 Task: Inventory Database Template.
Action: Mouse moved to (368, 199)
Screenshot: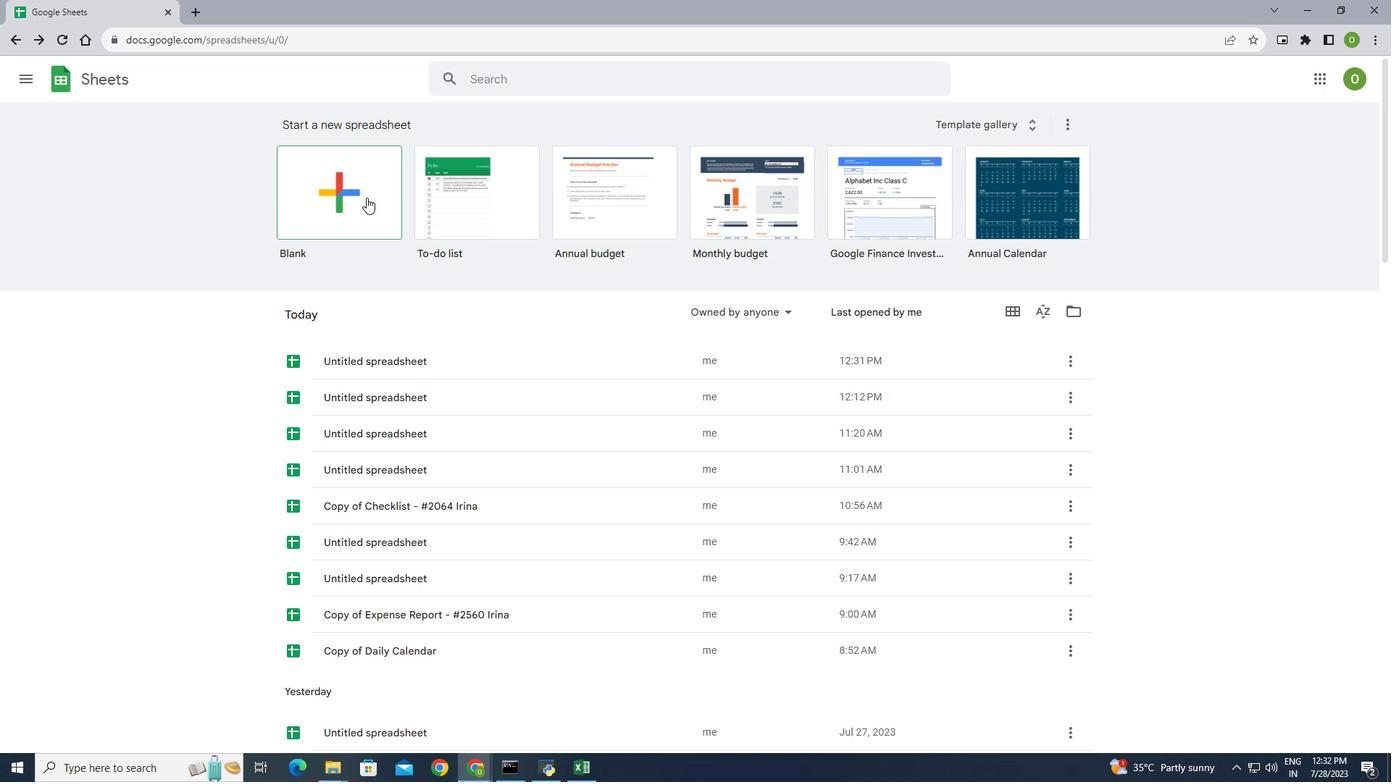 
Action: Mouse pressed left at (368, 199)
Screenshot: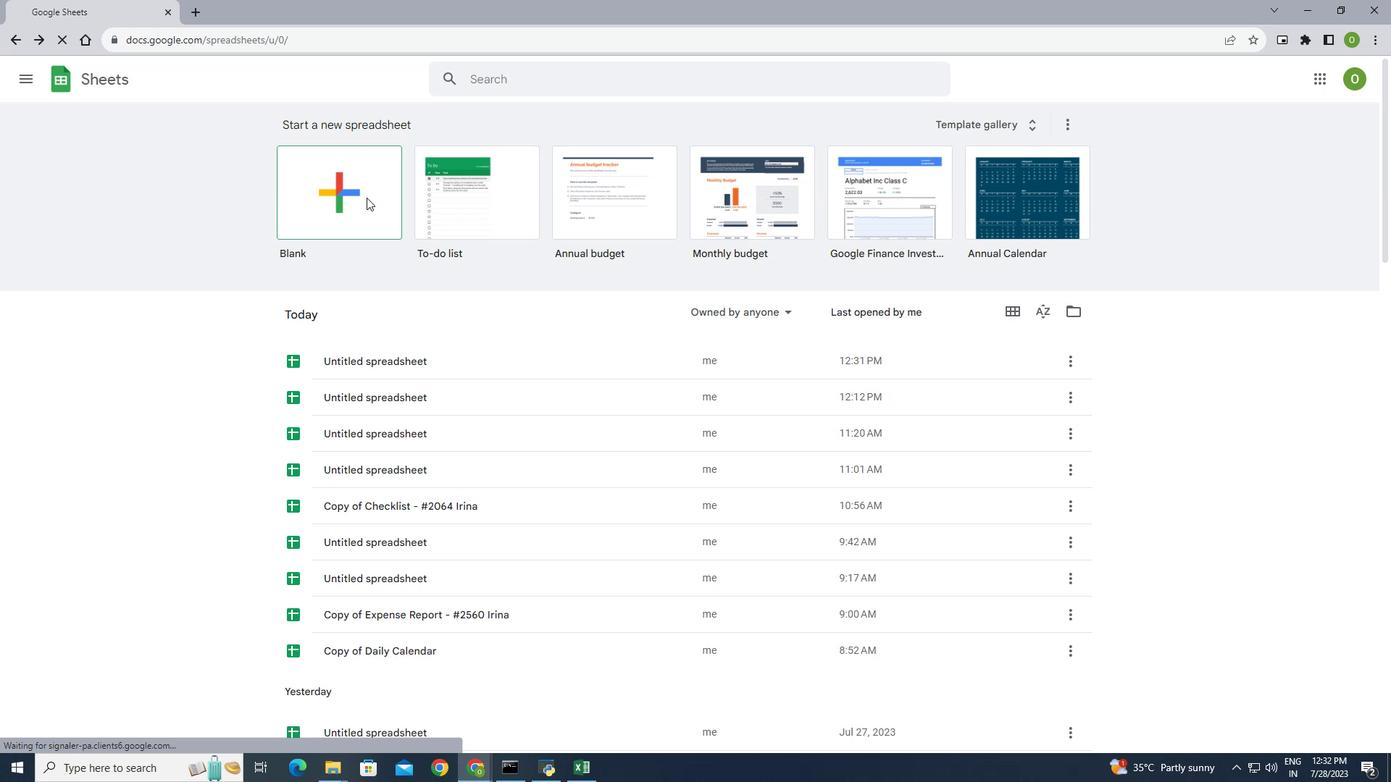 
Action: Mouse moved to (60, 189)
Screenshot: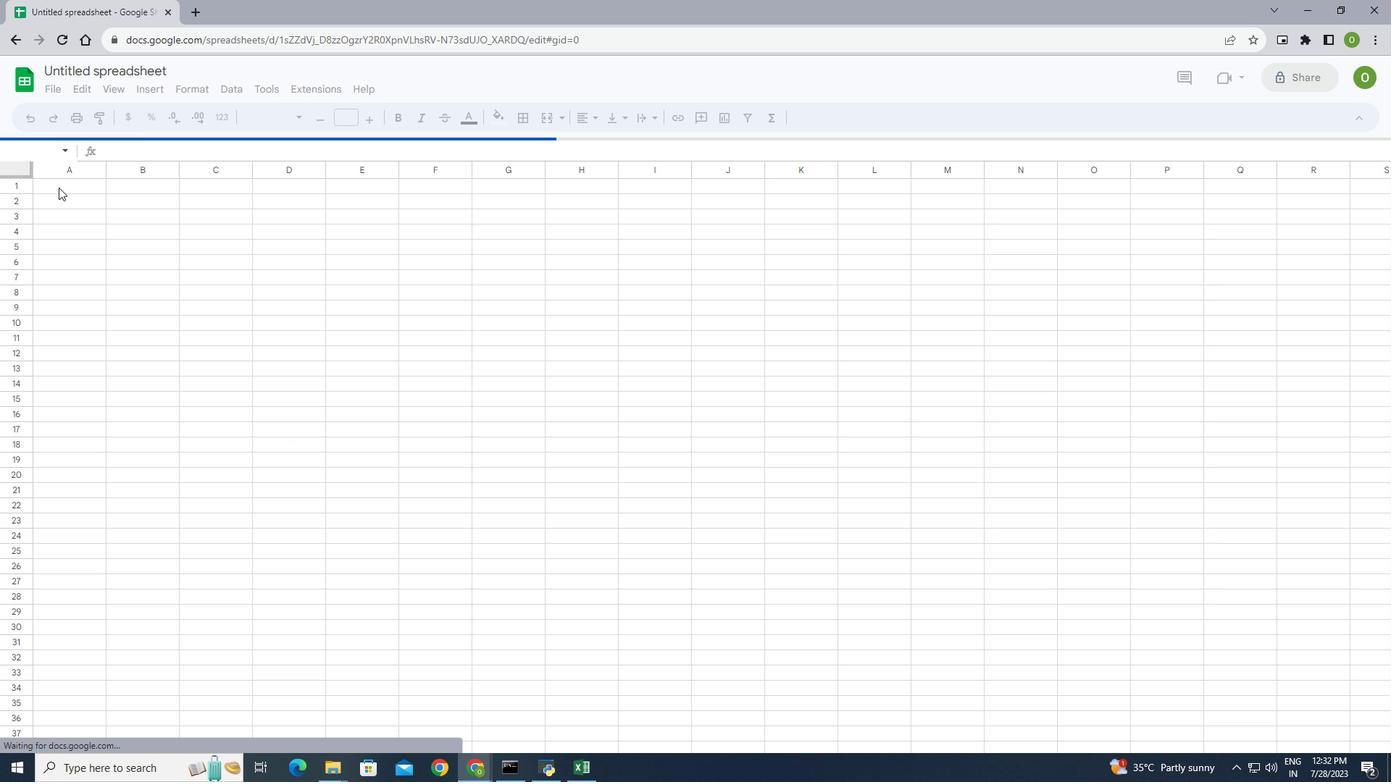 
Action: Mouse pressed left at (60, 189)
Screenshot: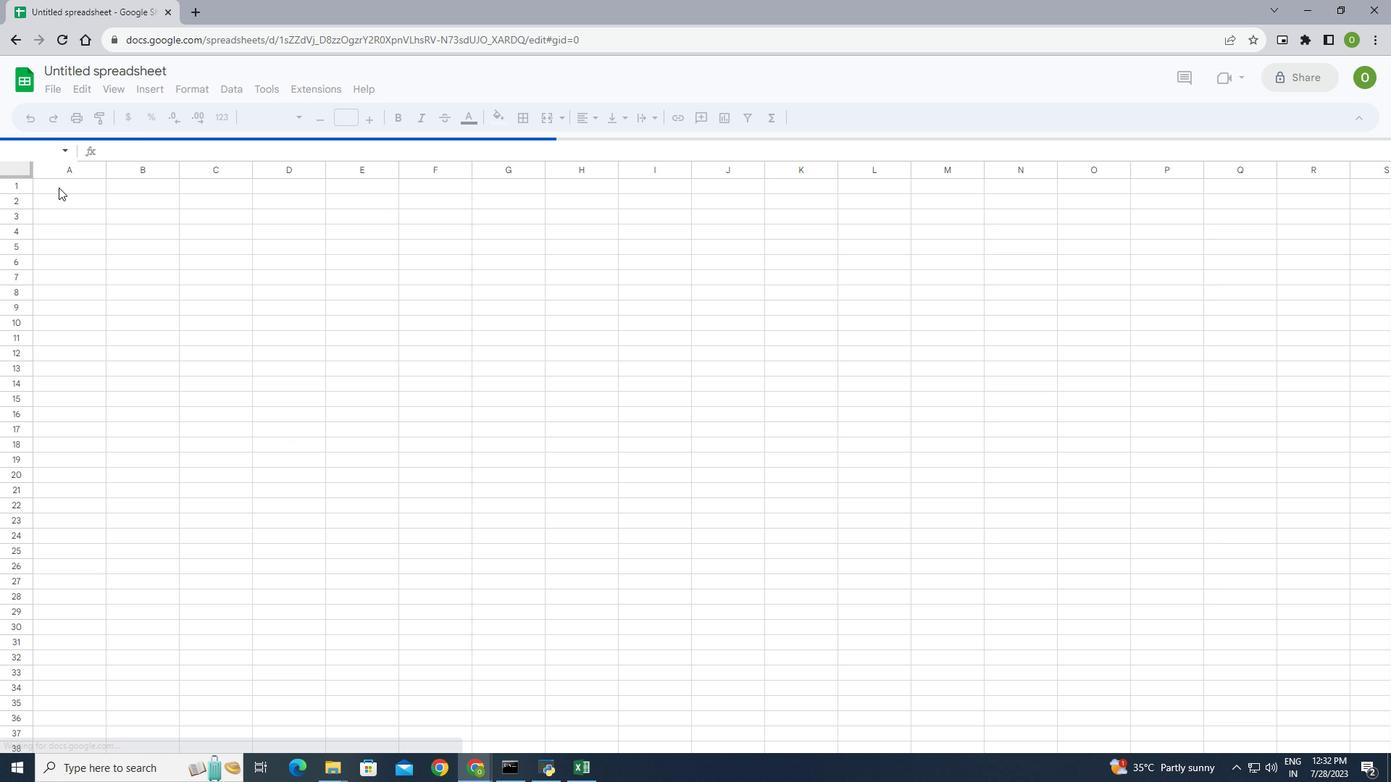 
Action: Mouse moved to (107, 170)
Screenshot: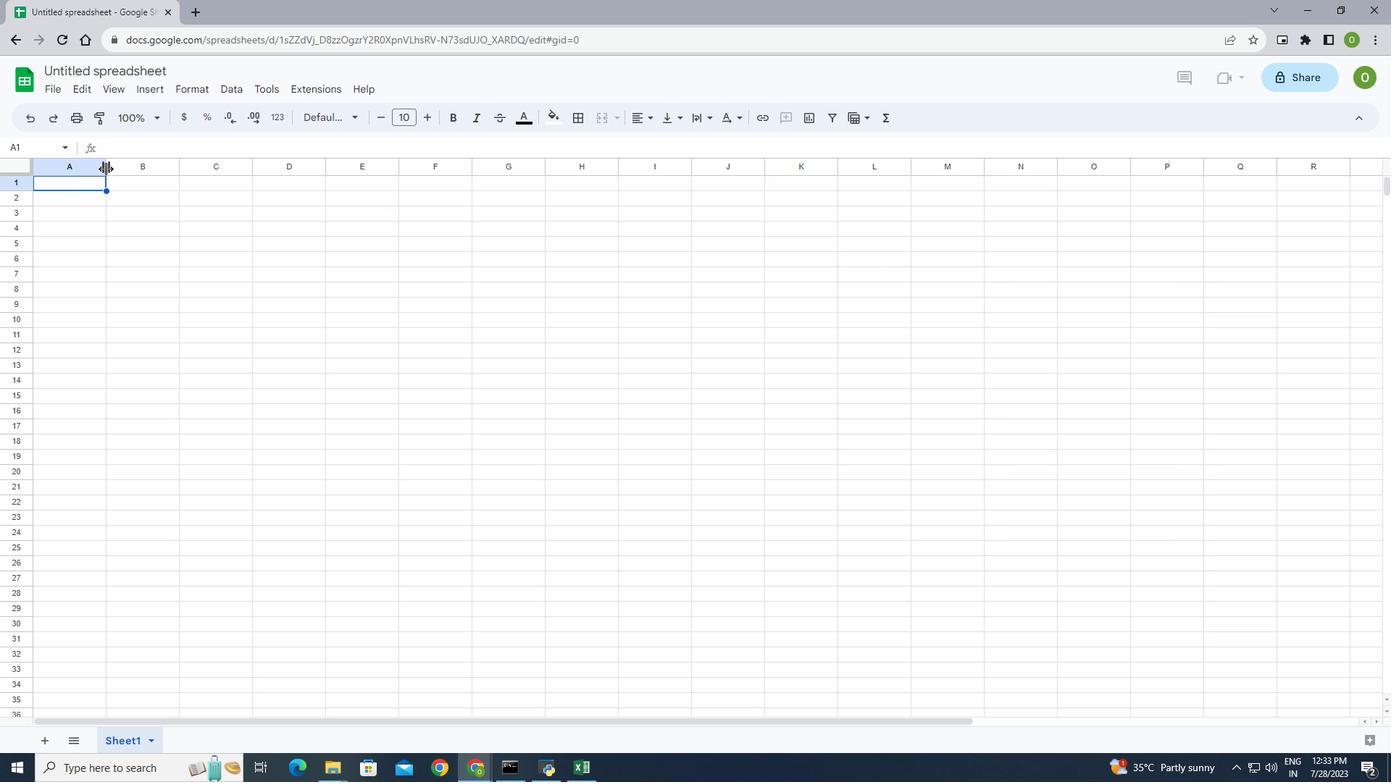
Action: Mouse pressed left at (107, 170)
Screenshot: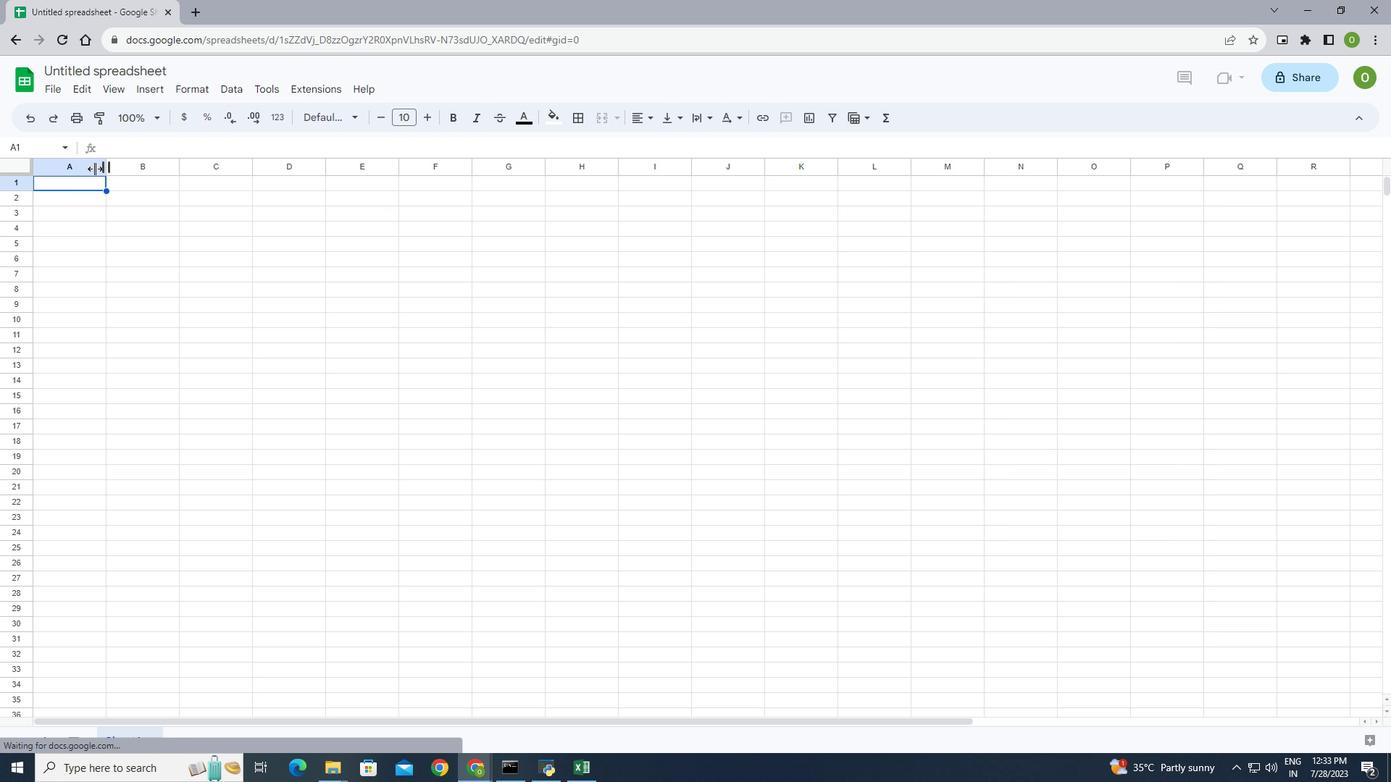 
Action: Mouse moved to (65, 187)
Screenshot: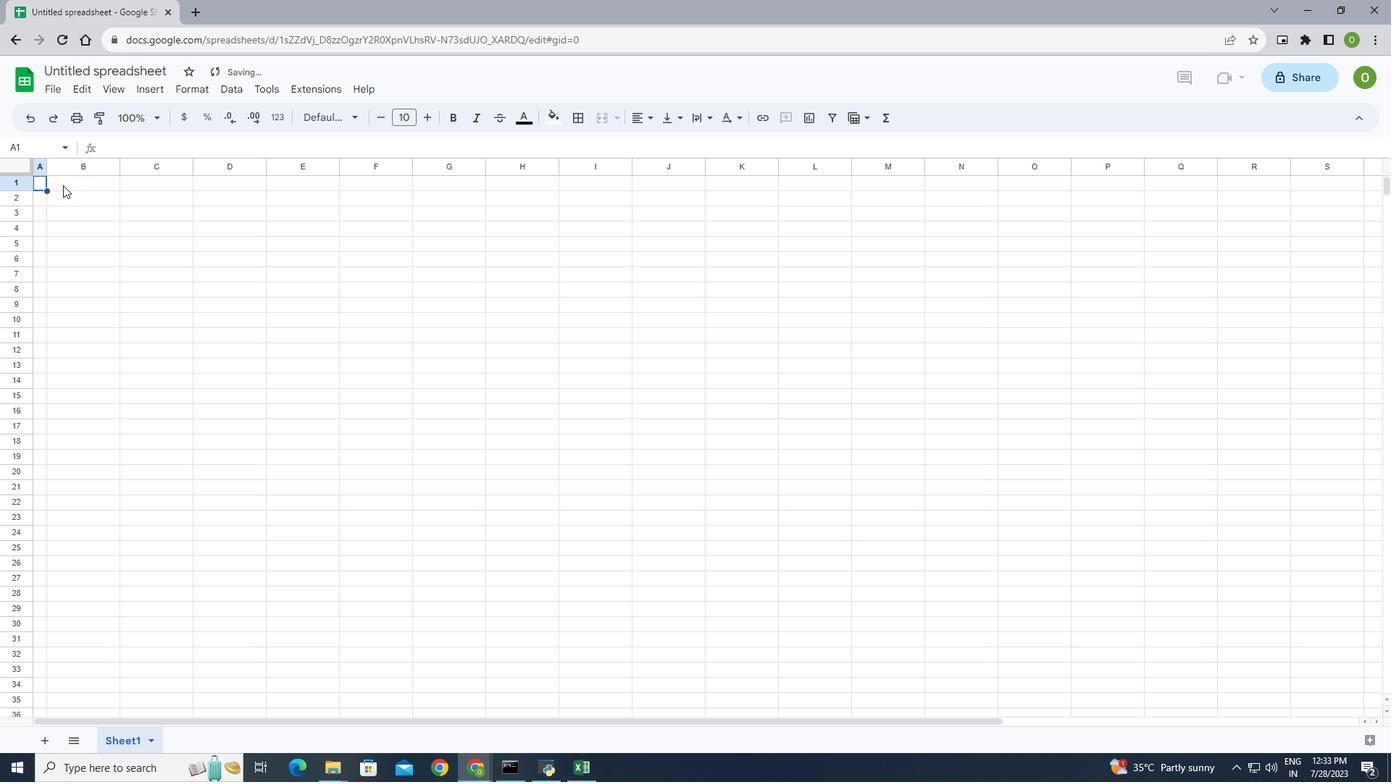 
Action: Mouse pressed left at (65, 187)
Screenshot: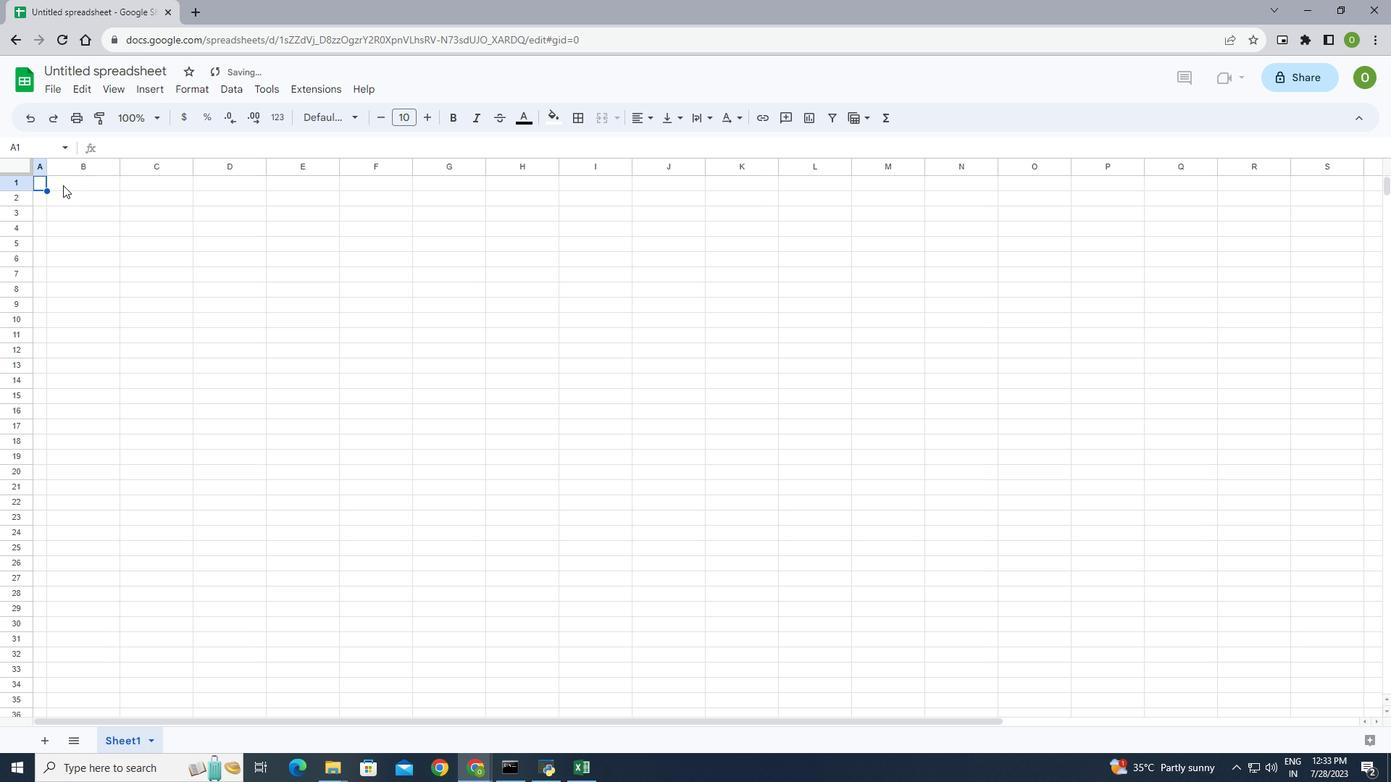 
Action: Mouse moved to (580, 315)
Screenshot: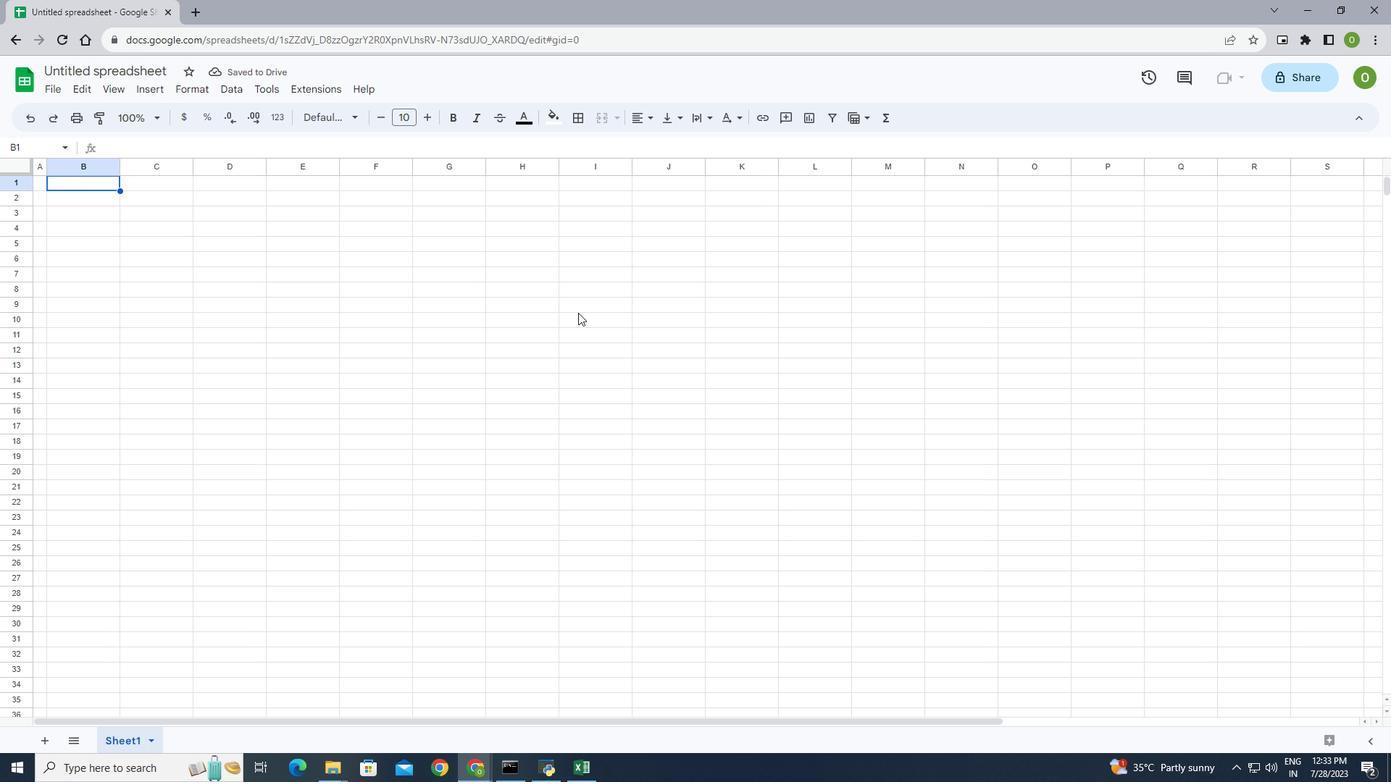 
Action: Key pressed <Key.down>
Screenshot: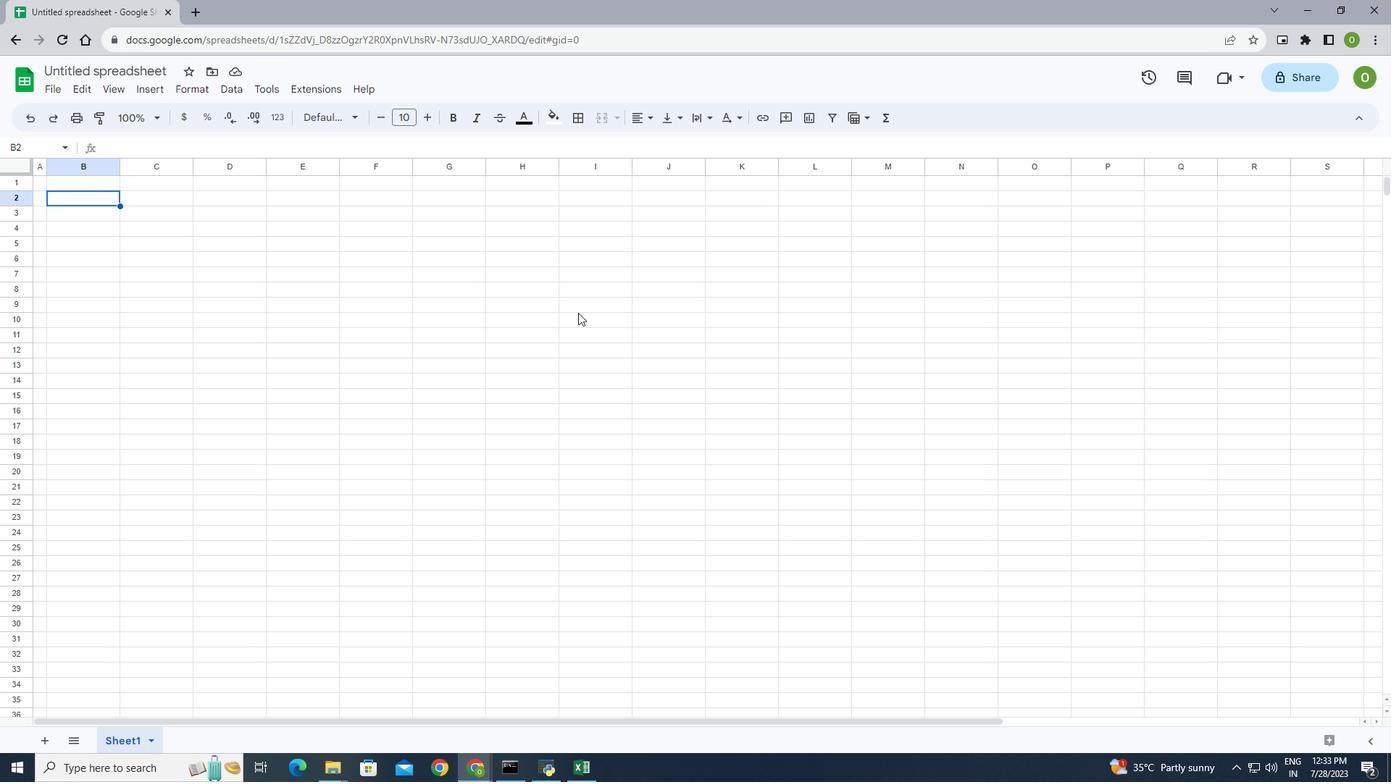 
Action: Mouse moved to (71, 199)
Screenshot: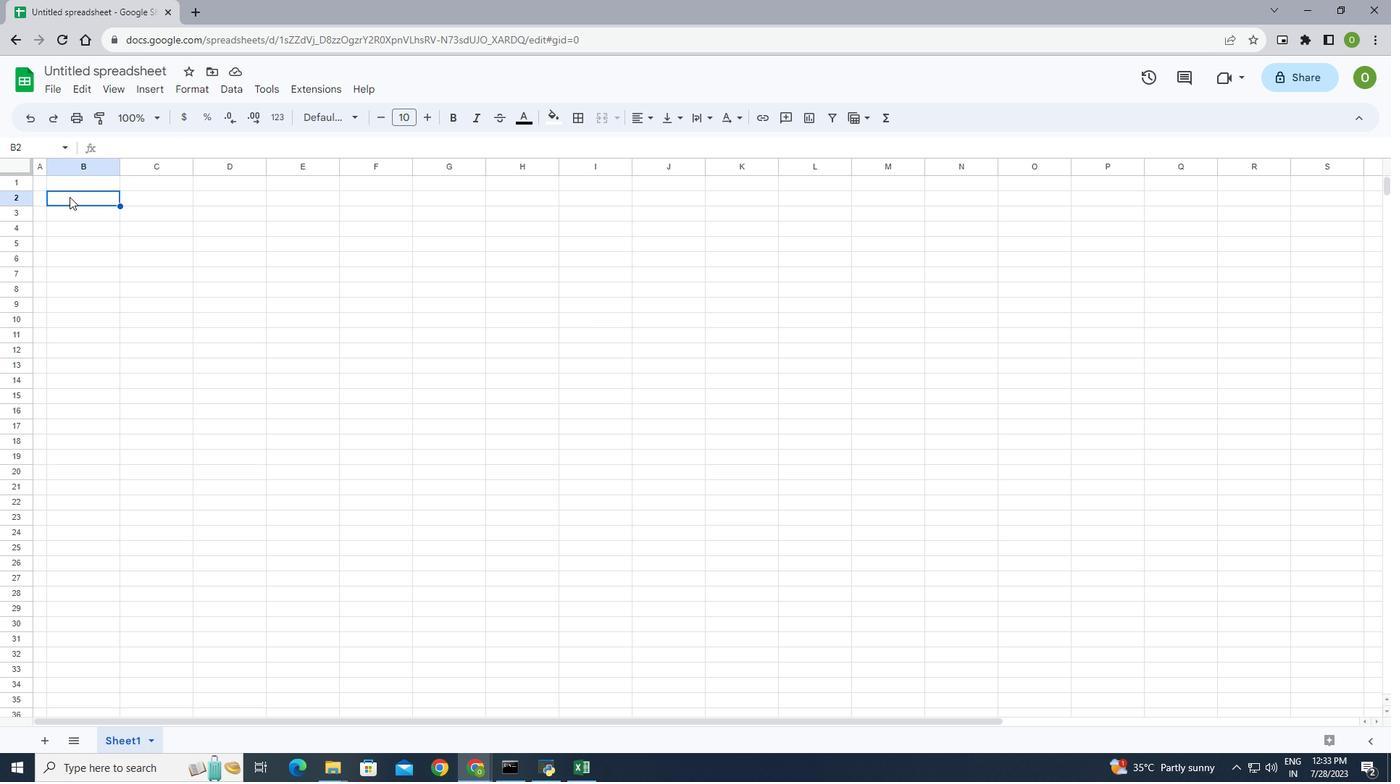 
Action: Mouse pressed left at (71, 199)
Screenshot: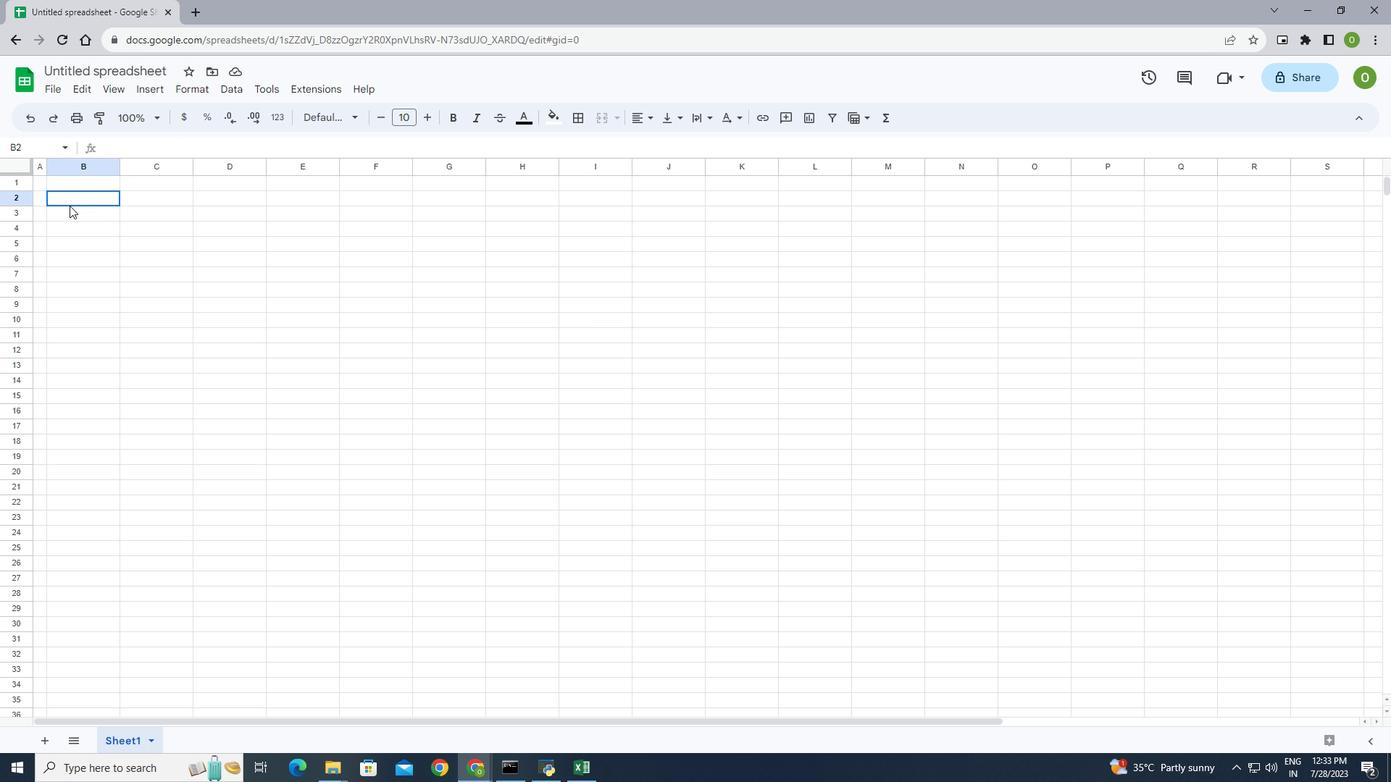 
Action: Mouse moved to (602, 118)
Screenshot: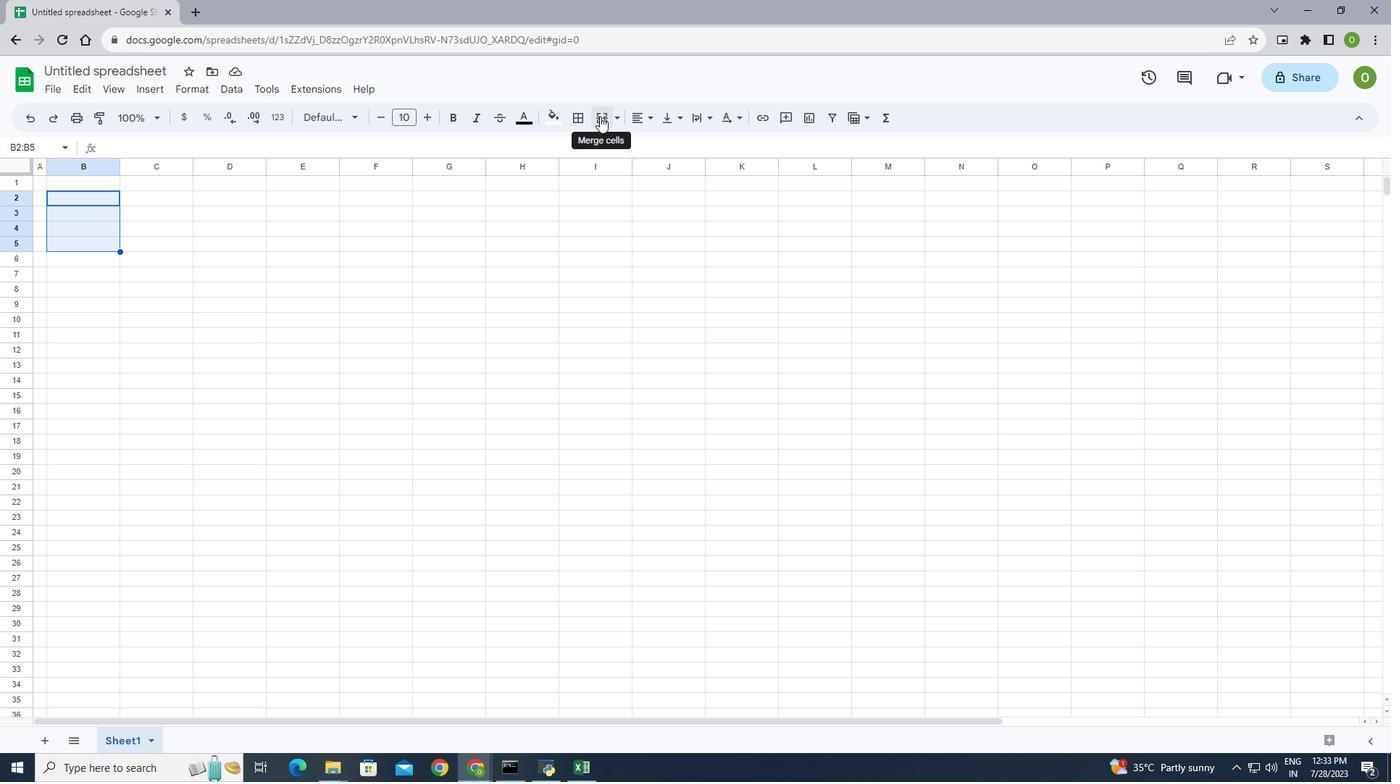 
Action: Mouse pressed left at (602, 118)
Screenshot: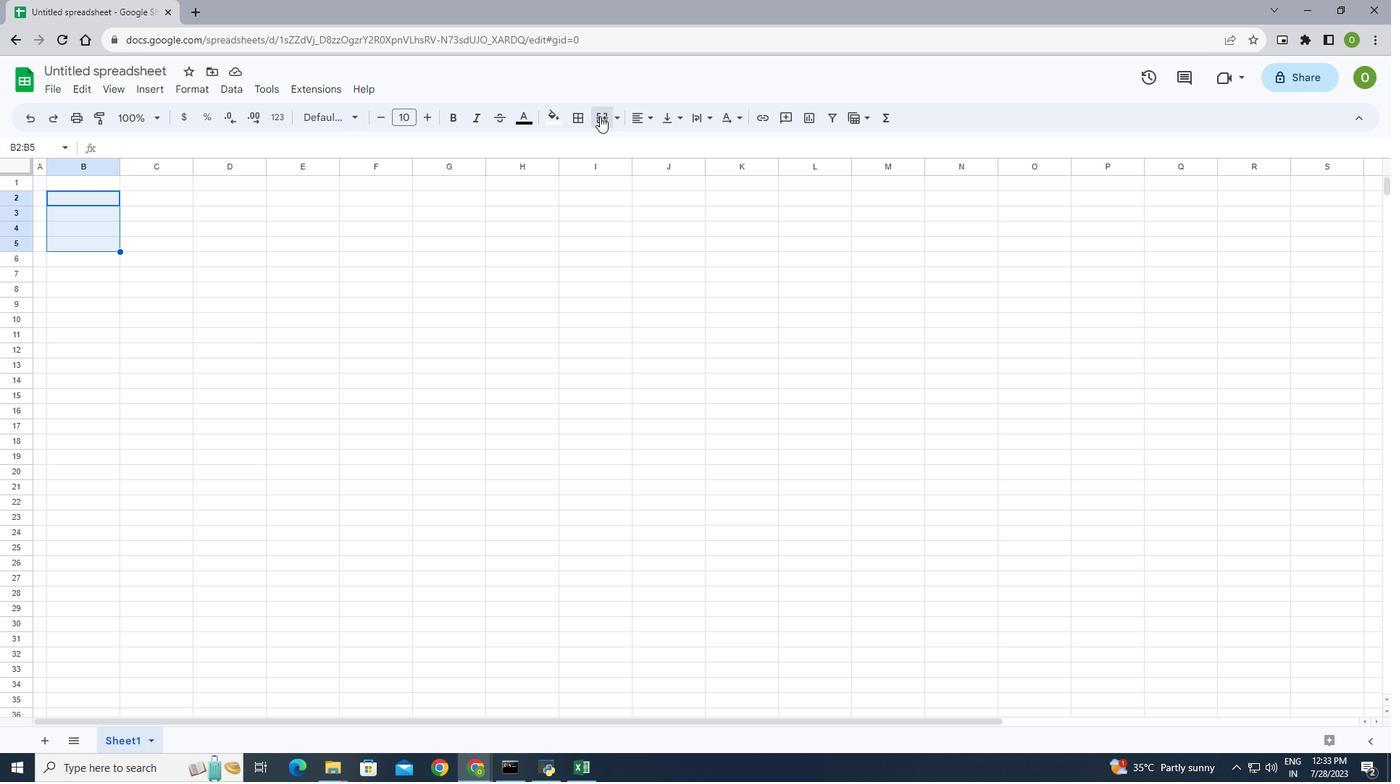 
Action: Mouse moved to (156, 90)
Screenshot: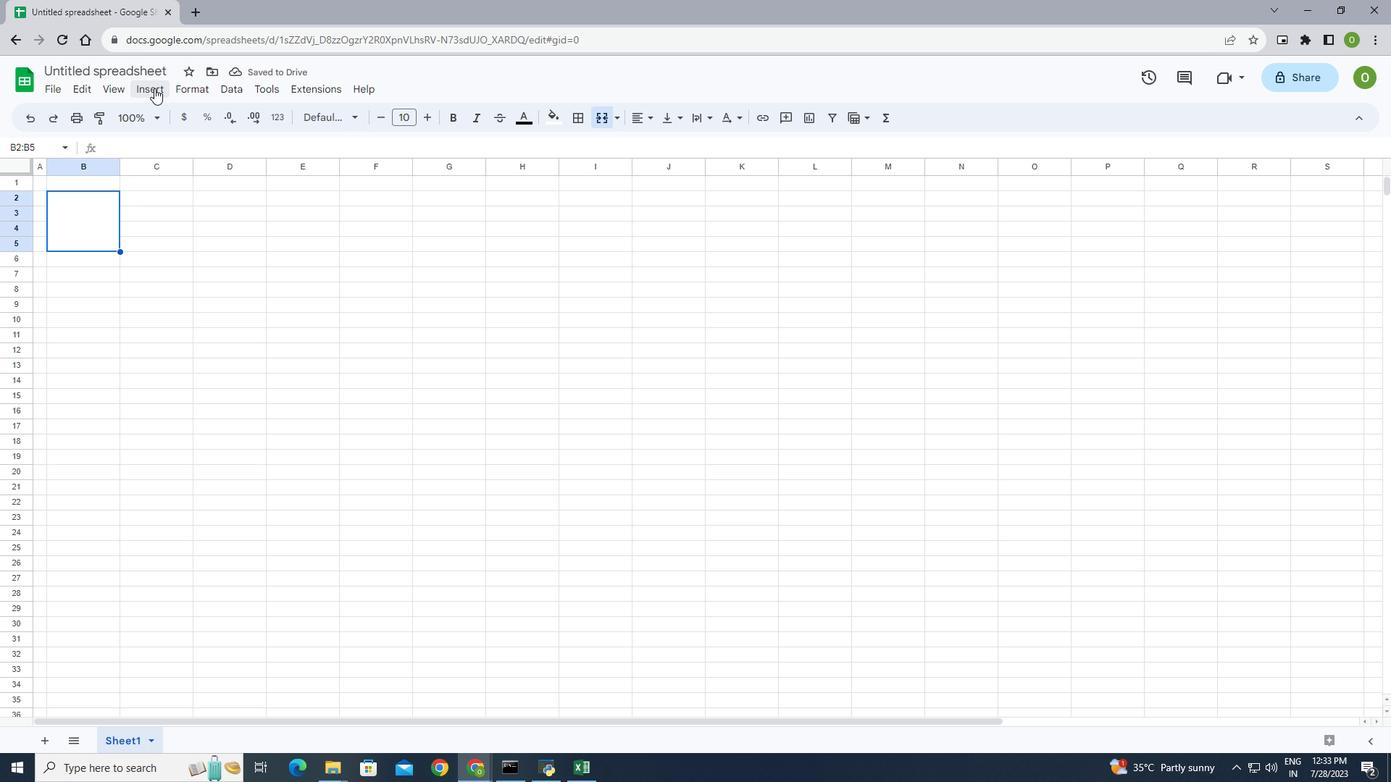 
Action: Mouse pressed left at (156, 90)
Screenshot: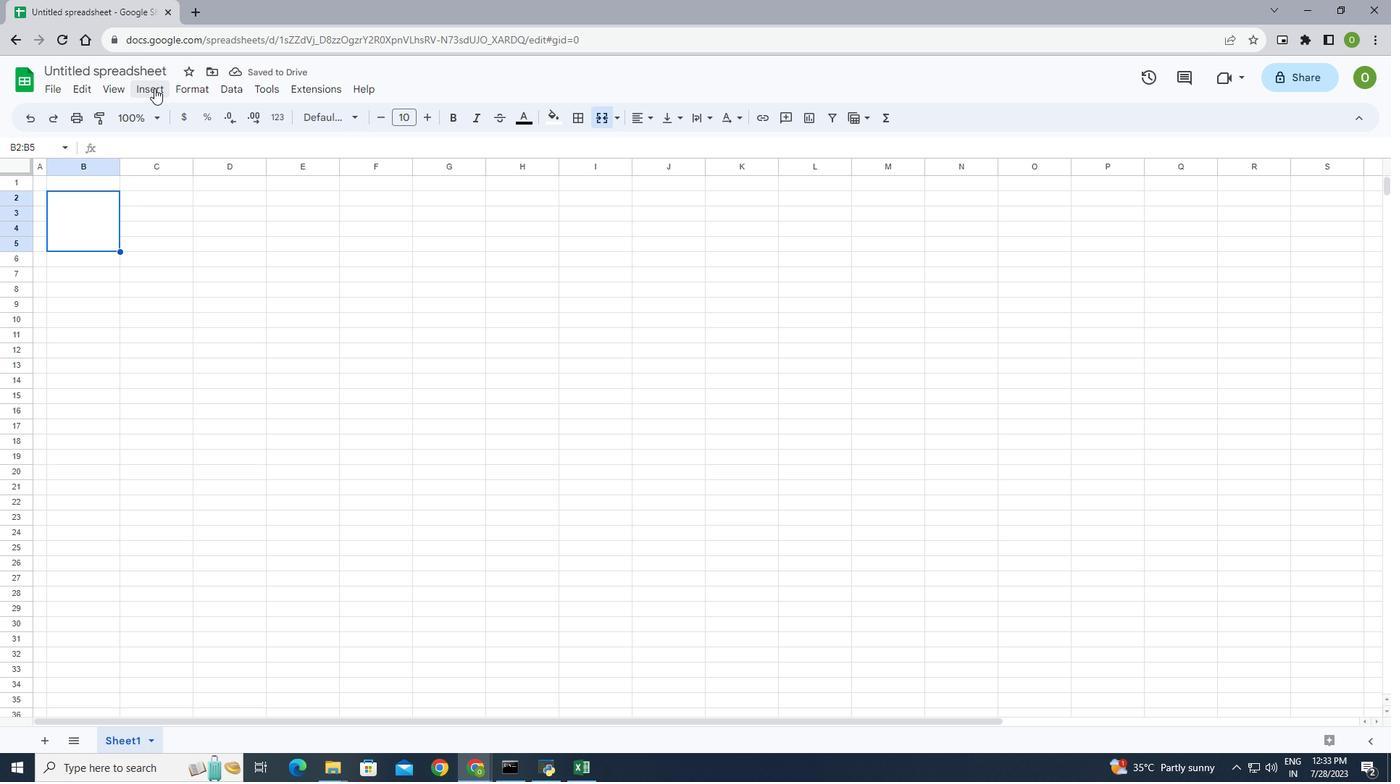 
Action: Mouse moved to (218, 265)
Screenshot: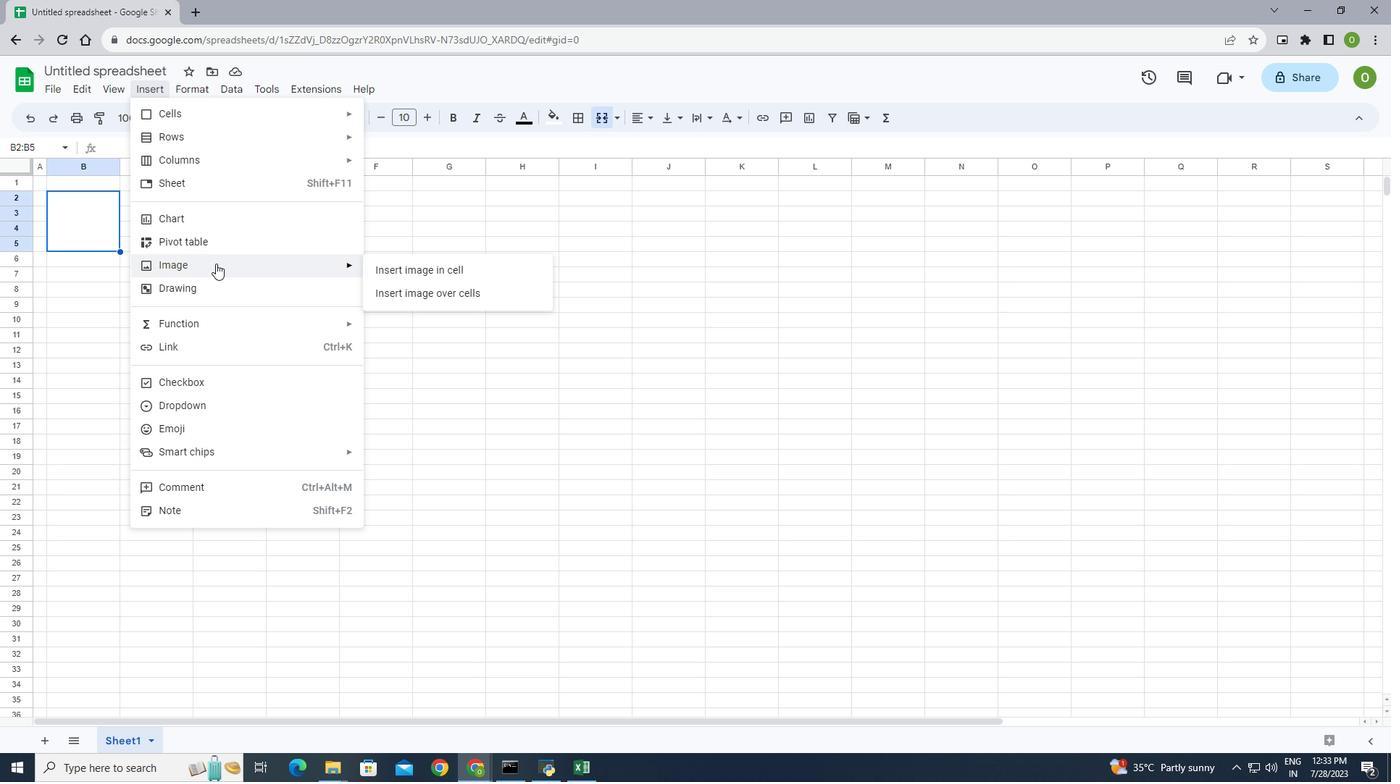 
Action: Mouse pressed left at (218, 265)
Screenshot: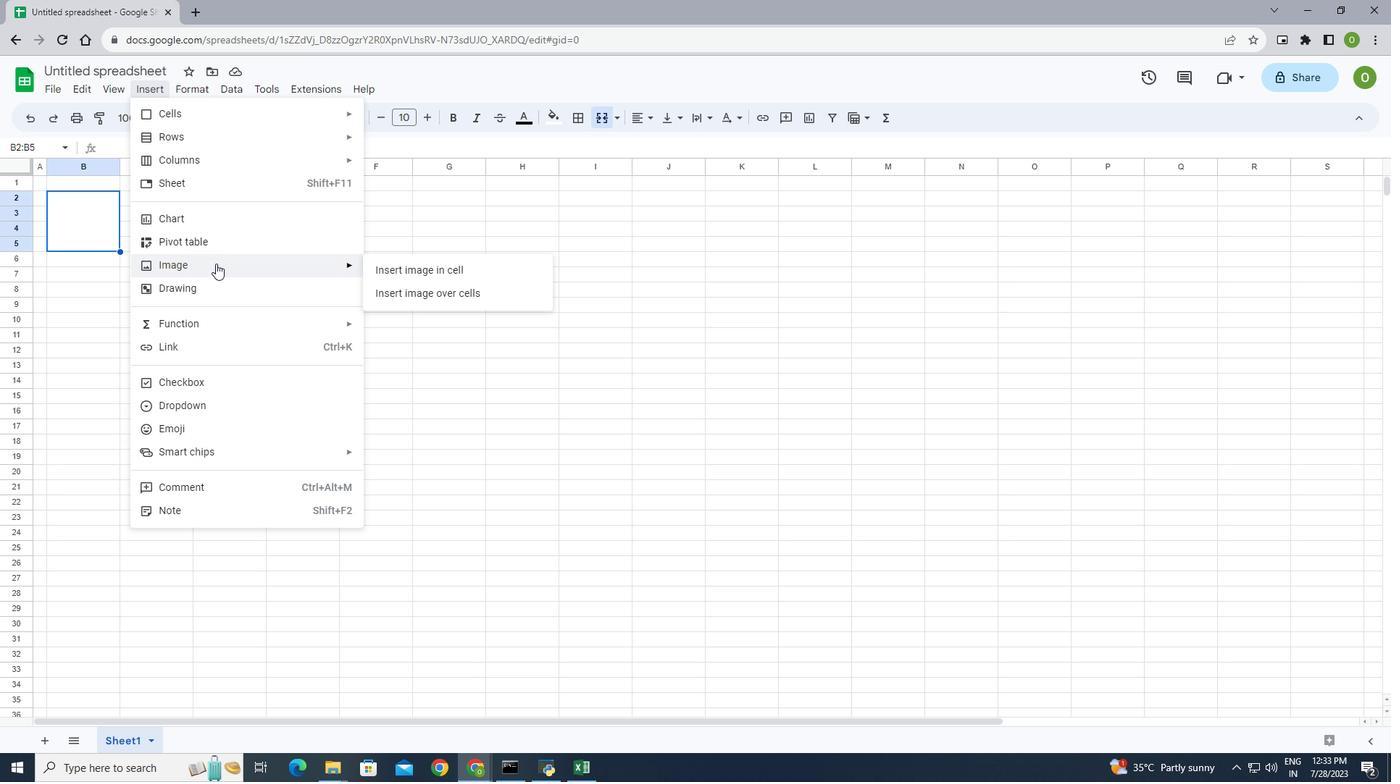 
Action: Mouse moved to (421, 295)
Screenshot: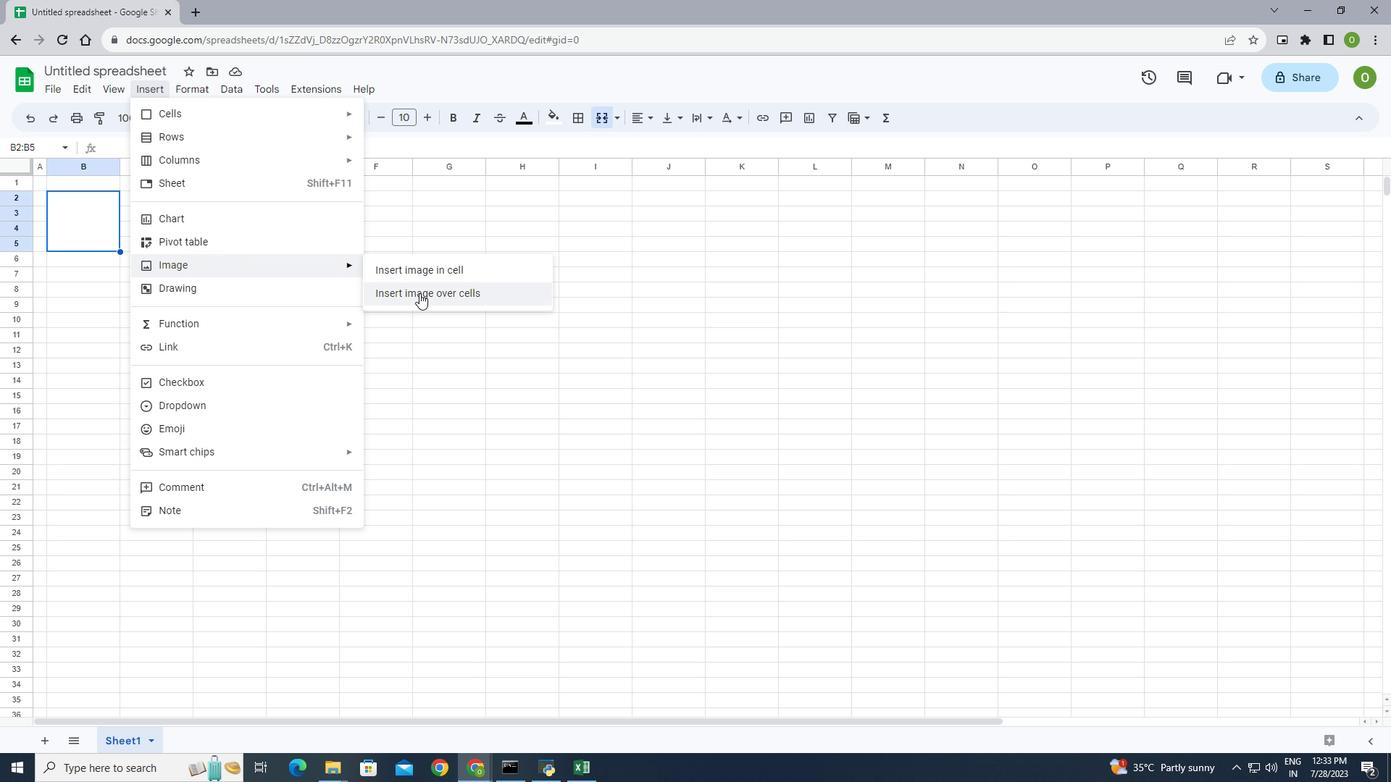 
Action: Mouse pressed left at (421, 295)
Screenshot: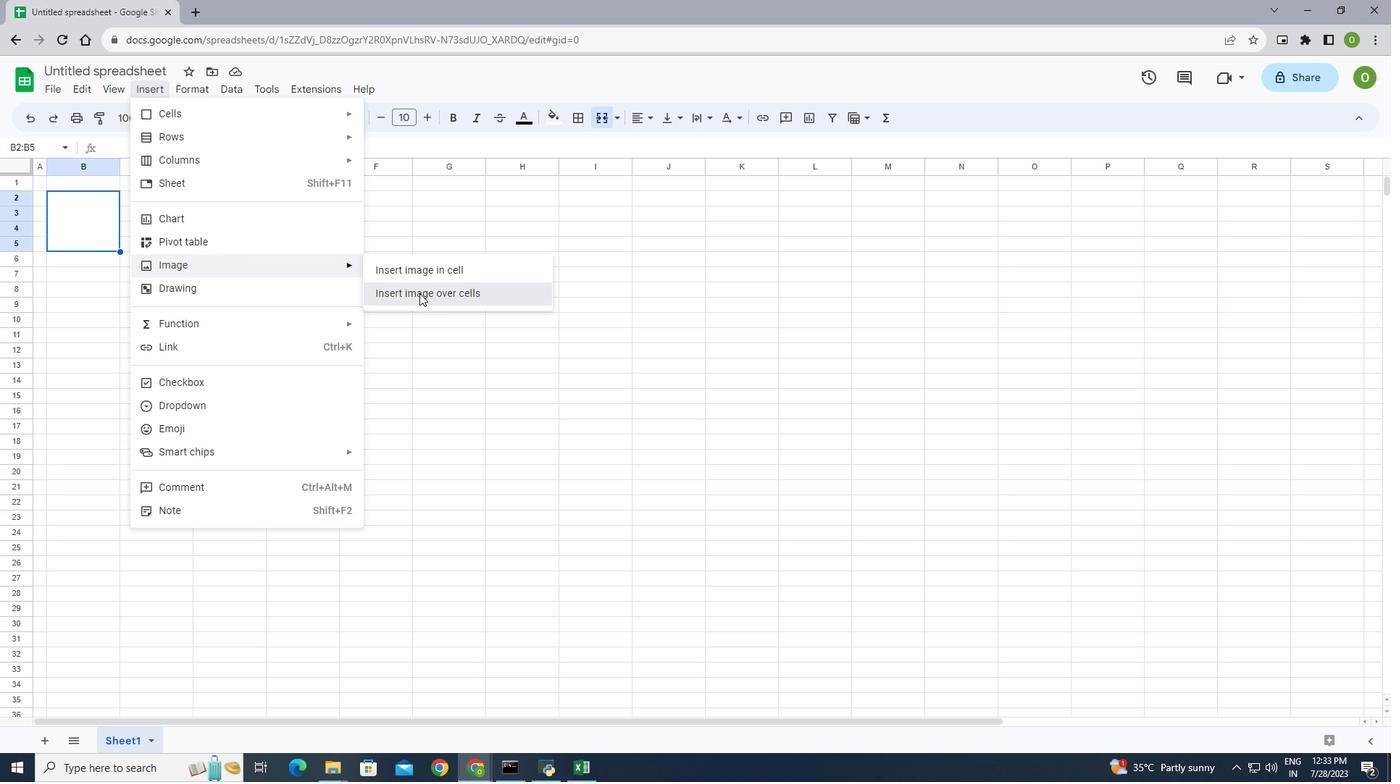 
Action: Mouse moved to (684, 504)
Screenshot: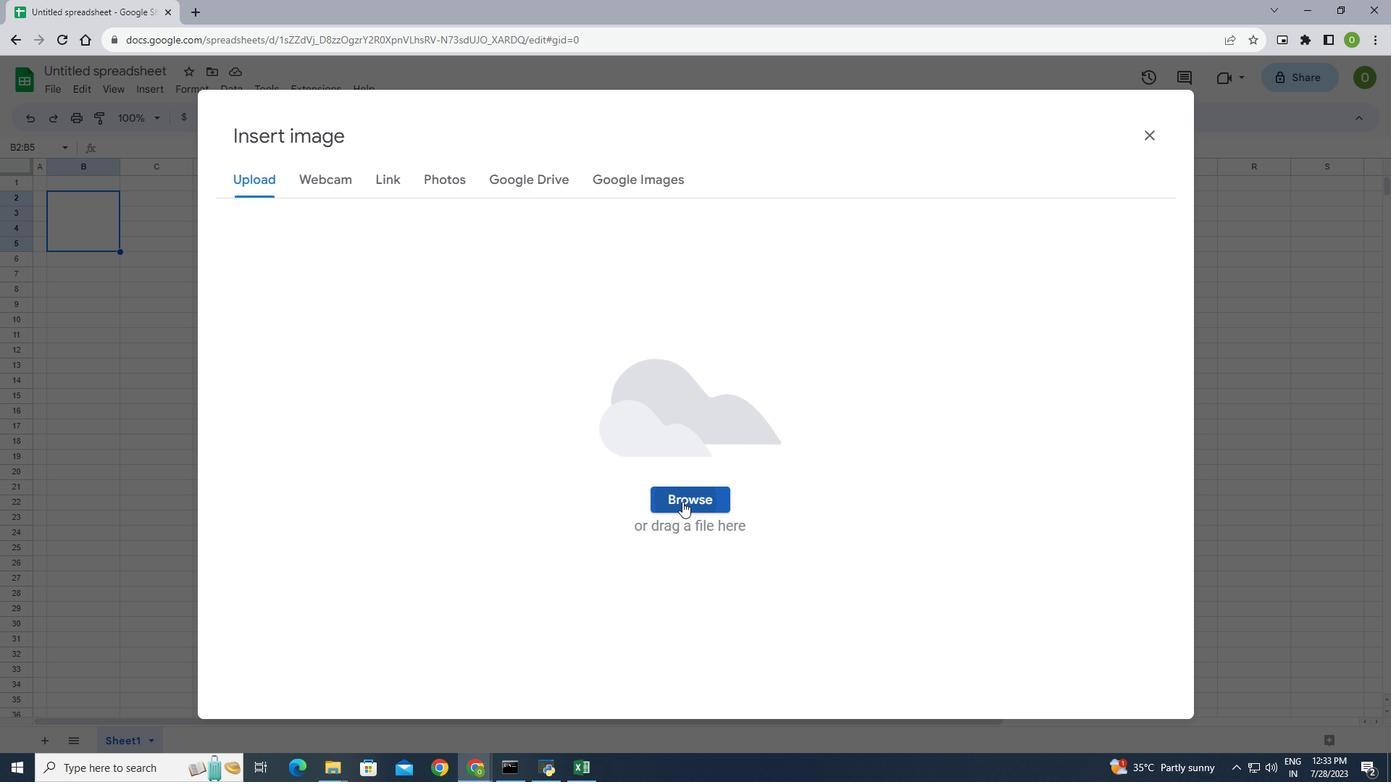 
Action: Mouse pressed left at (684, 504)
Screenshot: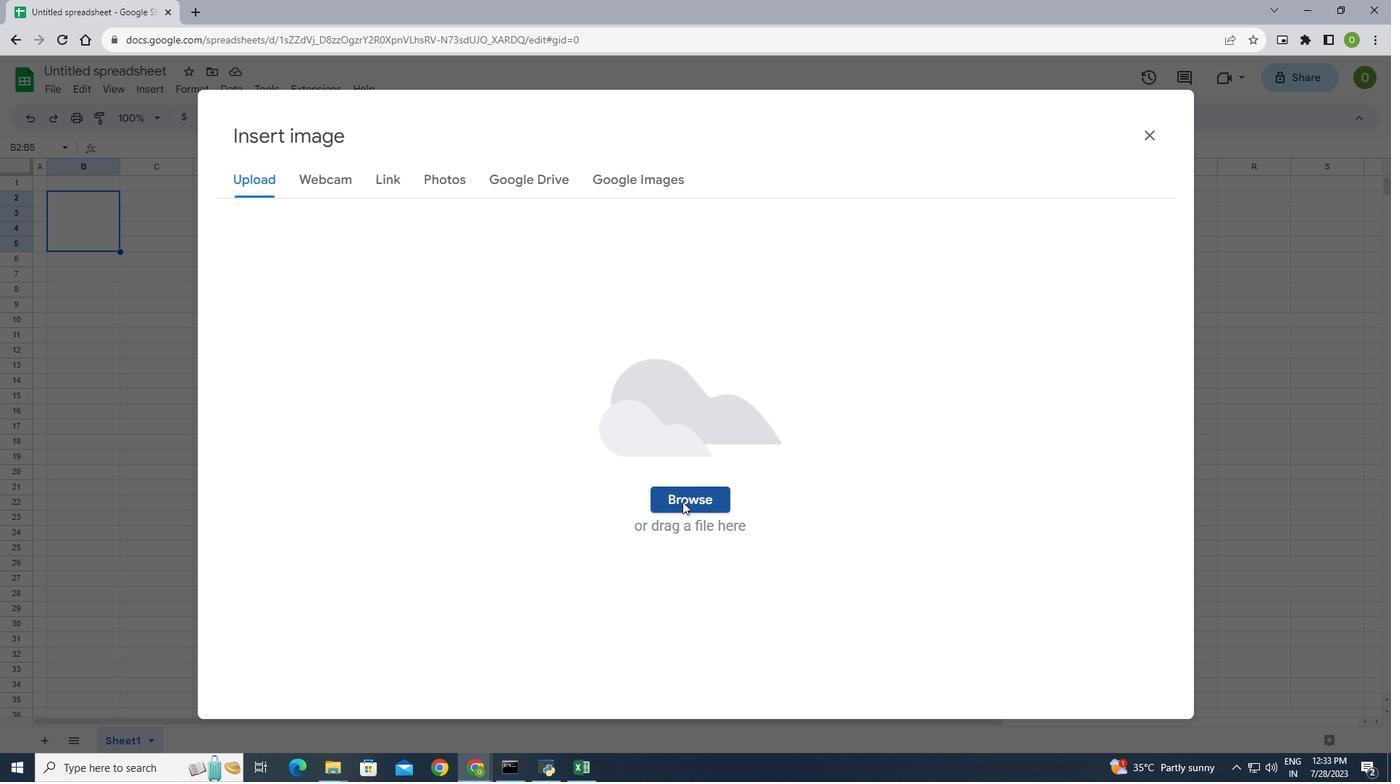
Action: Mouse moved to (413, 213)
Screenshot: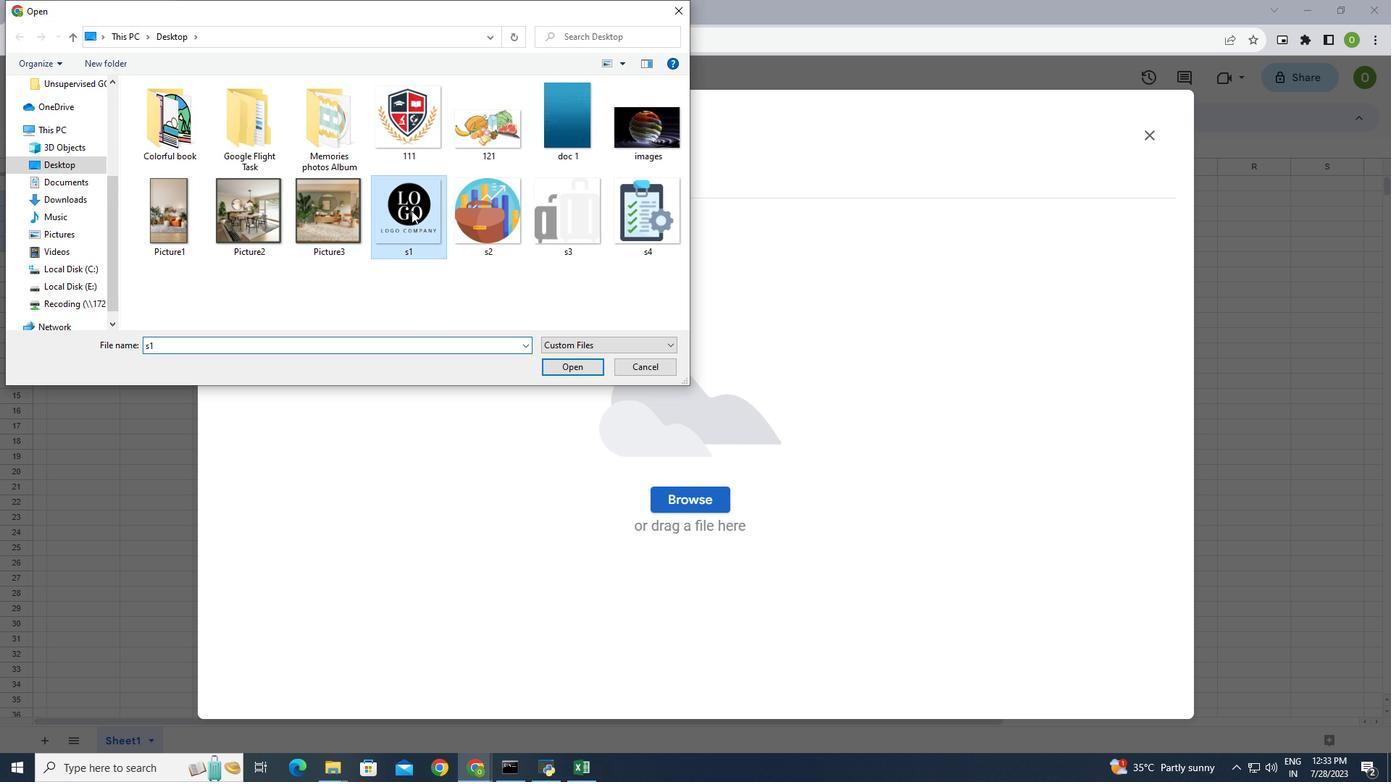 
Action: Mouse pressed left at (413, 213)
Screenshot: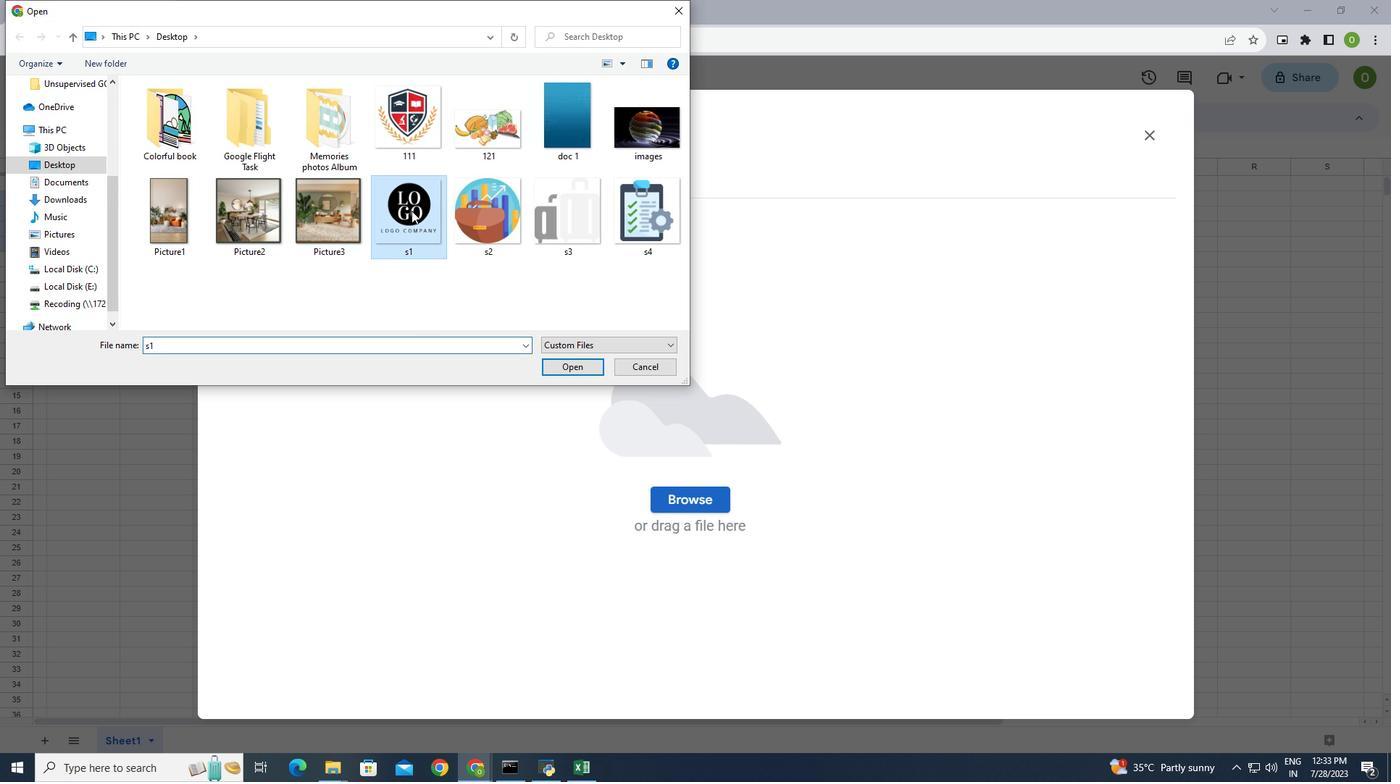 
Action: Mouse moved to (580, 368)
Screenshot: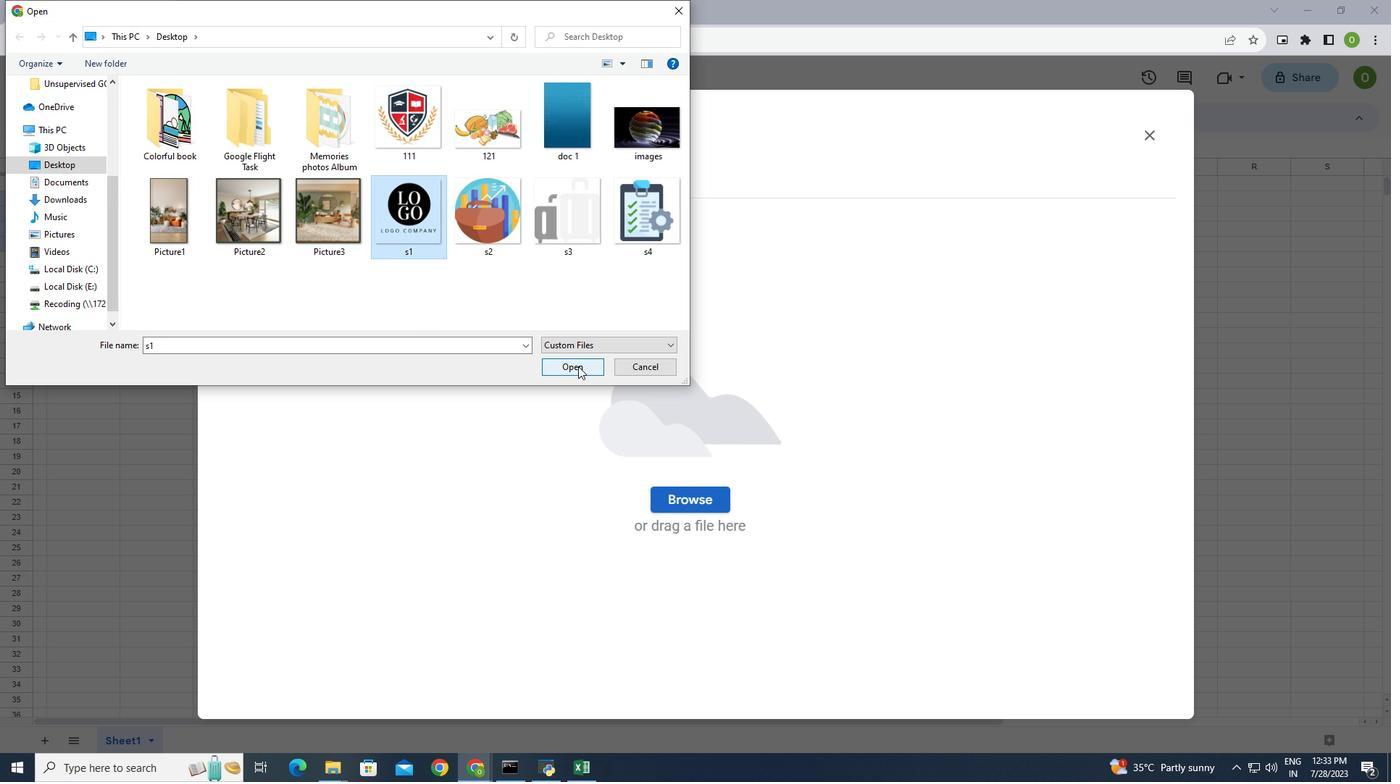 
Action: Mouse pressed left at (580, 368)
Screenshot: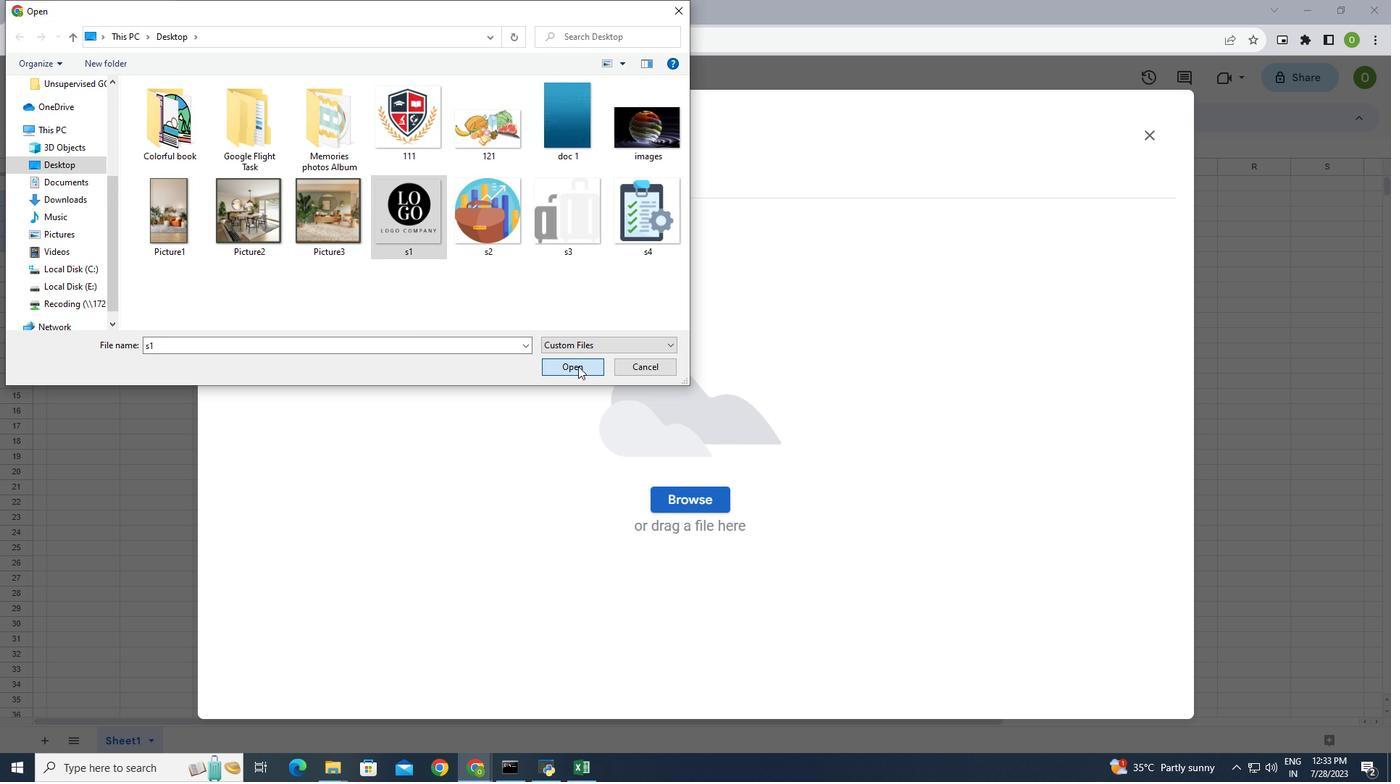 
Action: Mouse moved to (180, 286)
Screenshot: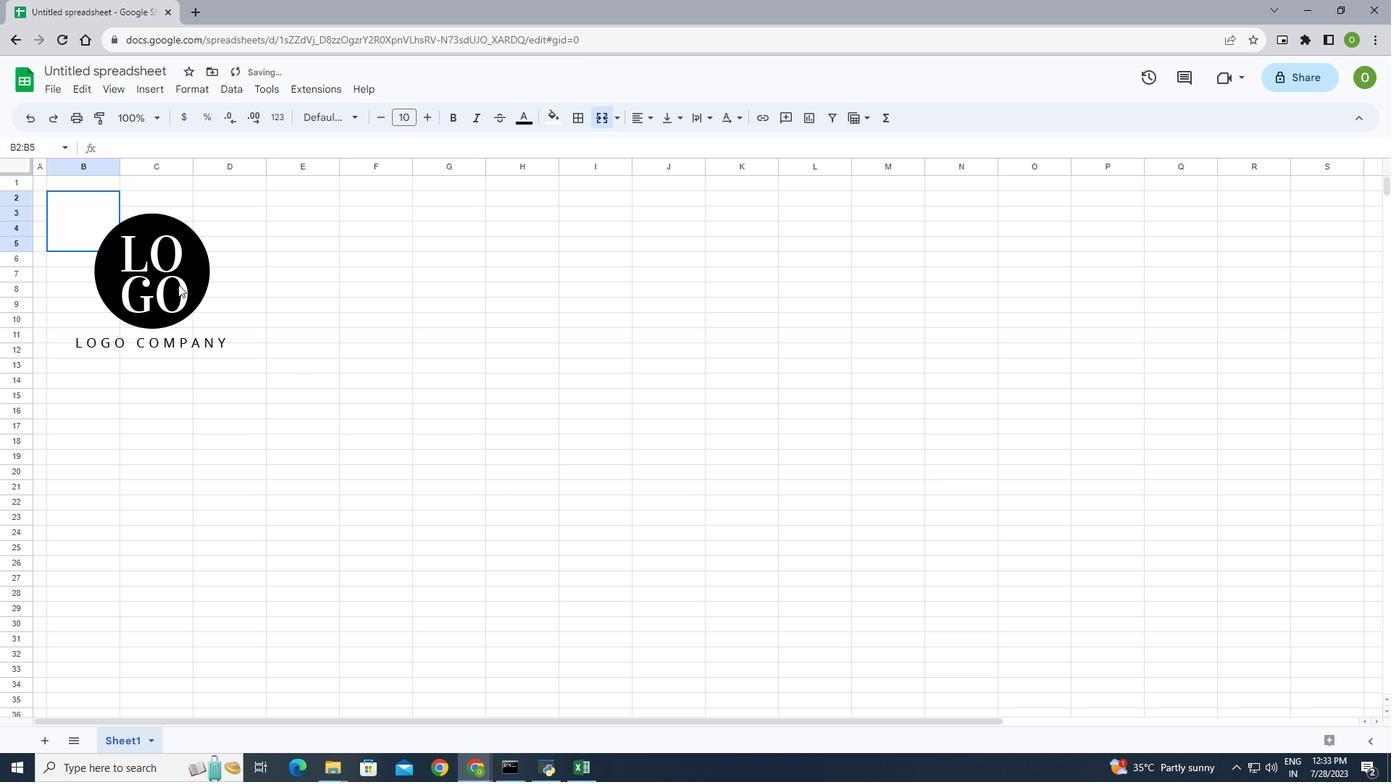 
Action: Mouse pressed left at (180, 286)
Screenshot: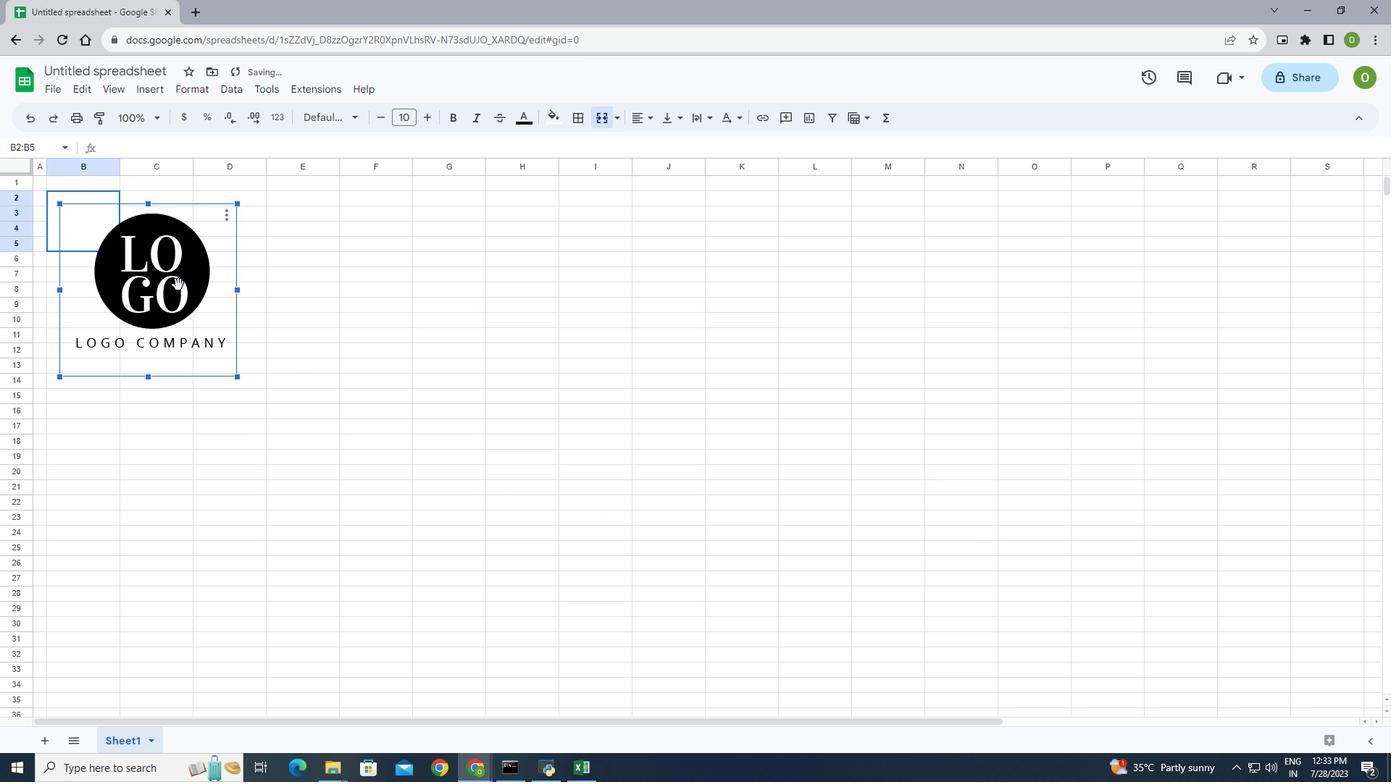 
Action: Mouse moved to (240, 378)
Screenshot: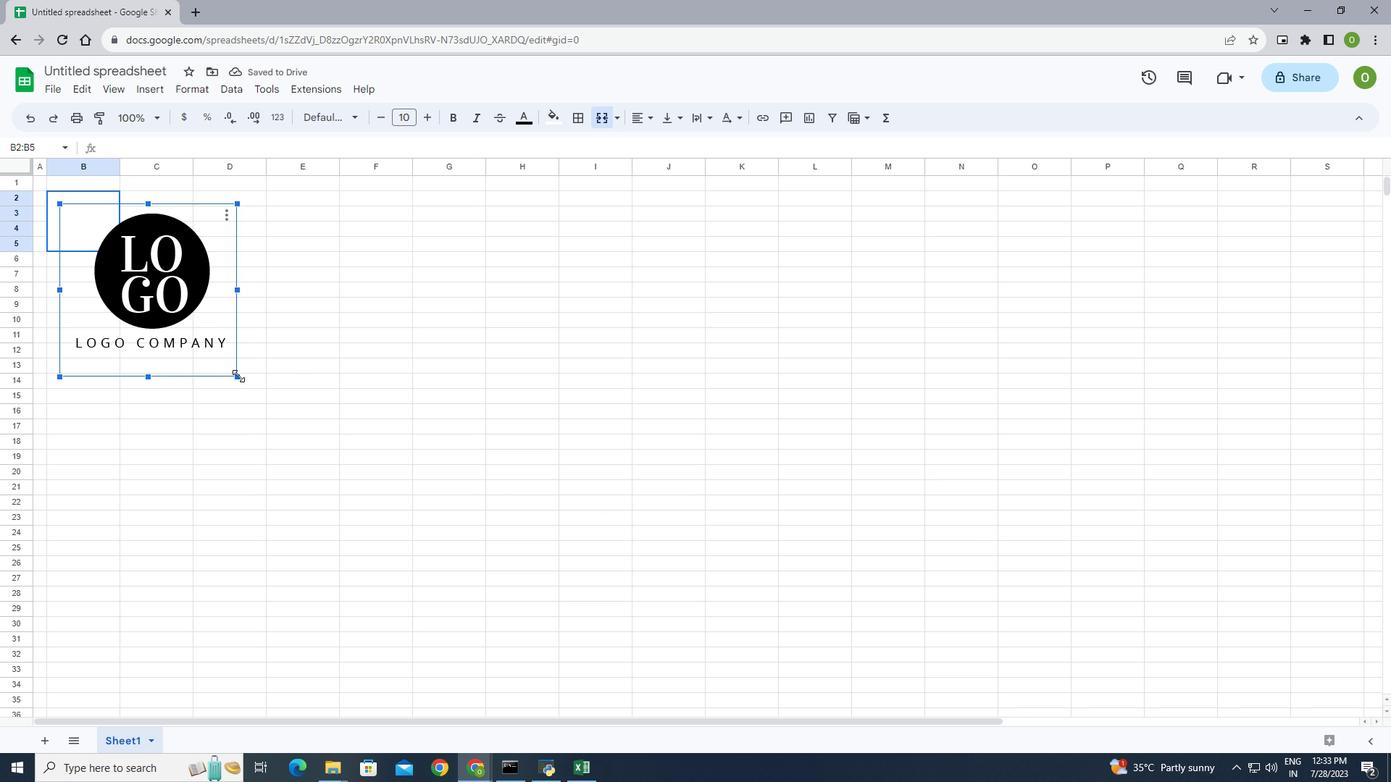 
Action: Mouse pressed left at (240, 378)
Screenshot: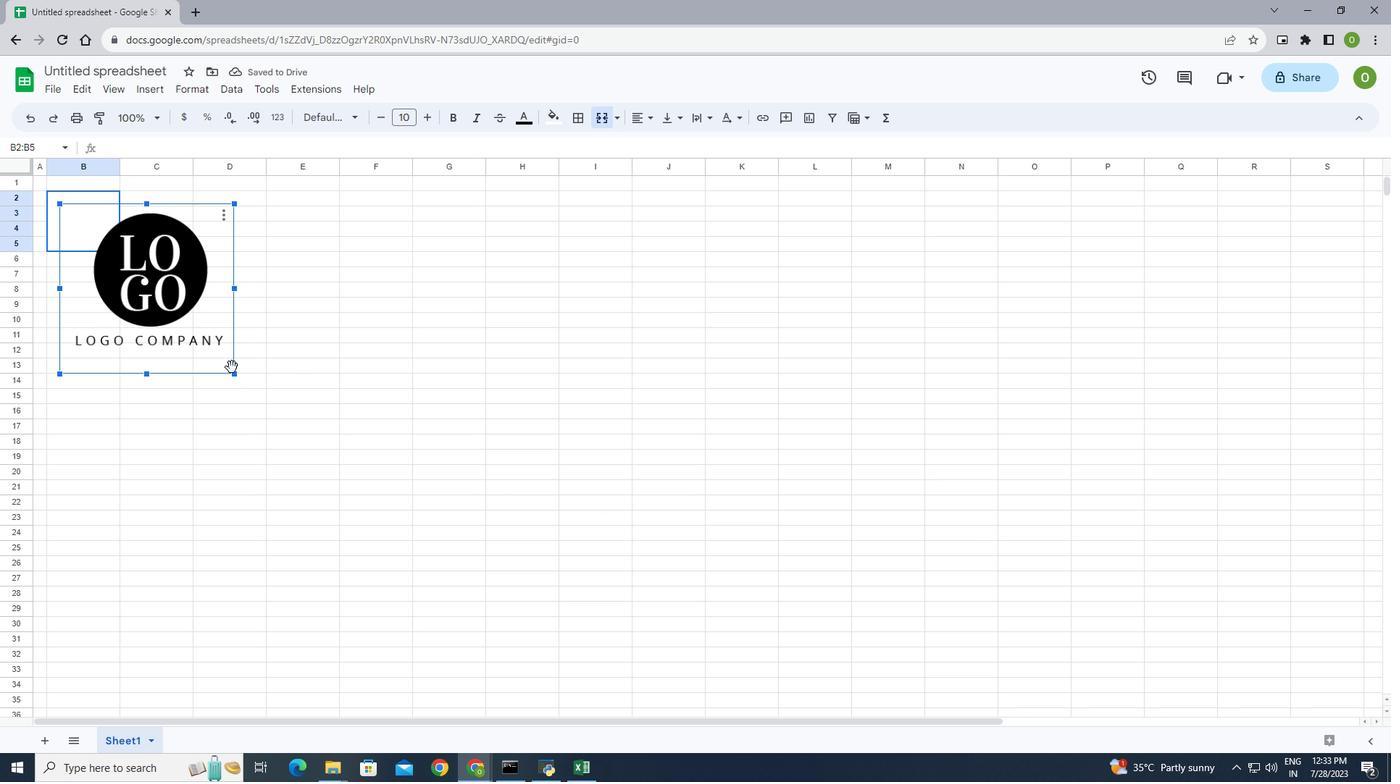 
Action: Mouse moved to (120, 260)
Screenshot: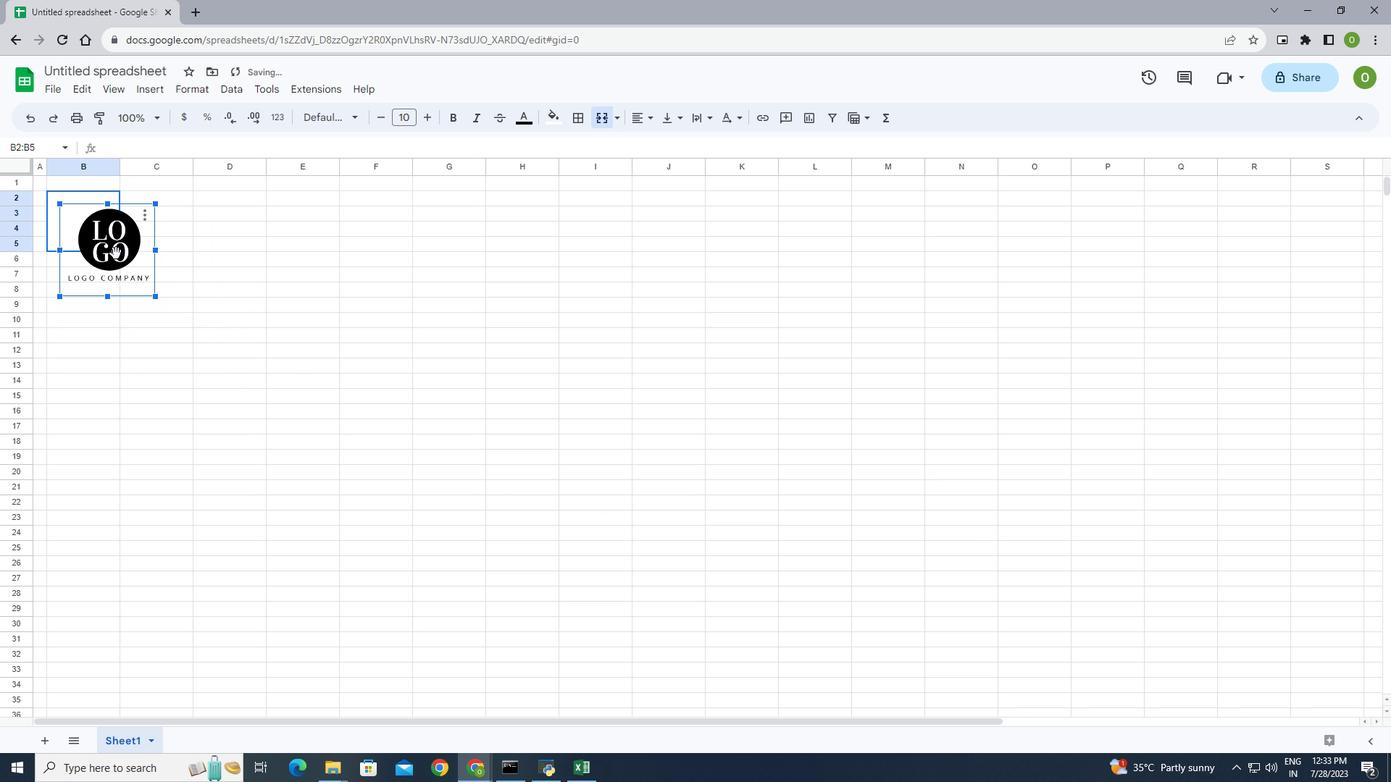 
Action: Mouse pressed left at (120, 260)
Screenshot: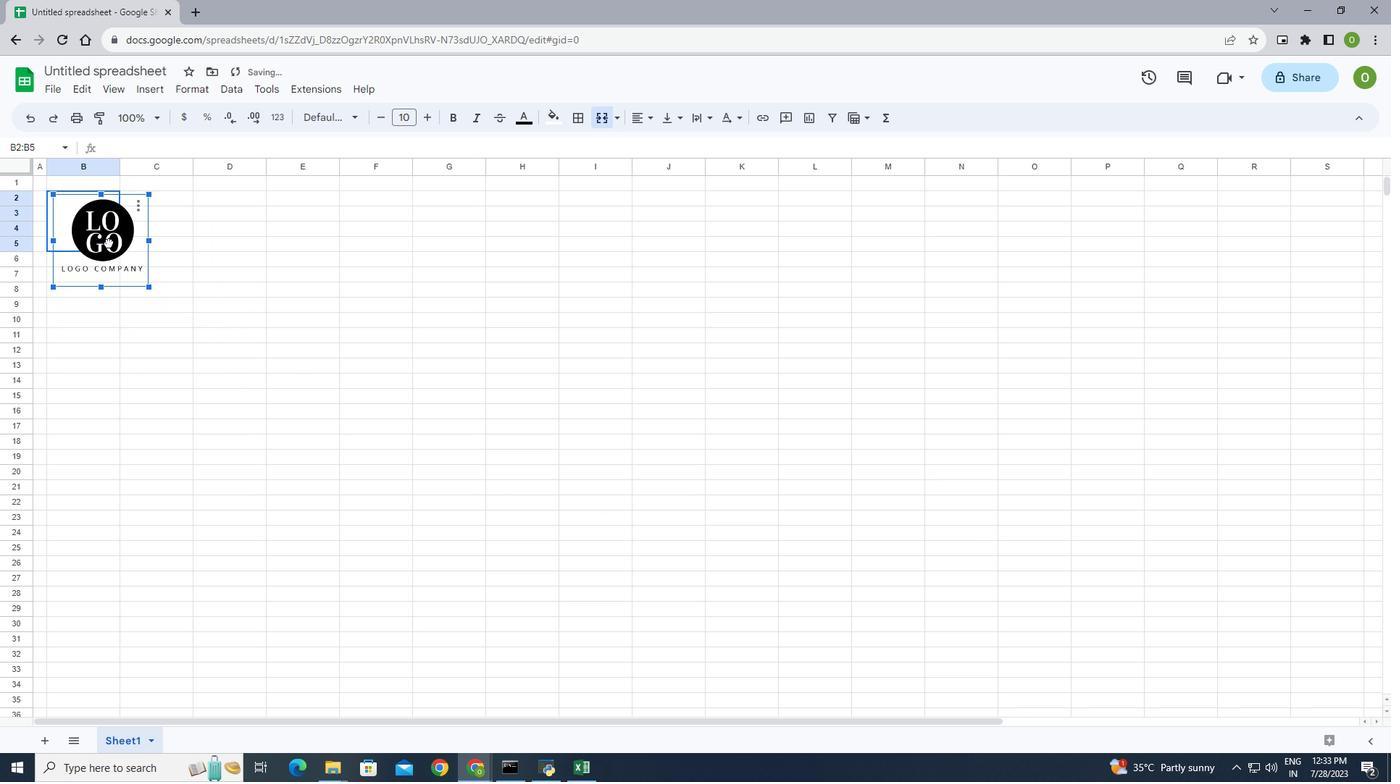 
Action: Mouse moved to (144, 281)
Screenshot: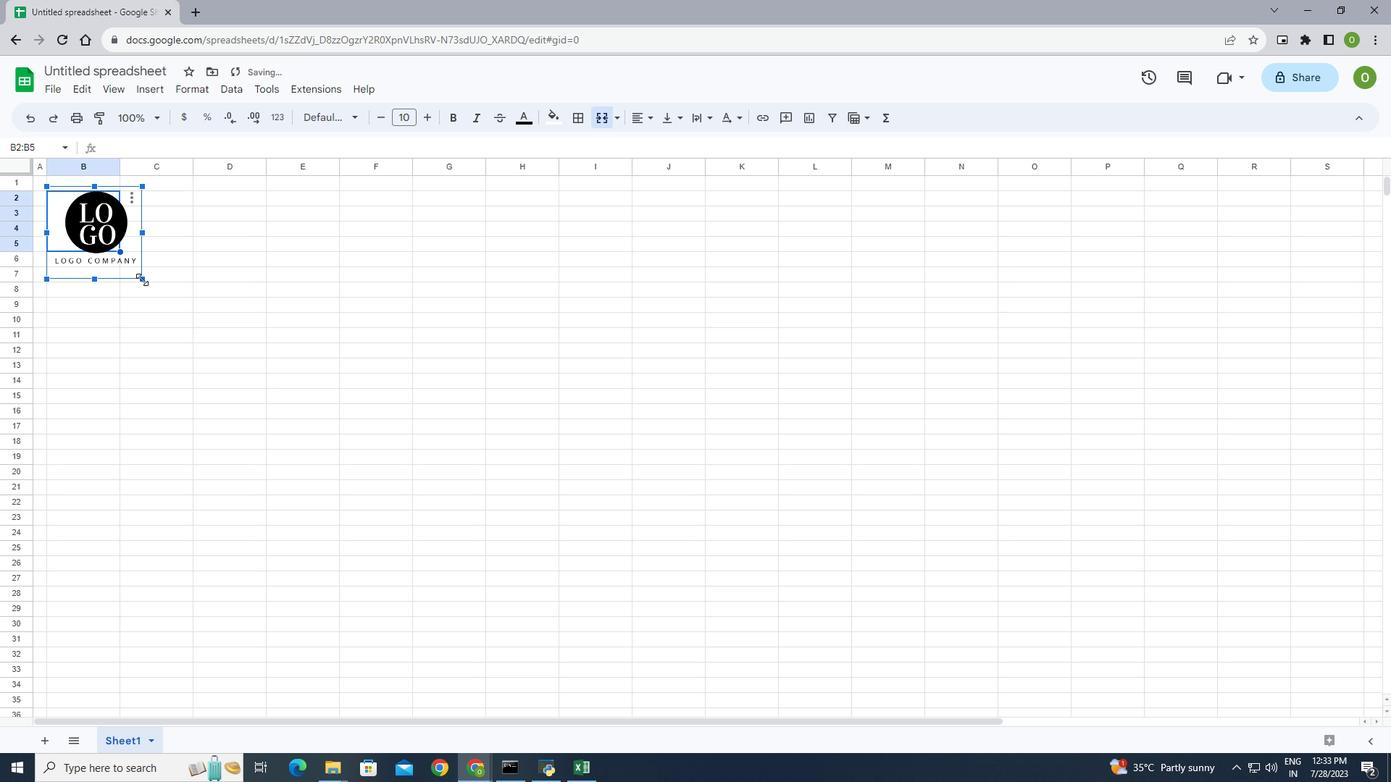 
Action: Mouse pressed left at (144, 281)
Screenshot: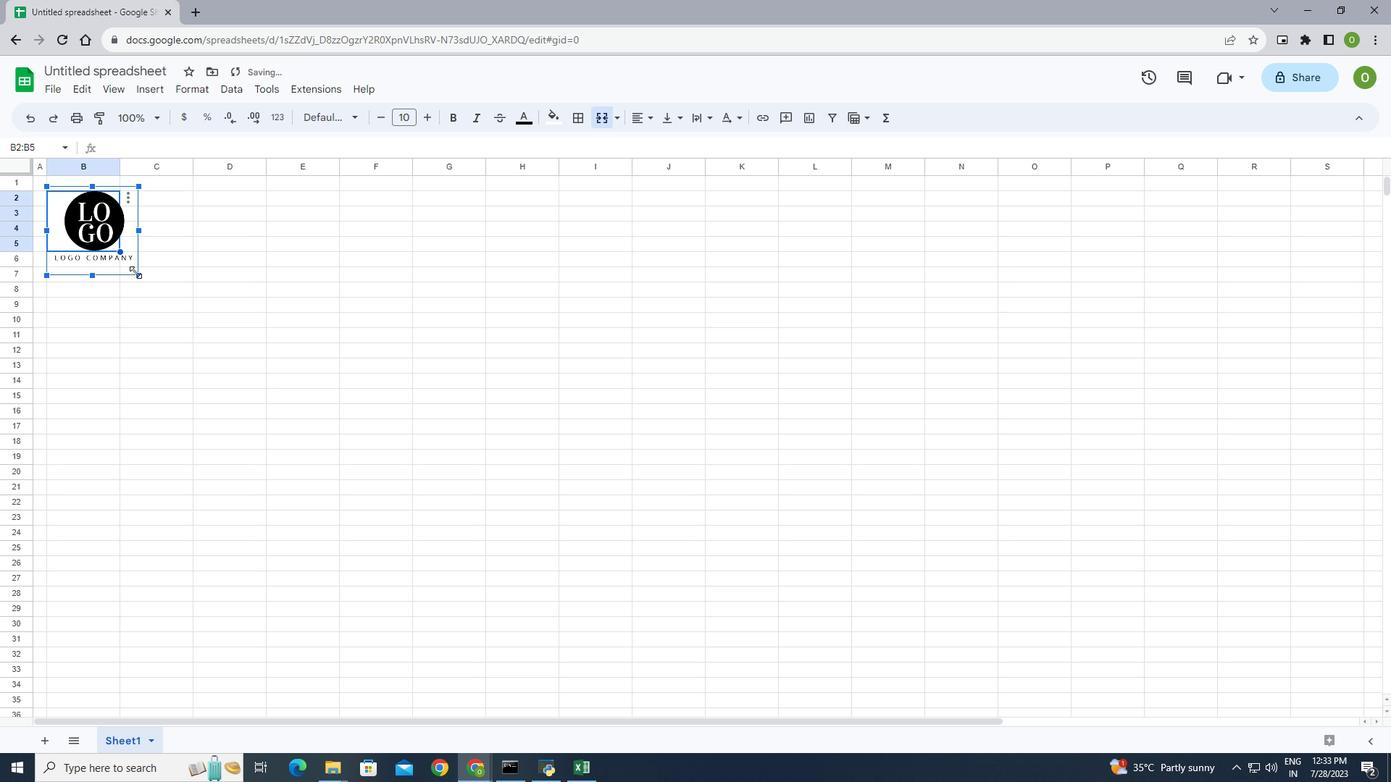 
Action: Mouse moved to (91, 224)
Screenshot: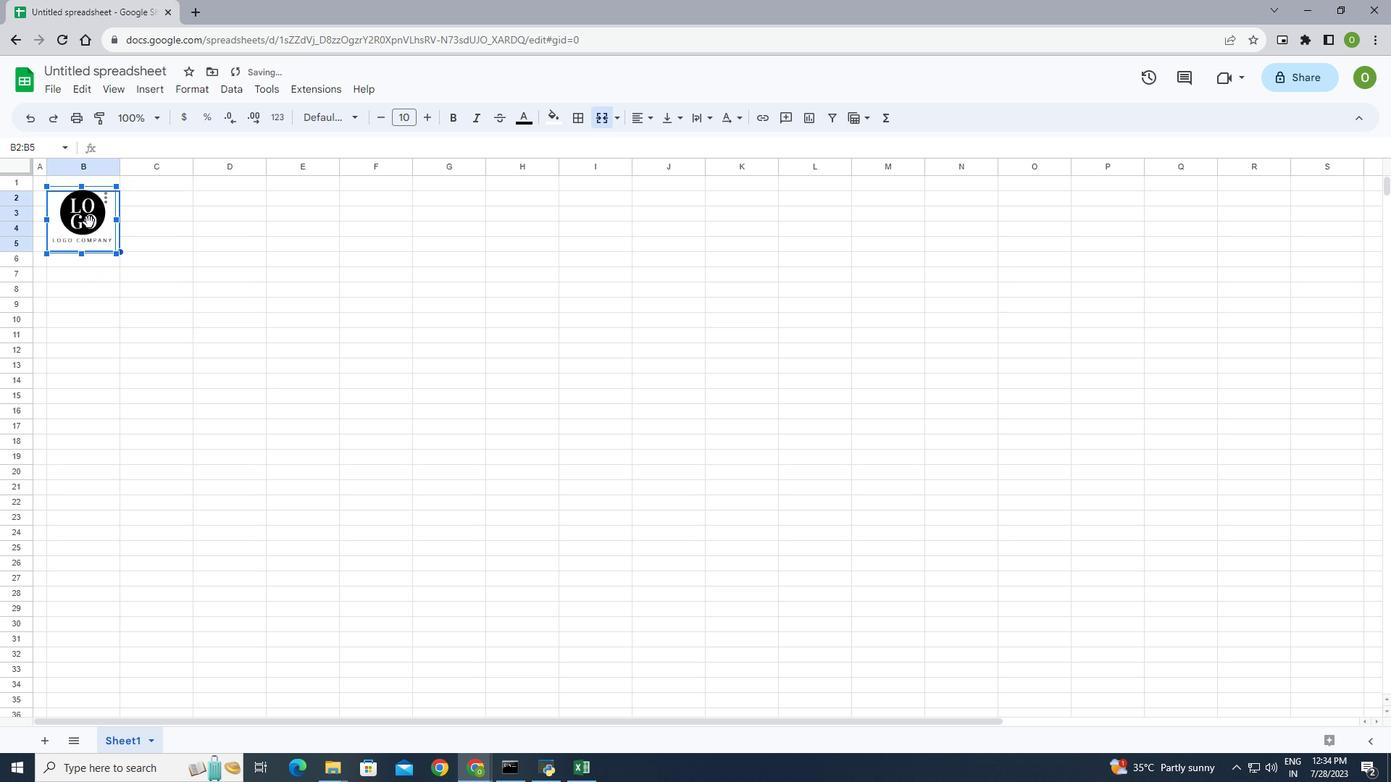 
Action: Mouse pressed left at (91, 224)
Screenshot: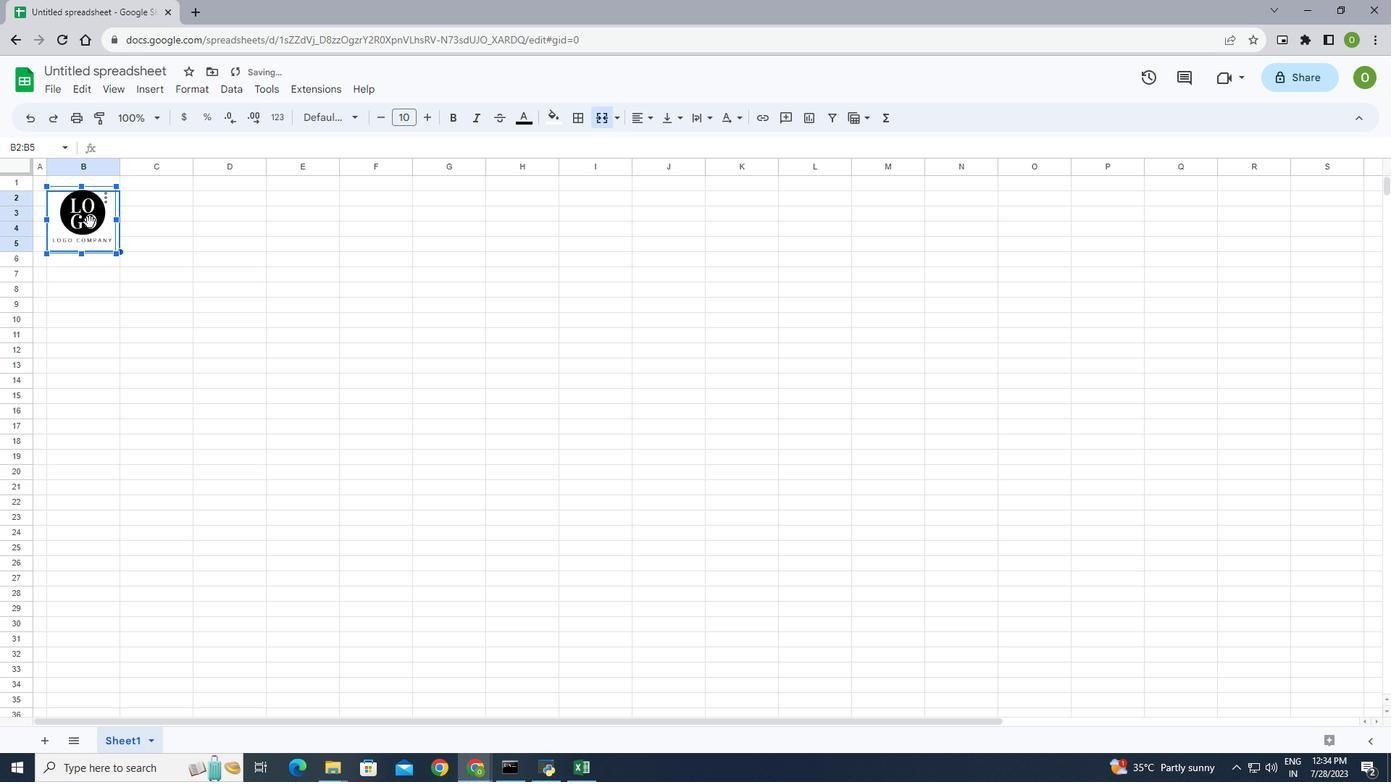 
Action: Mouse moved to (168, 236)
Screenshot: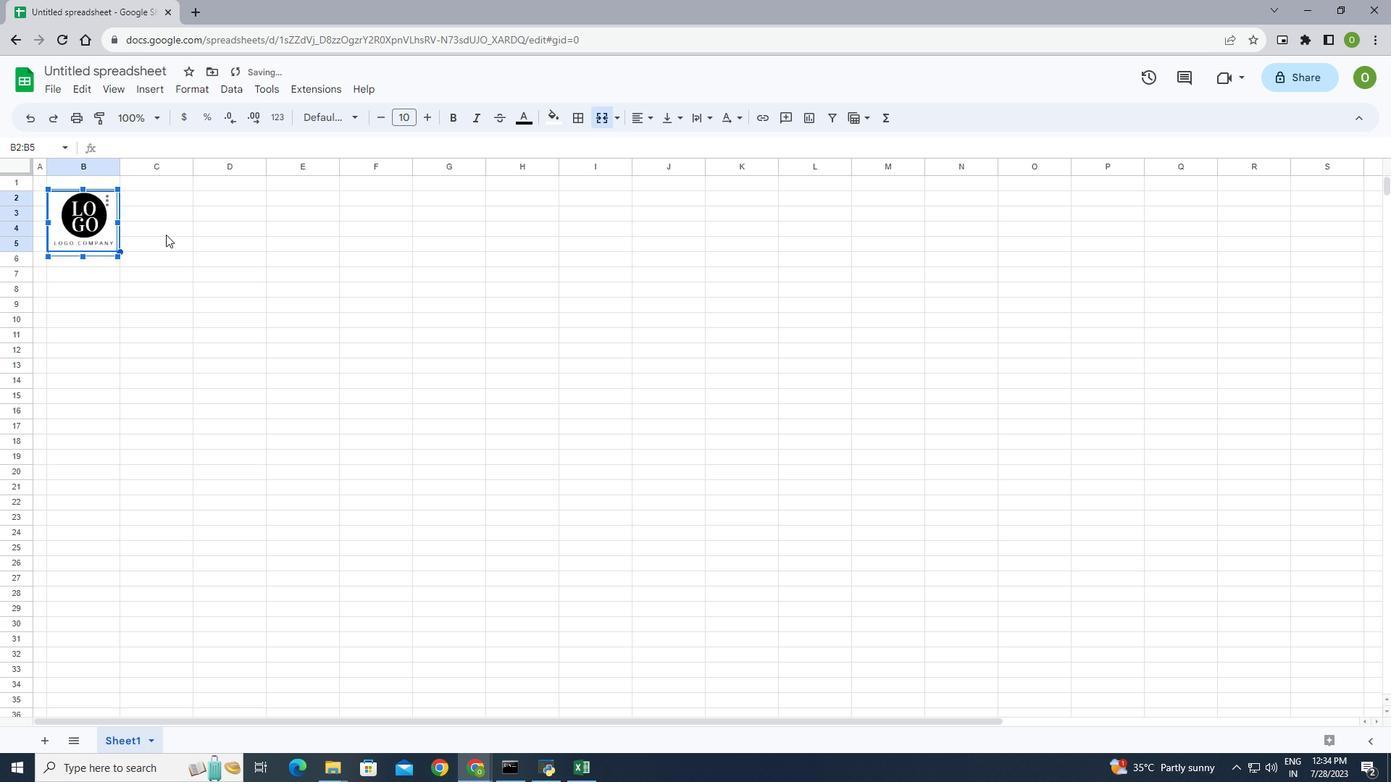 
Action: Mouse pressed left at (168, 236)
Screenshot: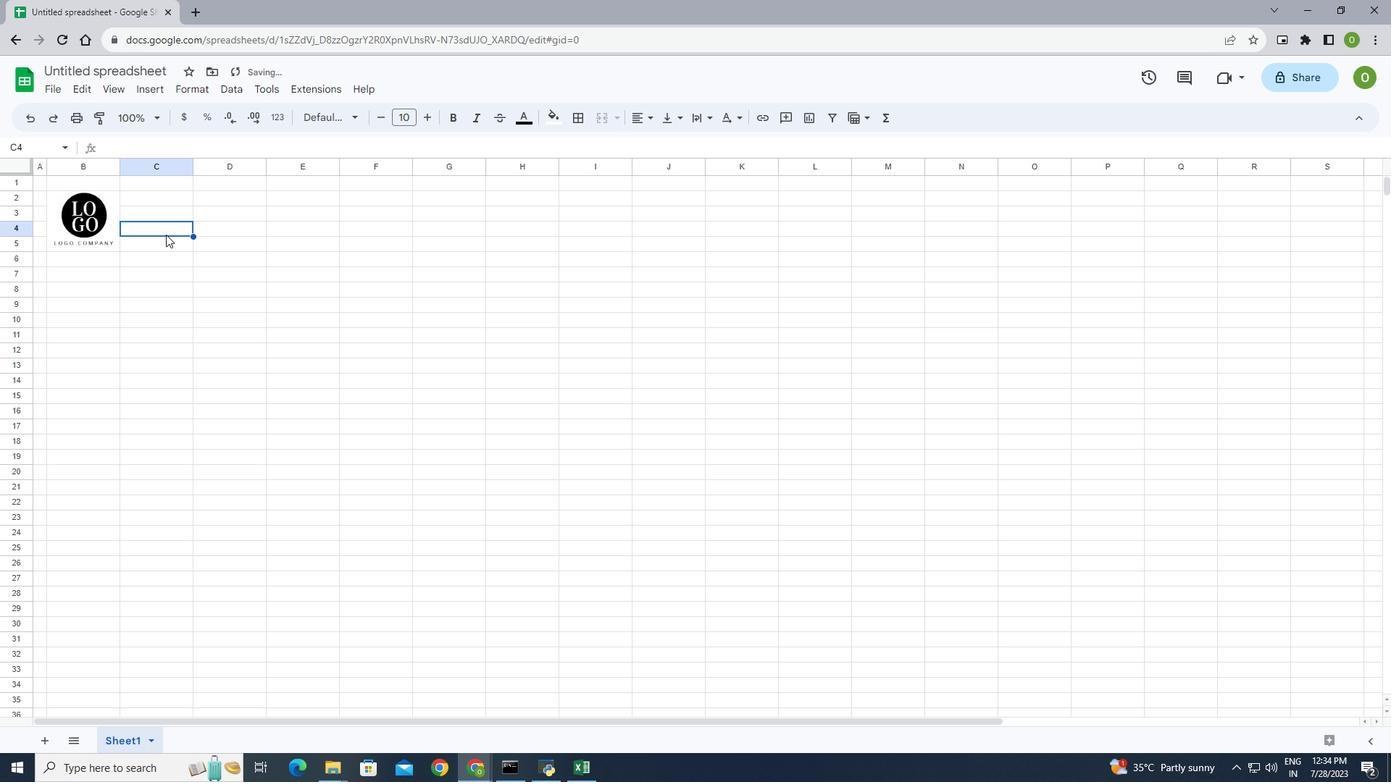 
Action: Mouse moved to (143, 195)
Screenshot: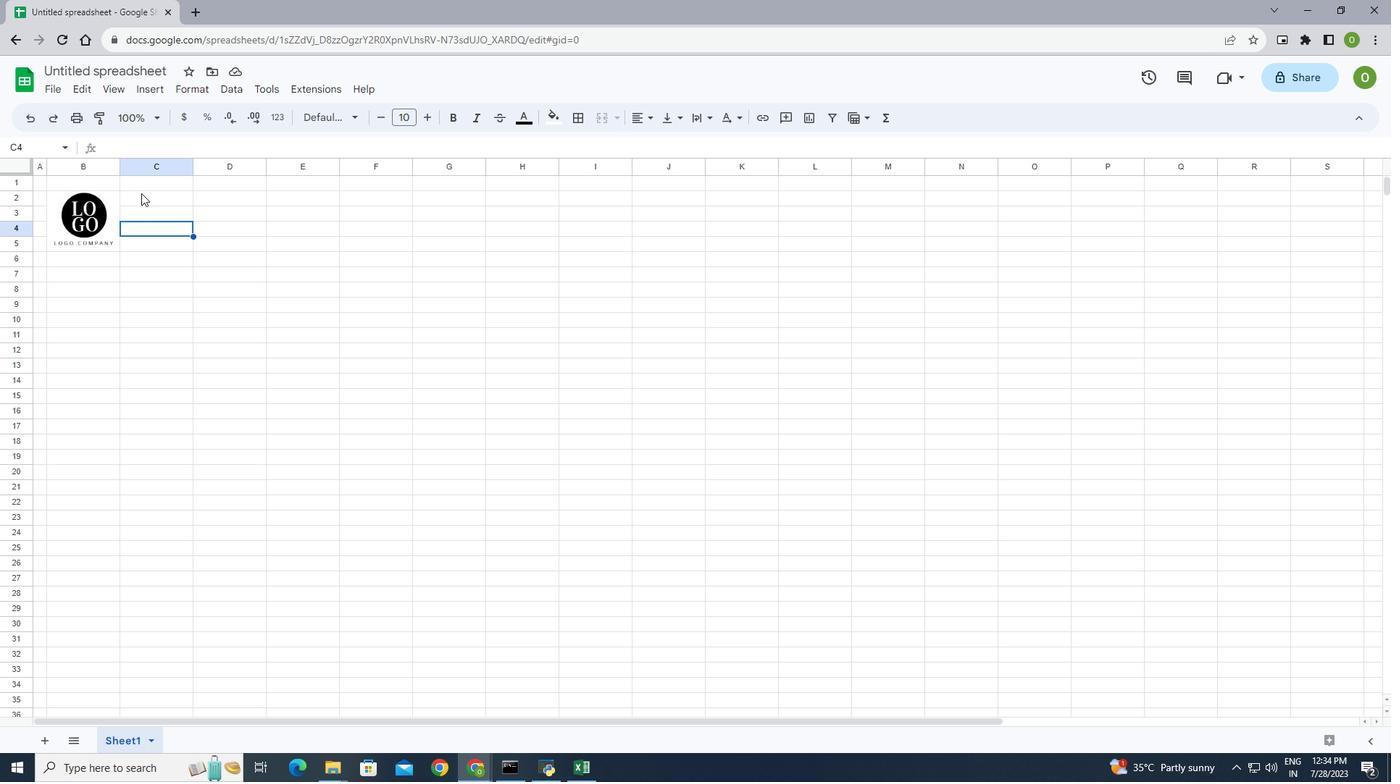 
Action: Mouse pressed left at (143, 195)
Screenshot: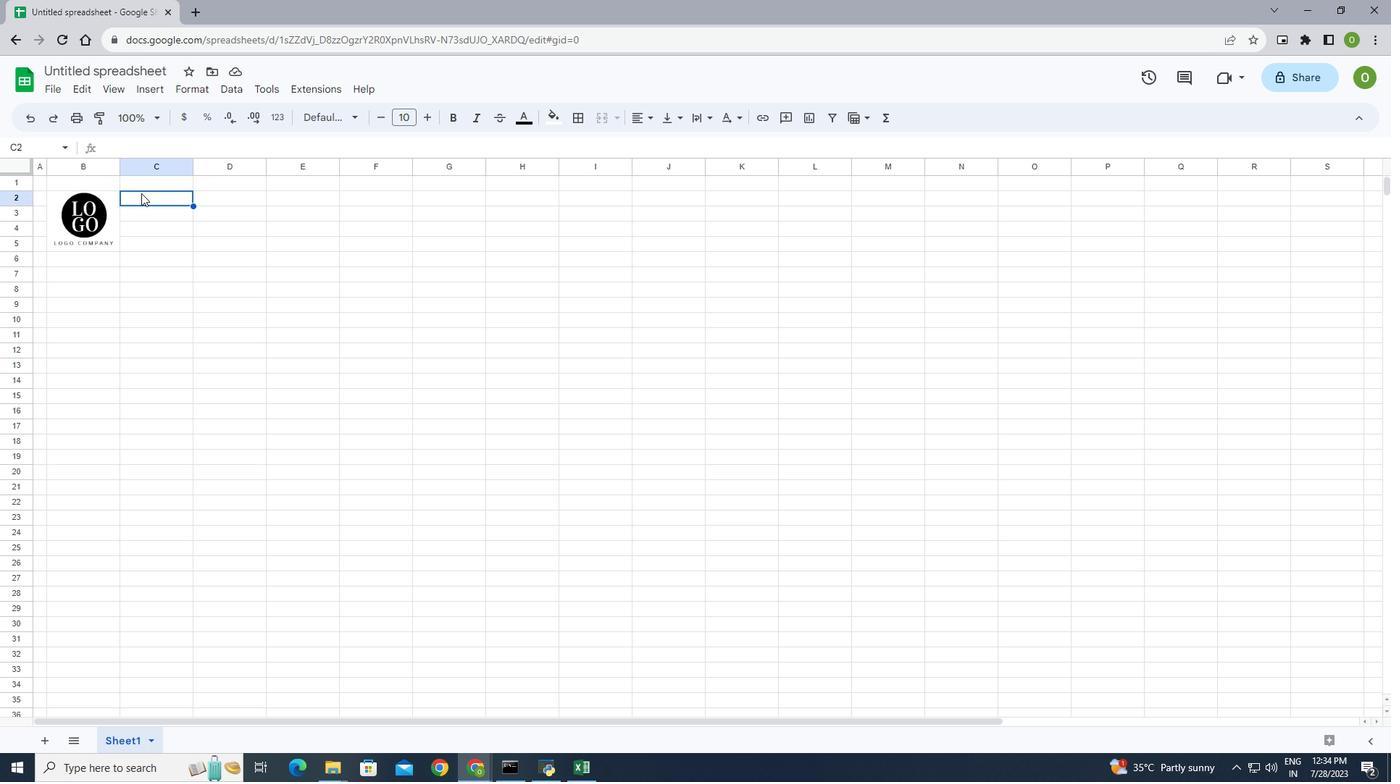 
Action: Mouse moved to (244, 234)
Screenshot: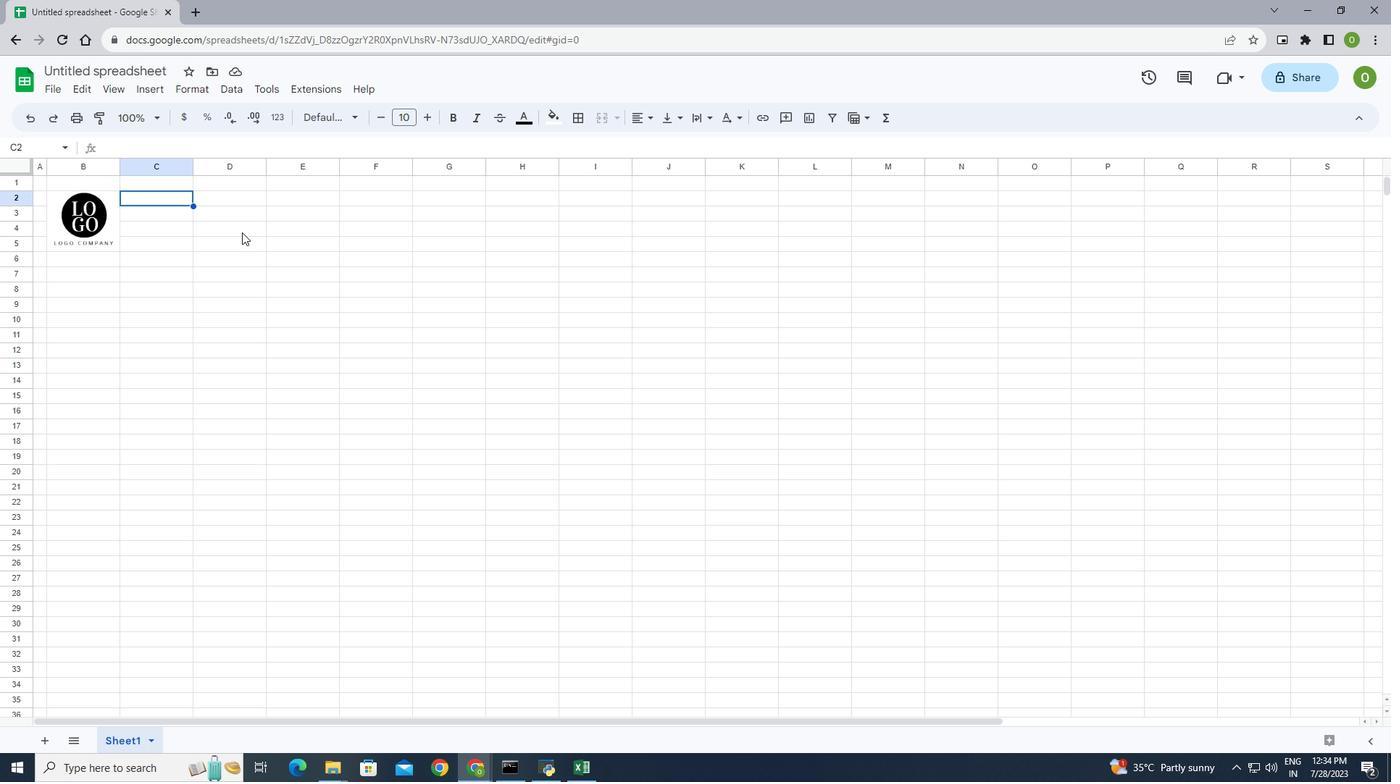 
Action: Key pressed <Key.shift><Key.shift><Key.shift>One<Key.space><Key.shift><Key.shift><Key.shift><Key.shift><Key.shift><Key.shift><Key.shift>Eleven<Key.space><Key.shift><Key.shift>Corporation<Key.down>2316<Key.space><Key.shift><Key.shift><Key.shift>Andy<Key.space><Key.shift><Key.shift><Key.shift><Key.shift><Key.shift><Key.shift><Key.shift><Key.shift><Key.shift><Key.shift><Key.shift><Key.shift><Key.shift>Street<Key.space><Key.shift>Dupree<Key.space><Key.backspace>,<Key.space><Key.shift>SD<Key.space>57623<Key.enter><Key.shift>oneelevencorp<Key.shift>@email.com<Key.enter>222<Key.space>555<Key.space>7777<Key.enter><Key.up><Key.up><Key.up><Key.up><Key.shift_r><Key.right><Key.left><Key.right><Key.shift_r><Key.shift_r><Key.shift_r><Key.shift_r><Key.shift_r><Key.shift_r><Key.shift_r><Key.shift_r><Key.shift_r><Key.shift_r><Key.shift_r><Key.shift_r><Key.shift_r><Key.shift_r><Key.shift_r><Key.shift_r><Key.shift_r><Key.shift_r><Key.right>
Screenshot: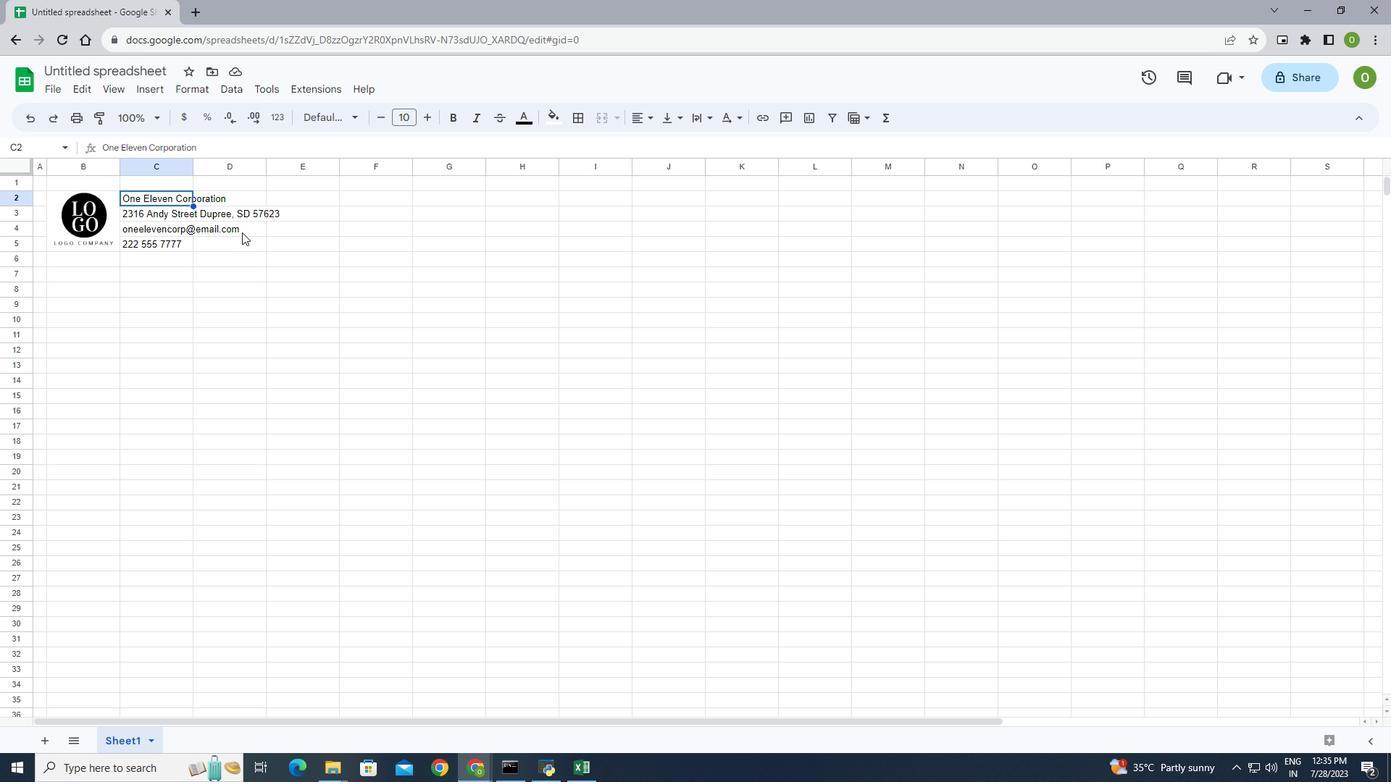 
Action: Mouse moved to (605, 116)
Screenshot: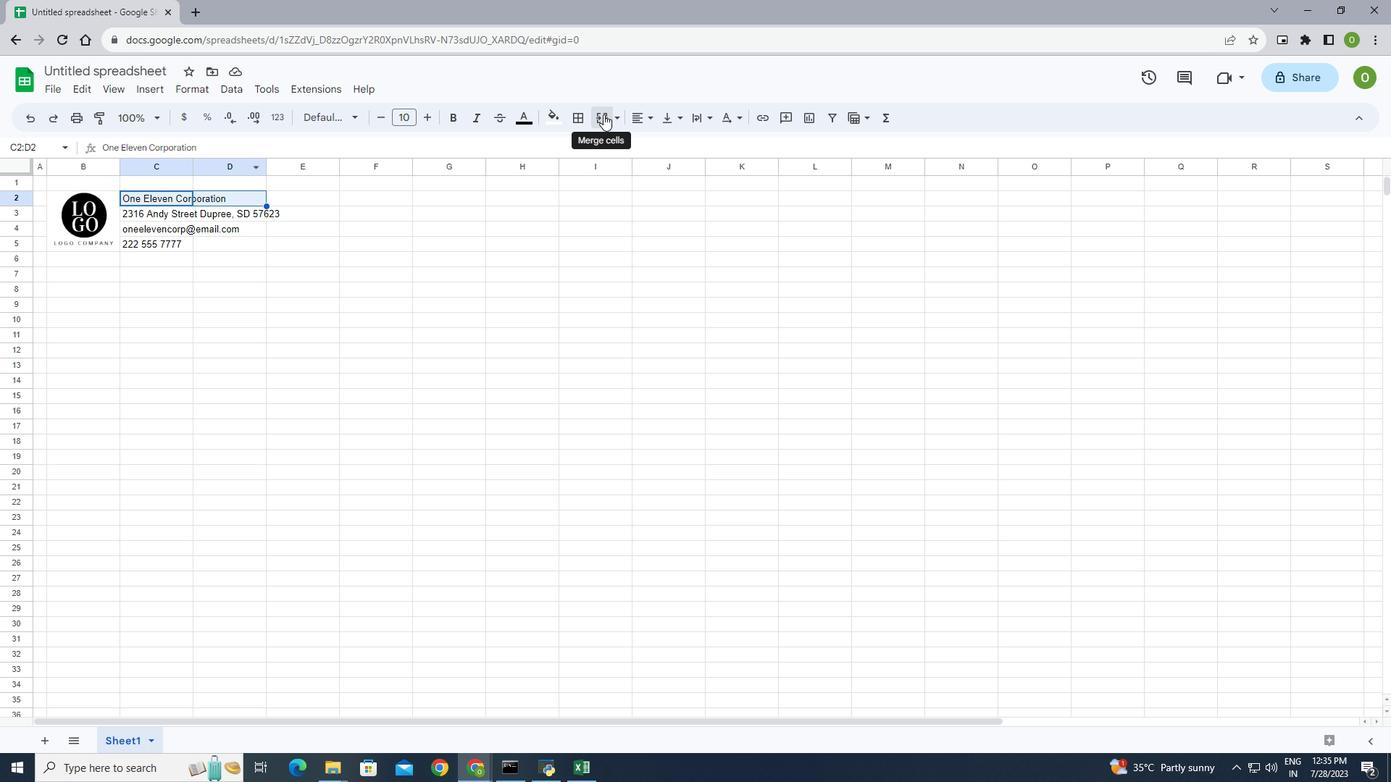 
Action: Mouse pressed left at (605, 116)
Screenshot: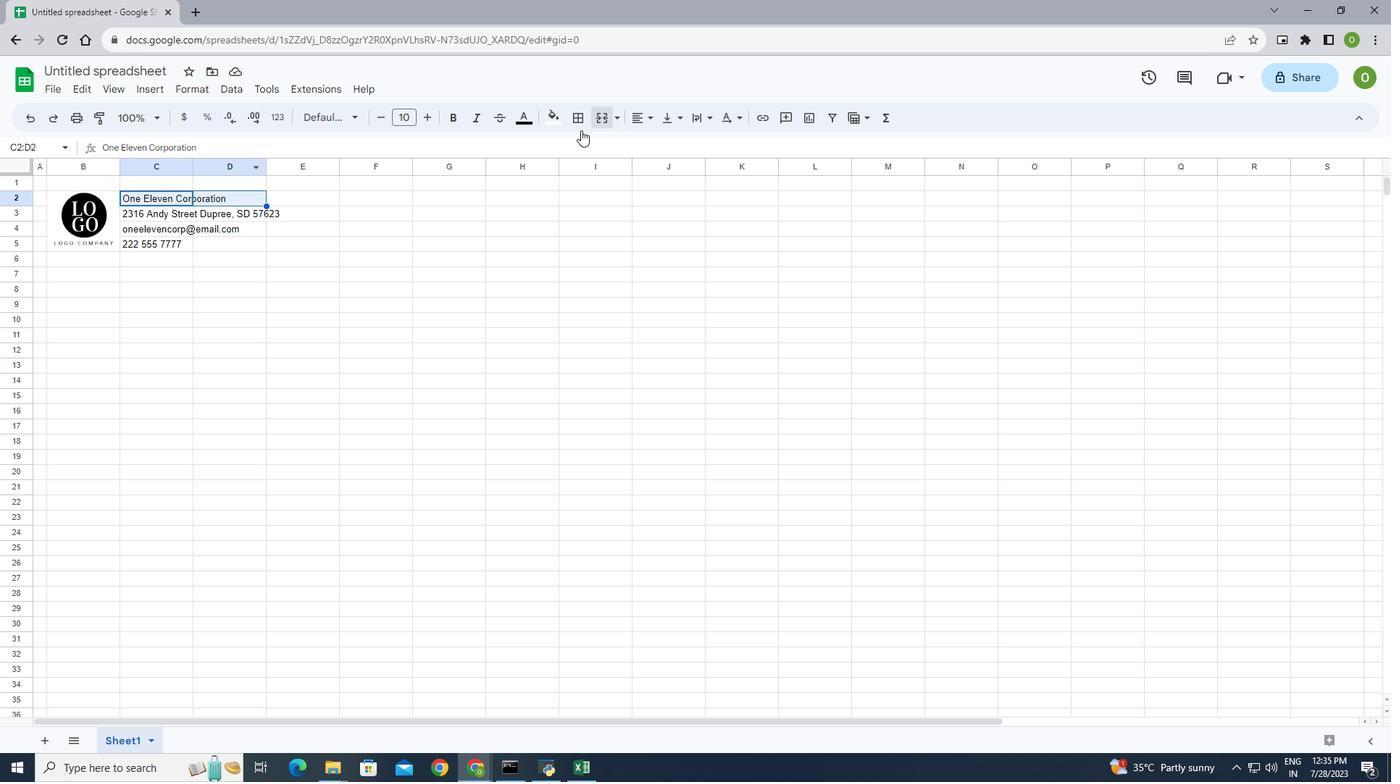 
Action: Mouse moved to (142, 213)
Screenshot: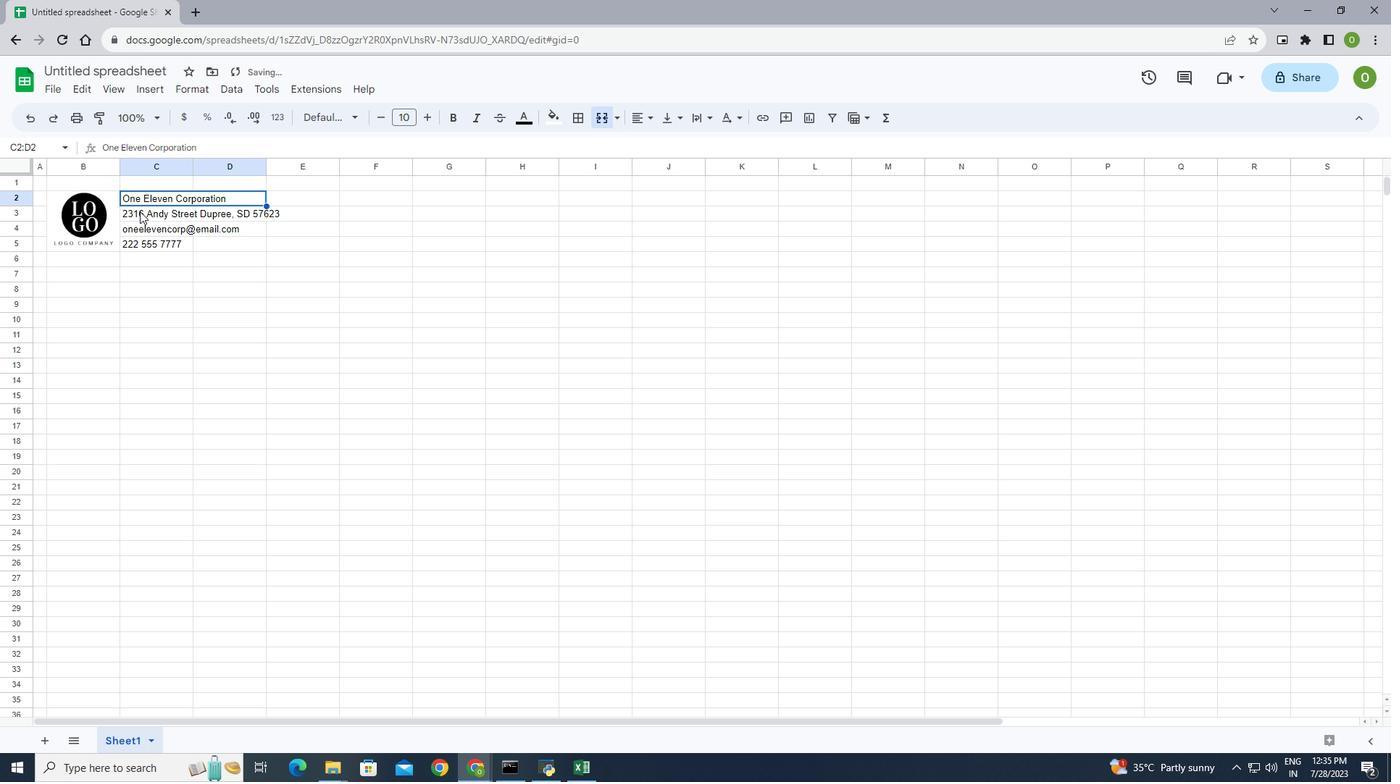 
Action: Mouse pressed left at (142, 213)
Screenshot: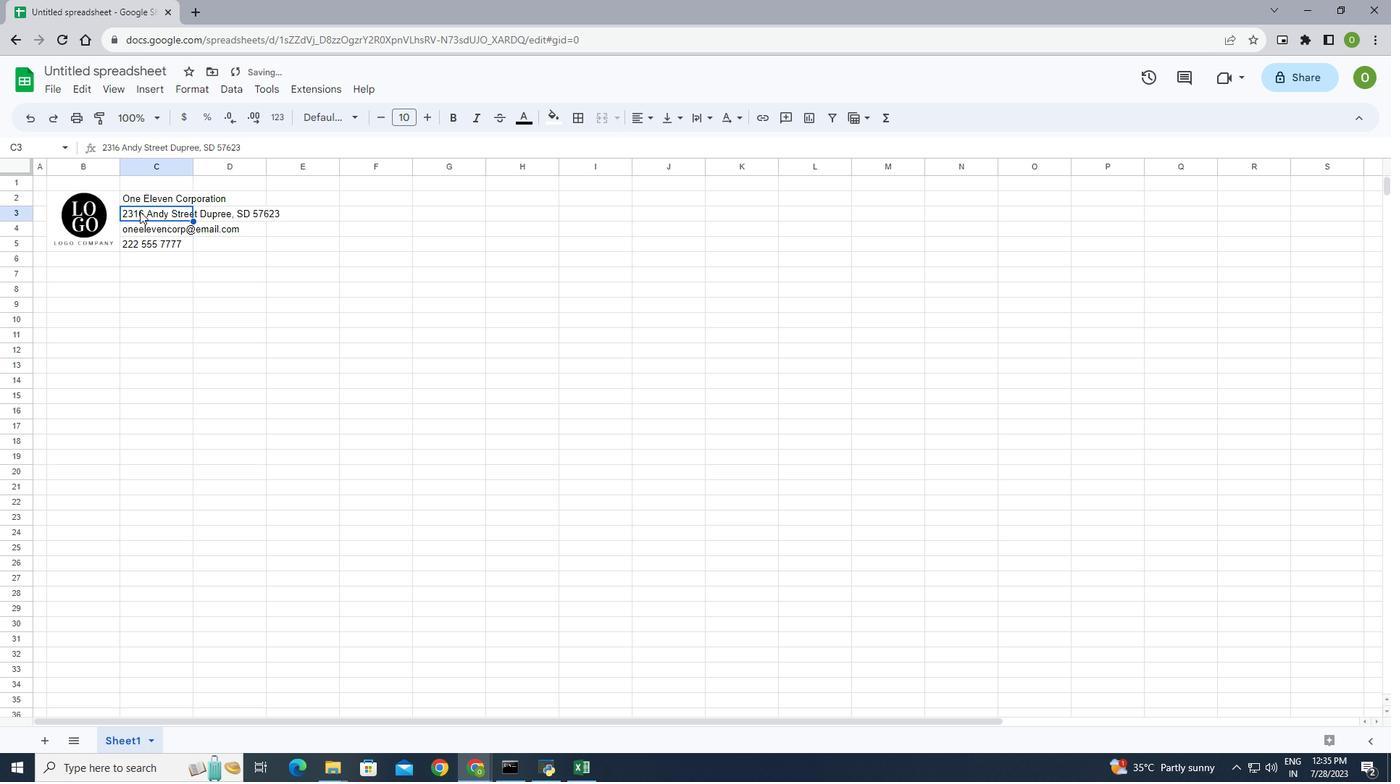 
Action: Mouse moved to (143, 213)
Screenshot: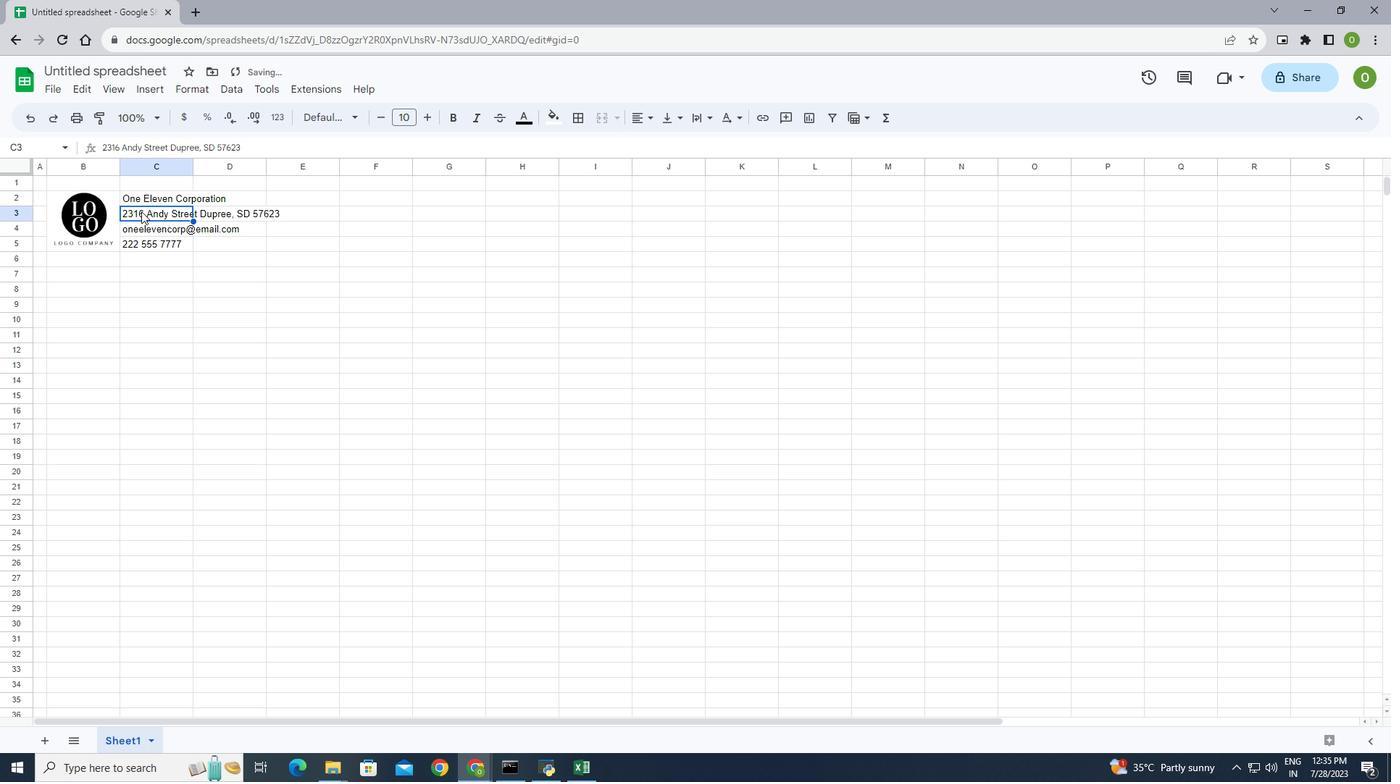 
Action: Key pressed <Key.shift_r><Key.right>
Screenshot: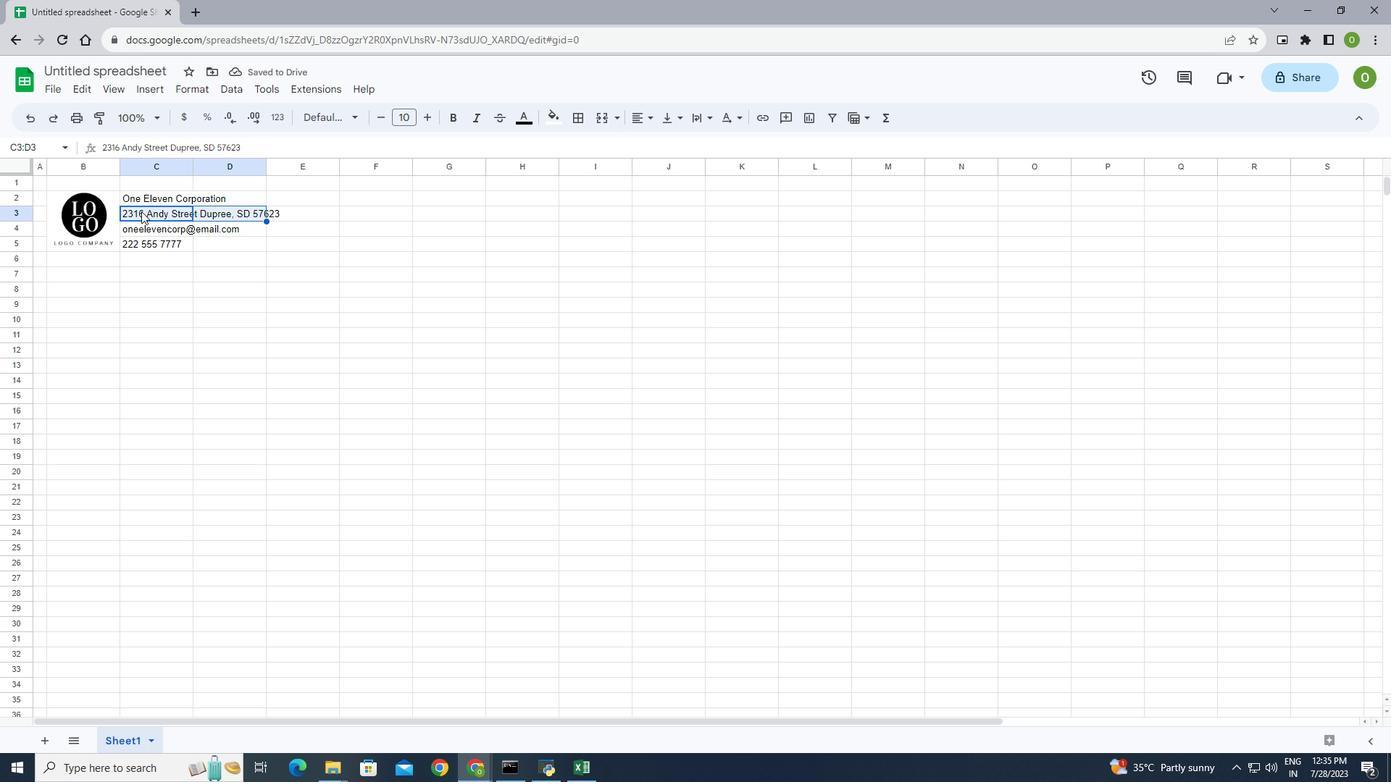 
Action: Mouse moved to (608, 117)
Screenshot: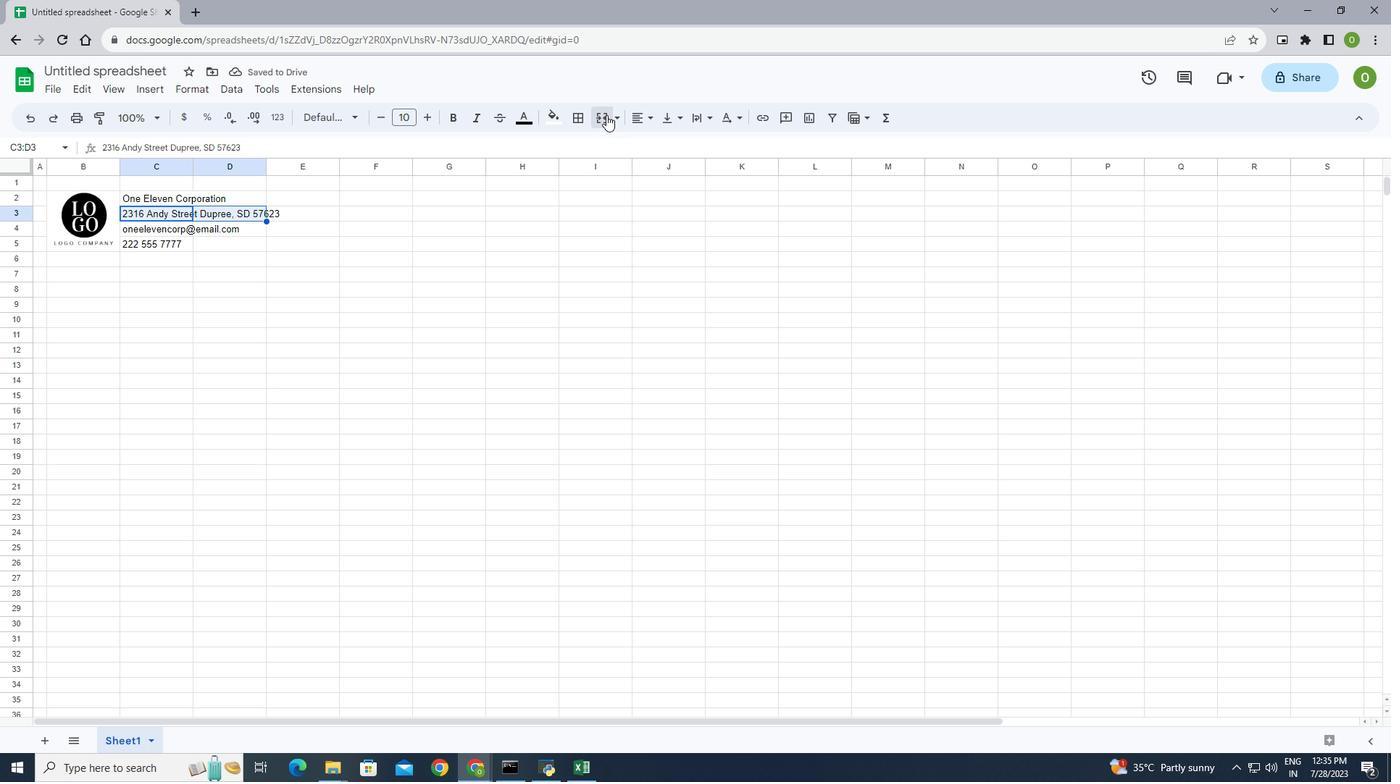 
Action: Mouse pressed left at (608, 117)
Screenshot: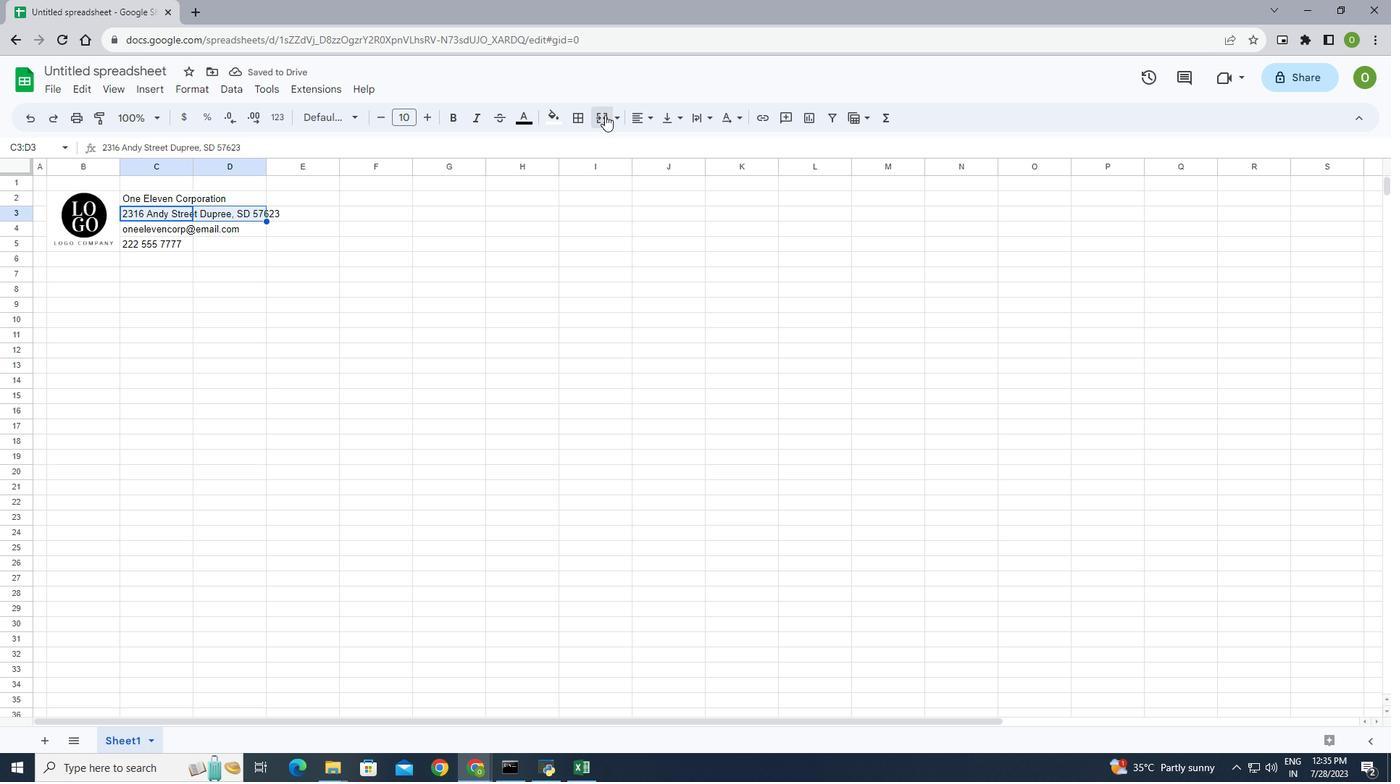 
Action: Mouse moved to (156, 232)
Screenshot: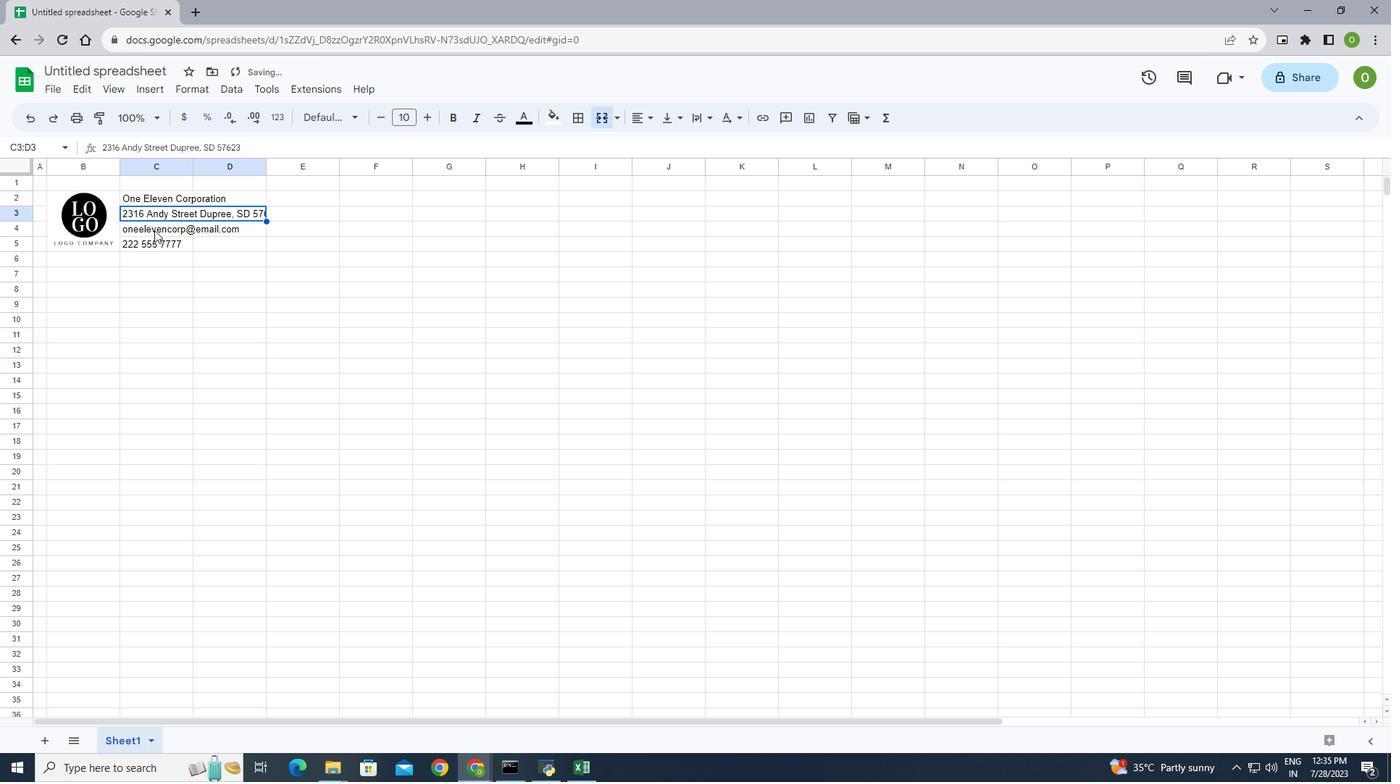 
Action: Mouse pressed left at (156, 232)
Screenshot: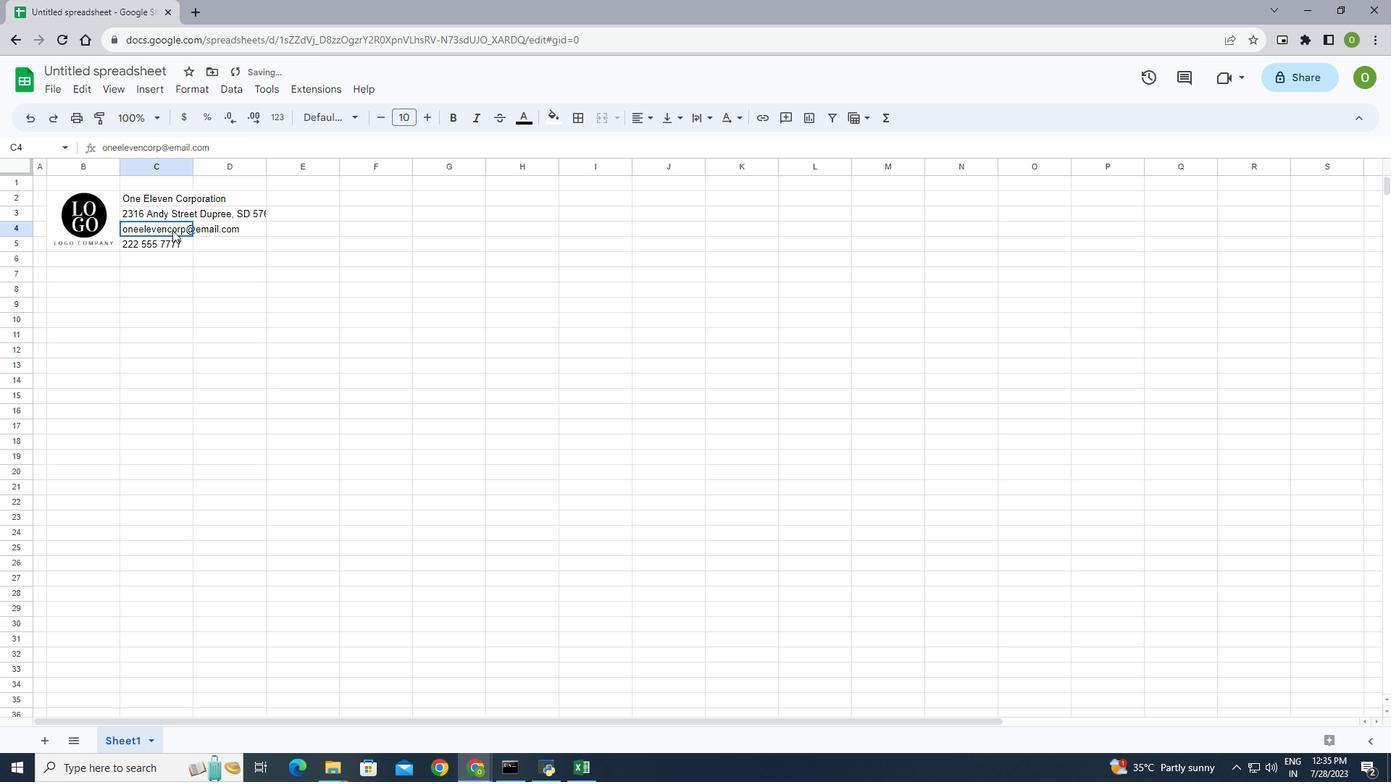
Action: Mouse moved to (604, 118)
Screenshot: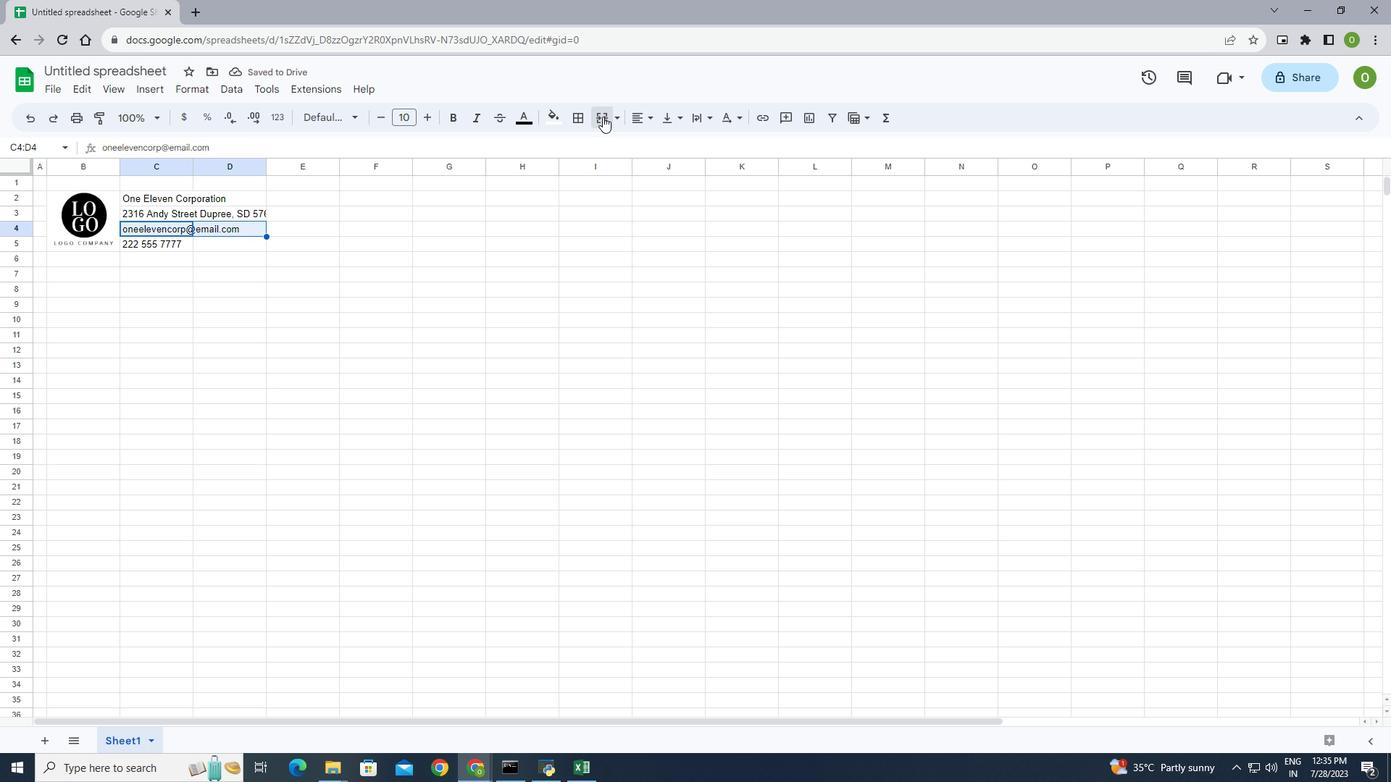 
Action: Mouse pressed left at (604, 118)
Screenshot: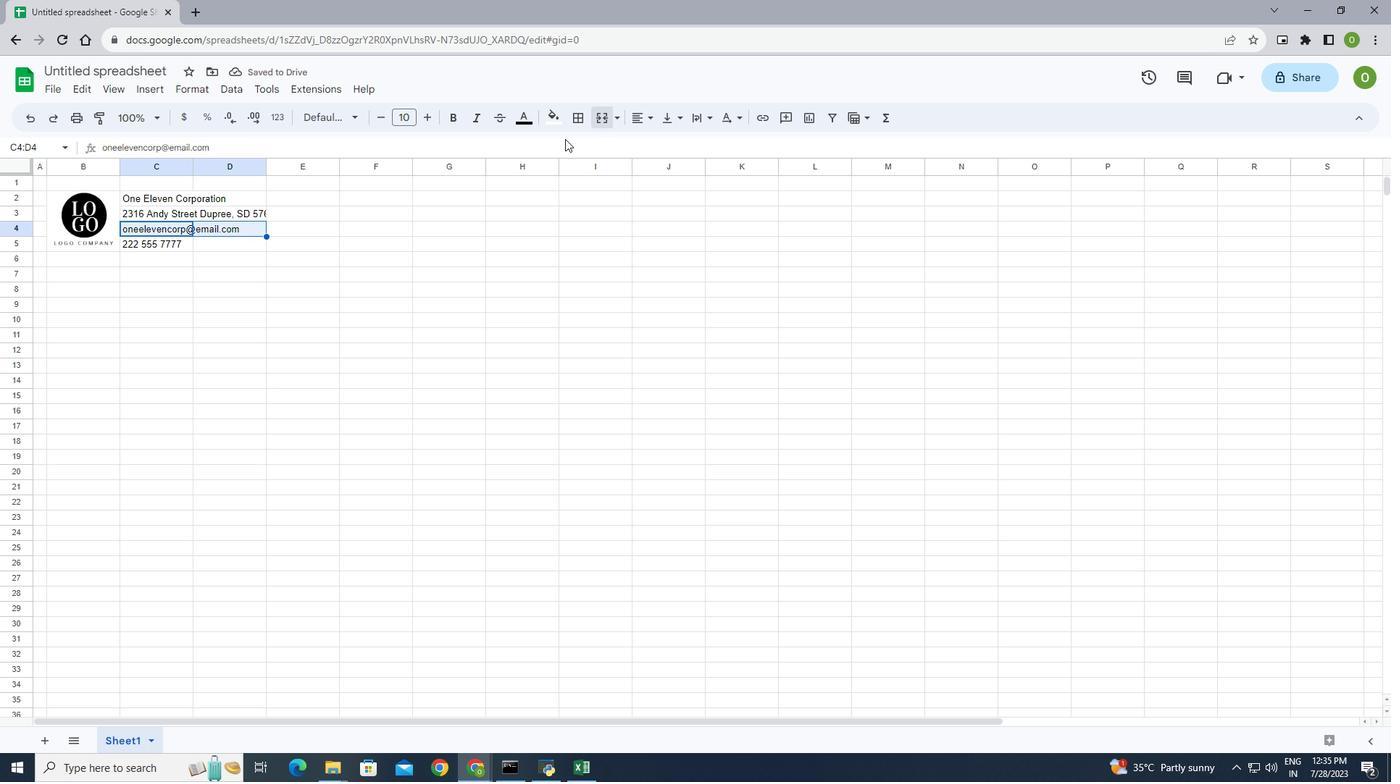 
Action: Mouse moved to (152, 243)
Screenshot: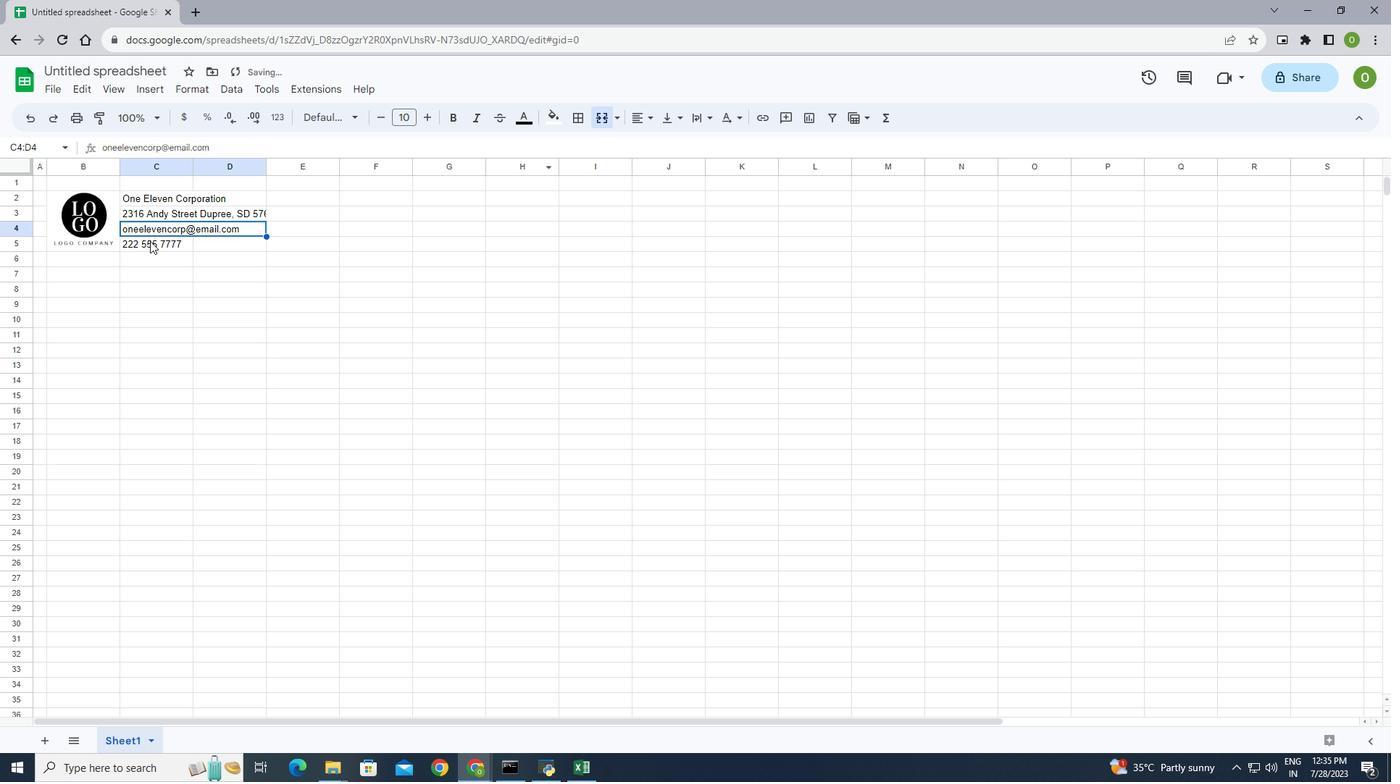 
Action: Mouse pressed left at (152, 243)
Screenshot: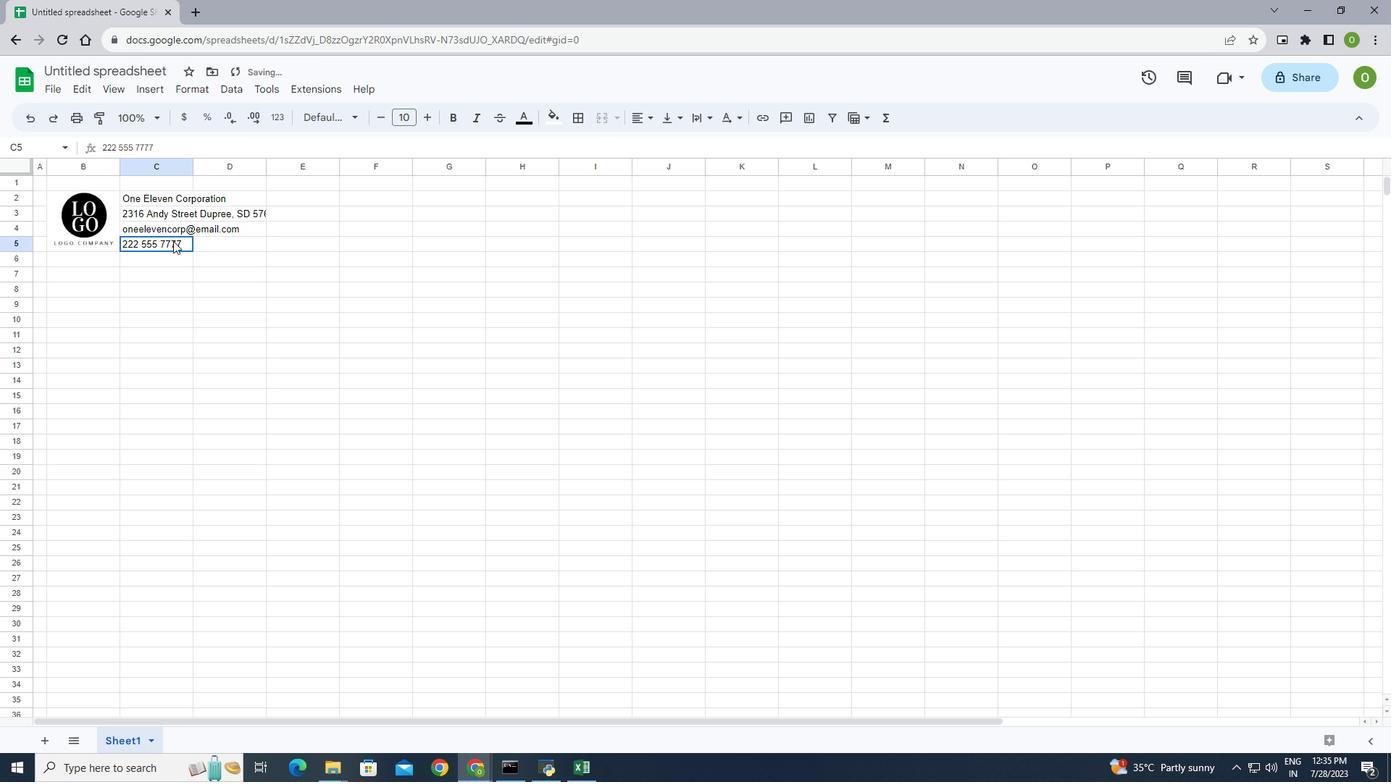 
Action: Mouse moved to (605, 118)
Screenshot: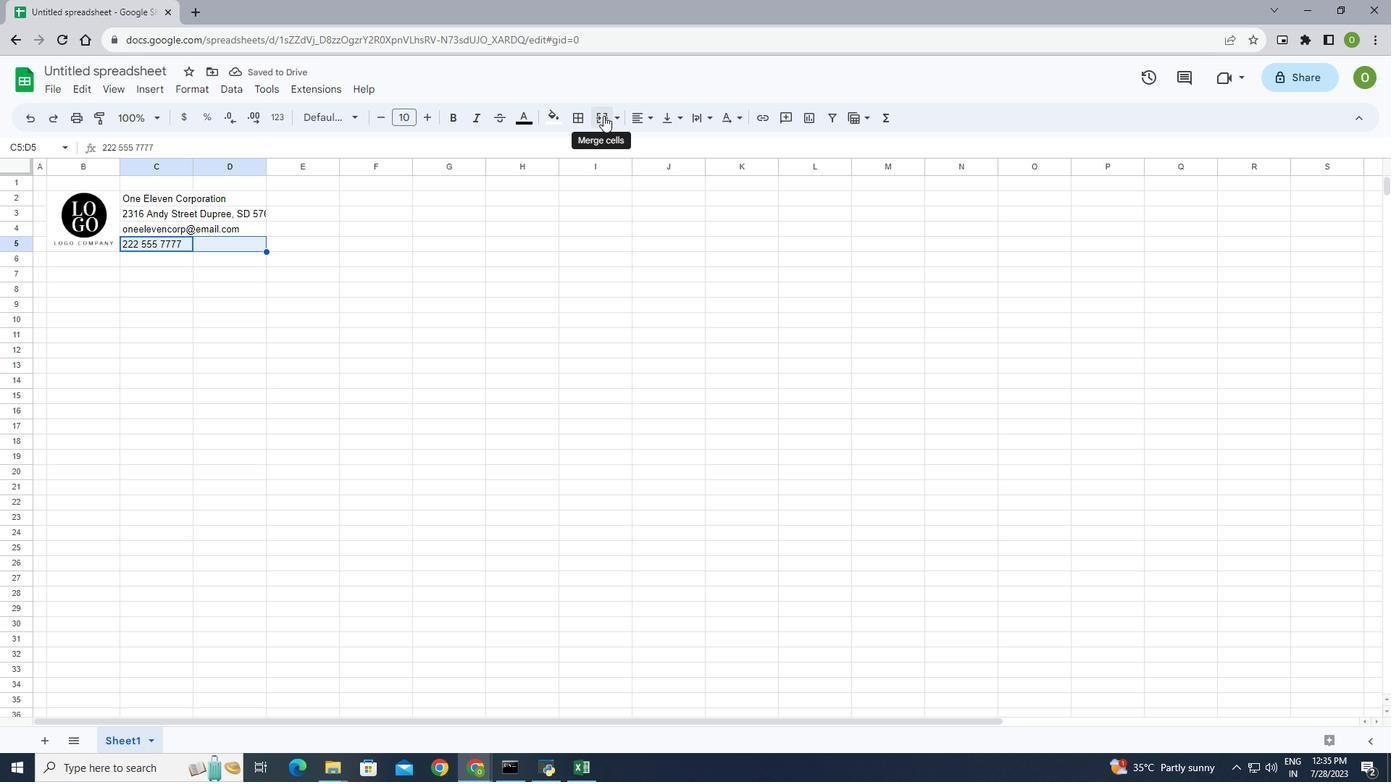 
Action: Mouse pressed left at (605, 118)
Screenshot: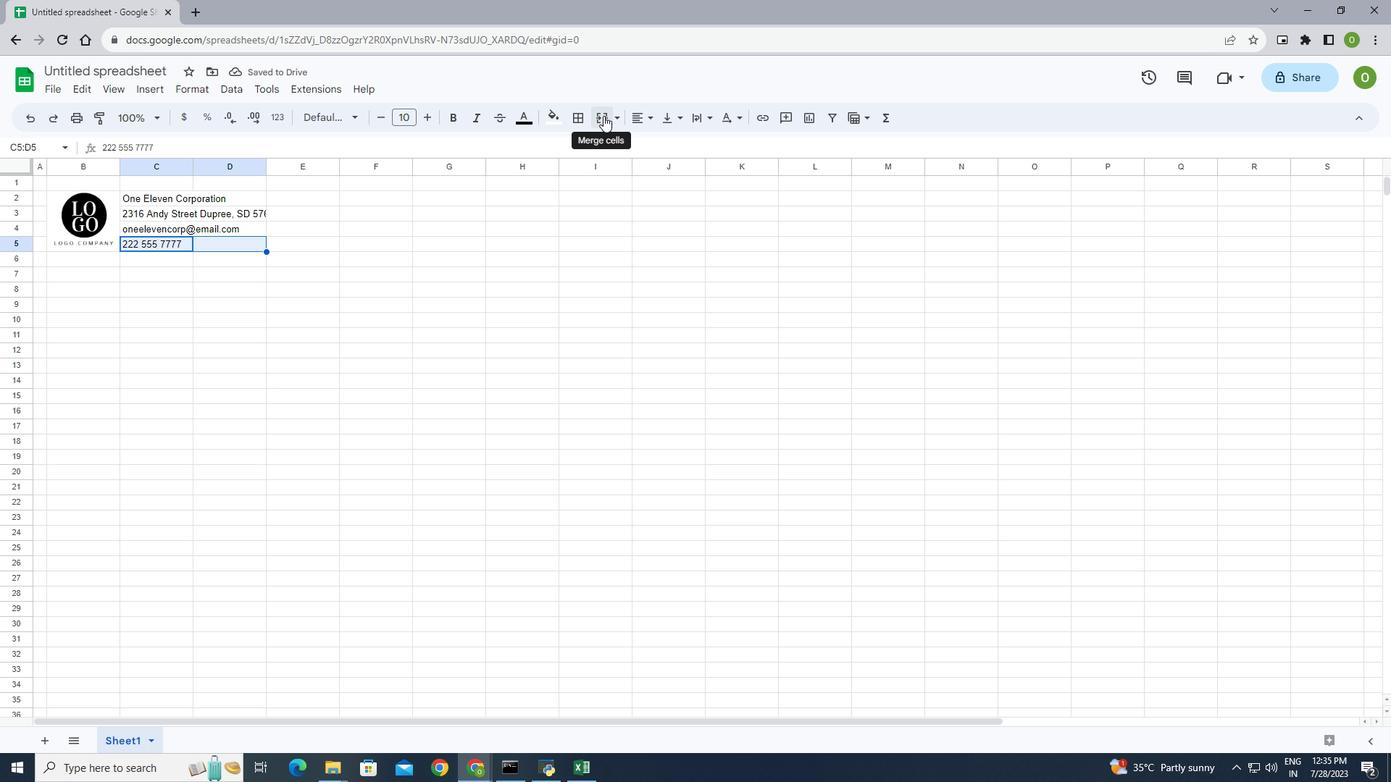 
Action: Mouse moved to (160, 194)
Screenshot: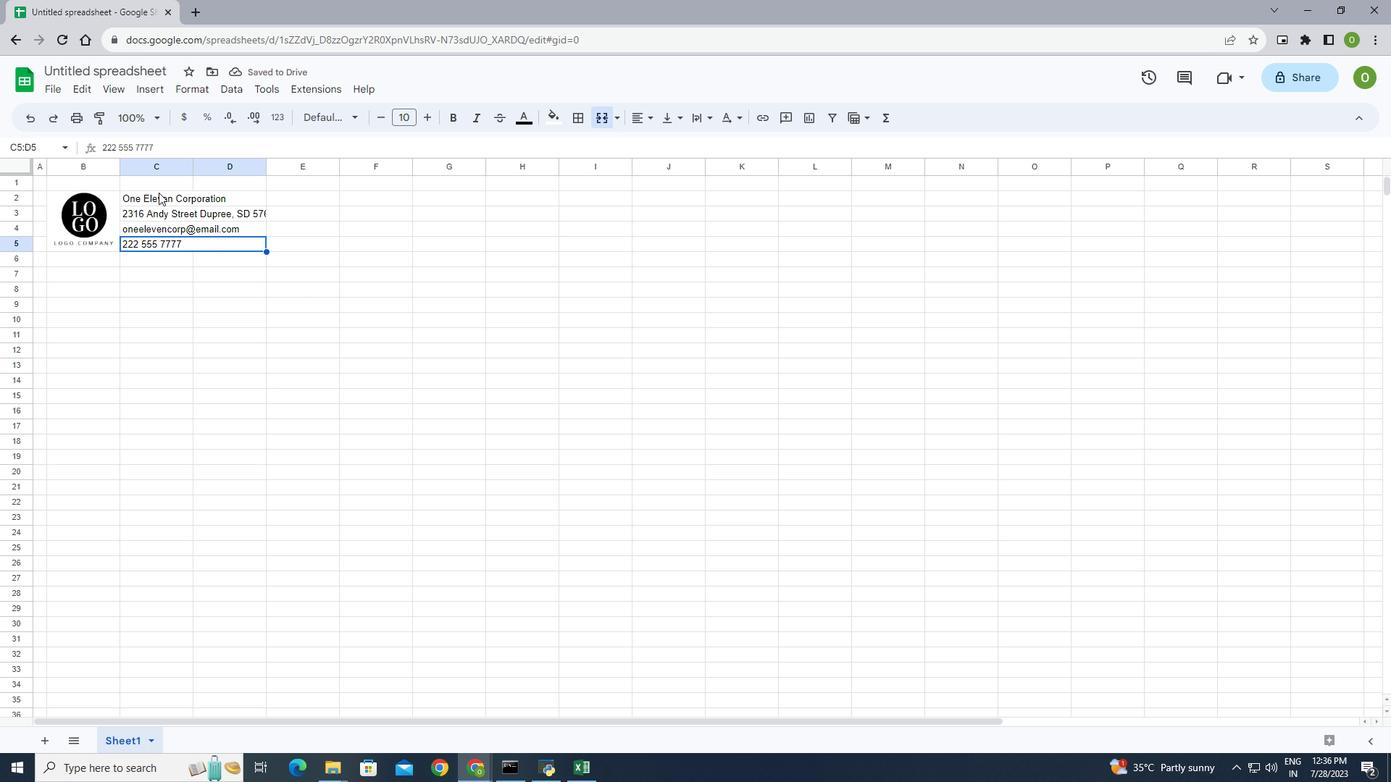 
Action: Mouse pressed left at (160, 194)
Screenshot: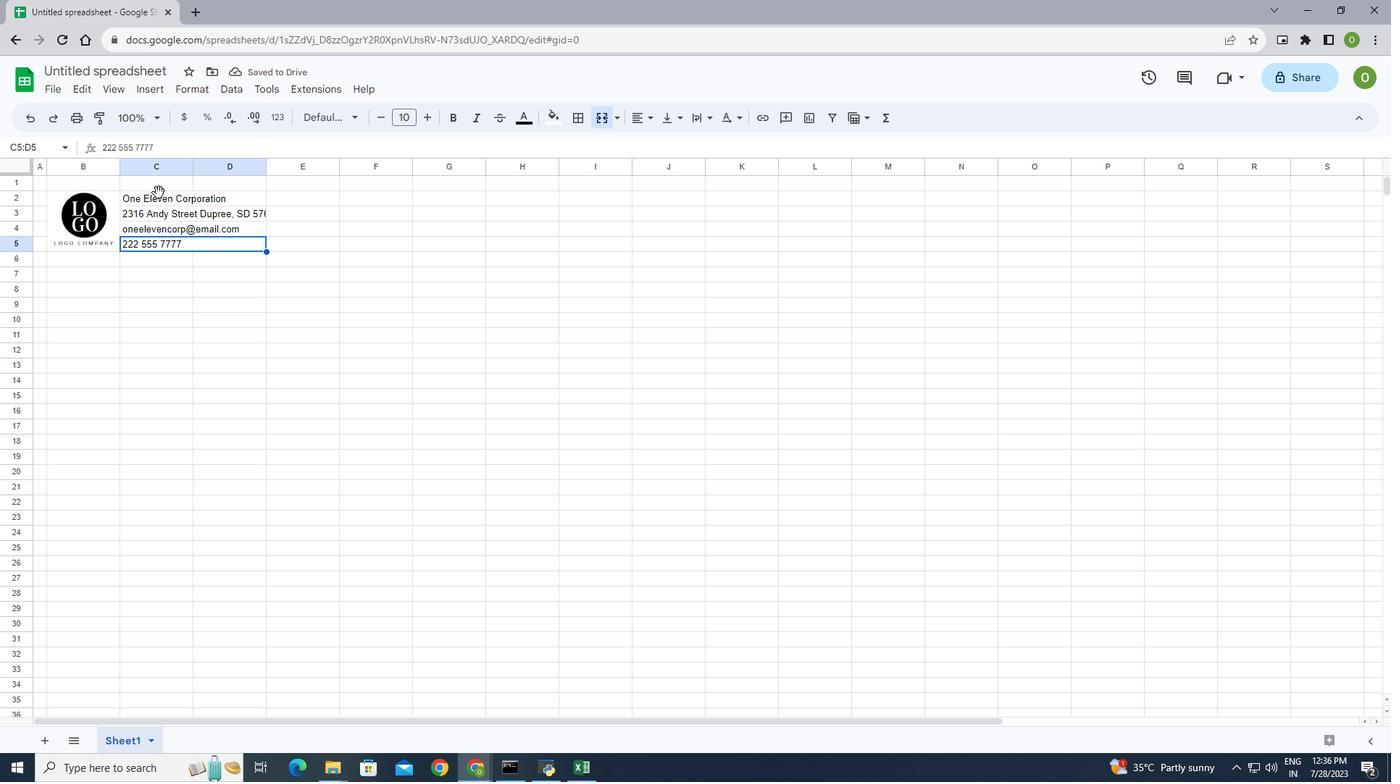 
Action: Mouse moved to (410, 120)
Screenshot: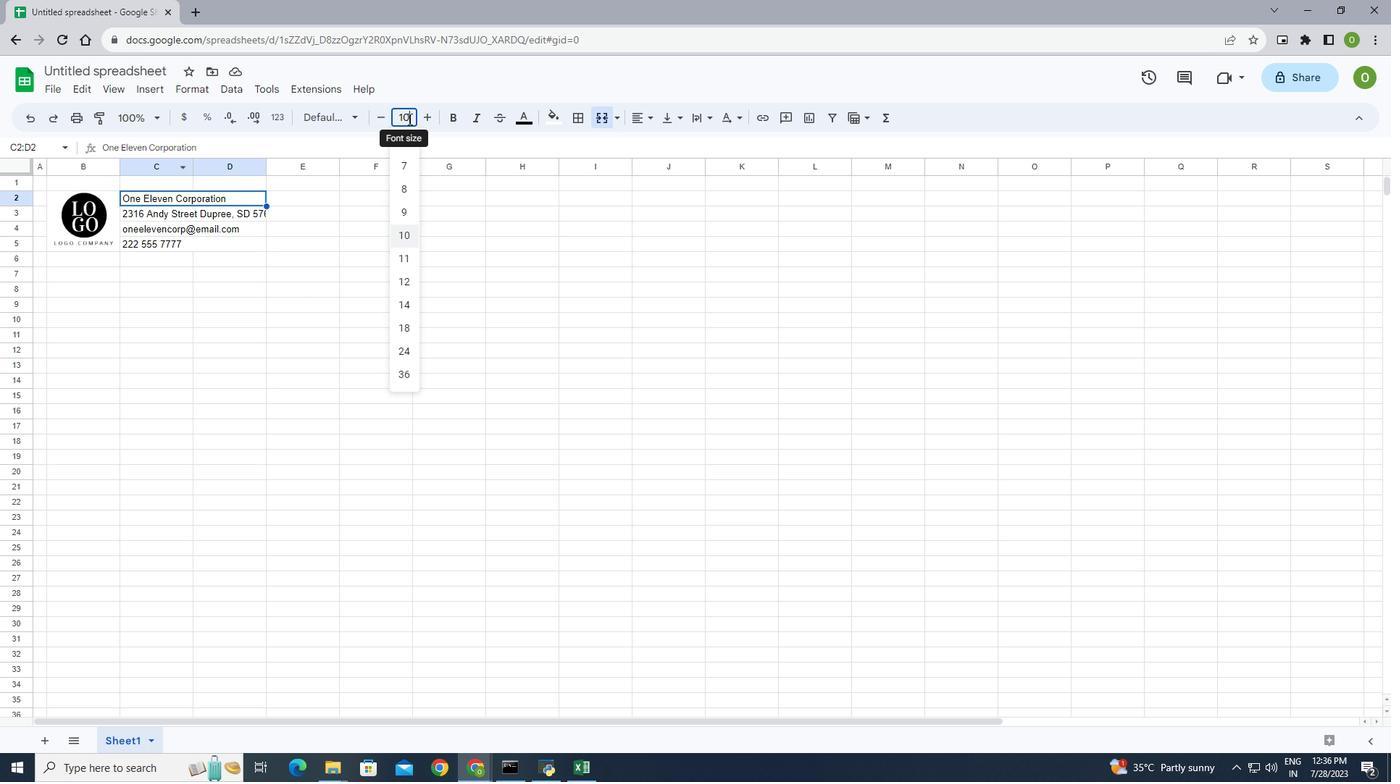 
Action: Mouse pressed left at (410, 120)
Screenshot: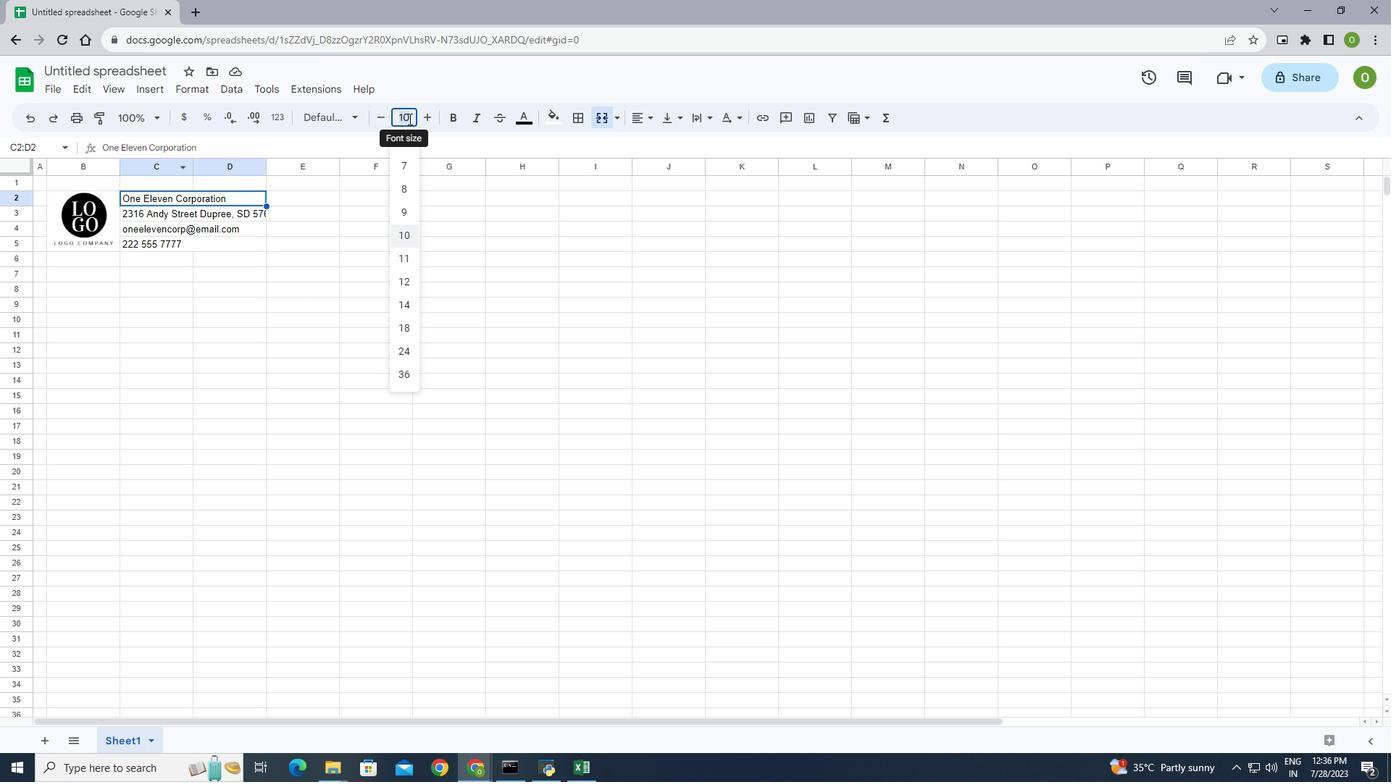 
Action: Key pressed 28<Key.enter>
Screenshot: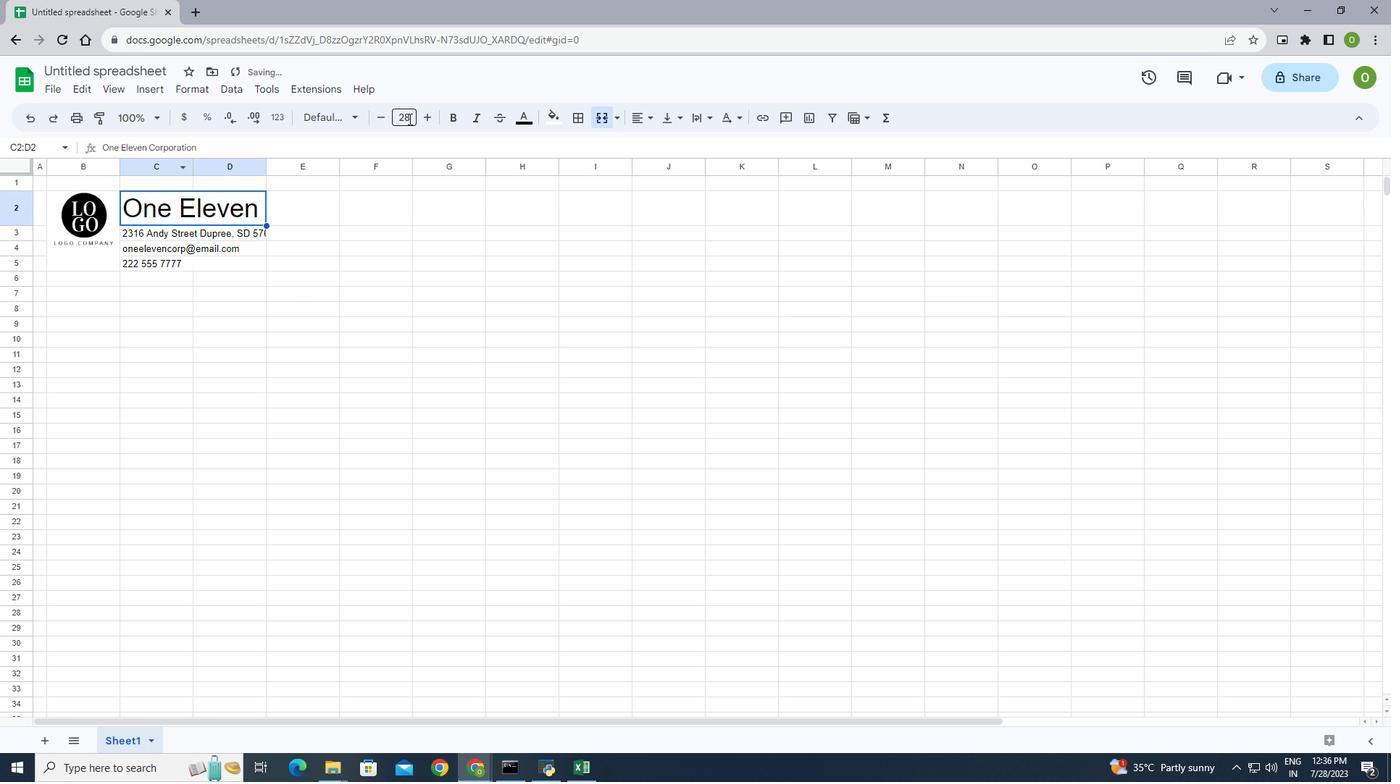 
Action: Mouse moved to (241, 210)
Screenshot: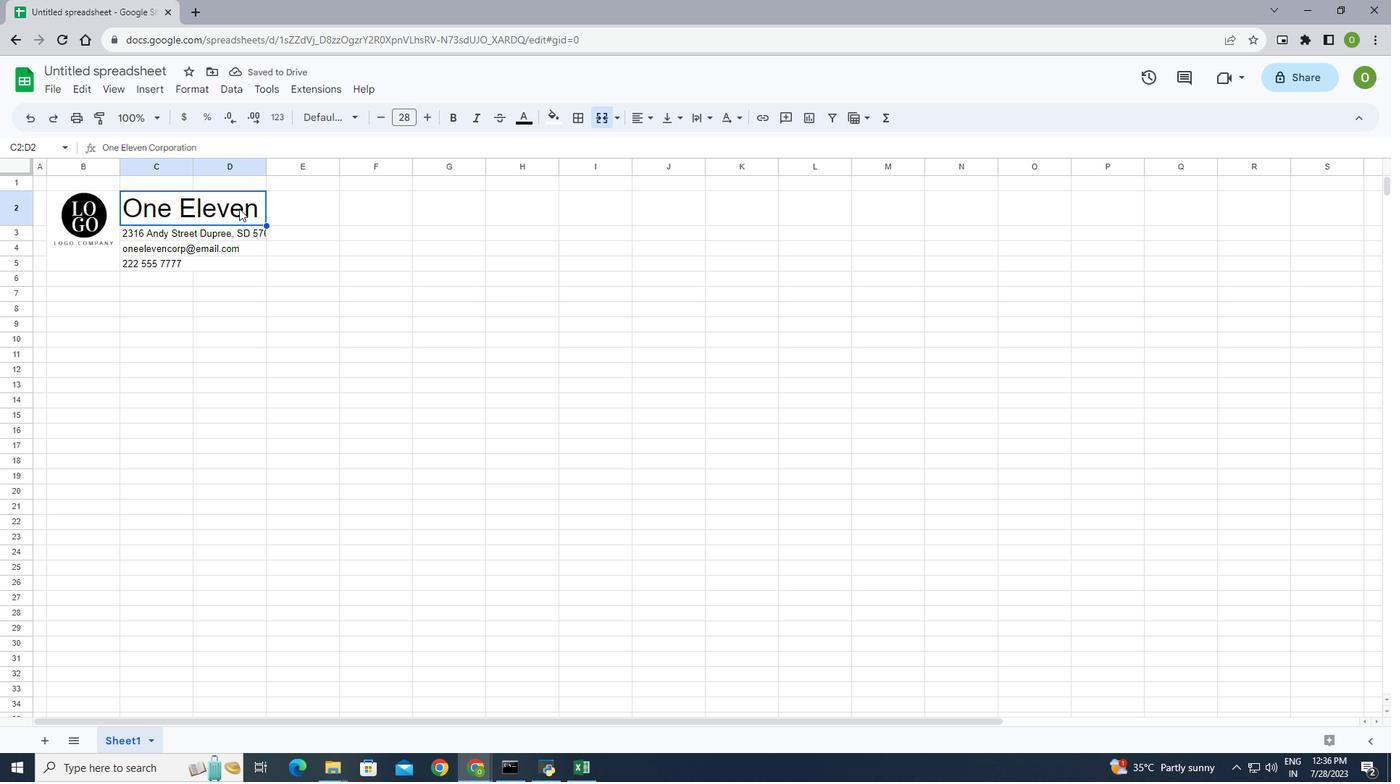 
Action: Mouse pressed left at (241, 210)
Screenshot: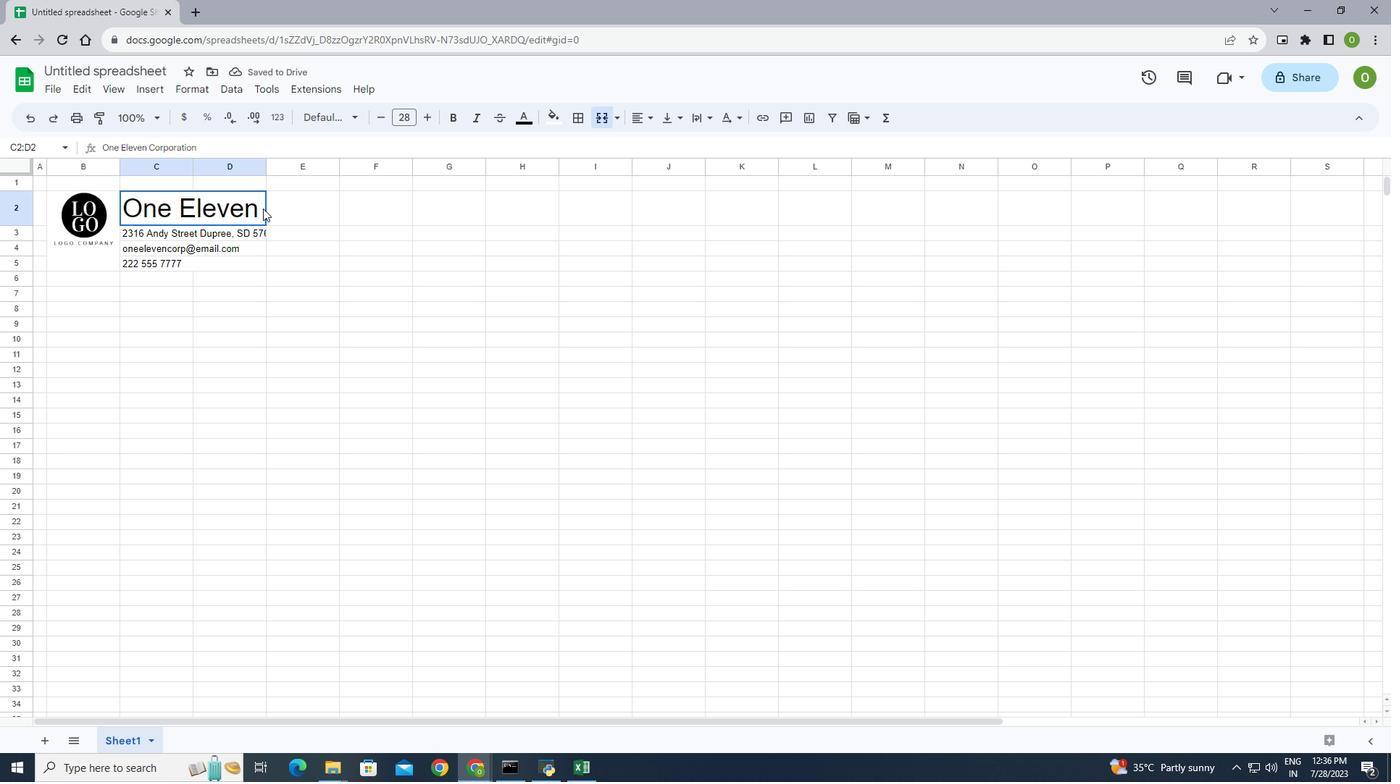
Action: Mouse moved to (600, 117)
Screenshot: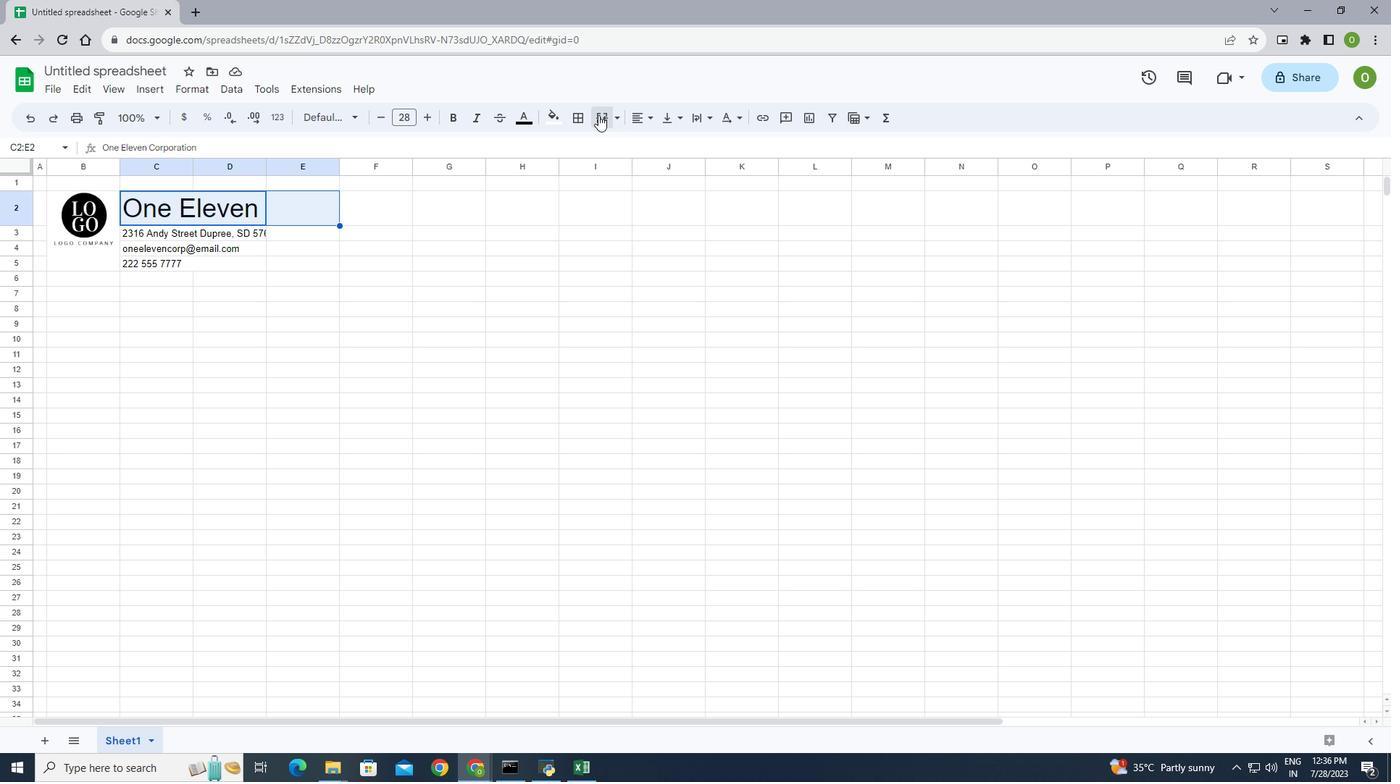 
Action: Mouse pressed left at (600, 117)
Screenshot: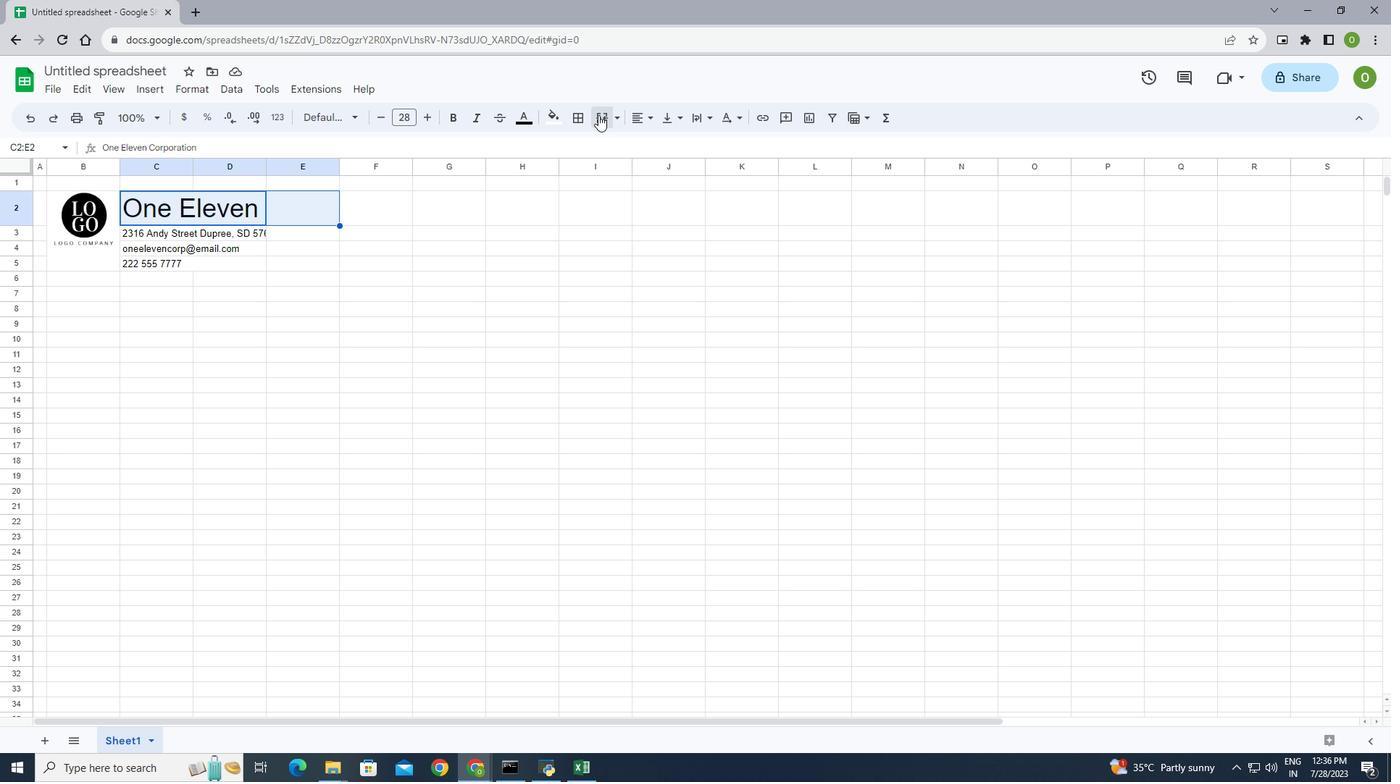 
Action: Mouse moved to (344, 117)
Screenshot: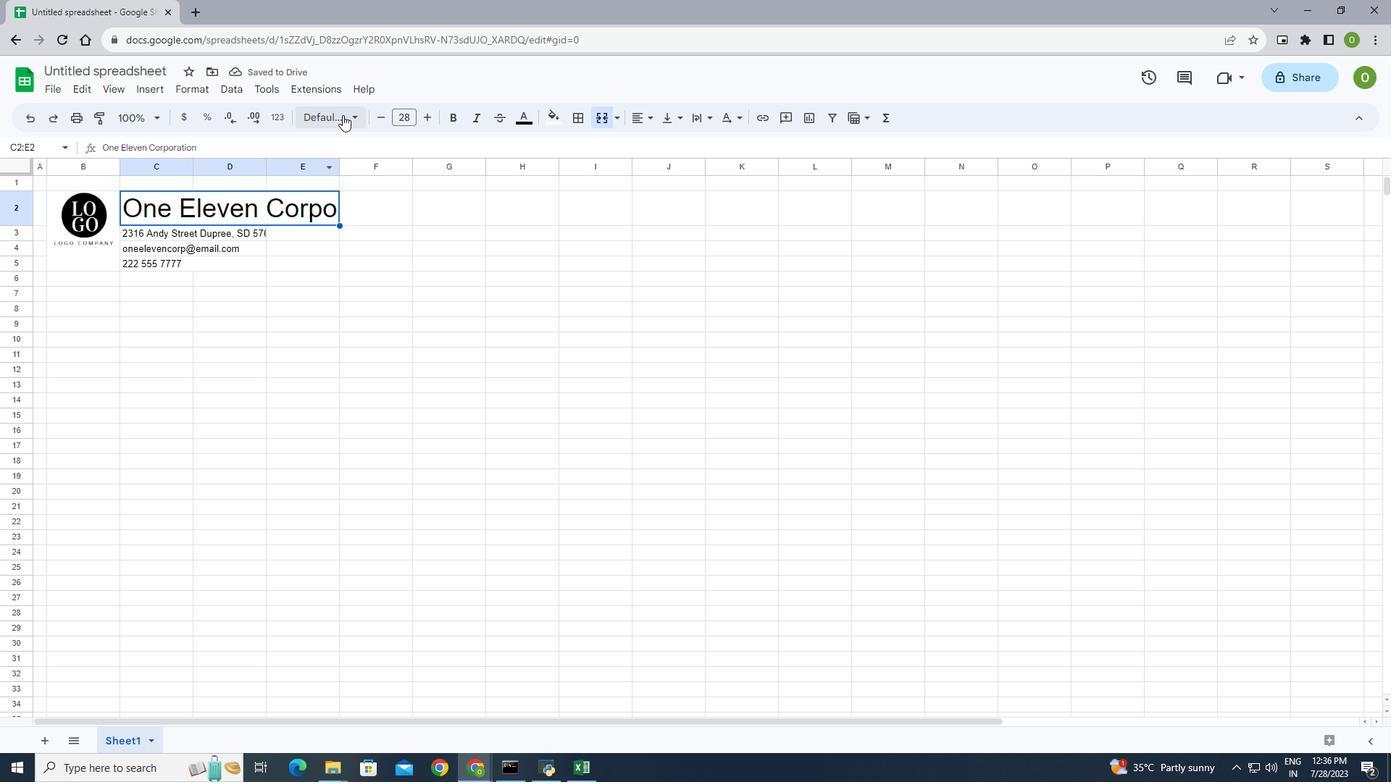 
Action: Mouse pressed left at (344, 117)
Screenshot: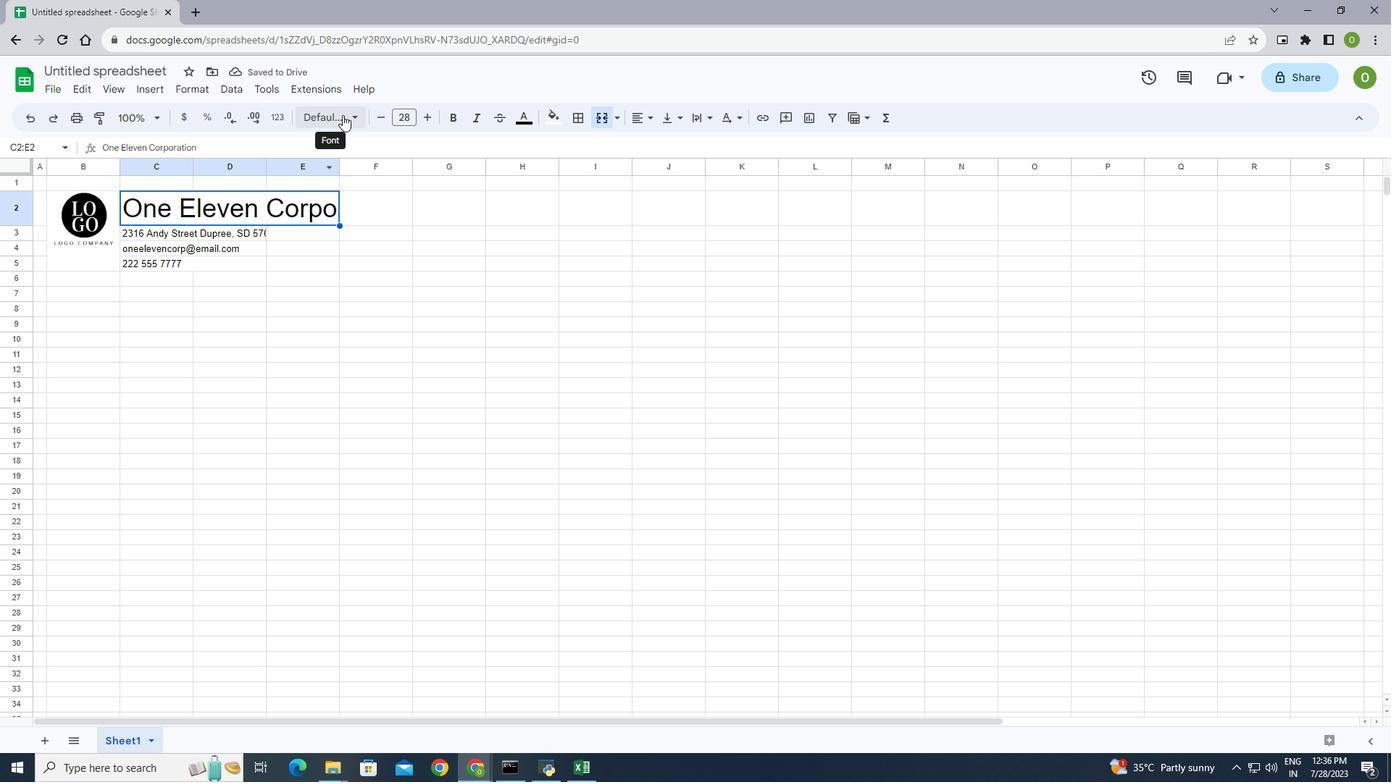 
Action: Mouse moved to (357, 142)
Screenshot: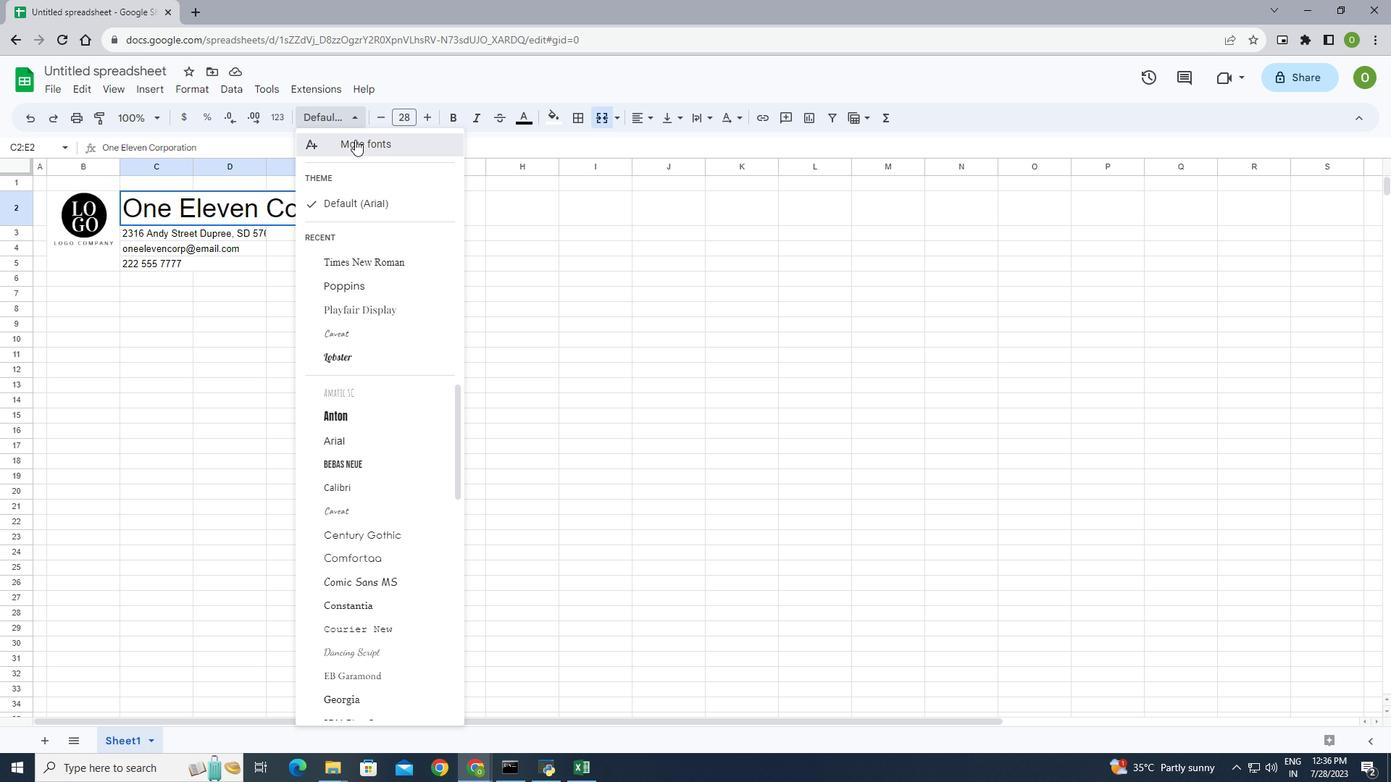 
Action: Mouse pressed left at (357, 142)
Screenshot: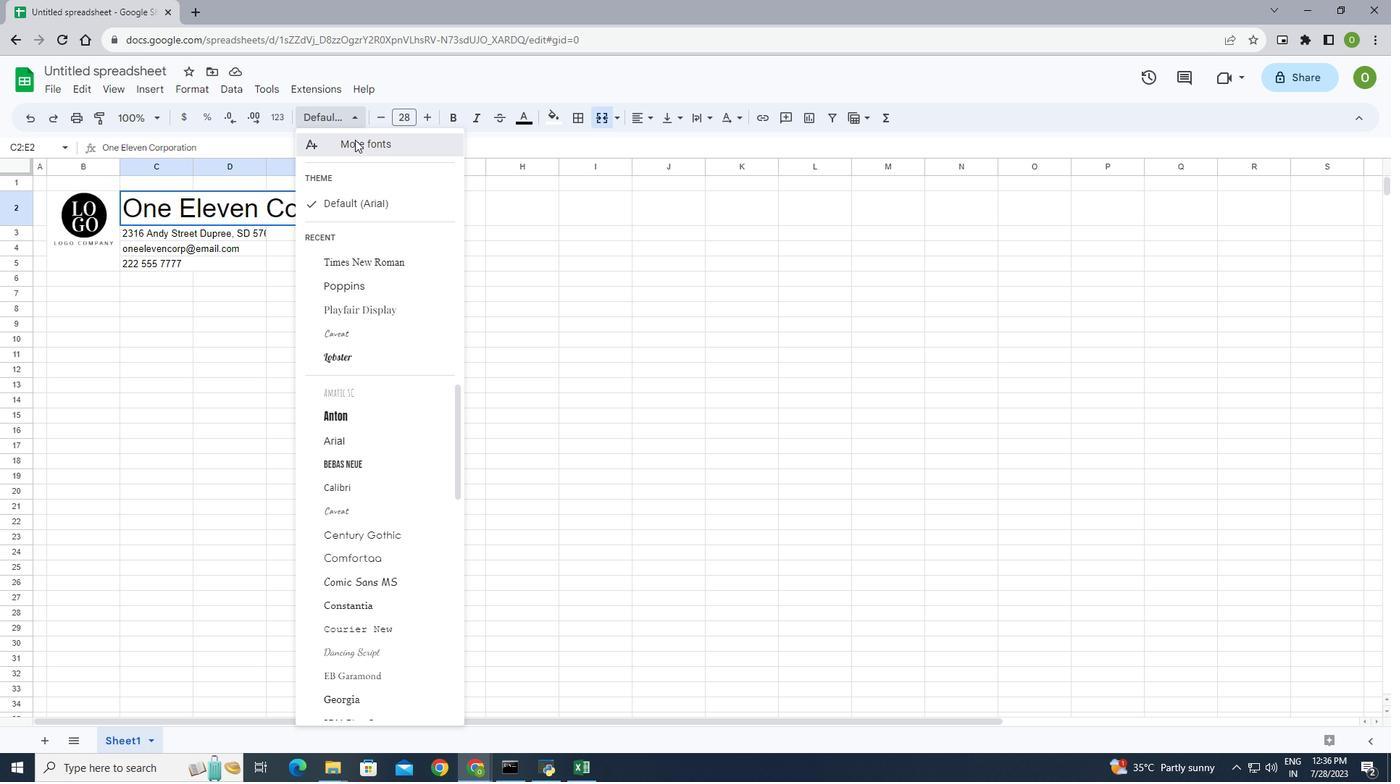 
Action: Mouse moved to (470, 238)
Screenshot: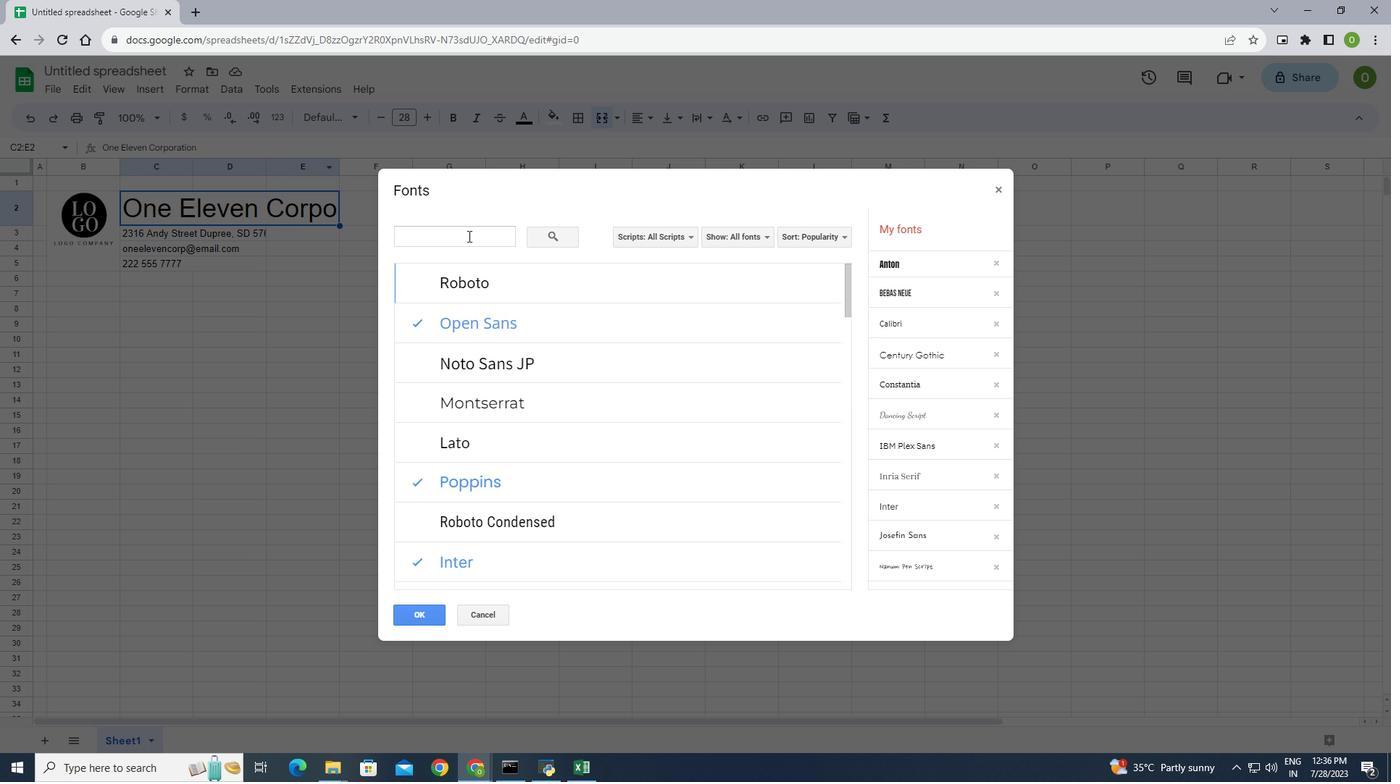 
Action: Mouse pressed left at (470, 238)
Screenshot: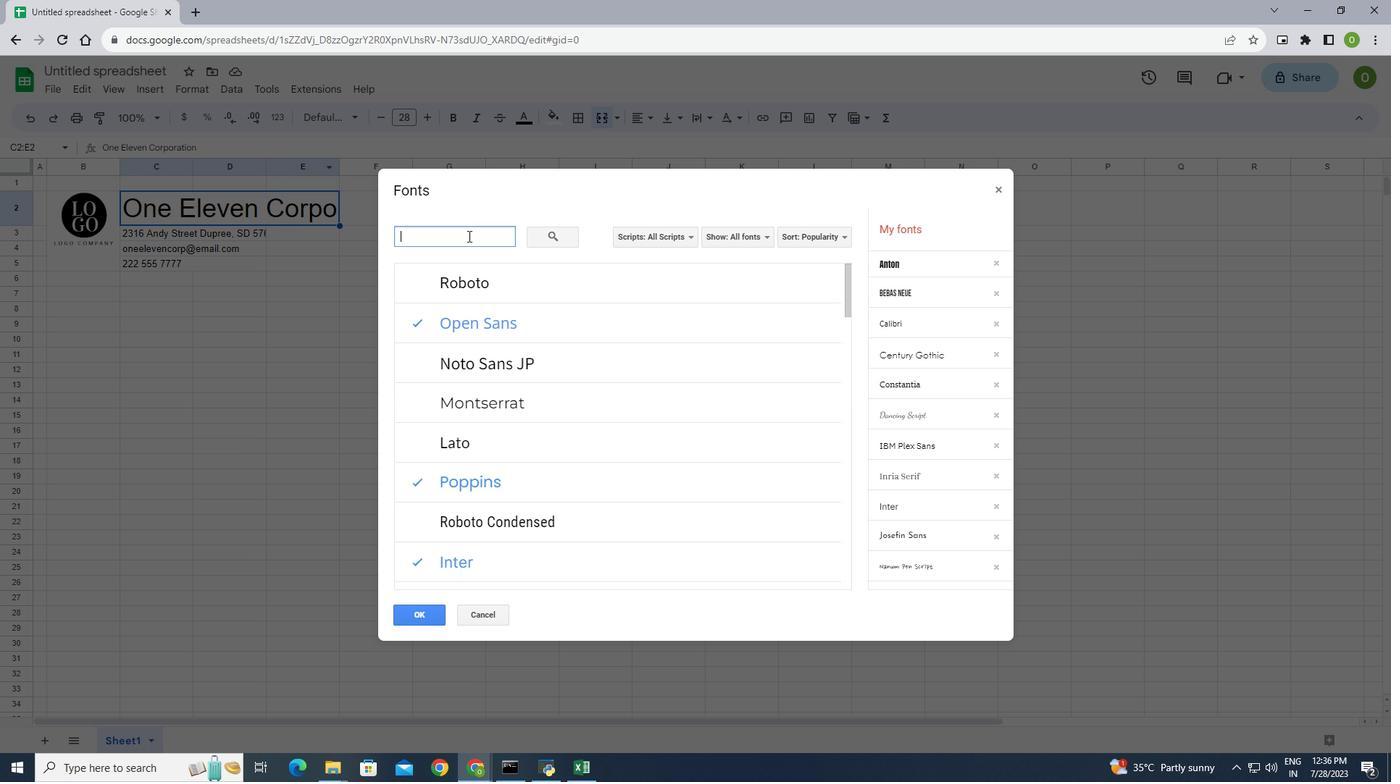 
Action: Mouse moved to (475, 238)
Screenshot: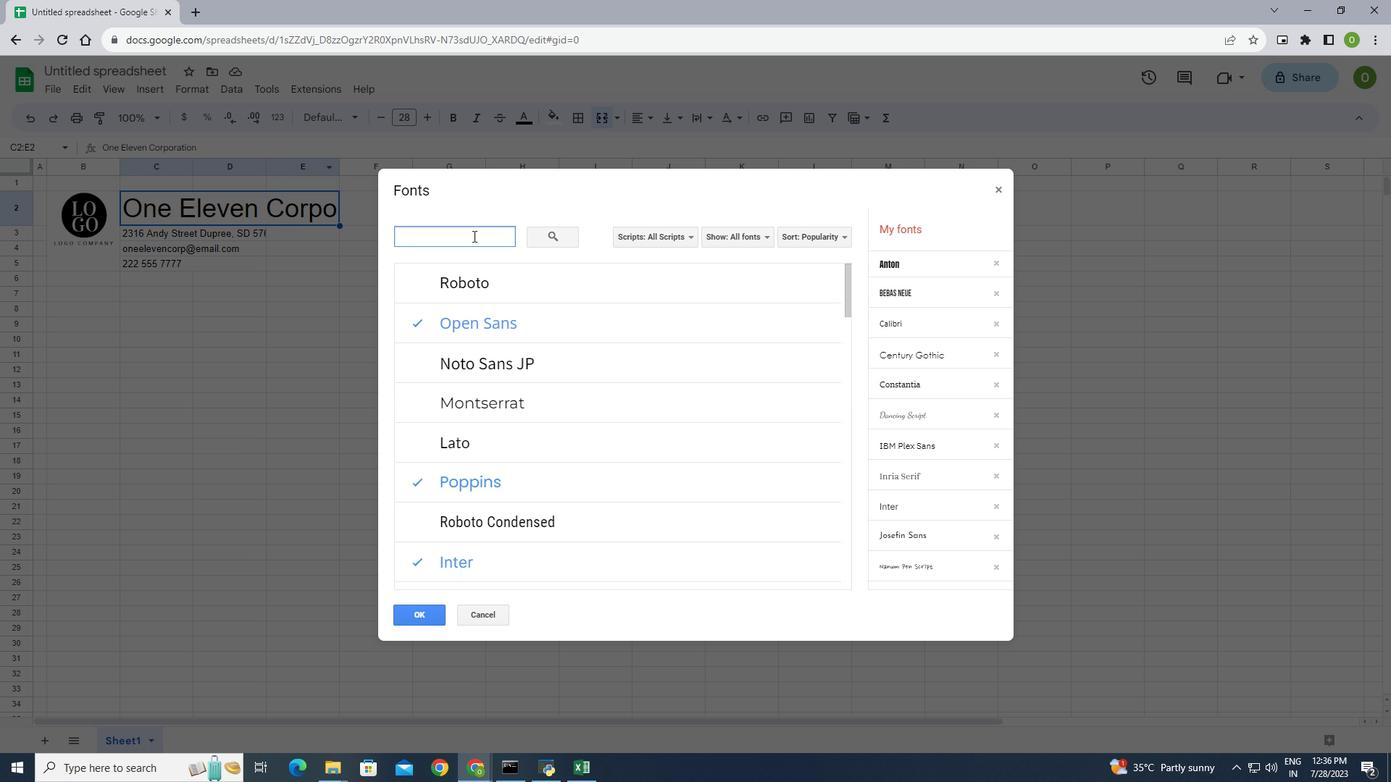 
Action: Key pressed const
Screenshot: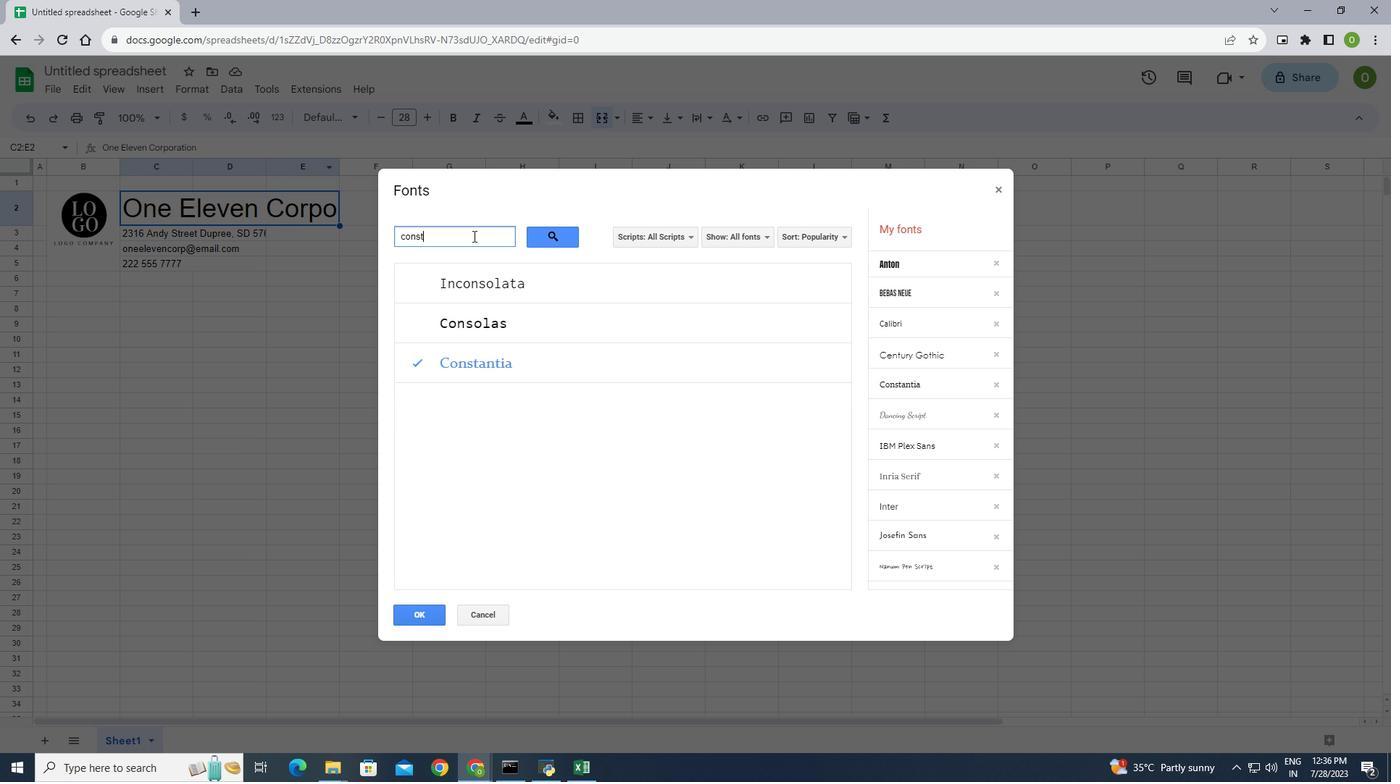 
Action: Mouse moved to (489, 286)
Screenshot: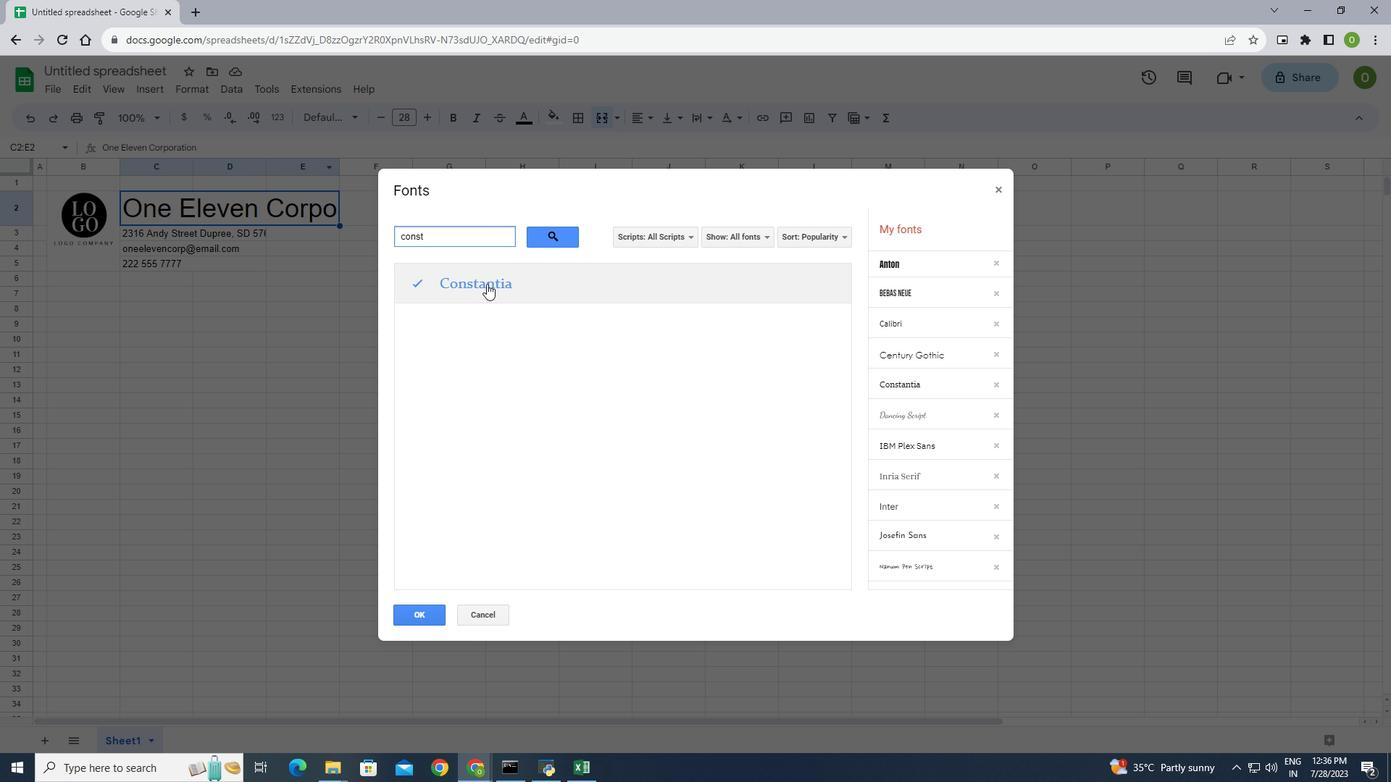 
Action: Mouse pressed left at (489, 286)
Screenshot: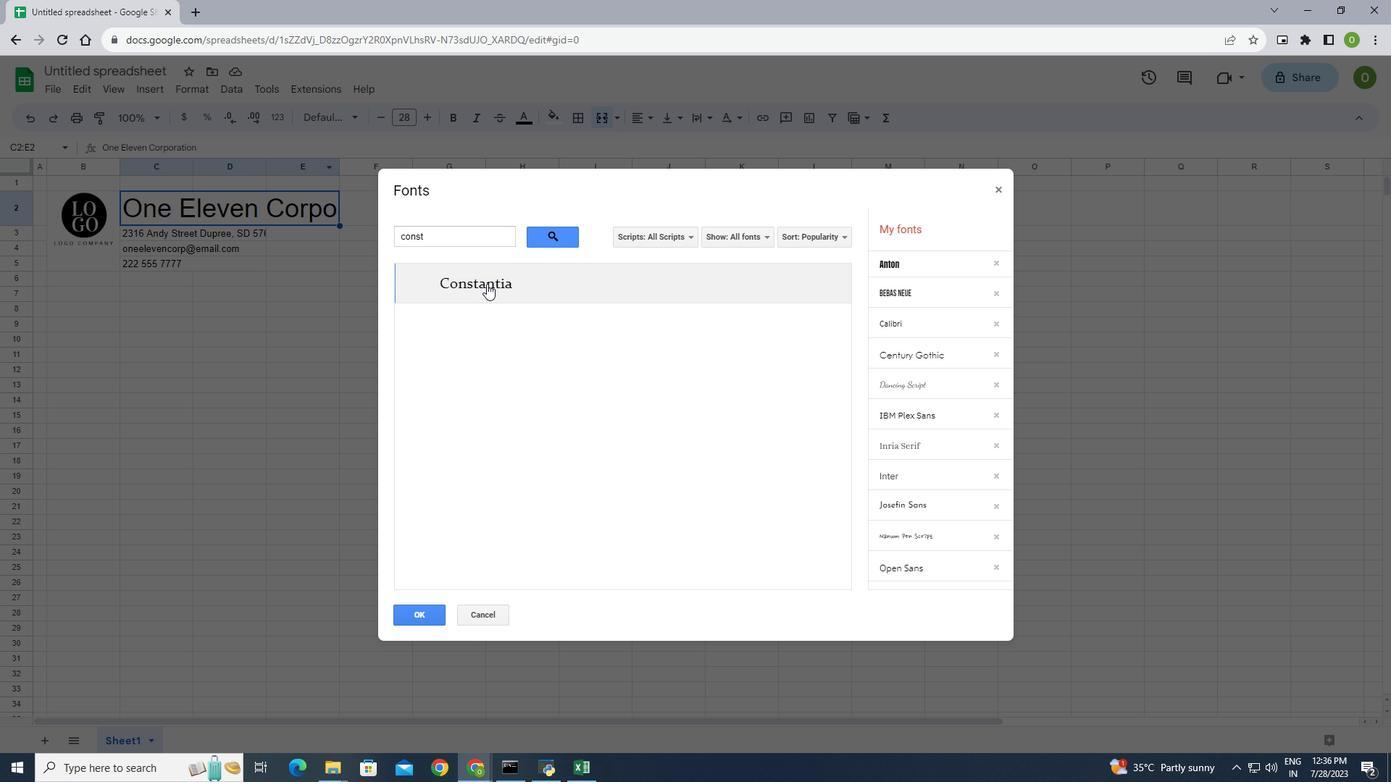 
Action: Mouse moved to (447, 278)
Screenshot: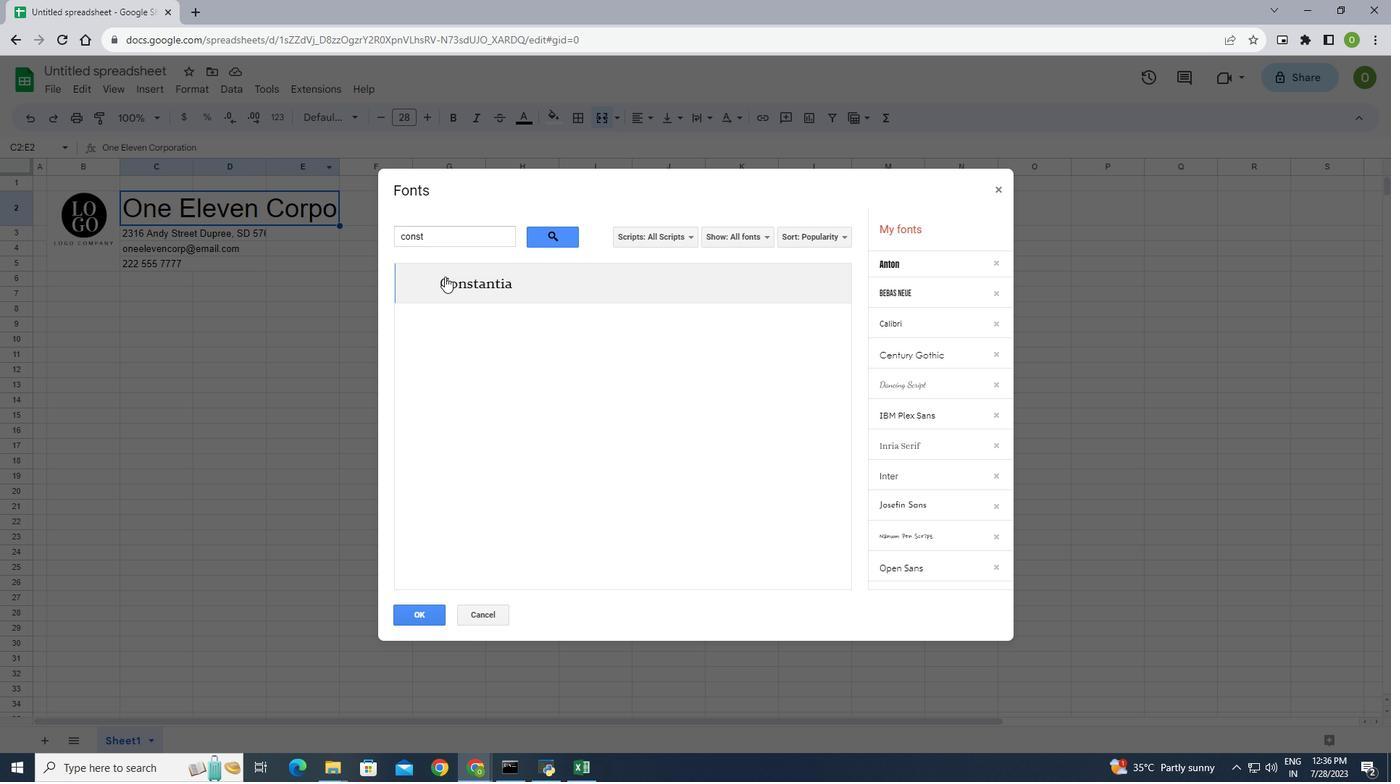 
Action: Mouse pressed left at (447, 278)
Screenshot: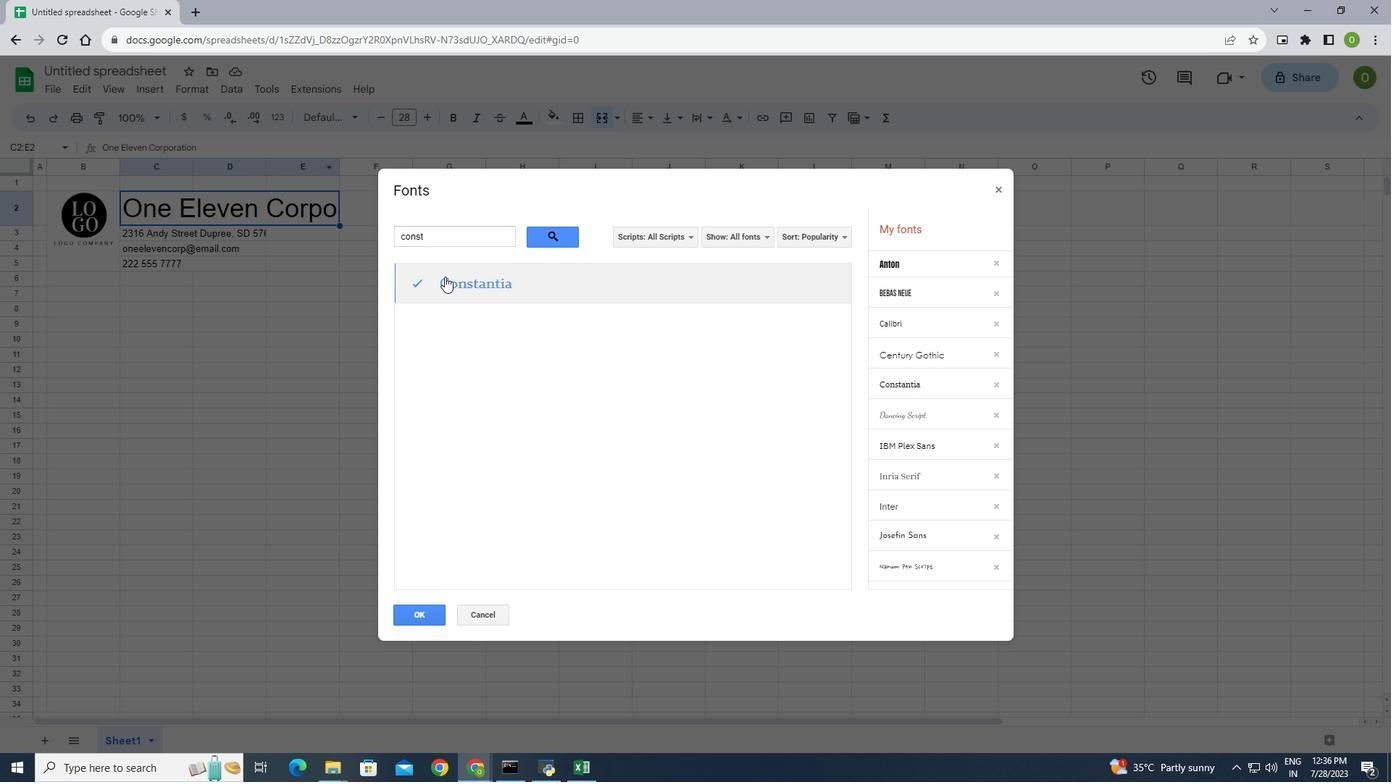 
Action: Mouse moved to (422, 619)
Screenshot: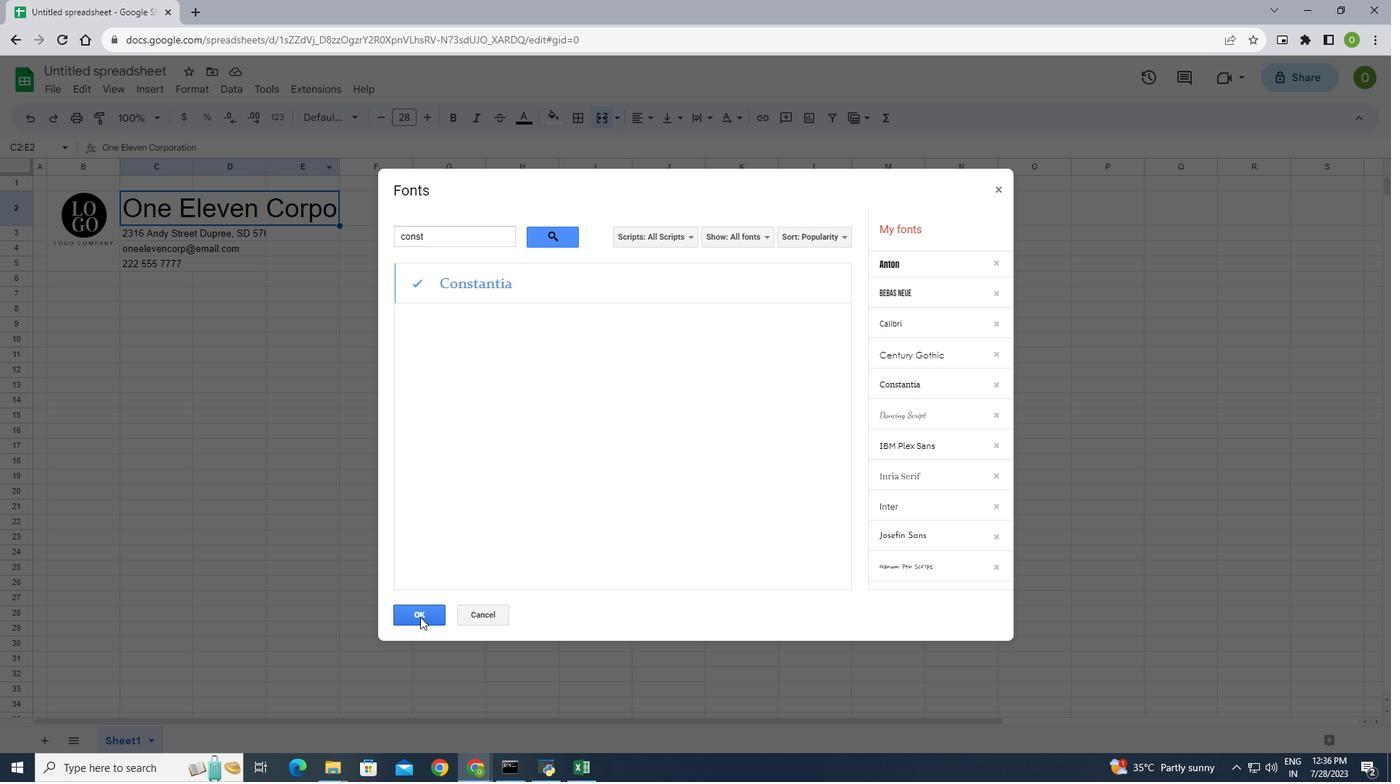 
Action: Mouse pressed left at (422, 619)
Screenshot: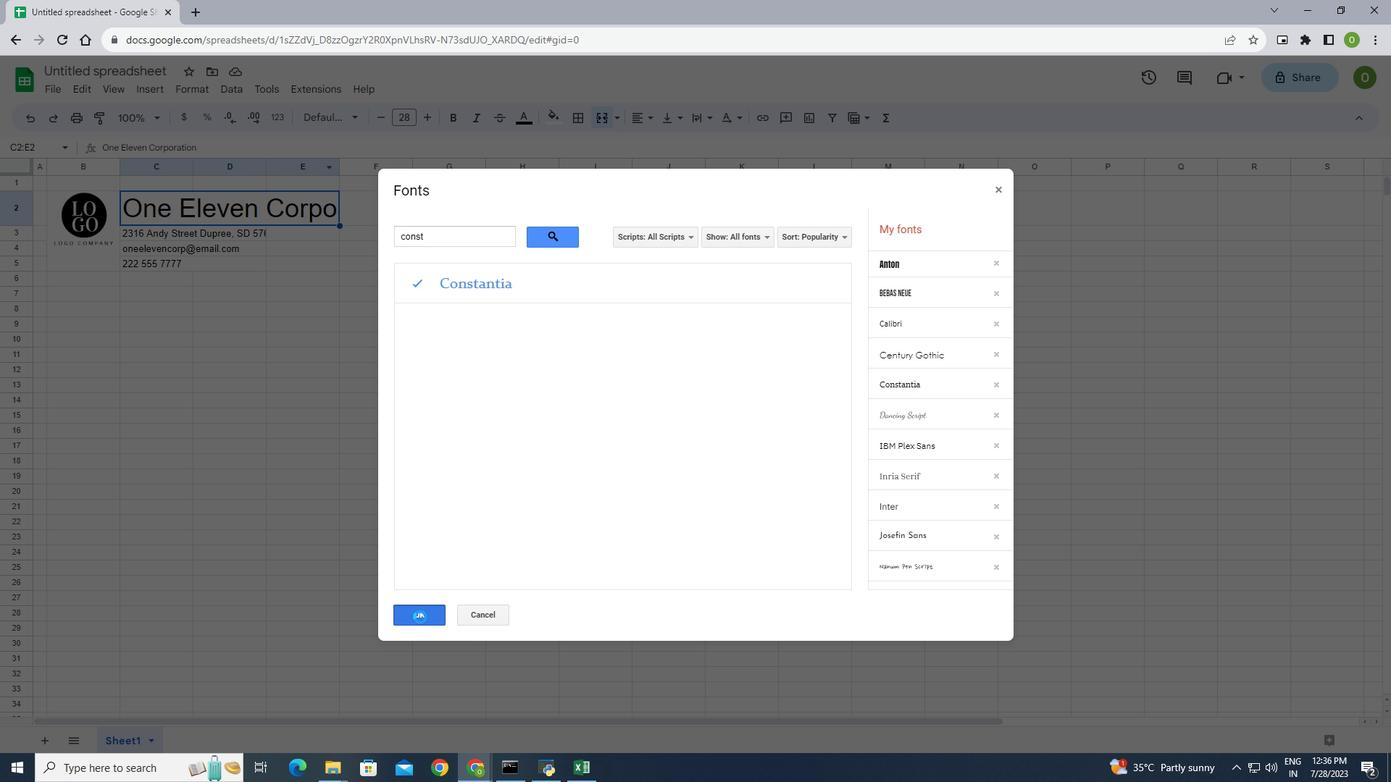 
Action: Mouse moved to (385, 117)
Screenshot: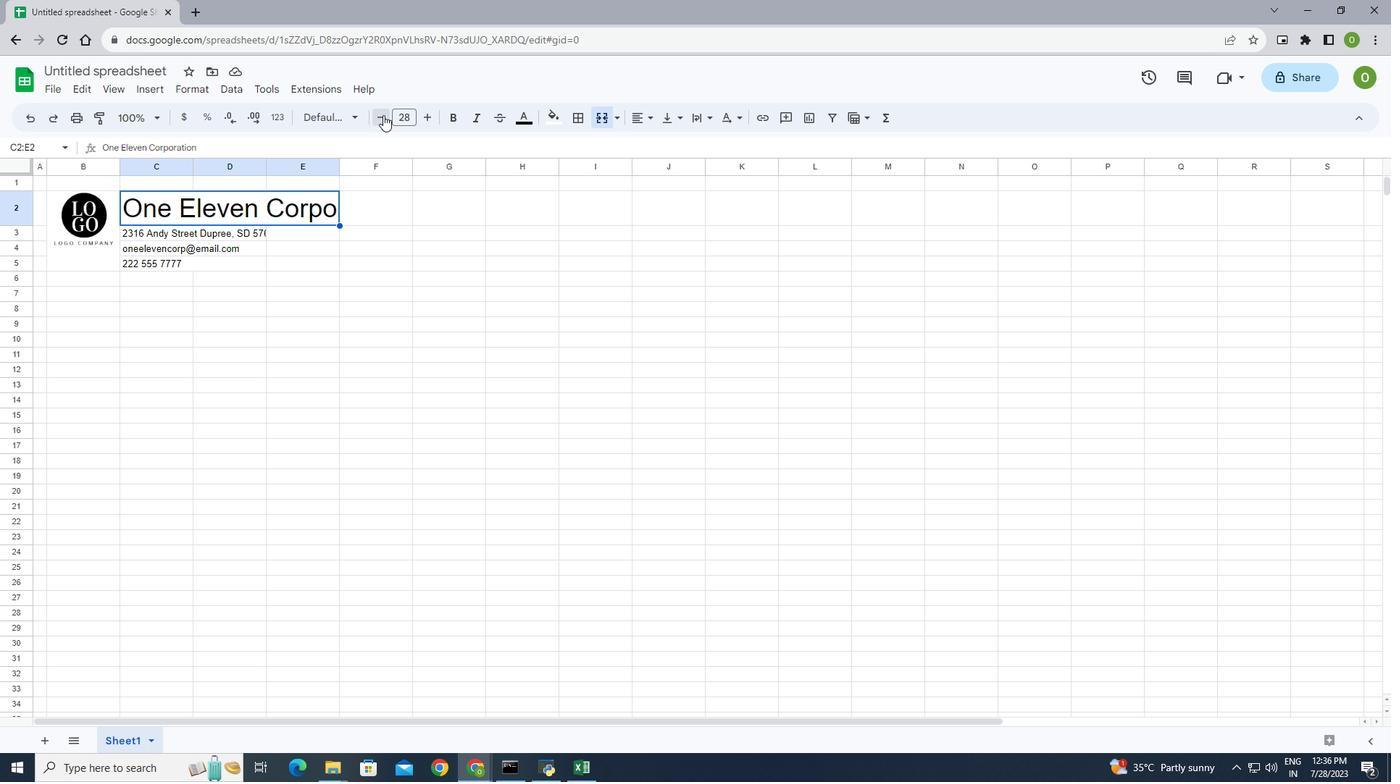 
Action: Mouse pressed left at (385, 117)
Screenshot: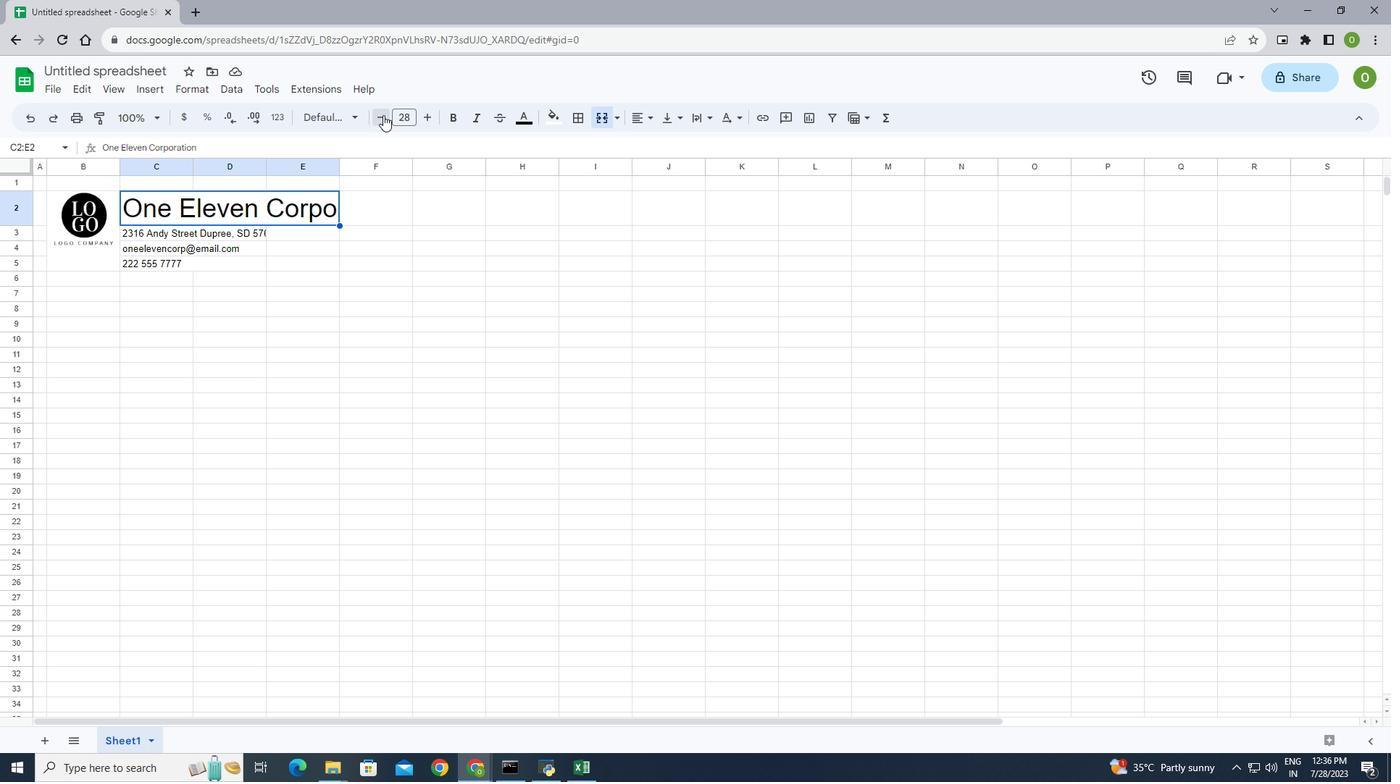 
Action: Mouse pressed left at (385, 117)
Screenshot: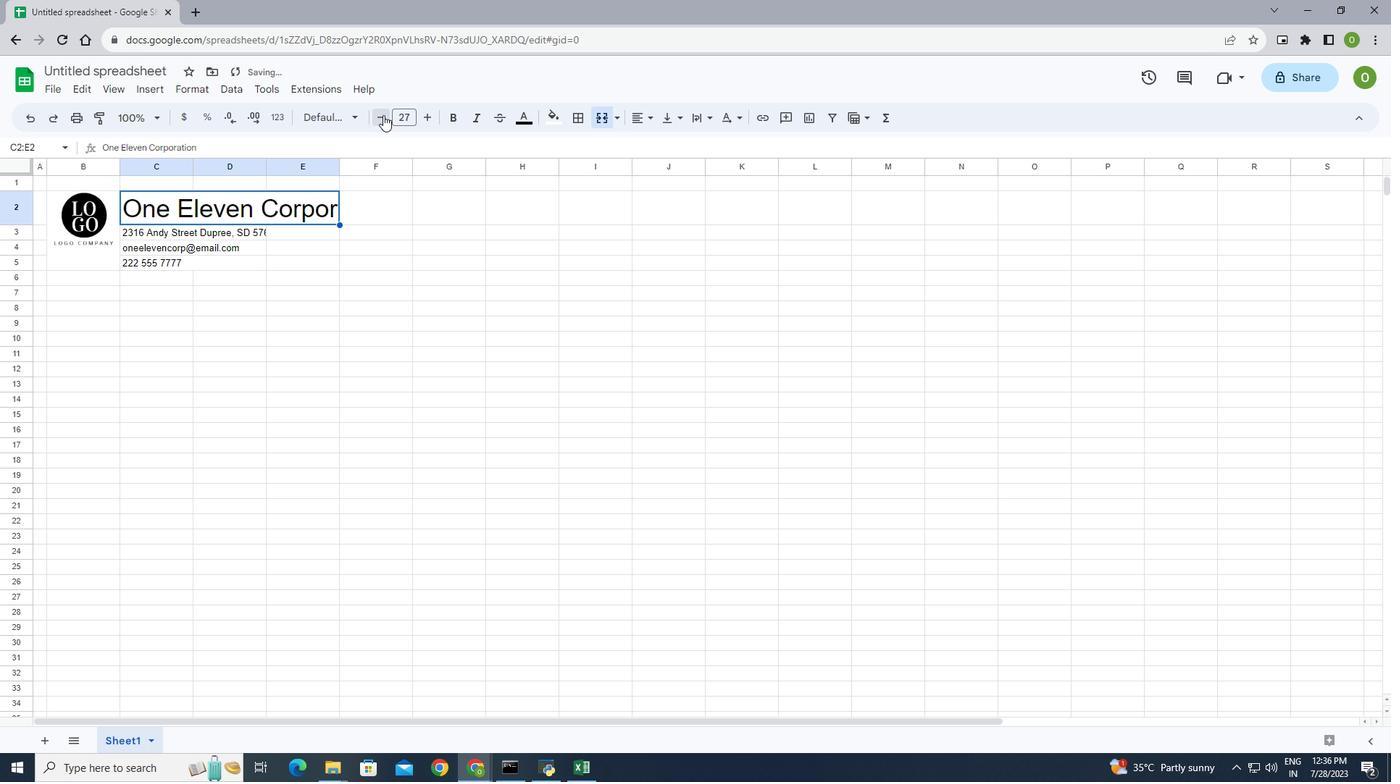 
Action: Mouse moved to (305, 207)
Screenshot: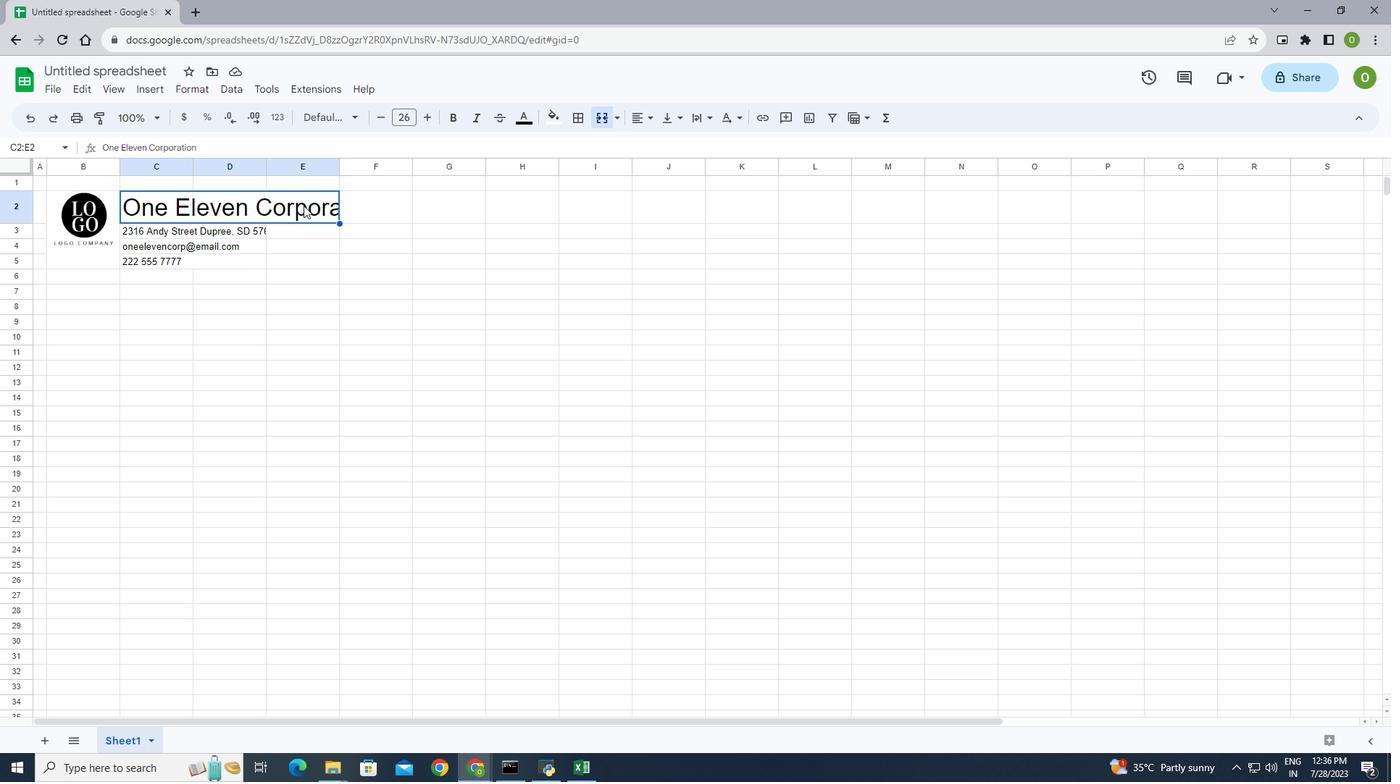 
Action: Mouse pressed left at (305, 207)
Screenshot: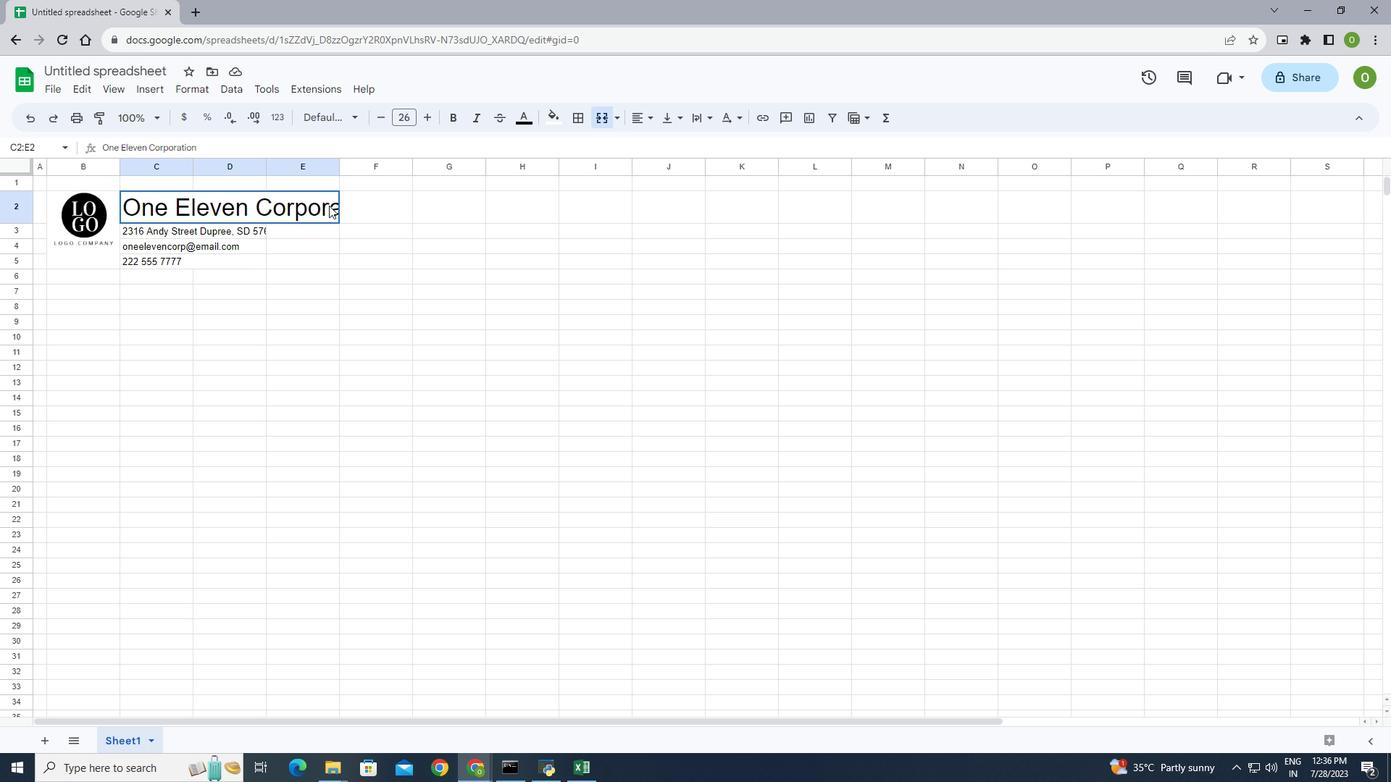 
Action: Mouse moved to (600, 114)
Screenshot: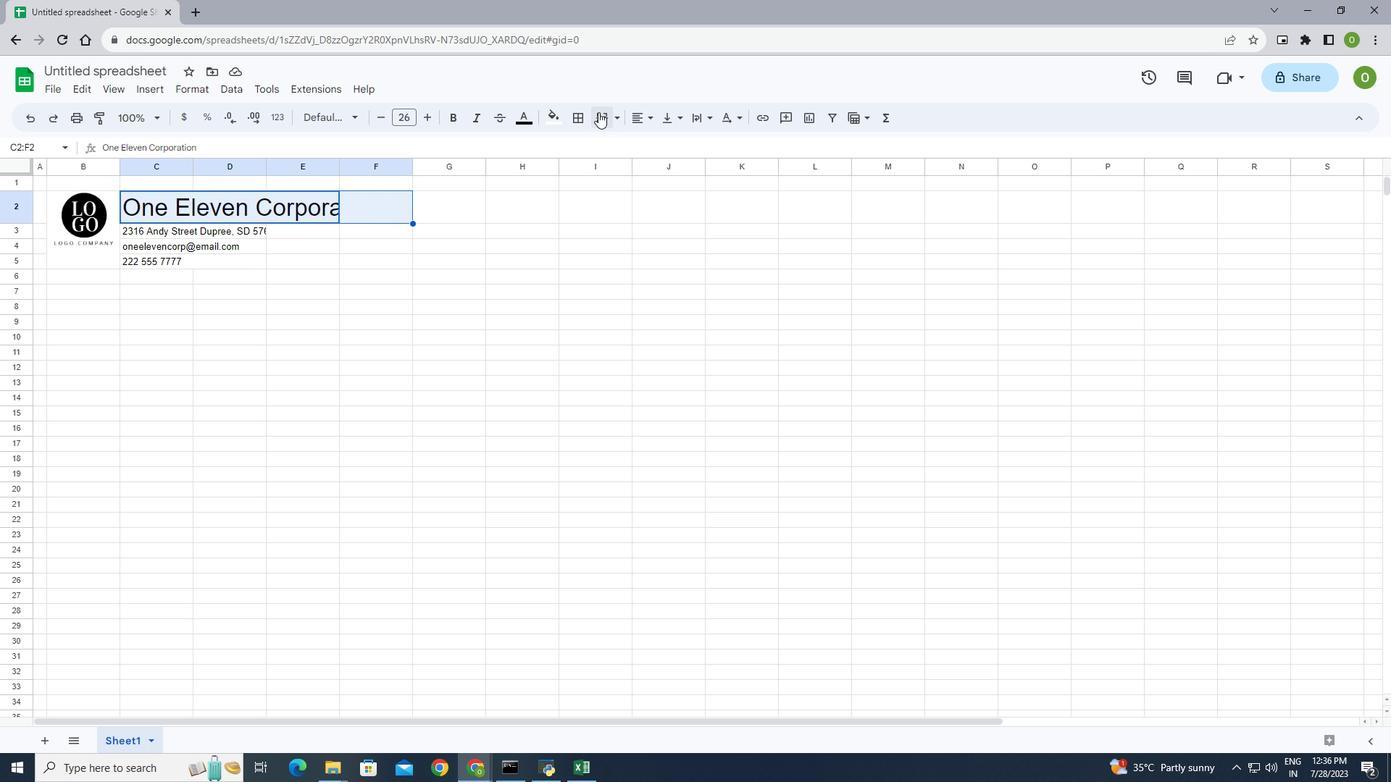 
Action: Mouse pressed left at (600, 114)
Screenshot: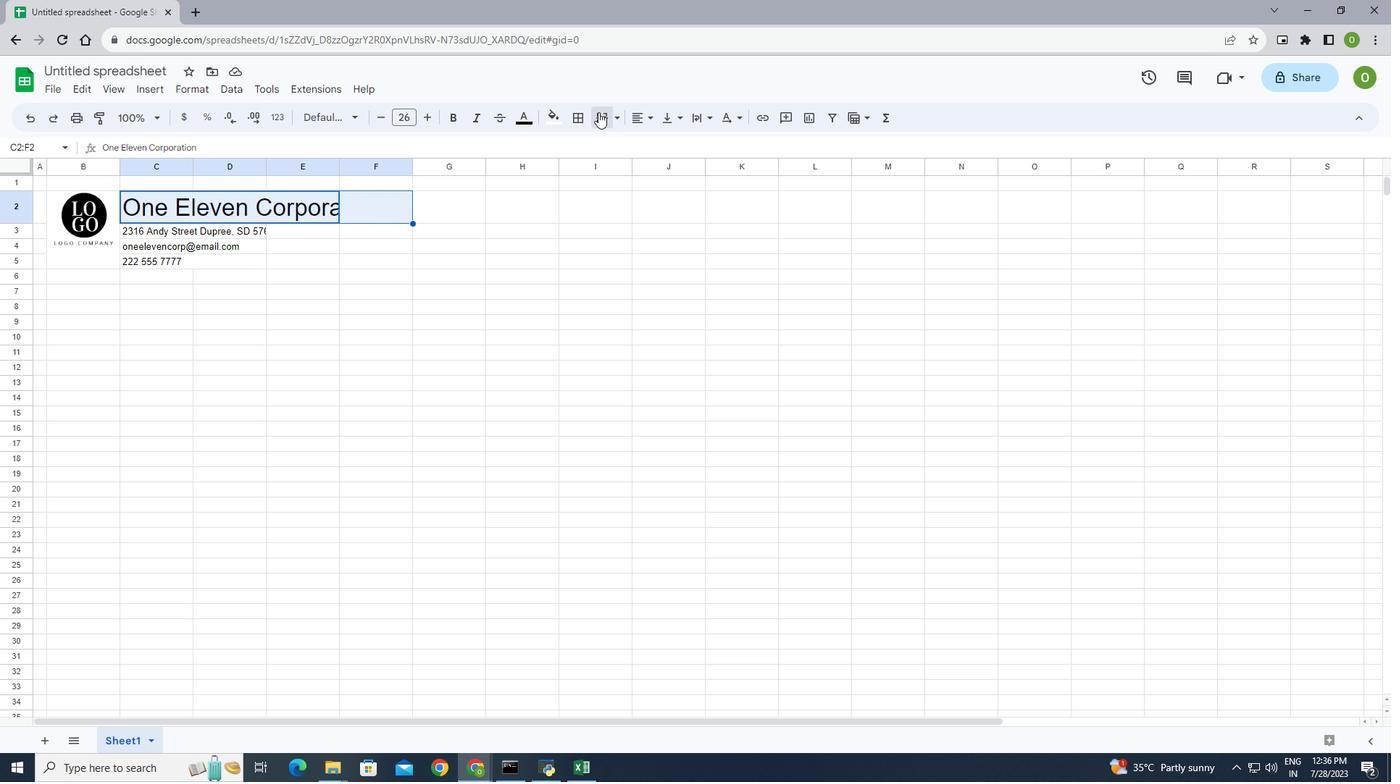 
Action: Mouse moved to (170, 229)
Screenshot: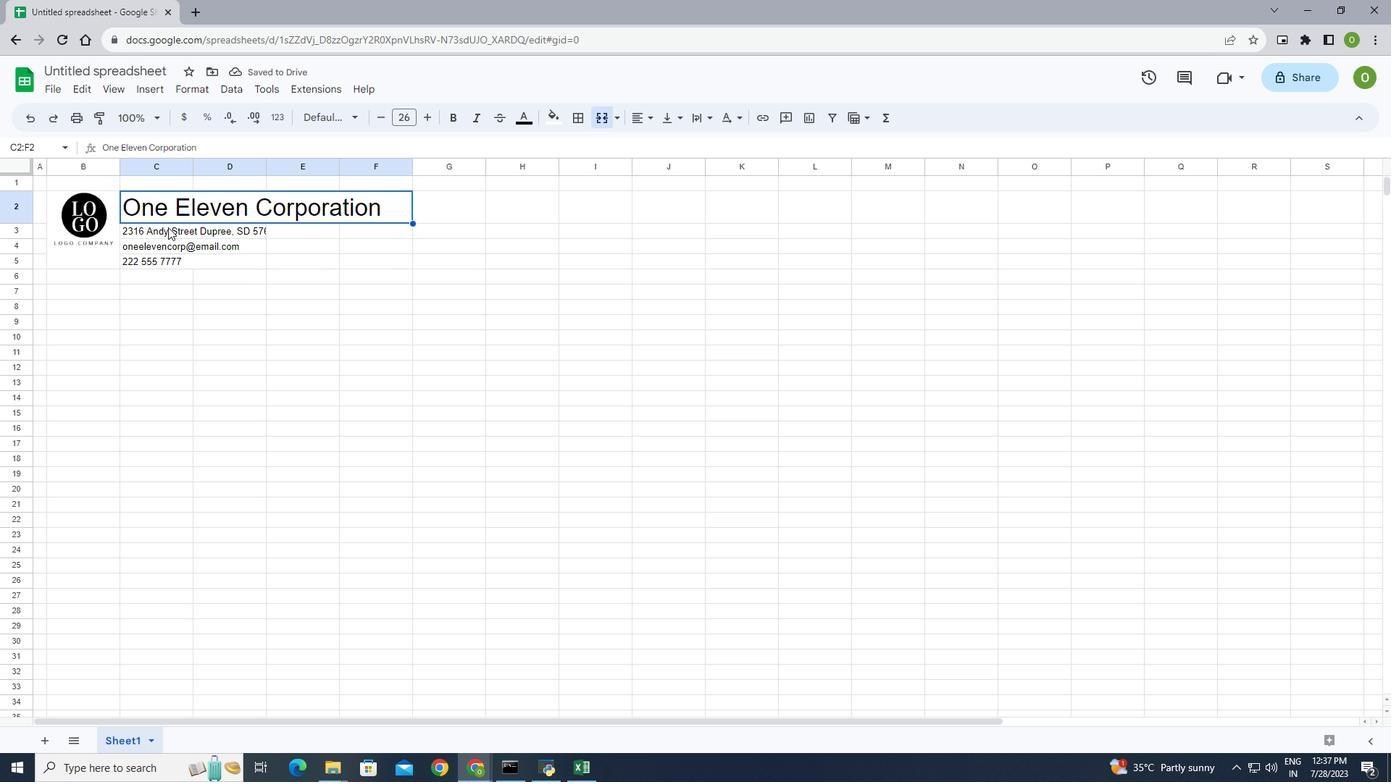 
Action: Mouse pressed left at (170, 229)
Screenshot: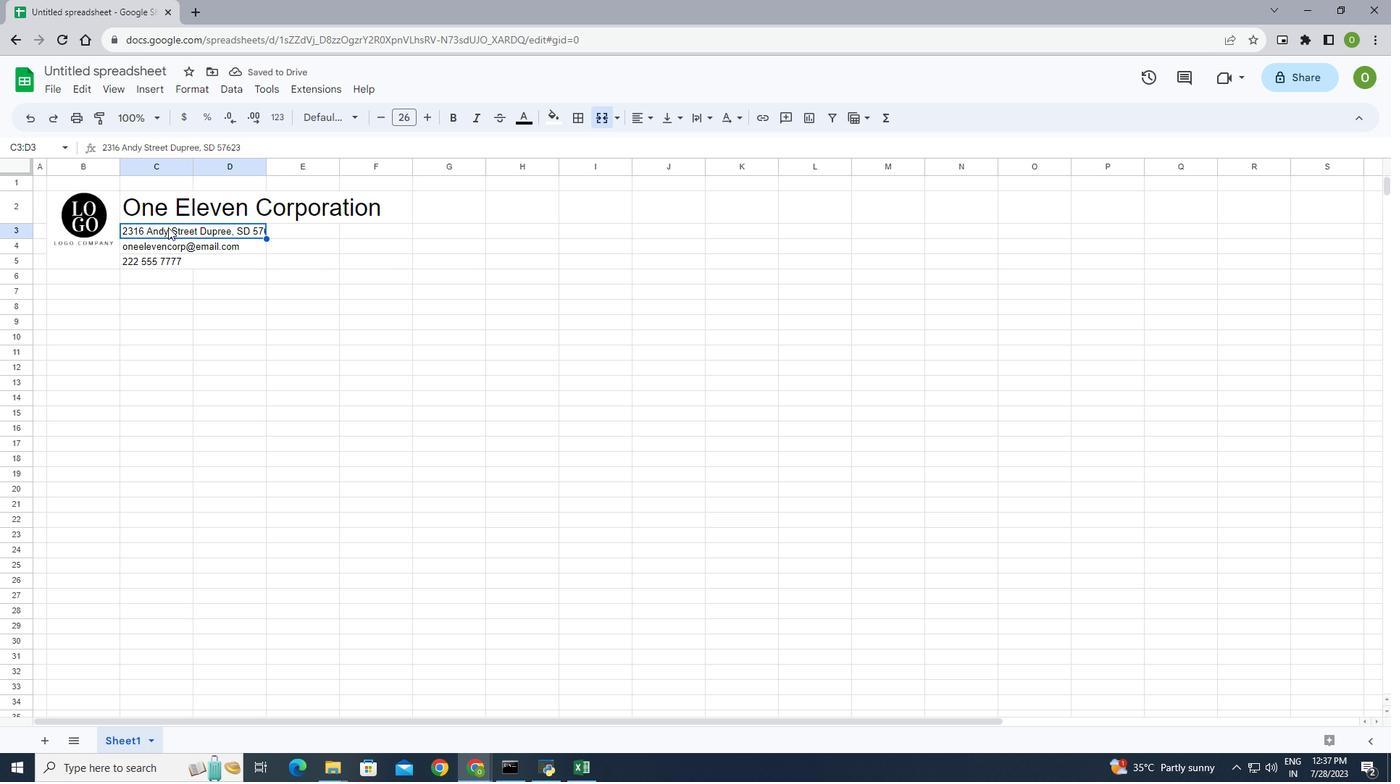 
Action: Mouse moved to (147, 299)
Screenshot: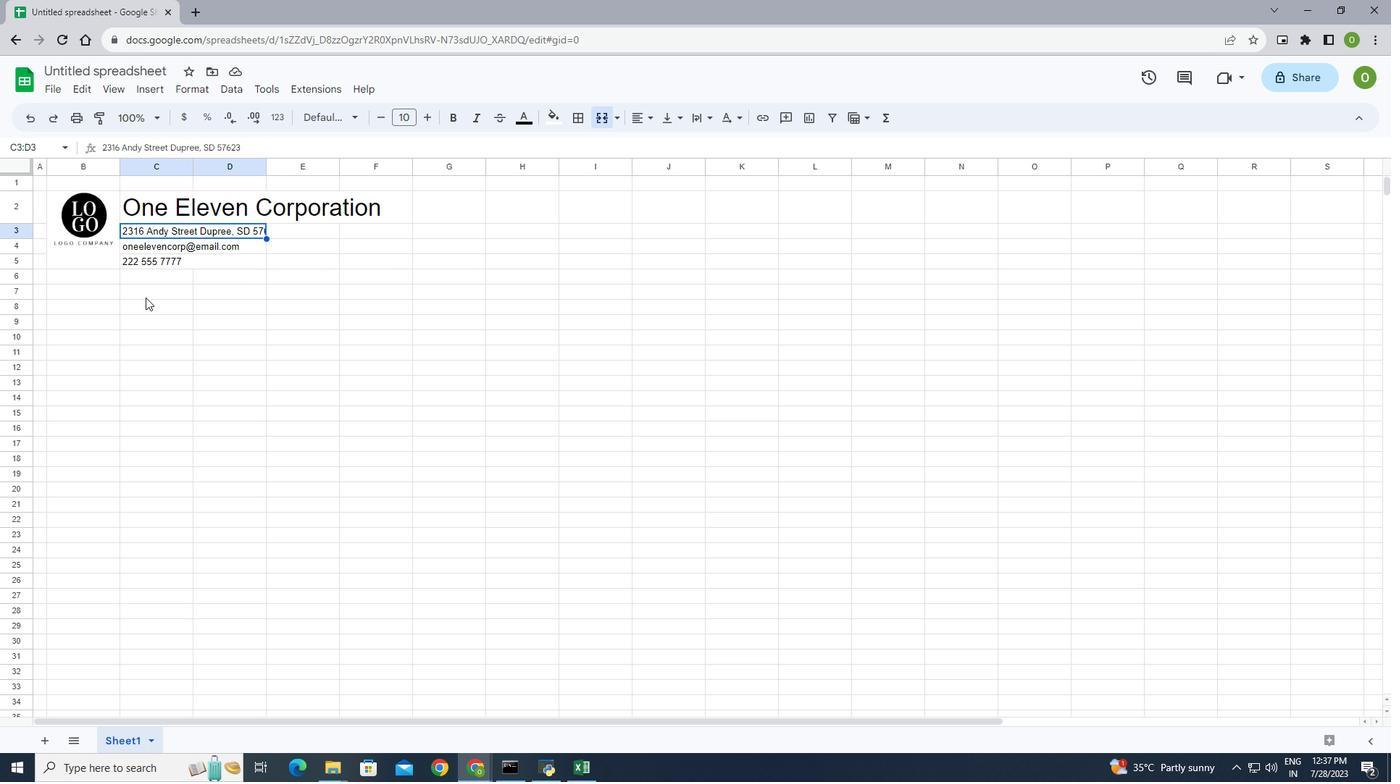 
Action: Mouse pressed left at (147, 299)
Screenshot: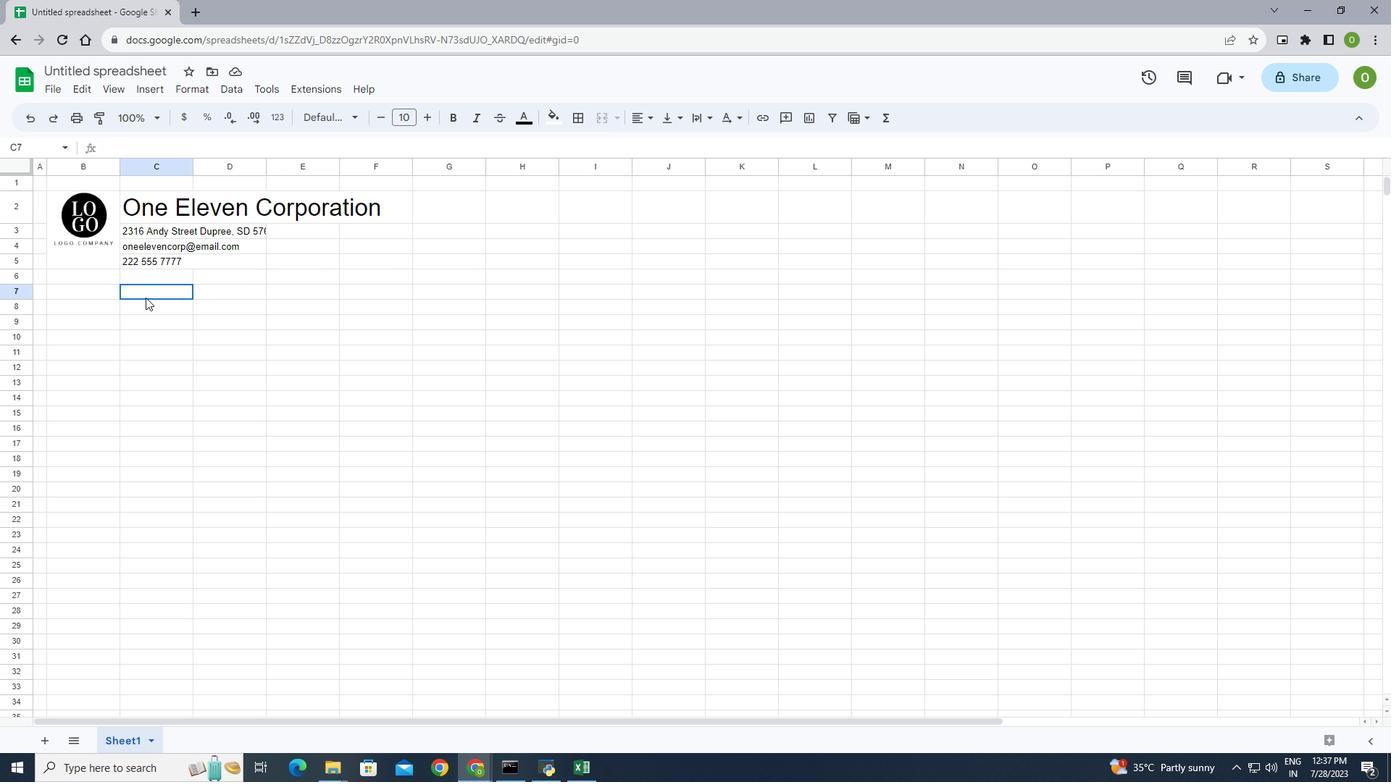 
Action: Mouse moved to (738, 209)
Screenshot: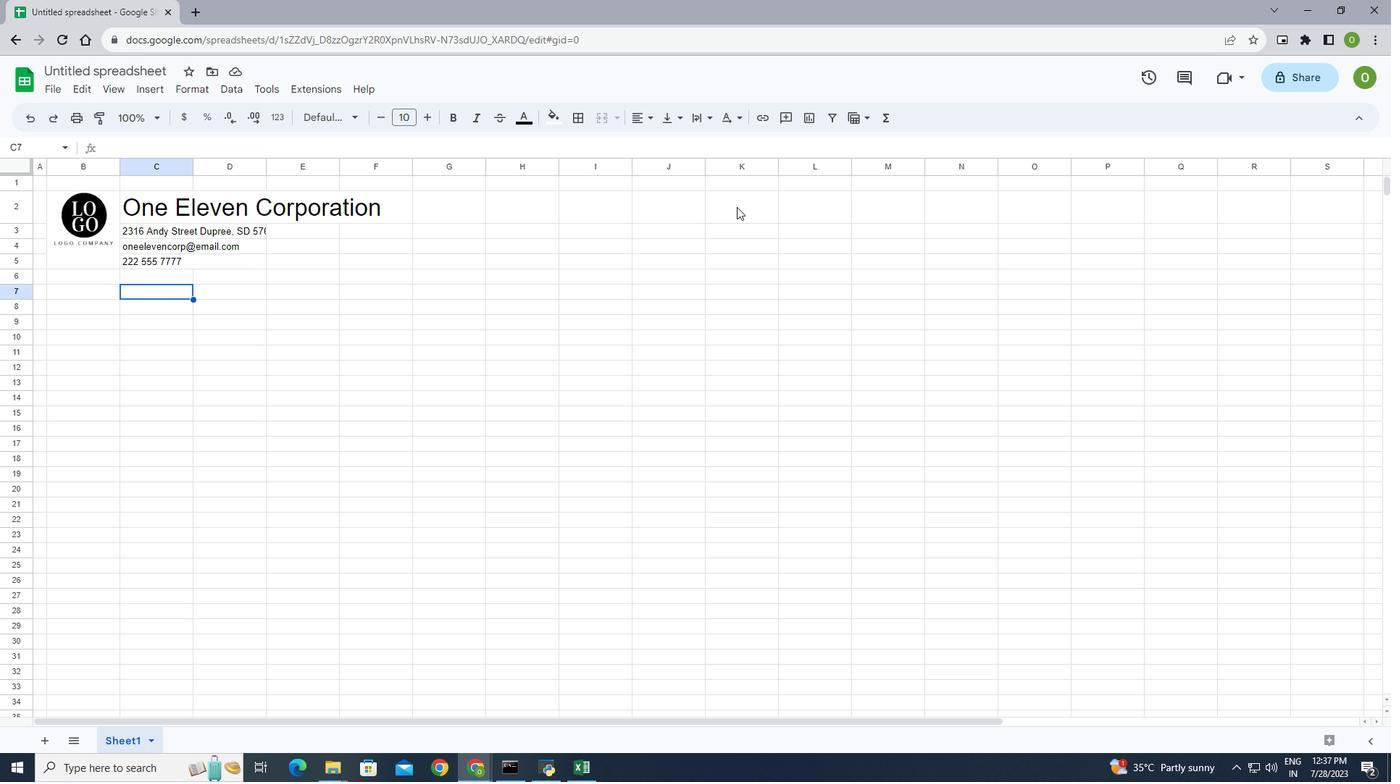 
Action: Mouse pressed left at (738, 209)
Screenshot: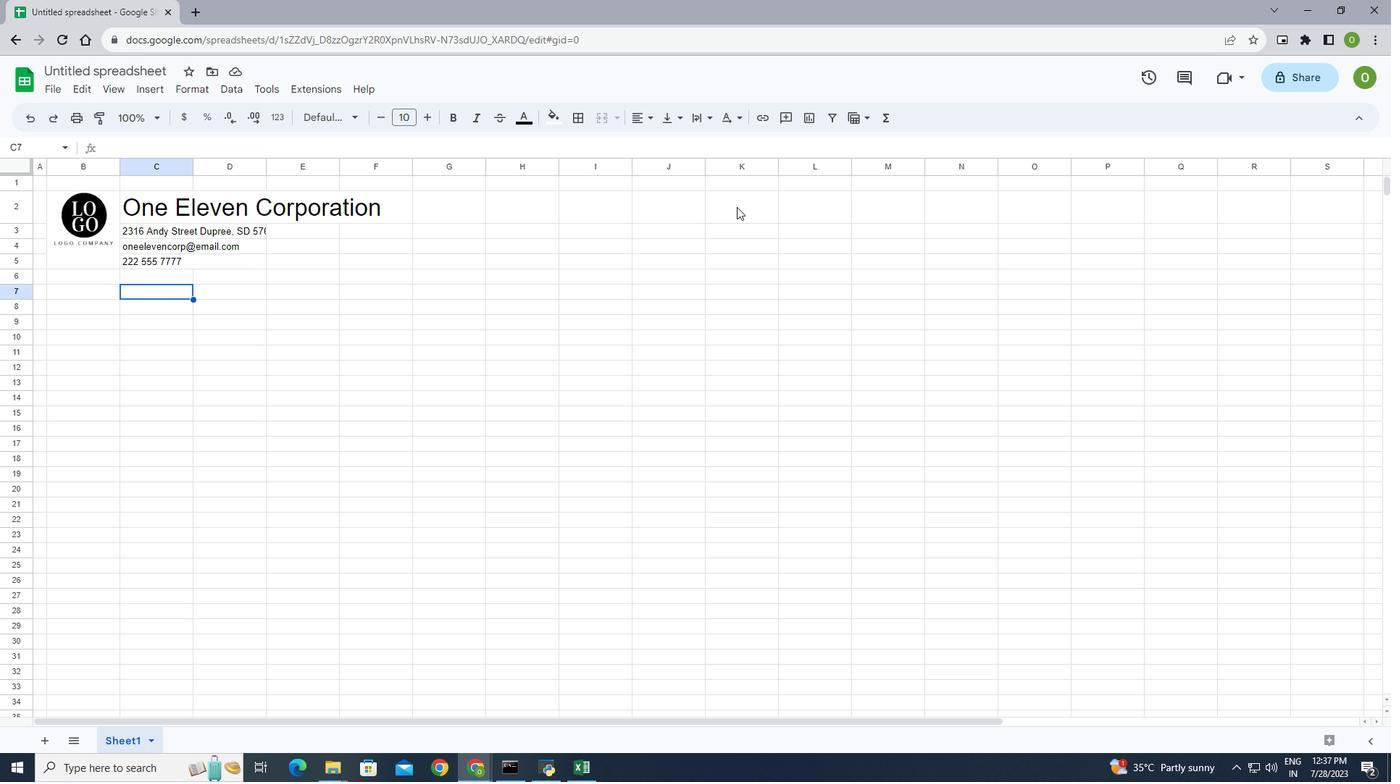
Action: Key pressed <Key.caps_lock>INVENTORY<Key.space>DATABASE<Key.enter><Key.up><Key.shift_r><Key.right><Key.right><Key.right><Key.right>
Screenshot: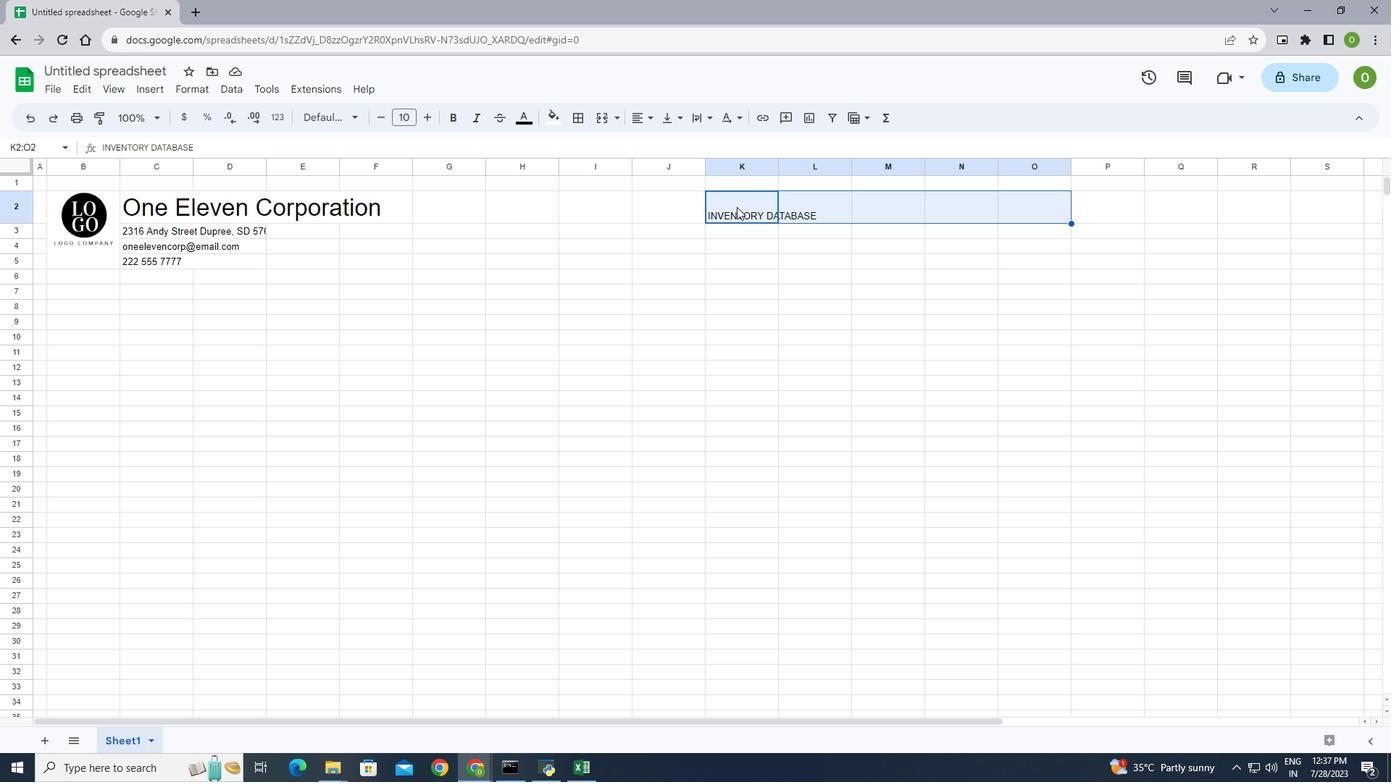 
Action: Mouse moved to (600, 117)
Screenshot: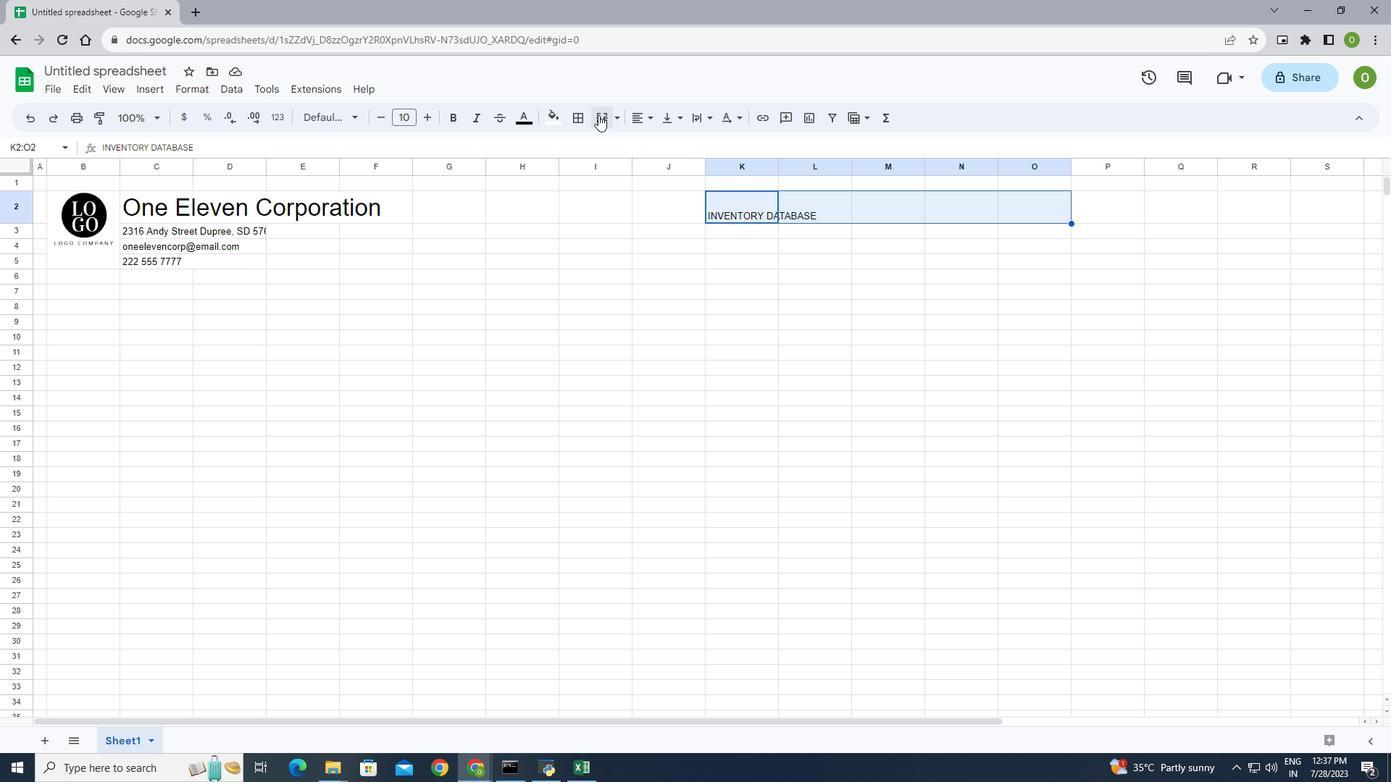 
Action: Mouse pressed left at (600, 117)
Screenshot: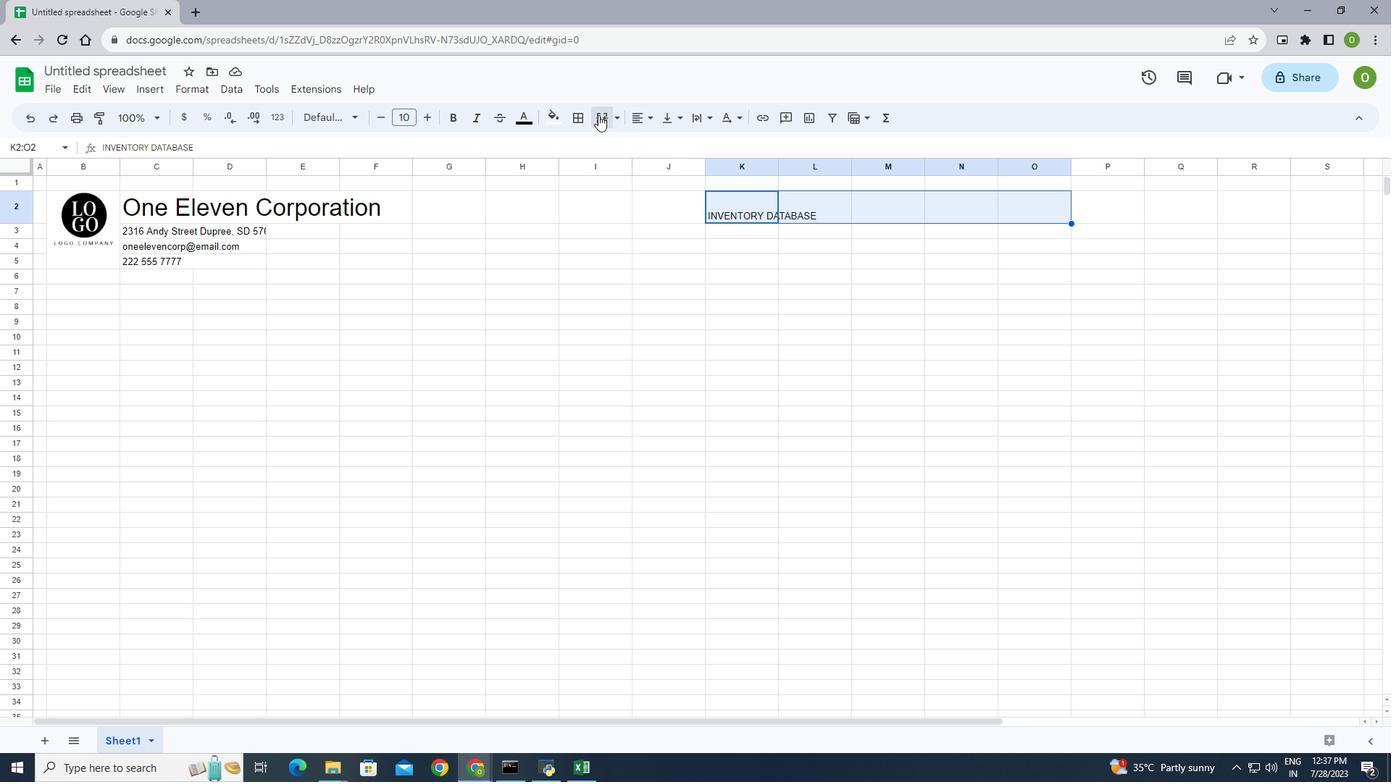 
Action: Mouse moved to (414, 118)
Screenshot: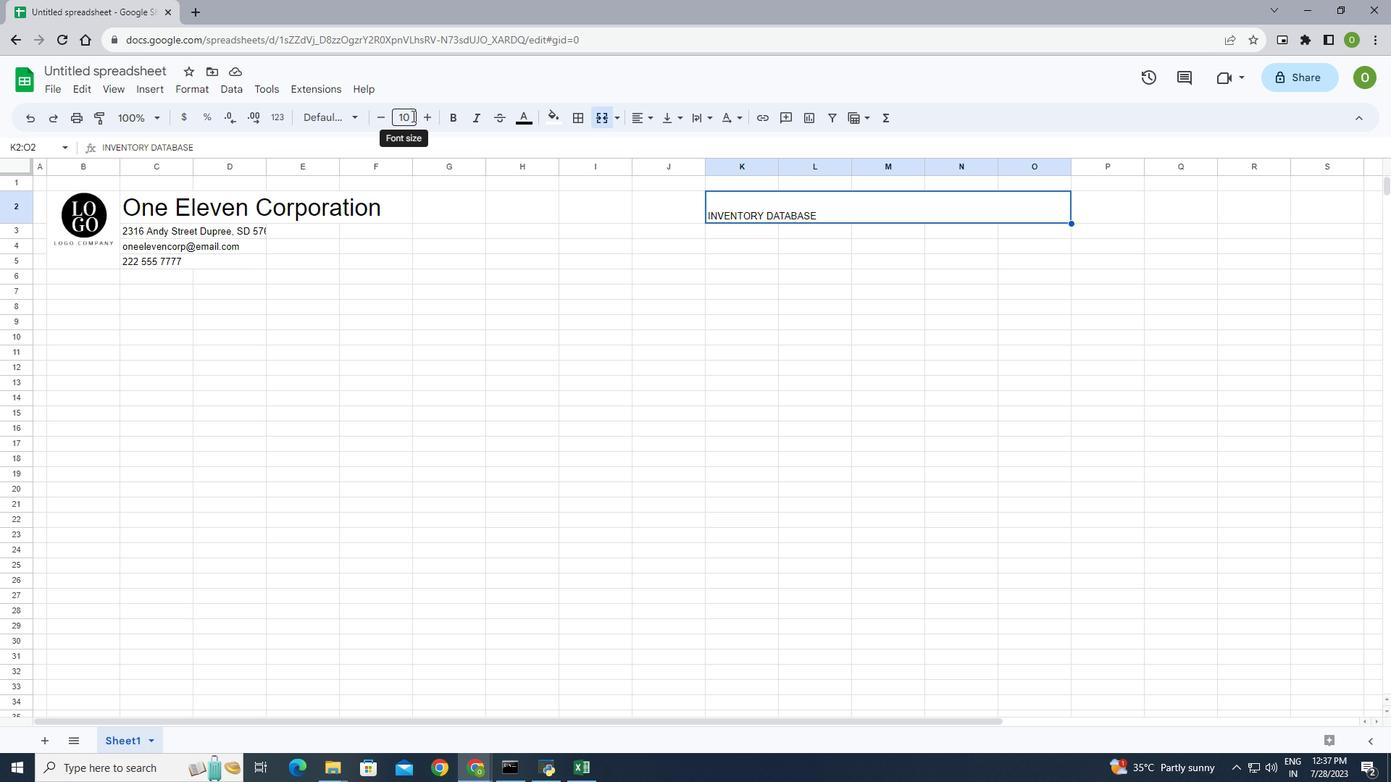 
Action: Mouse pressed left at (414, 118)
Screenshot: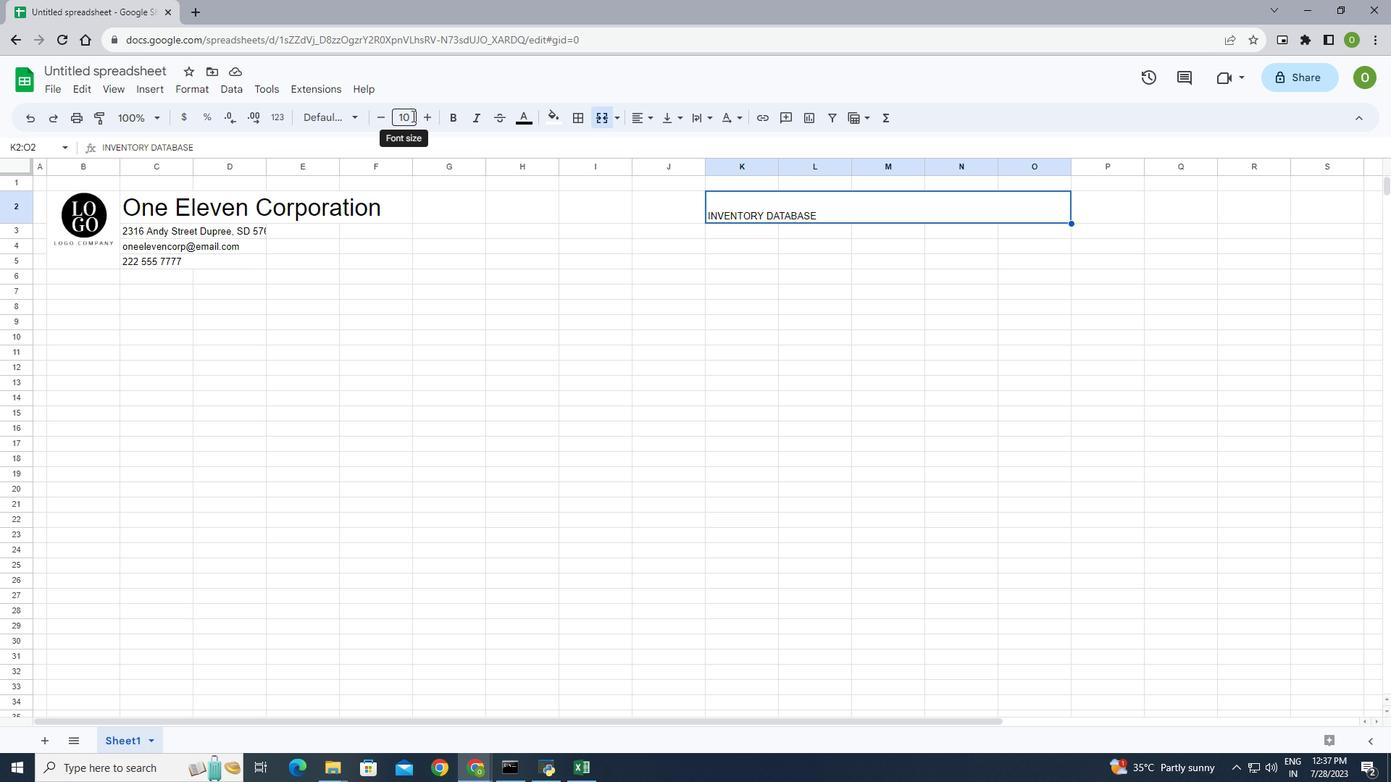 
Action: Mouse moved to (416, 119)
Screenshot: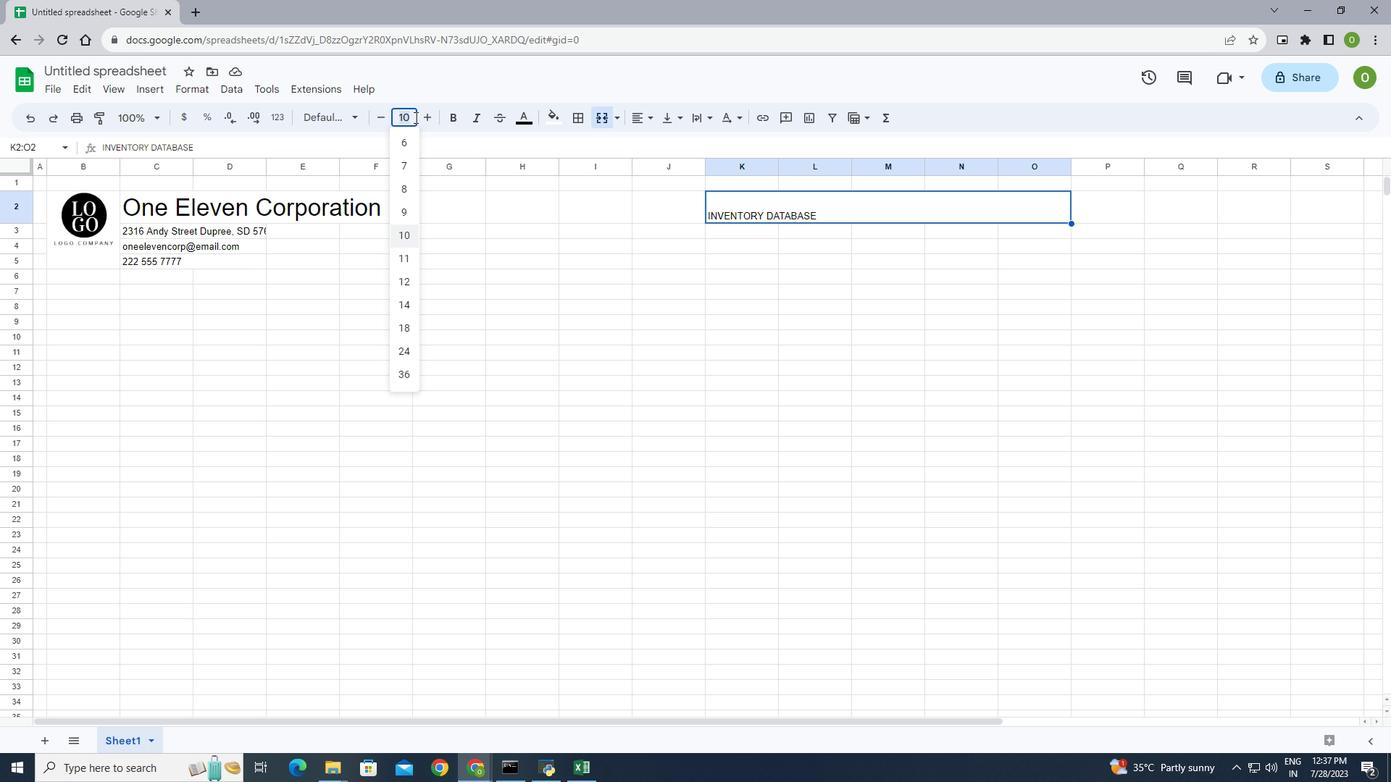 
Action: Key pressed 26<Key.enter>
Screenshot: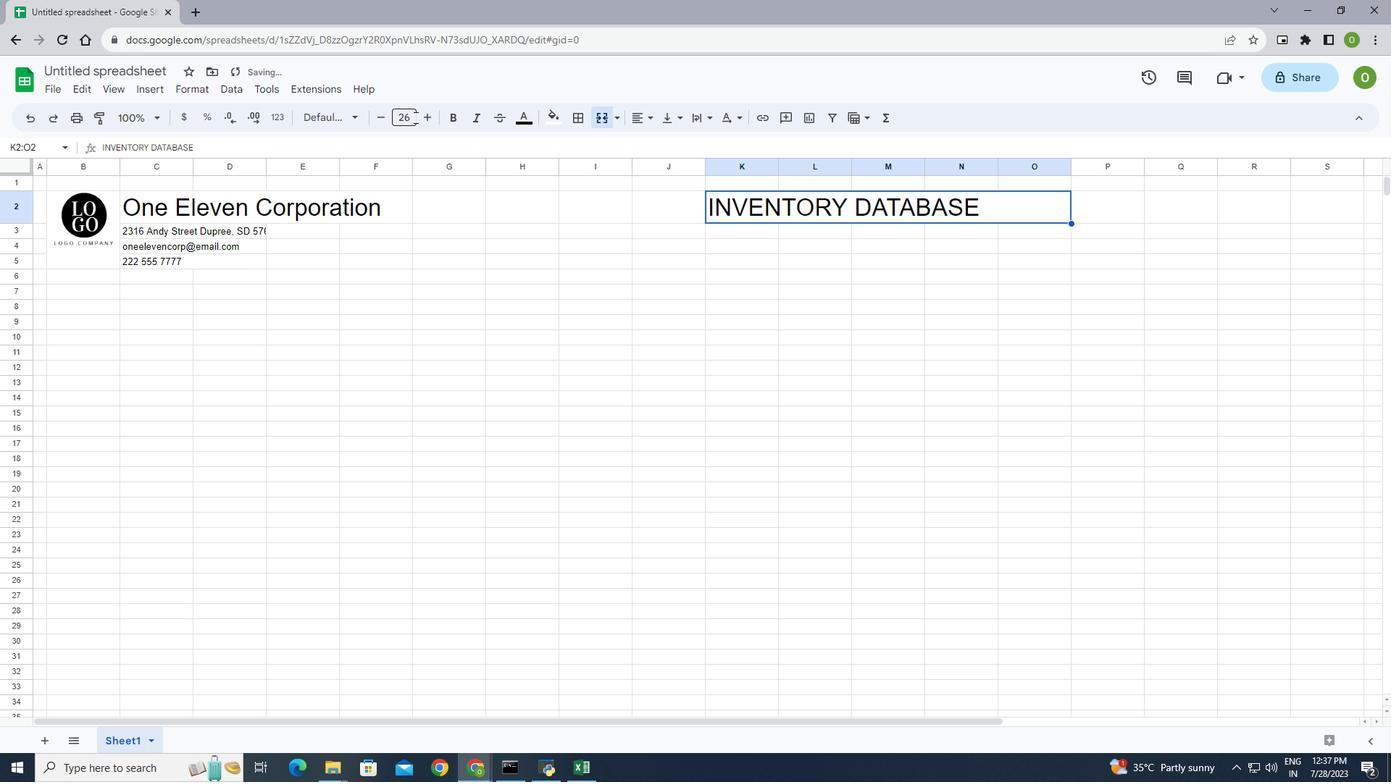 
Action: Mouse moved to (981, 243)
Screenshot: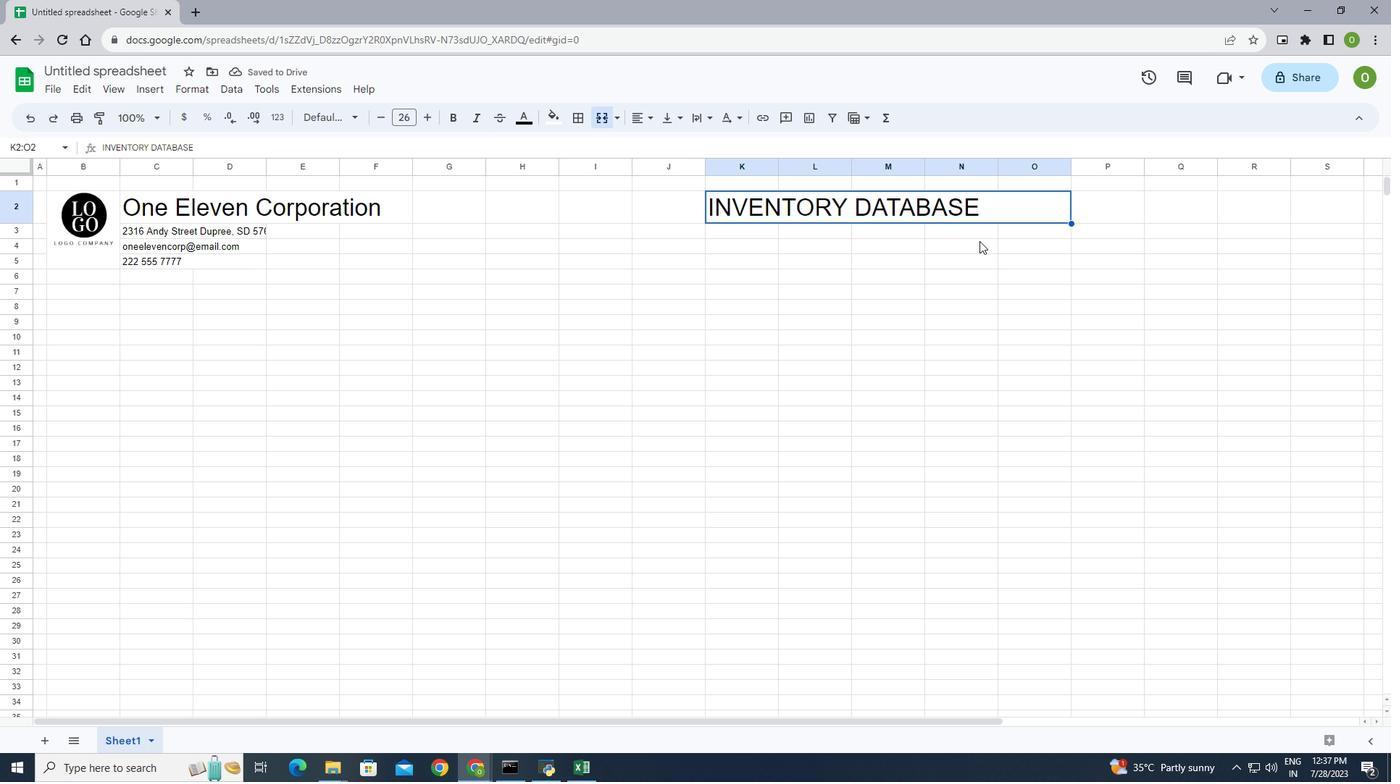 
Action: Mouse pressed left at (981, 243)
Screenshot: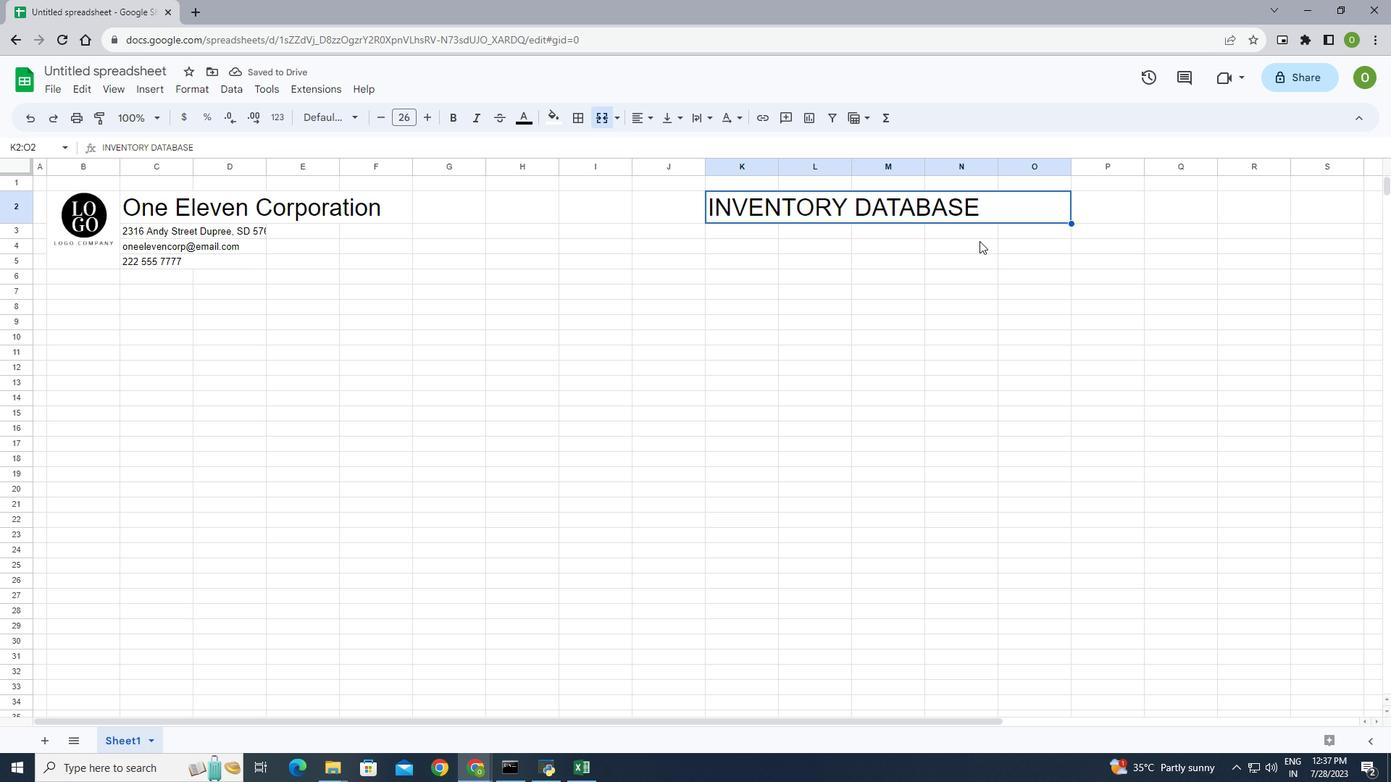 
Action: Mouse moved to (1033, 211)
Screenshot: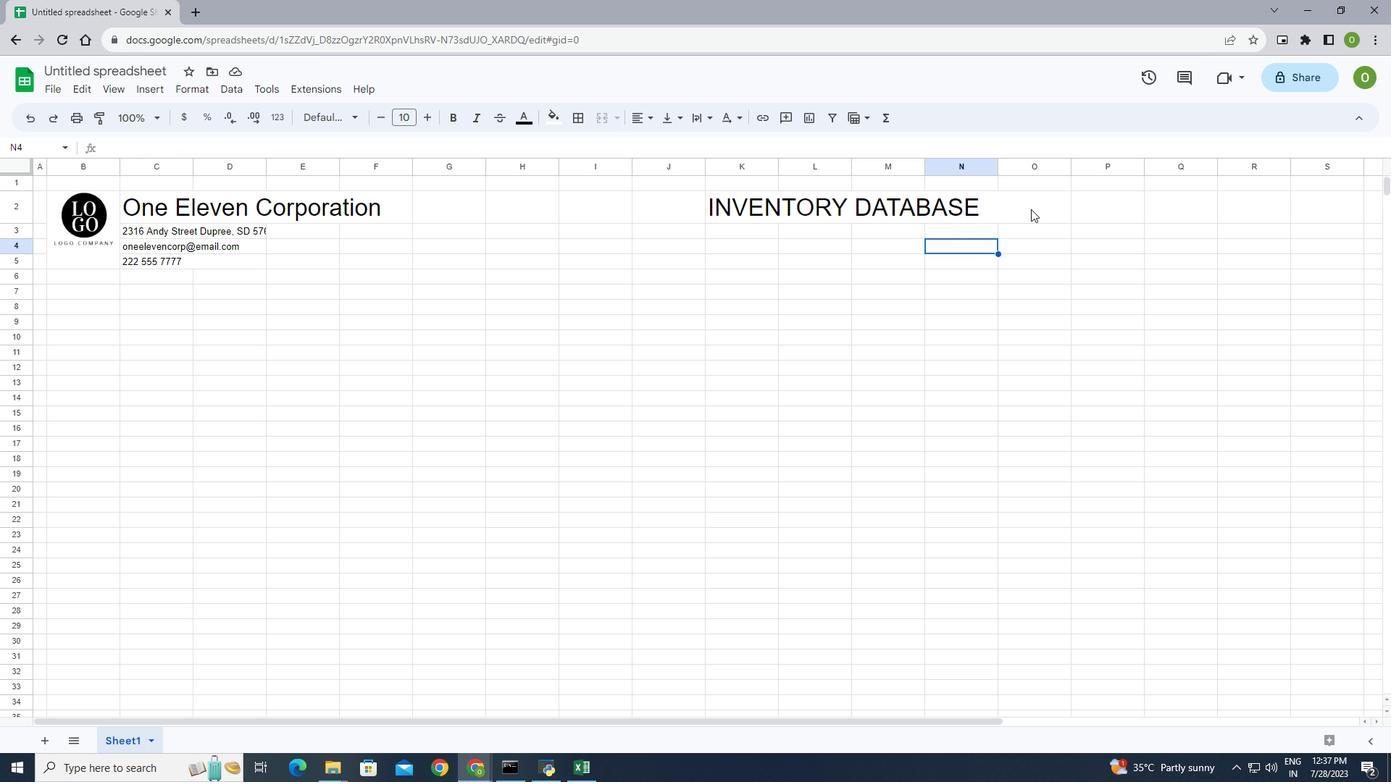 
Action: Mouse pressed left at (1033, 211)
Screenshot: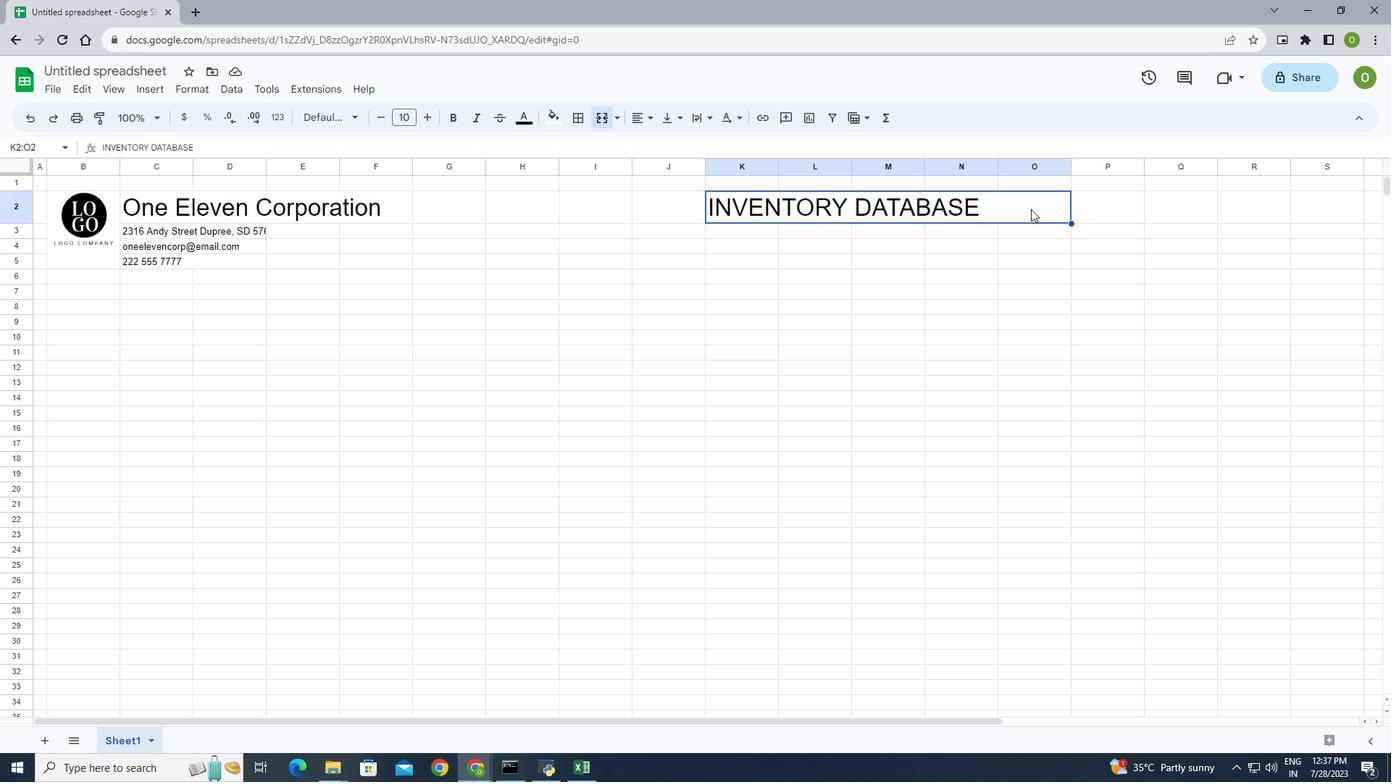 
Action: Mouse moved to (146, 91)
Screenshot: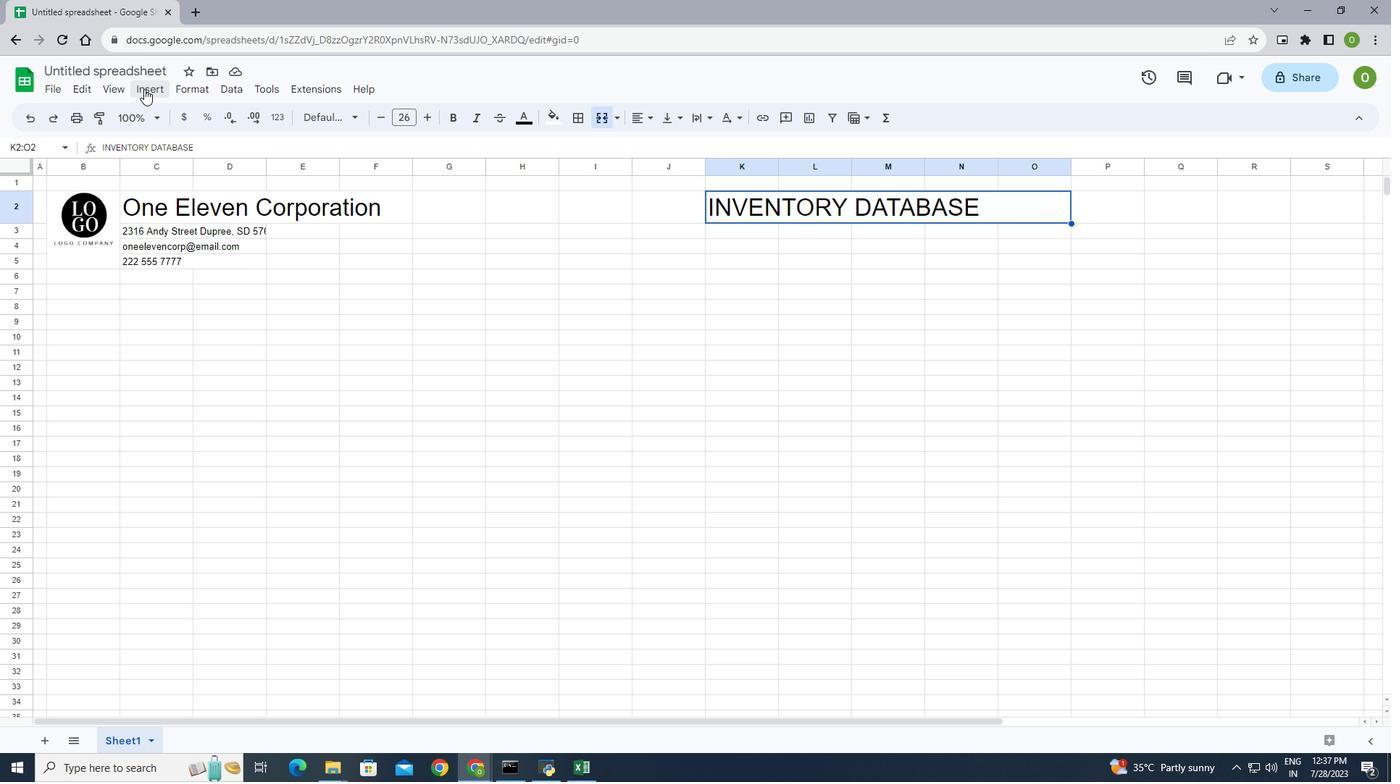
Action: Mouse pressed left at (146, 91)
Screenshot: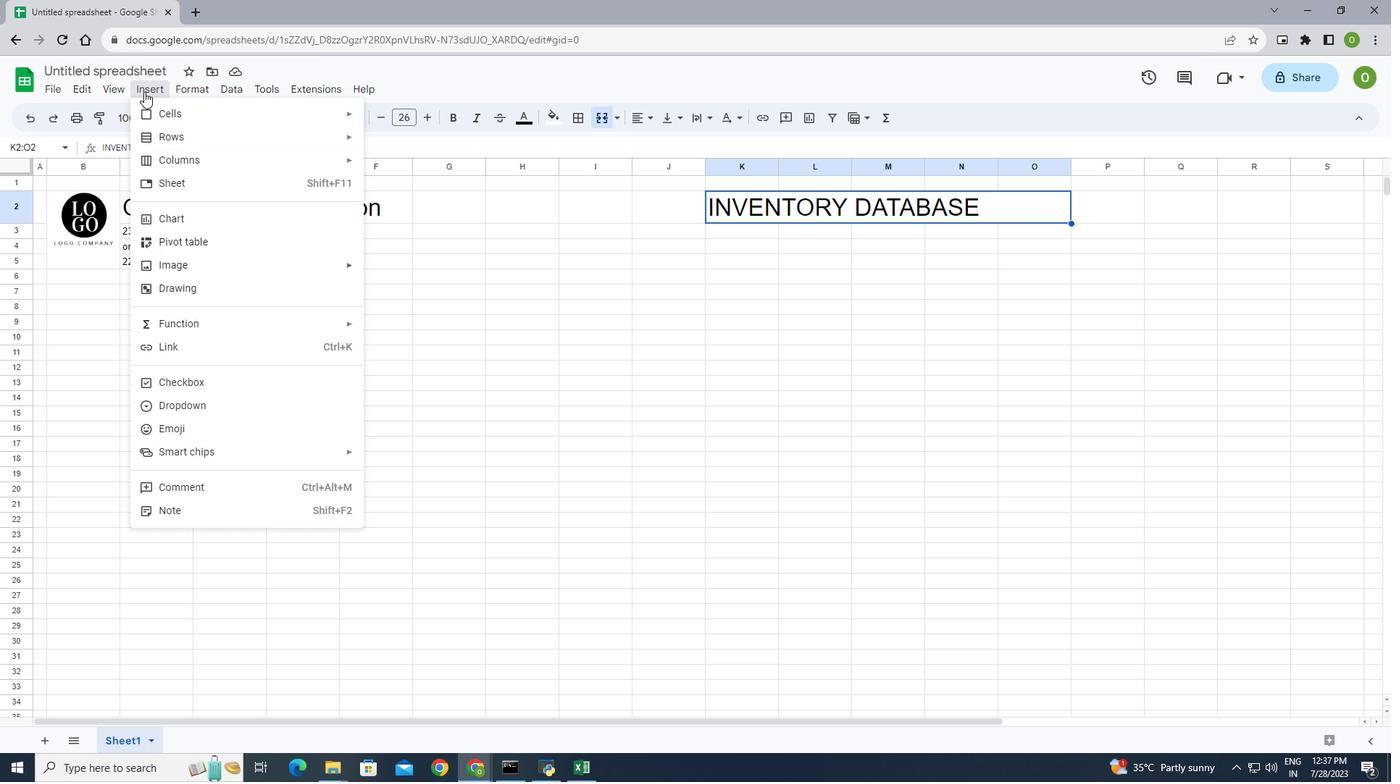 
Action: Mouse moved to (243, 265)
Screenshot: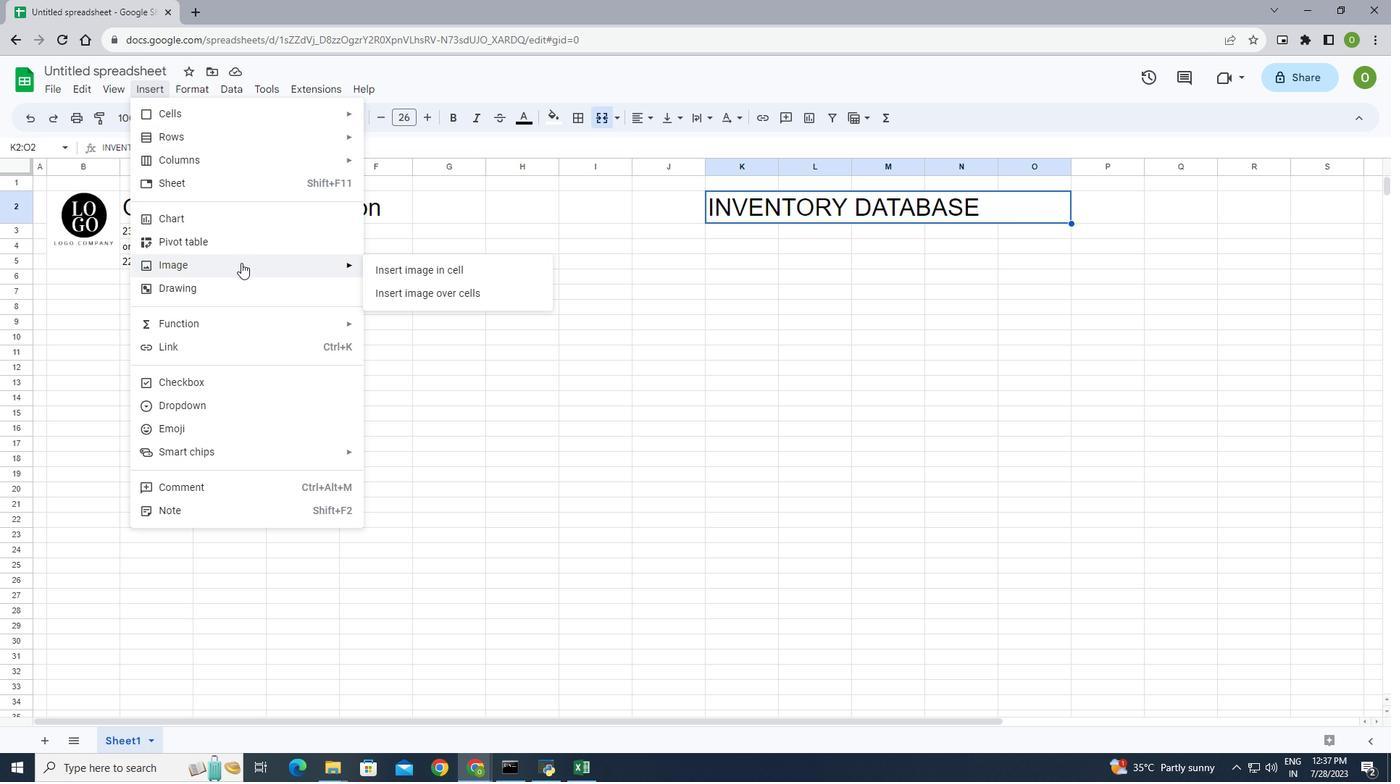 
Action: Mouse pressed left at (243, 265)
Screenshot: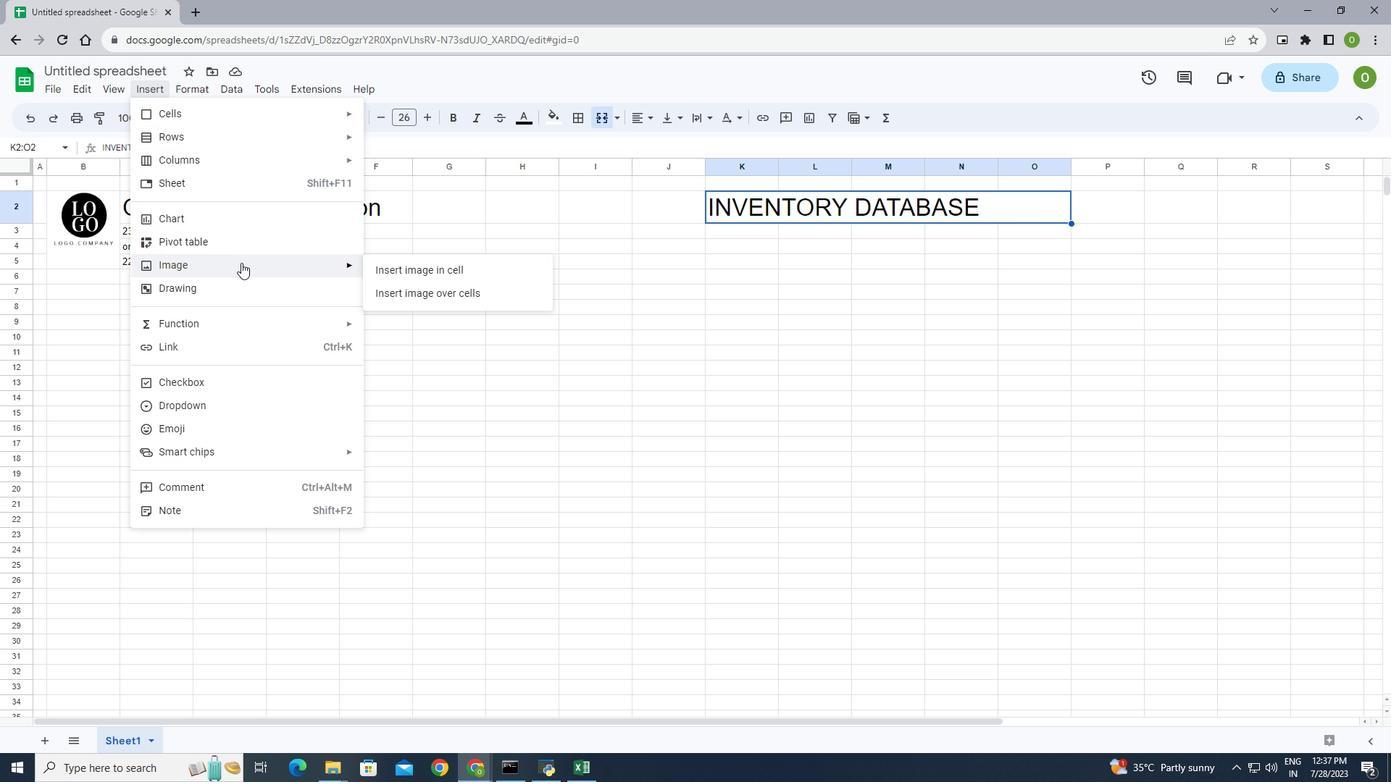 
Action: Mouse moved to (433, 292)
Screenshot: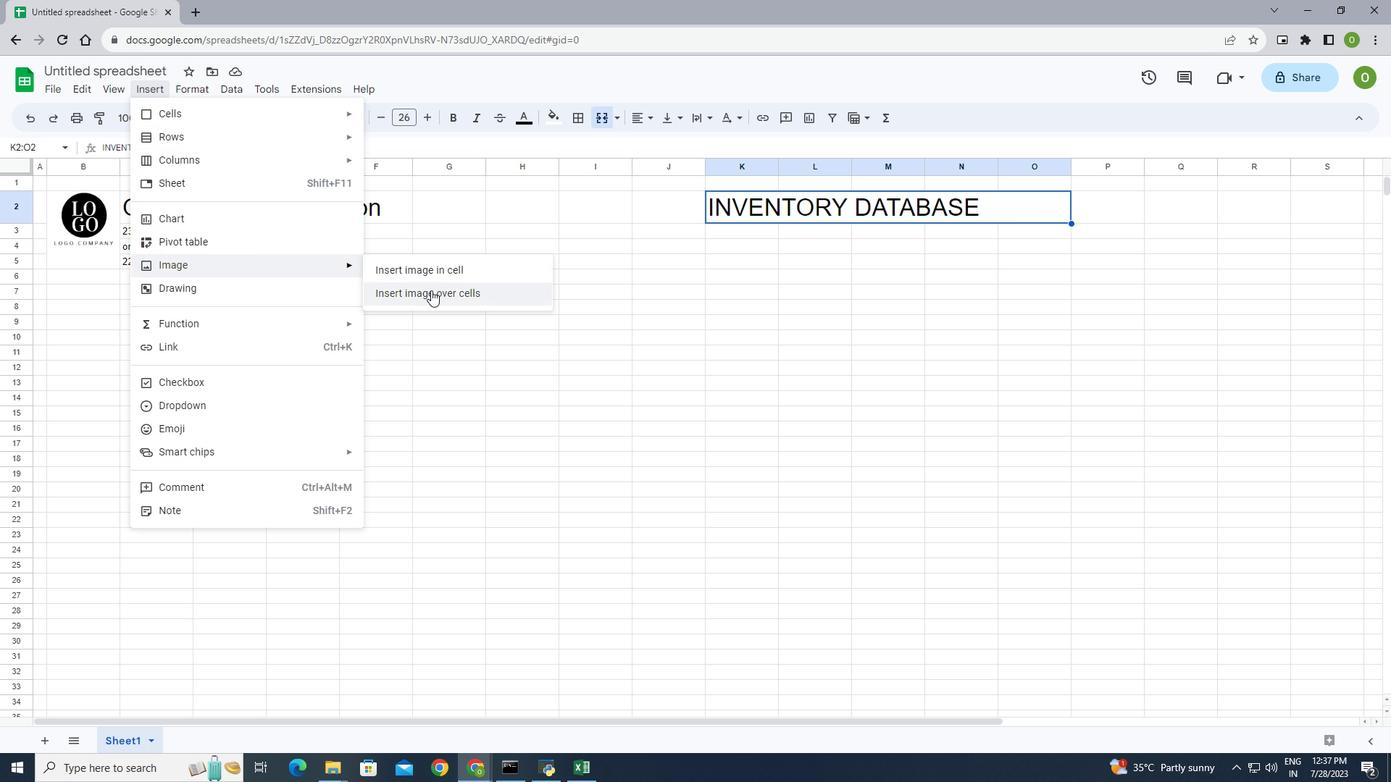 
Action: Mouse pressed left at (433, 292)
Screenshot: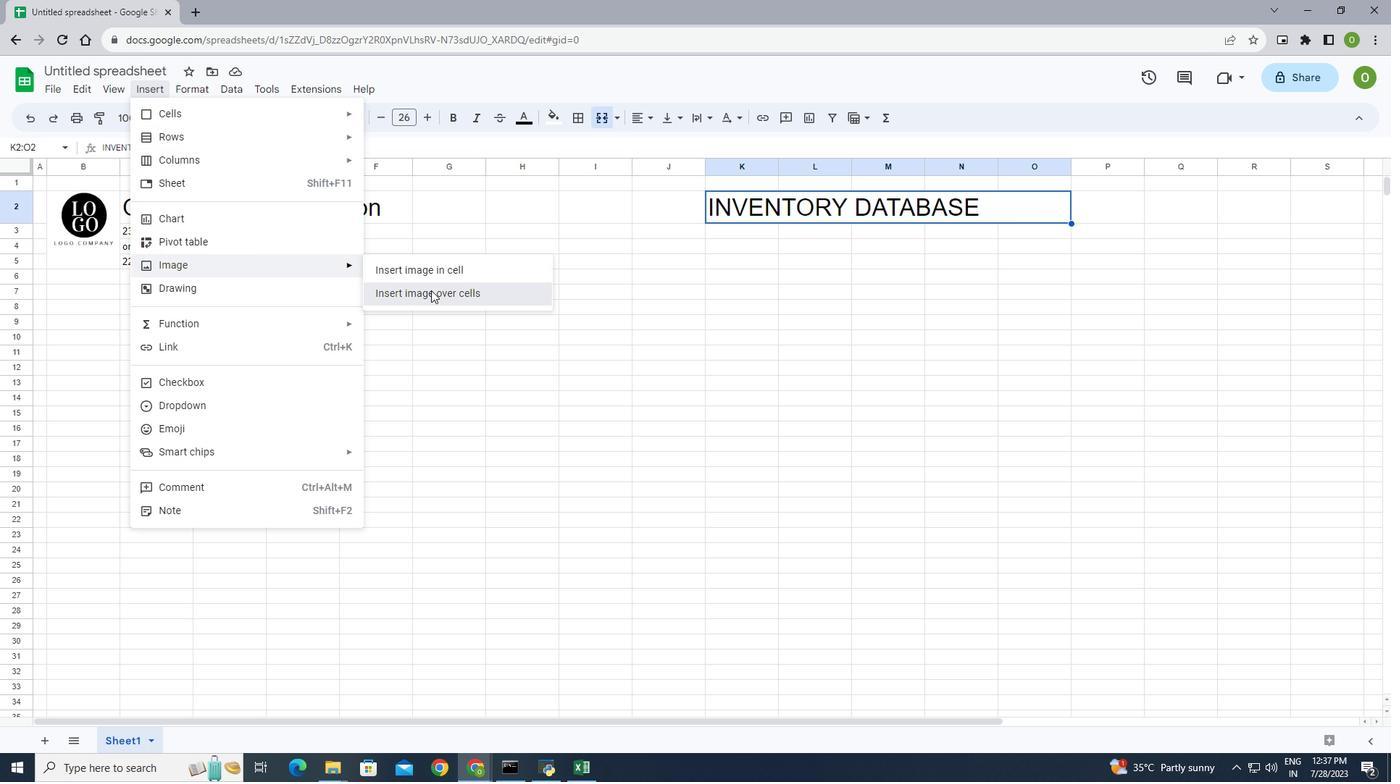
Action: Mouse moved to (684, 503)
Screenshot: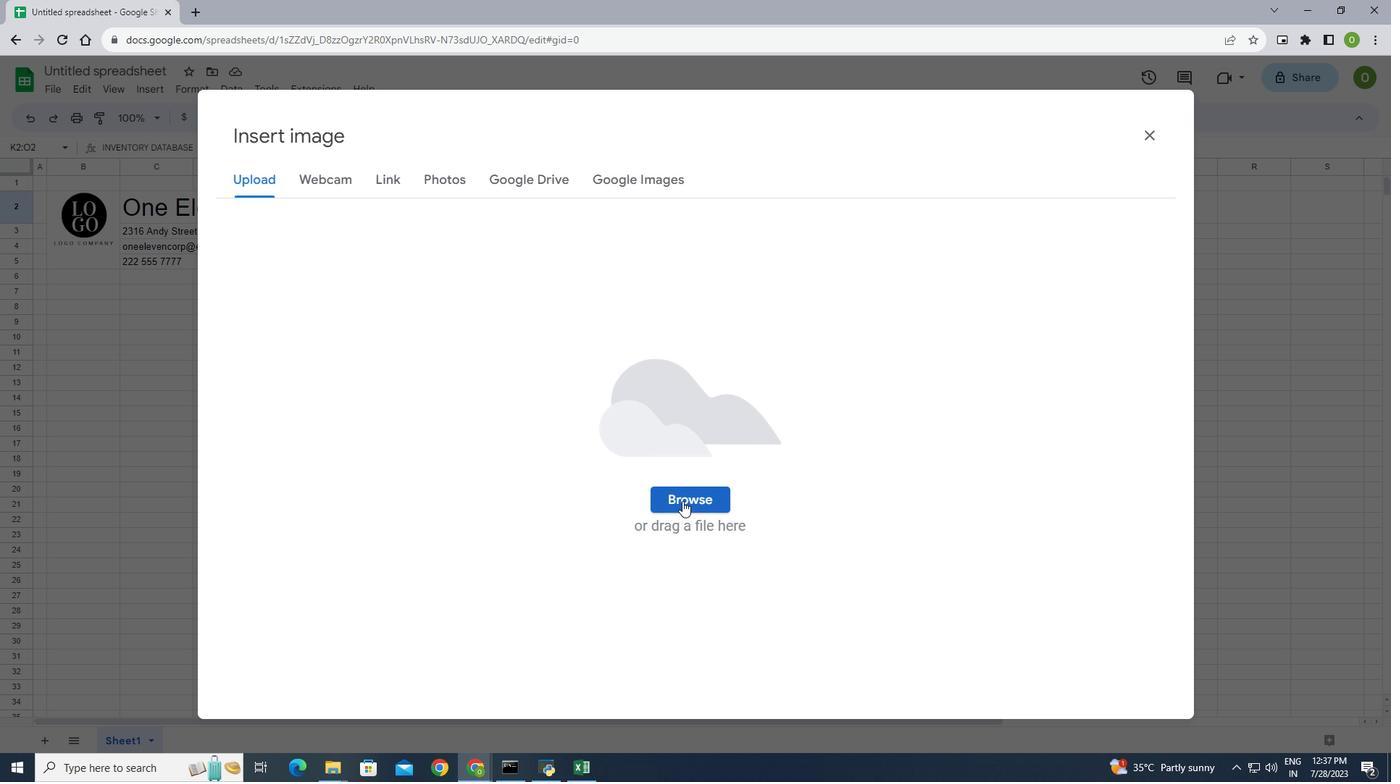 
Action: Mouse pressed left at (684, 503)
Screenshot: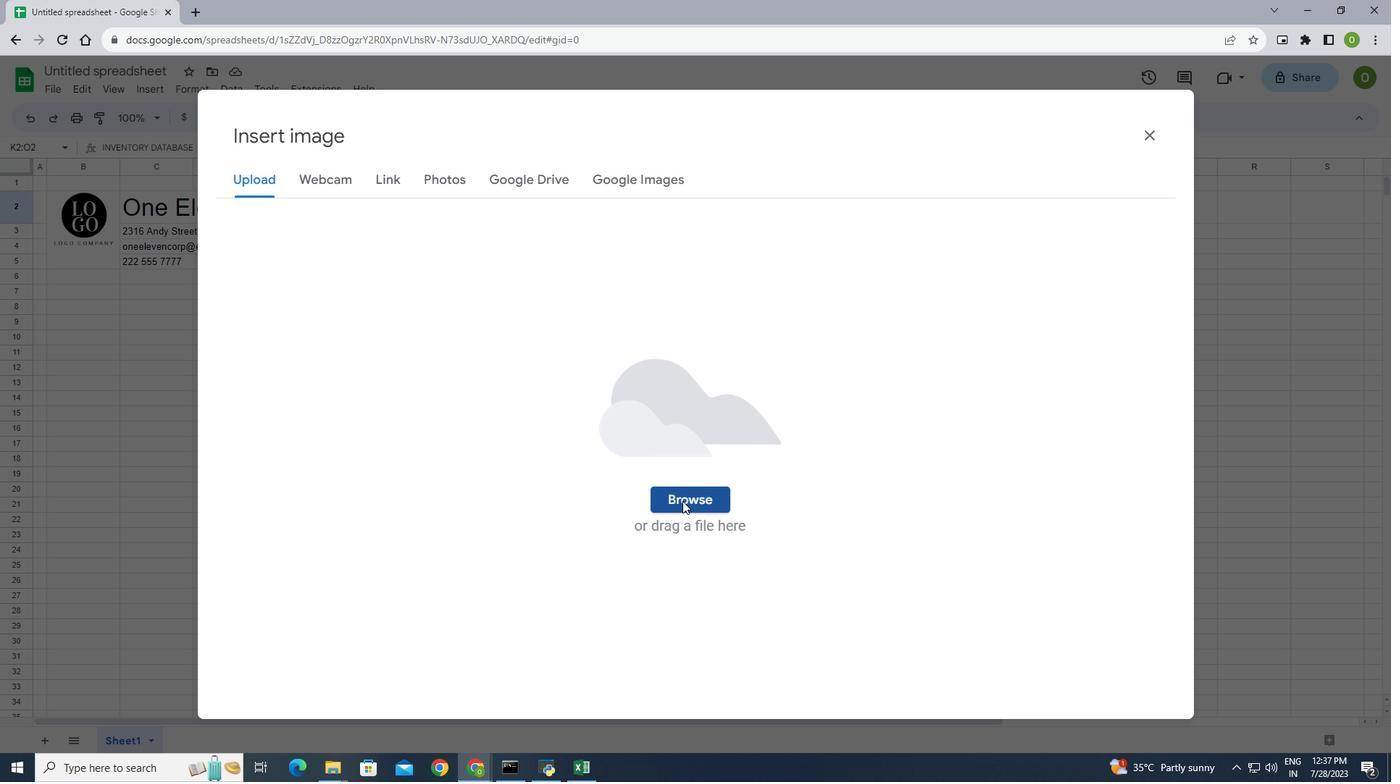 
Action: Mouse moved to (643, 211)
Screenshot: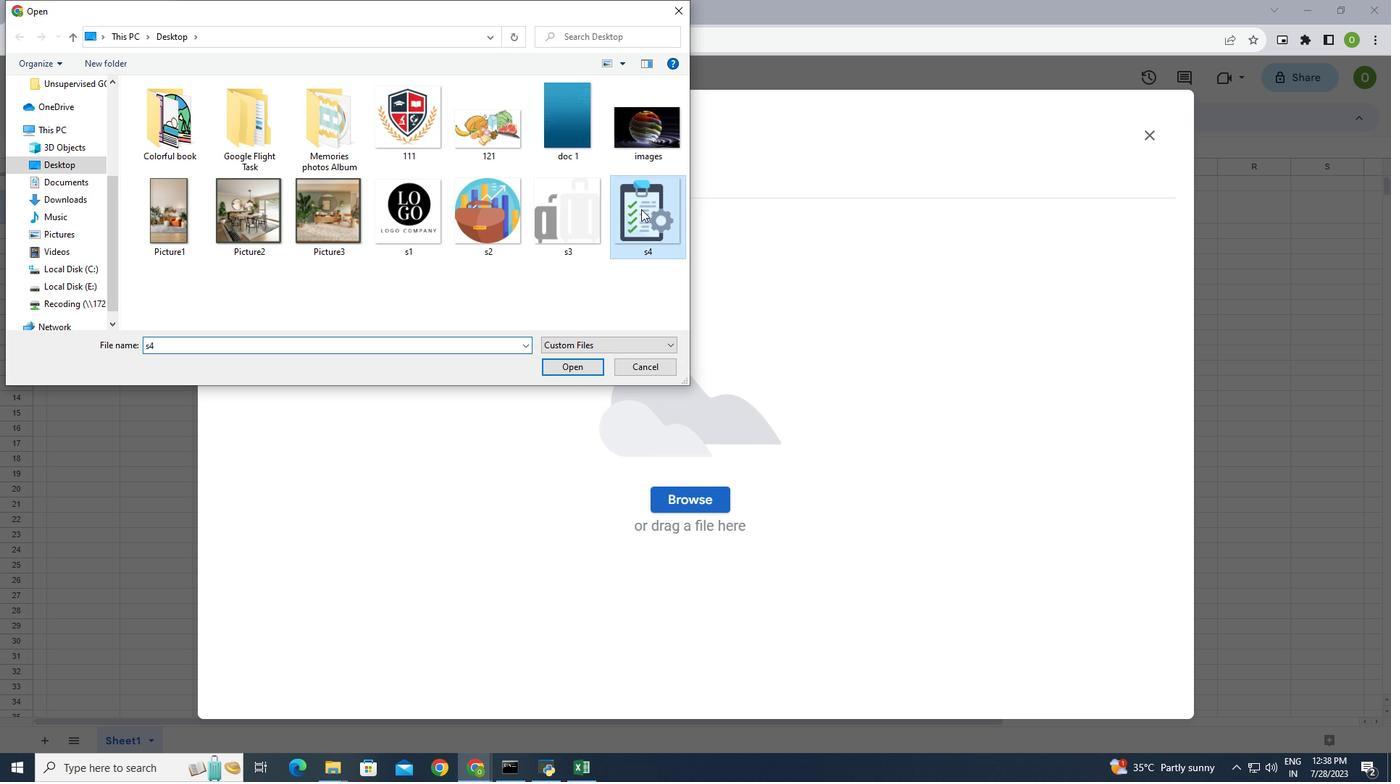 
Action: Mouse pressed left at (643, 211)
Screenshot: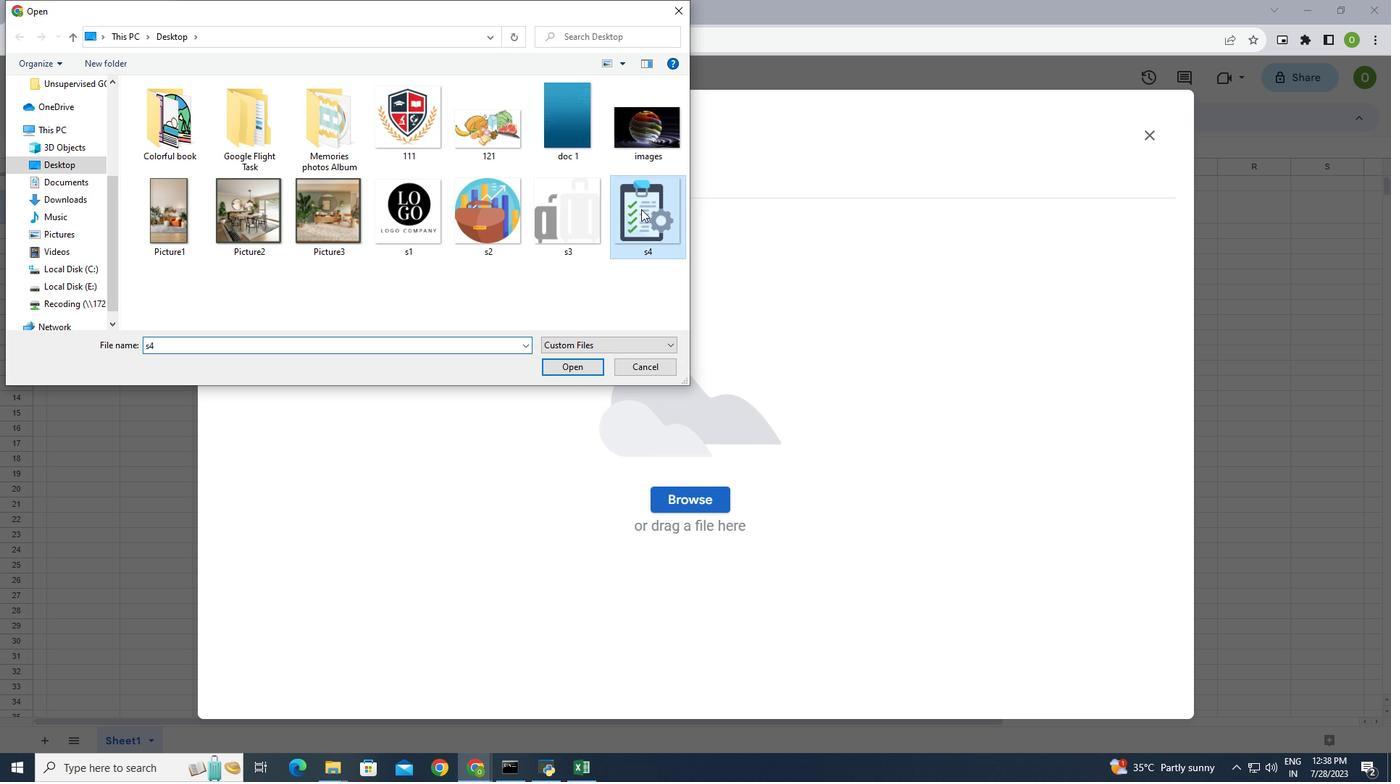 
Action: Mouse moved to (575, 370)
Screenshot: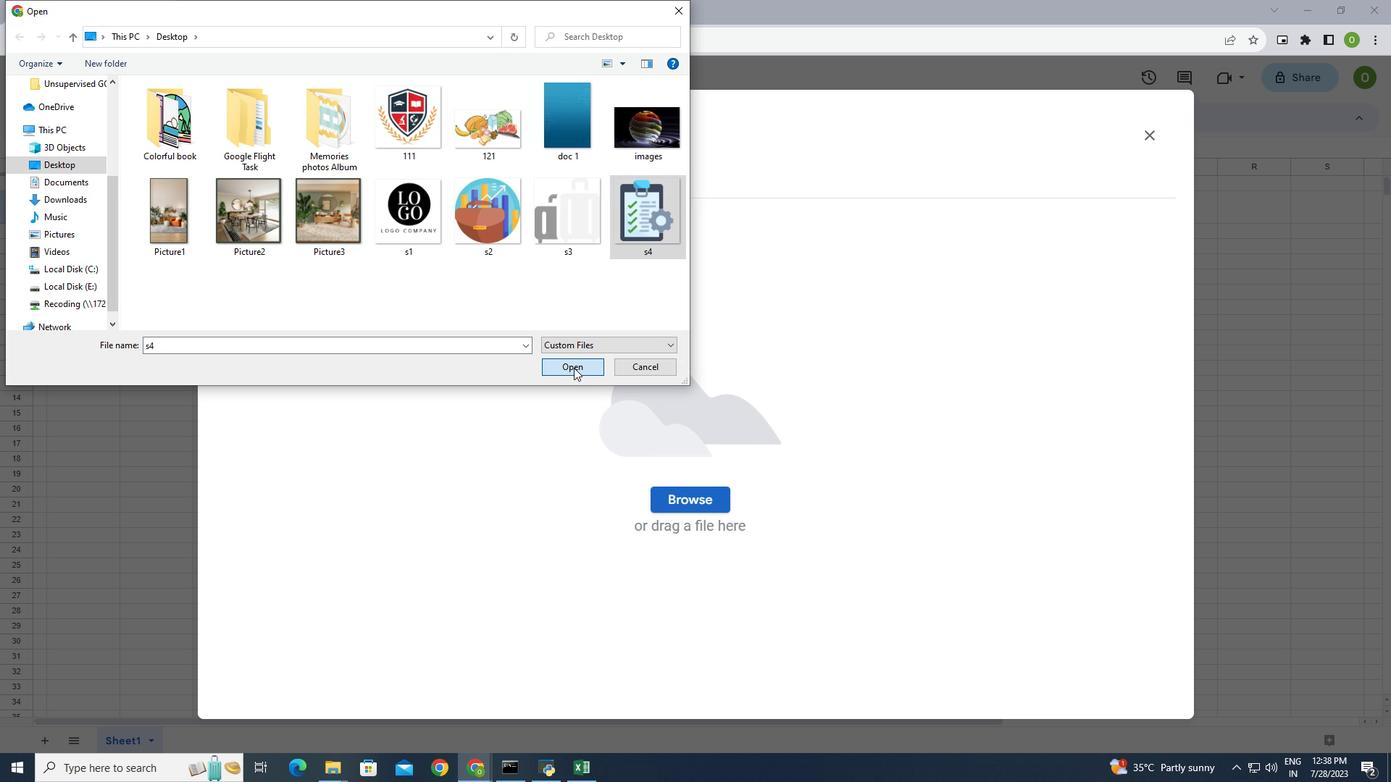 
Action: Mouse pressed left at (575, 370)
Screenshot: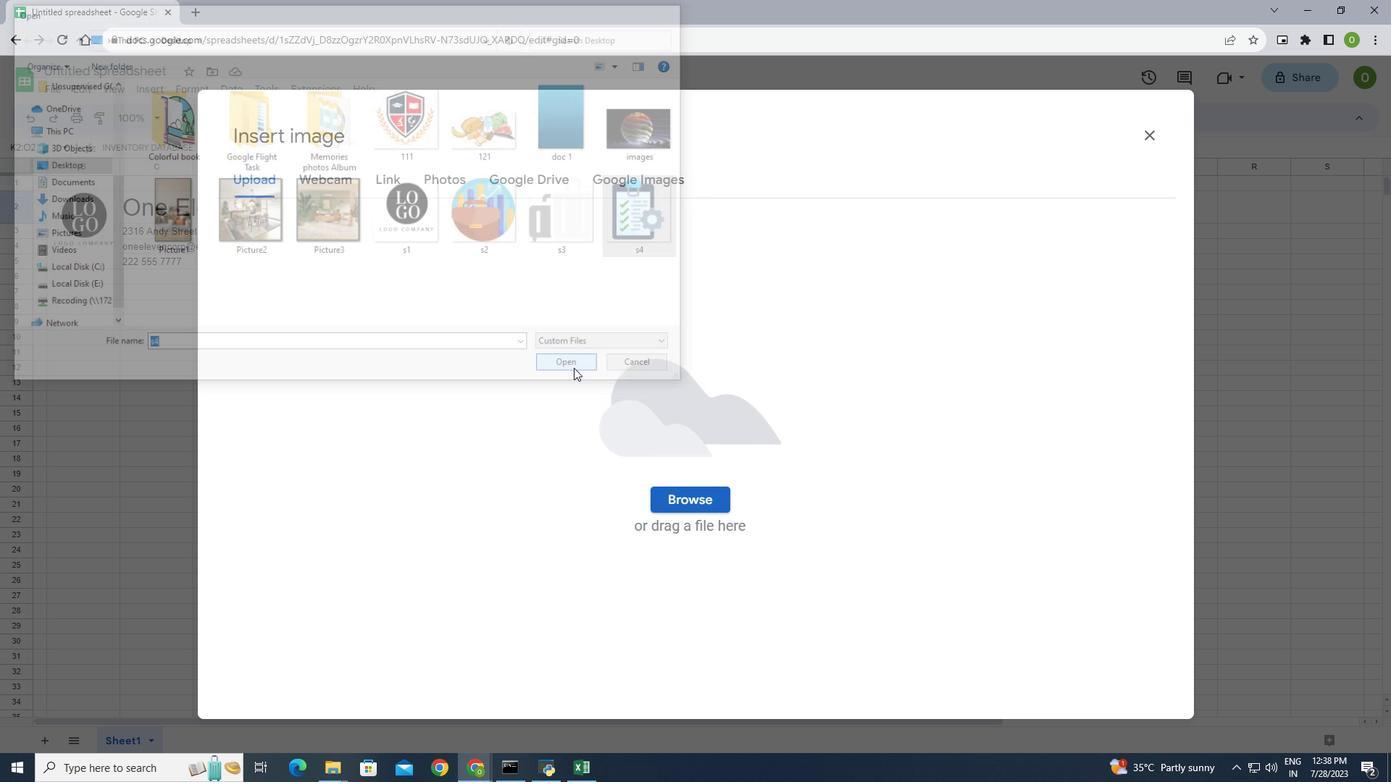 
Action: Mouse moved to (757, 256)
Screenshot: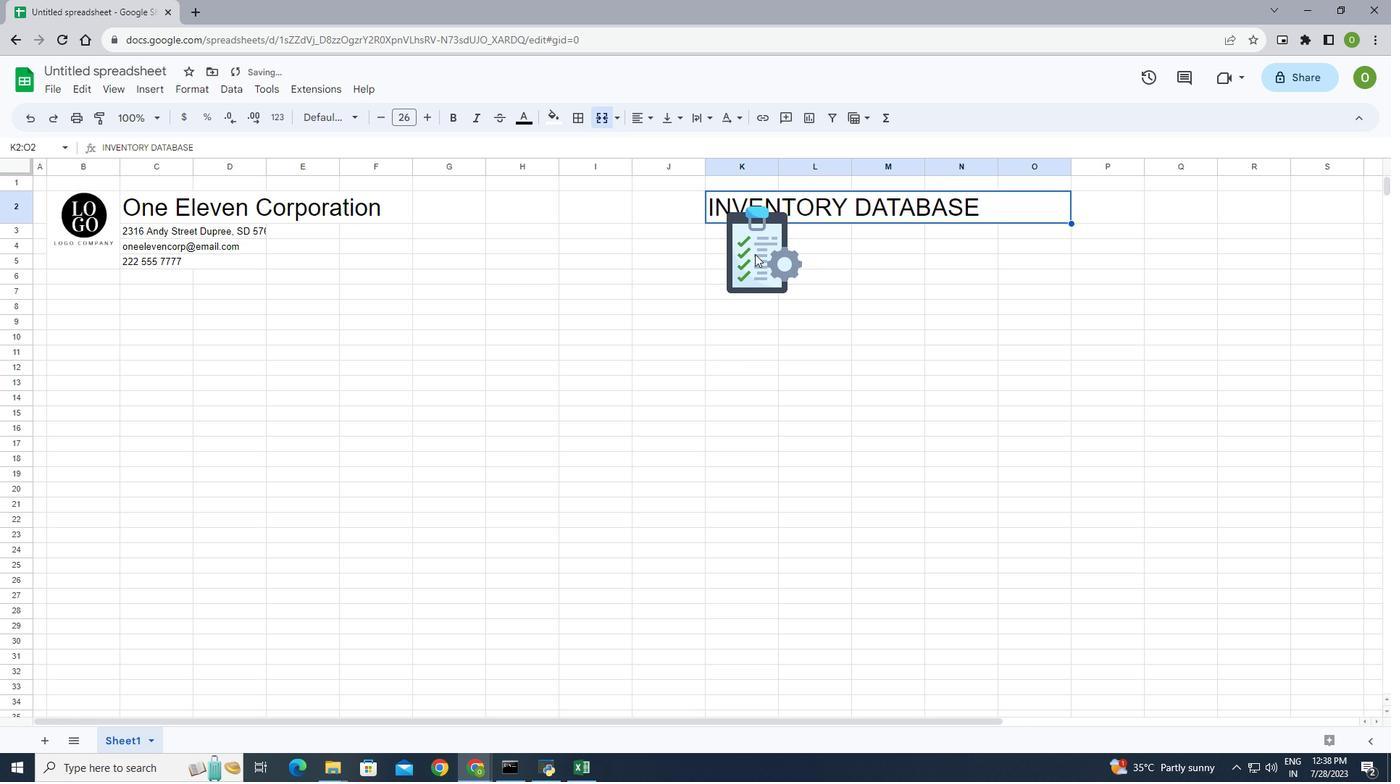 
Action: Mouse pressed left at (757, 256)
Screenshot: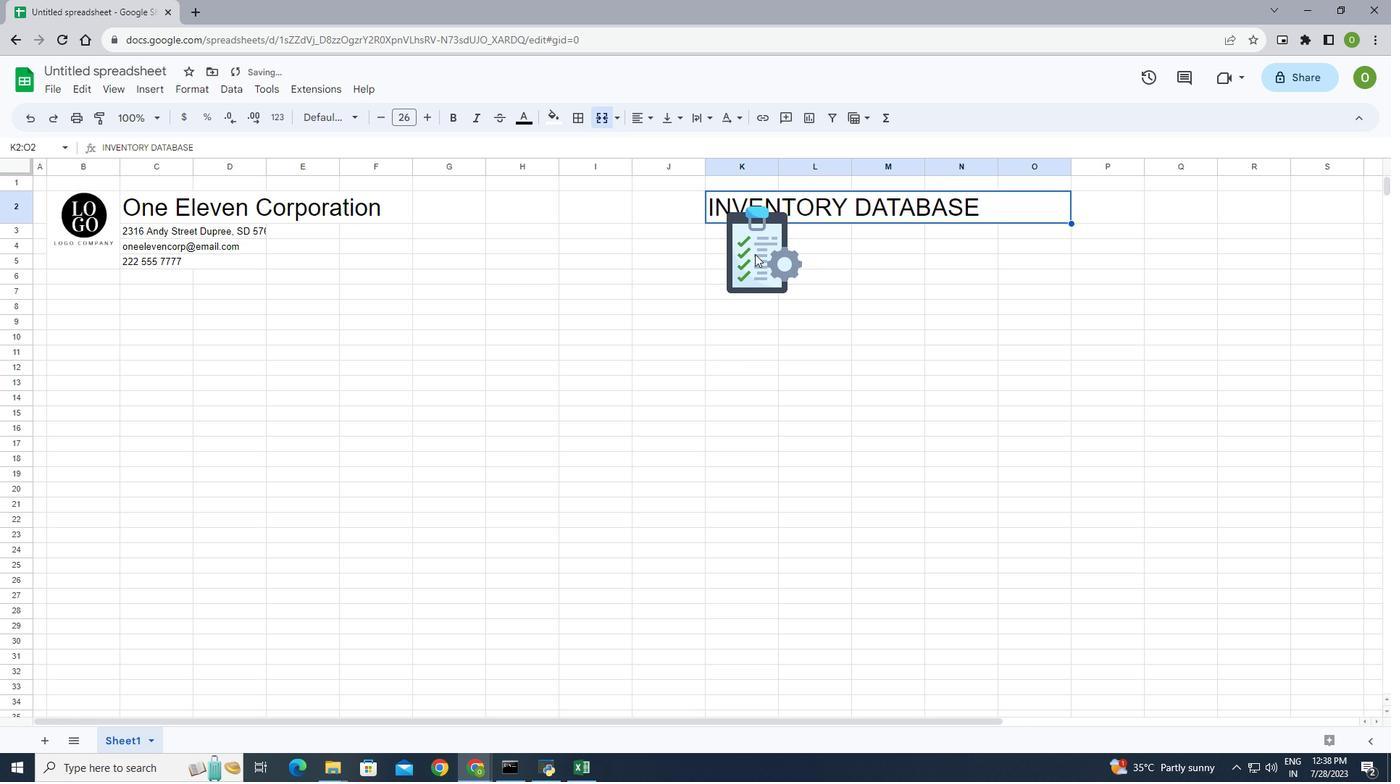 
Action: Mouse moved to (749, 249)
Screenshot: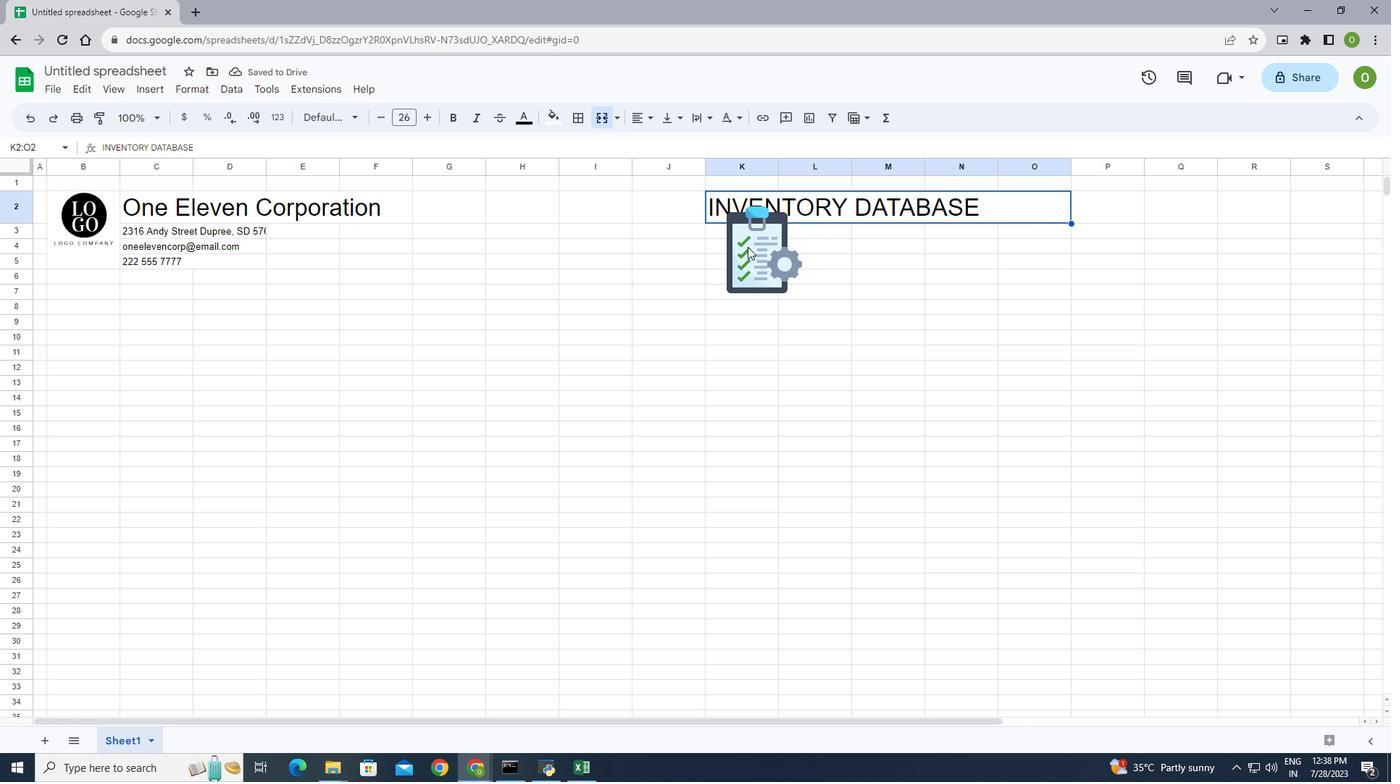 
Action: Mouse pressed left at (749, 249)
Screenshot: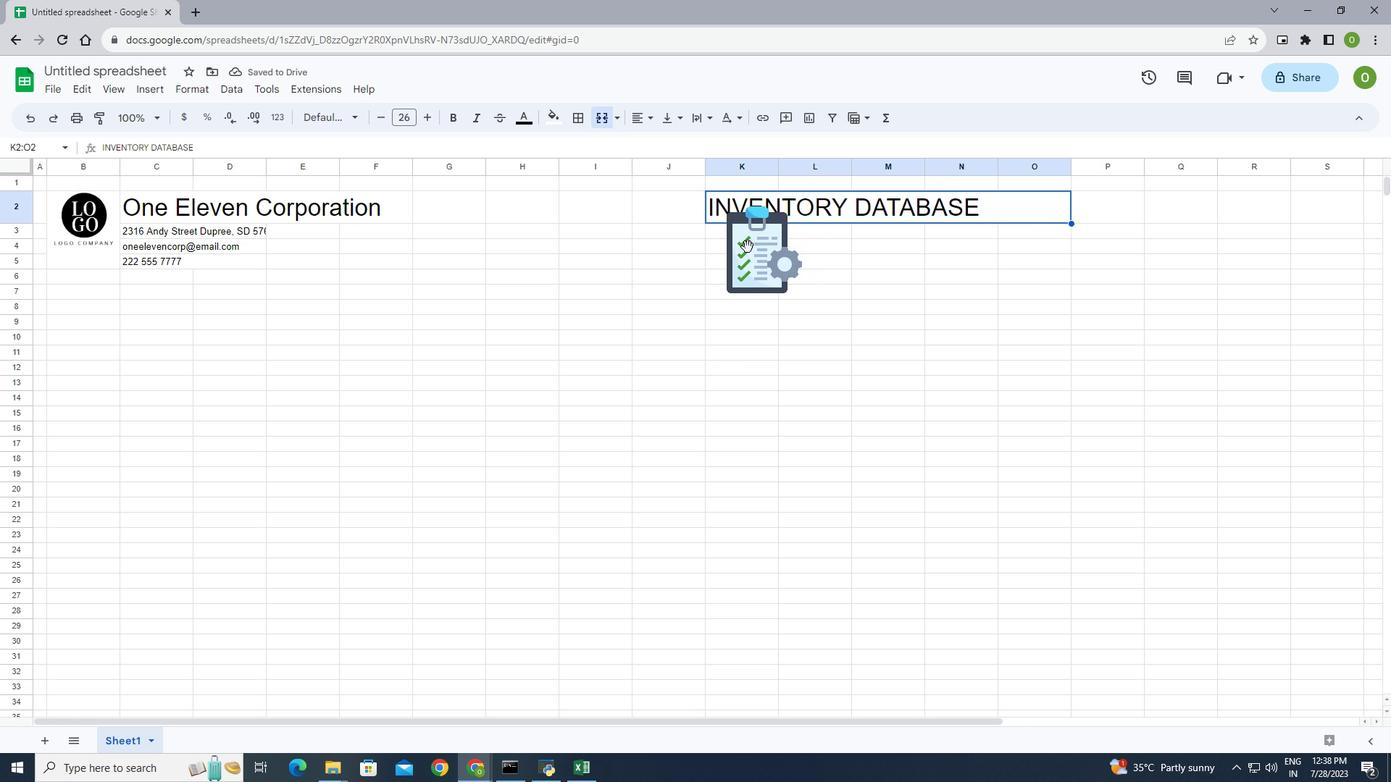 
Action: Mouse moved to (754, 253)
Screenshot: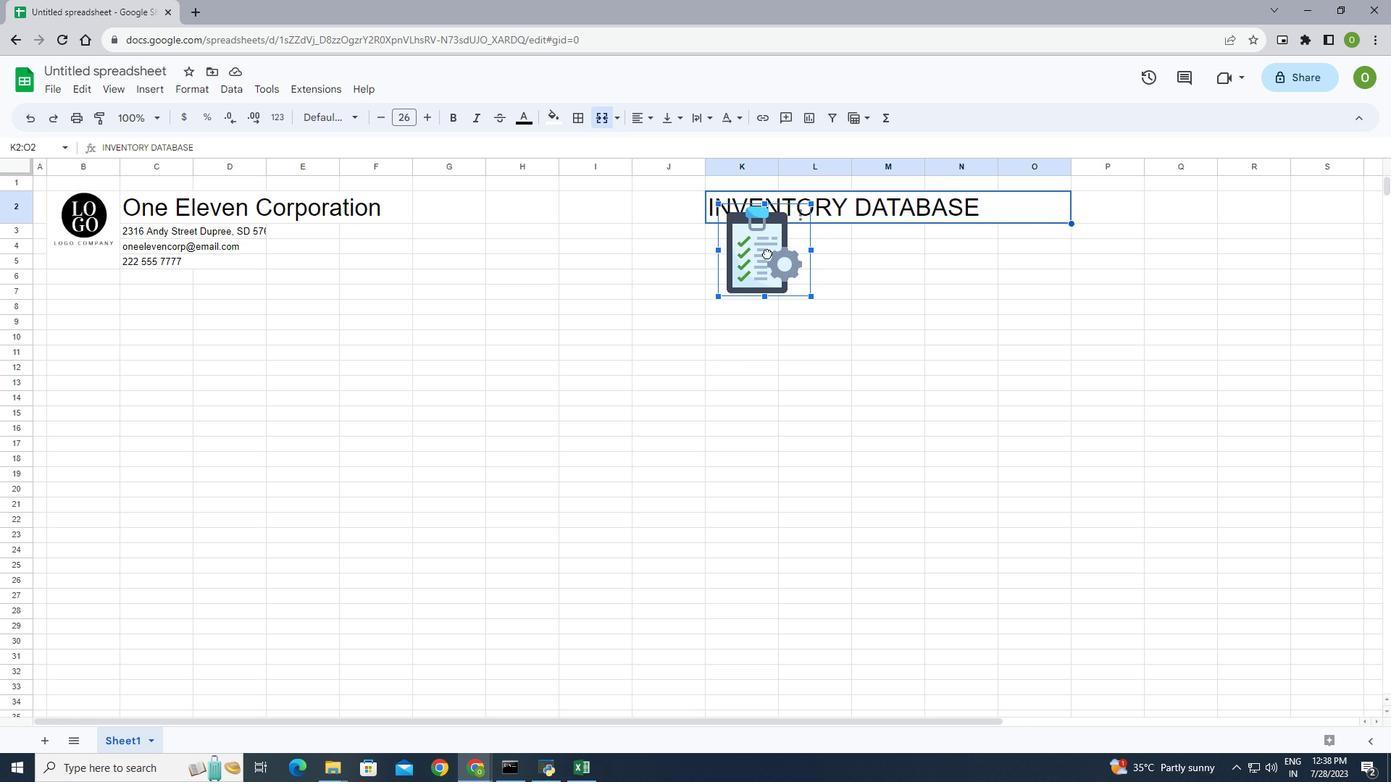 
Action: Mouse pressed left at (754, 253)
Screenshot: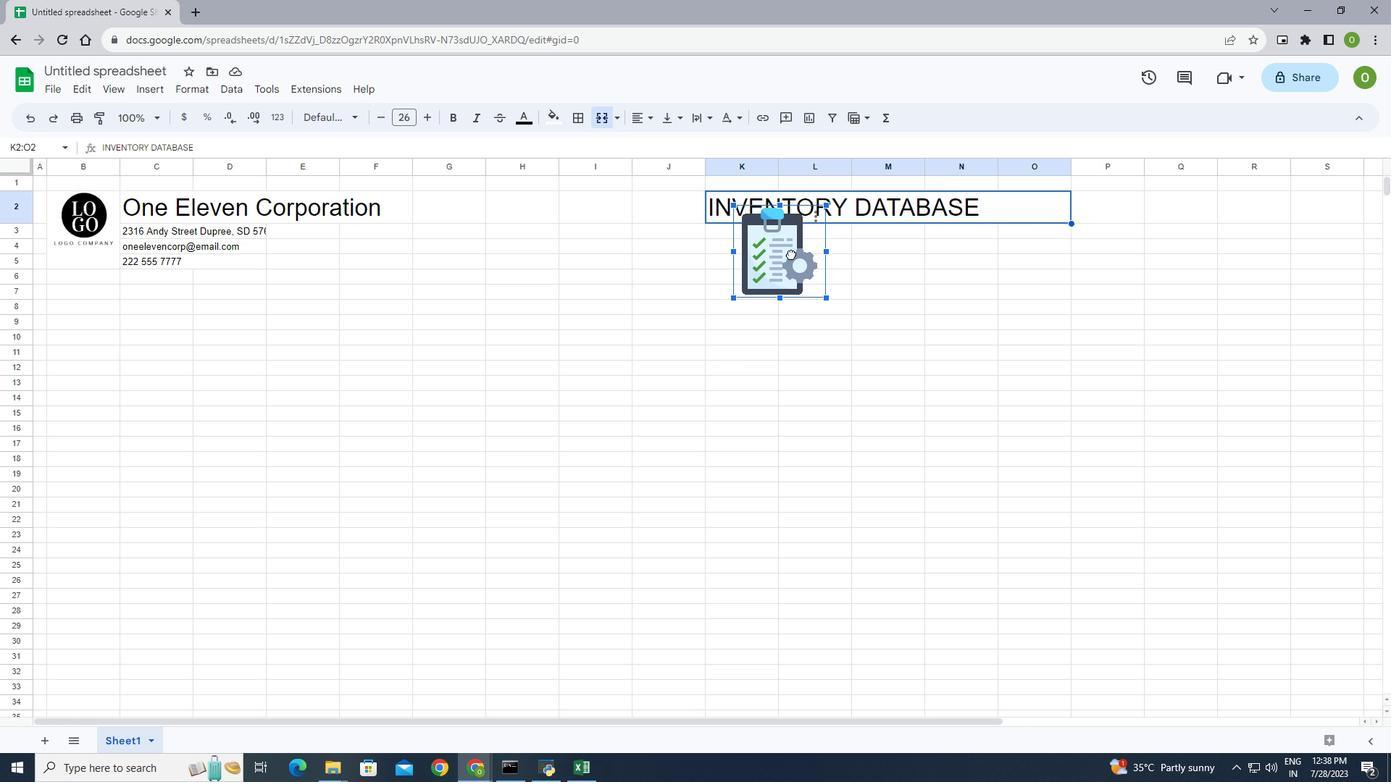 
Action: Mouse moved to (1082, 275)
Screenshot: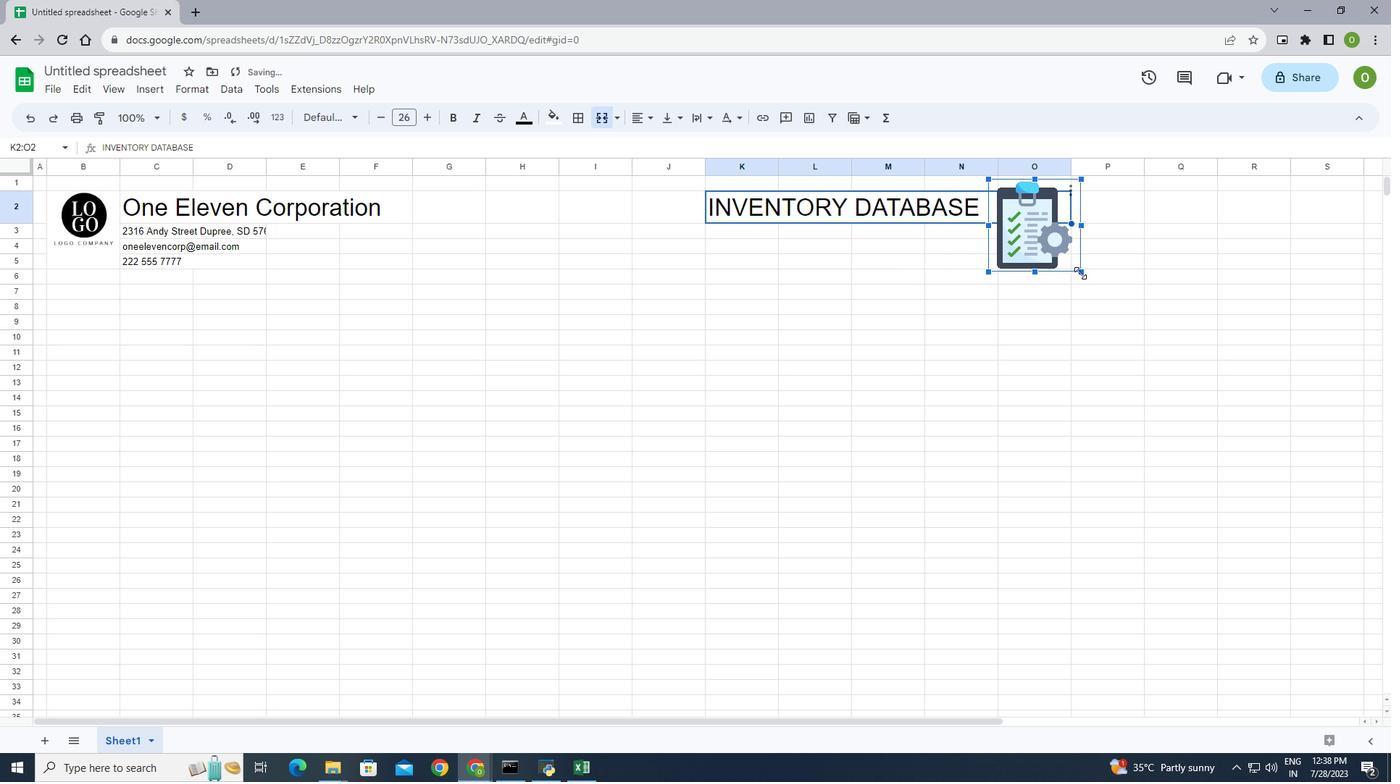 
Action: Mouse pressed left at (1082, 275)
Screenshot: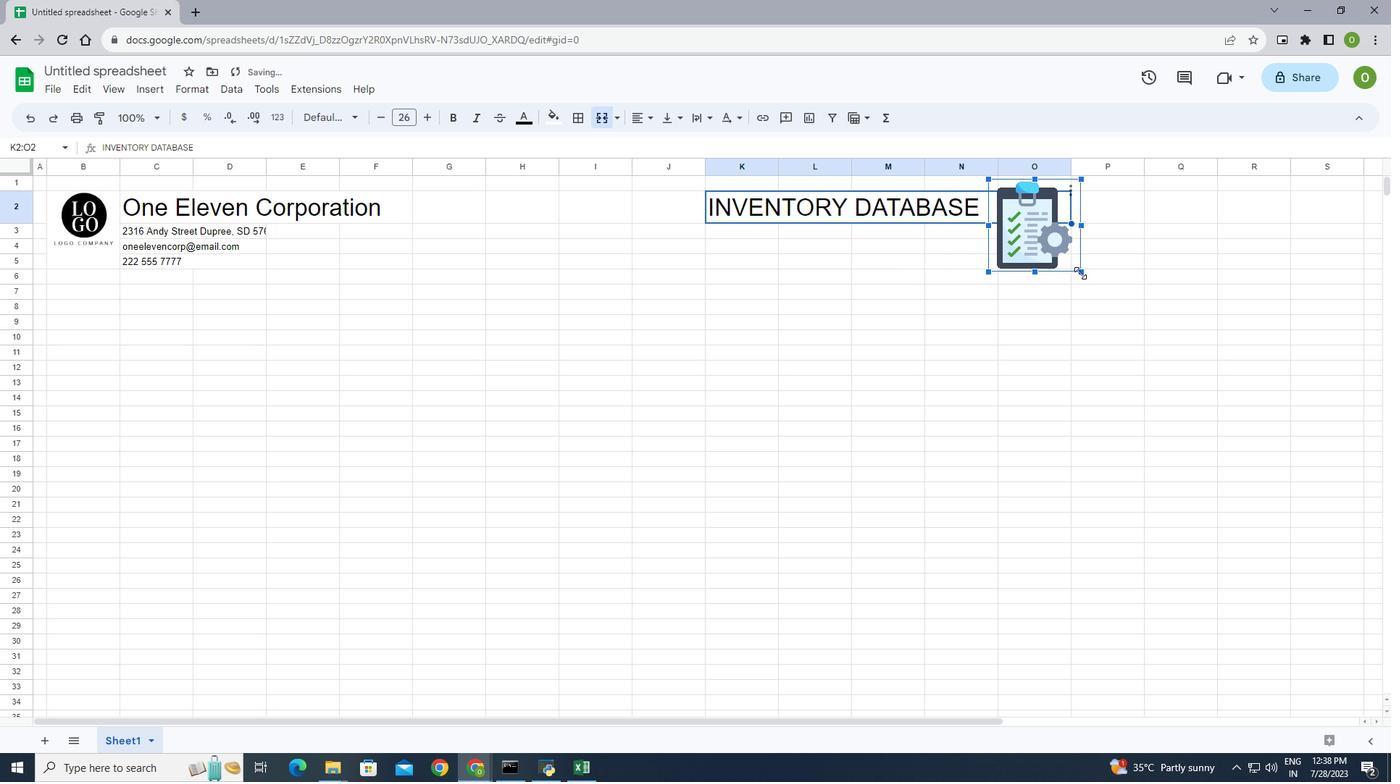
Action: Mouse moved to (1075, 263)
Screenshot: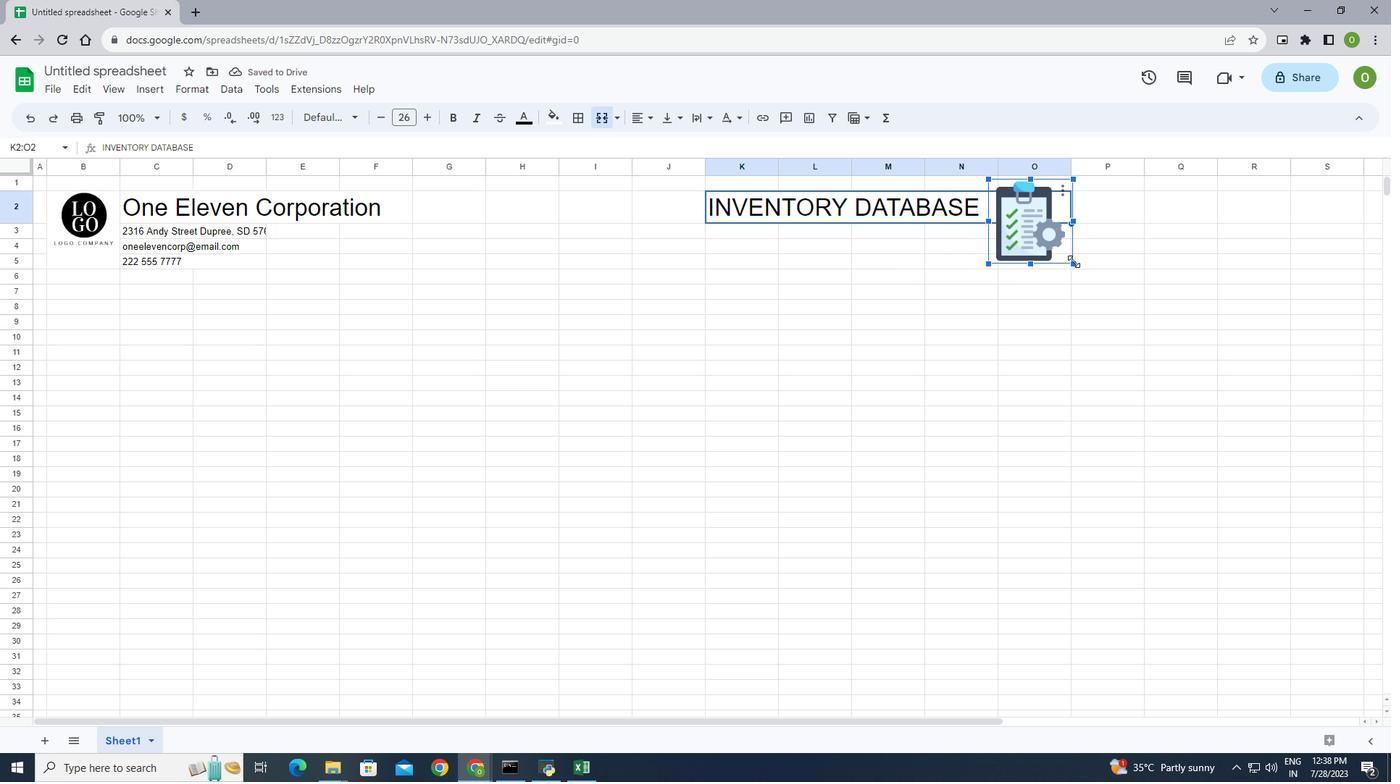 
Action: Mouse pressed left at (1075, 263)
Screenshot: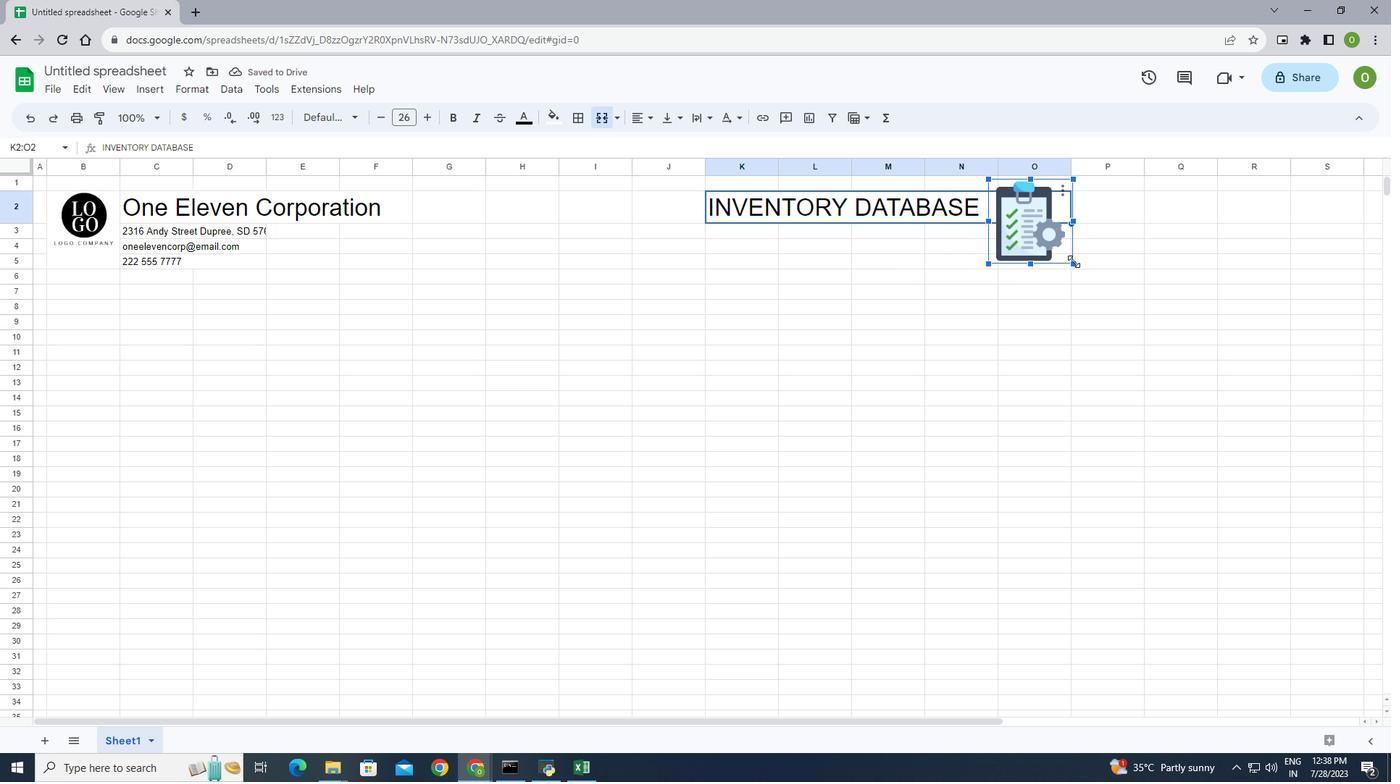 
Action: Mouse moved to (1025, 236)
Screenshot: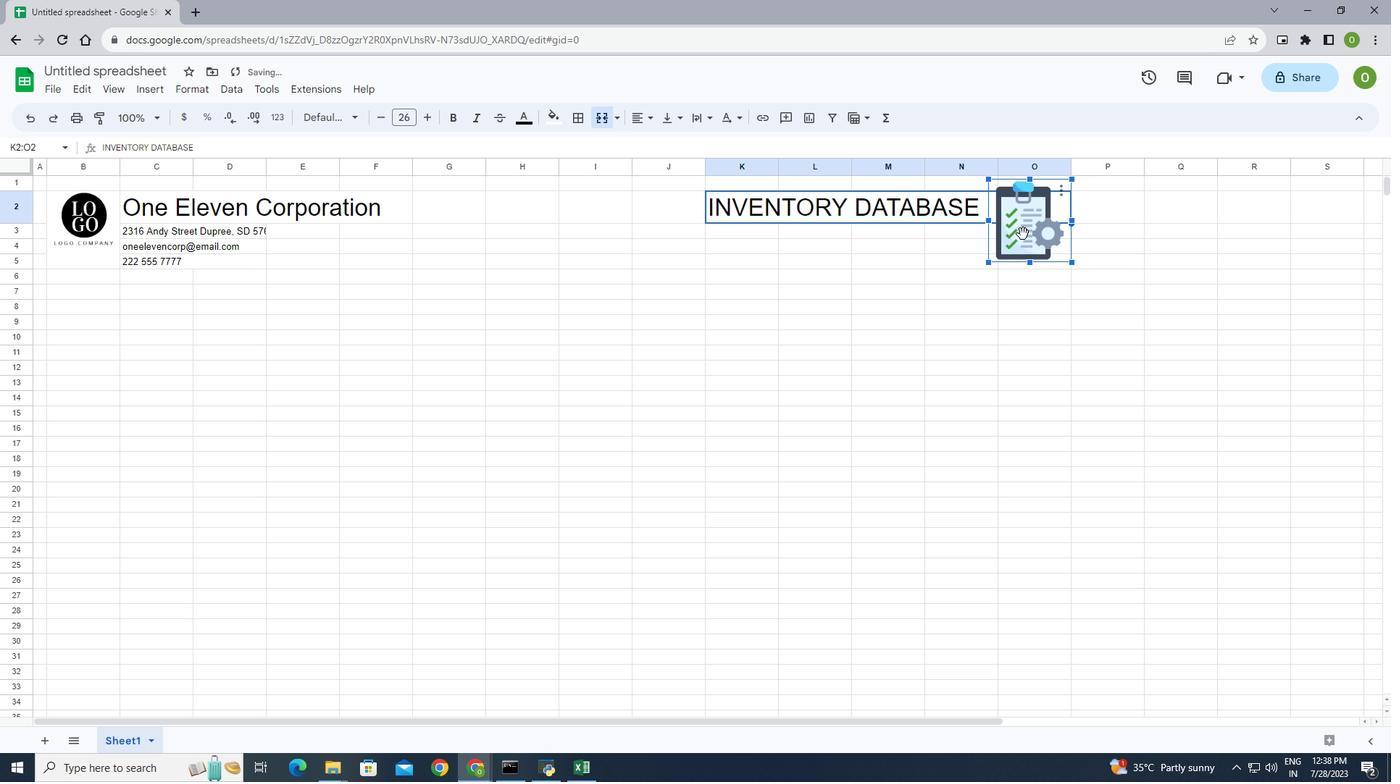 
Action: Mouse pressed left at (1025, 236)
Screenshot: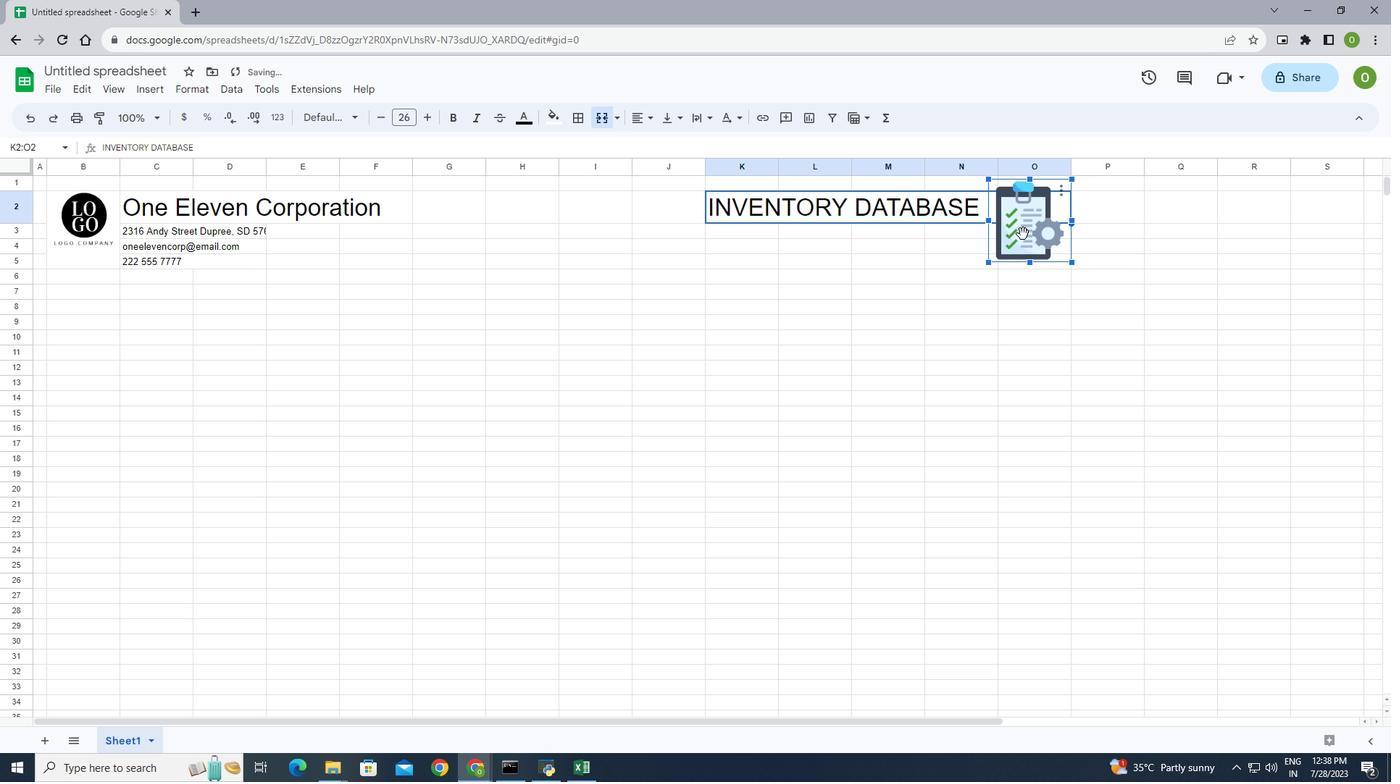 
Action: Mouse moved to (1032, 239)
Screenshot: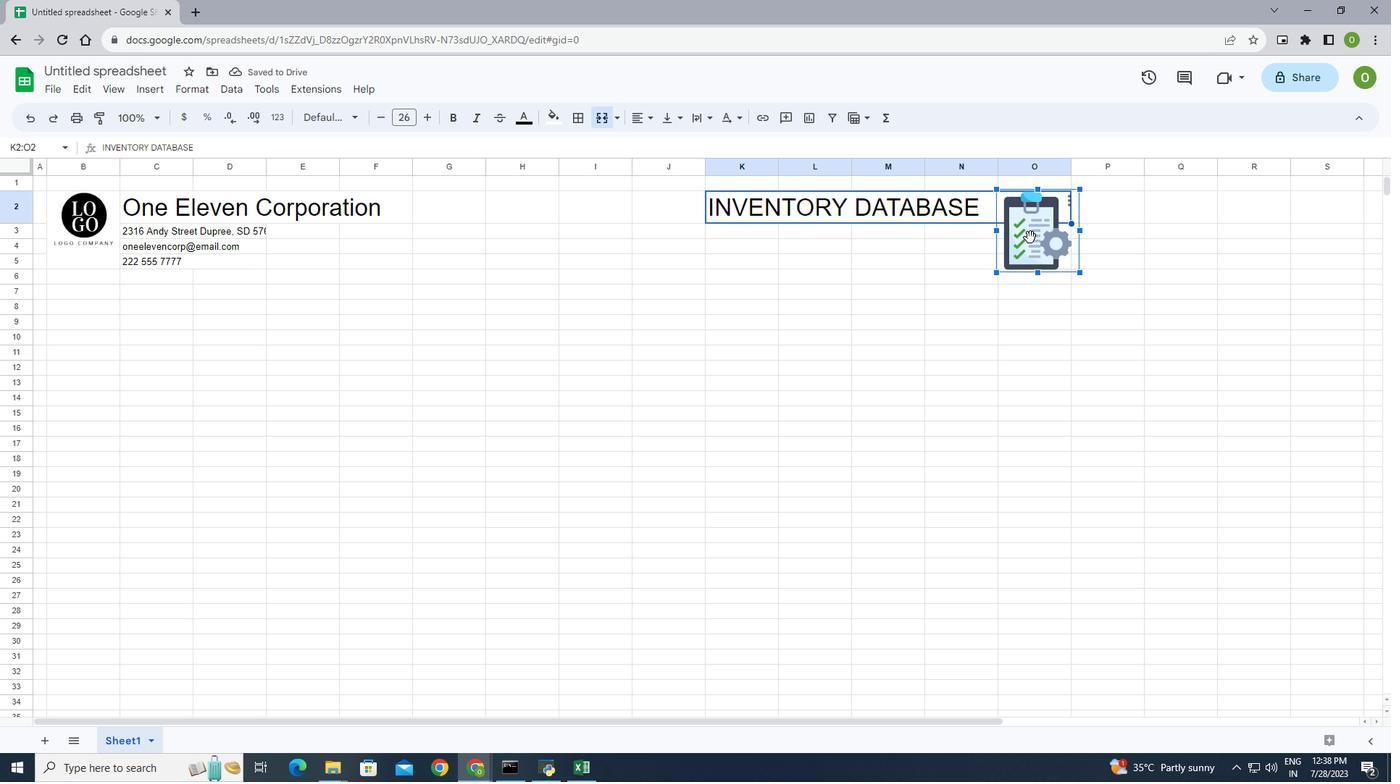 
Action: Mouse pressed left at (1032, 239)
Screenshot: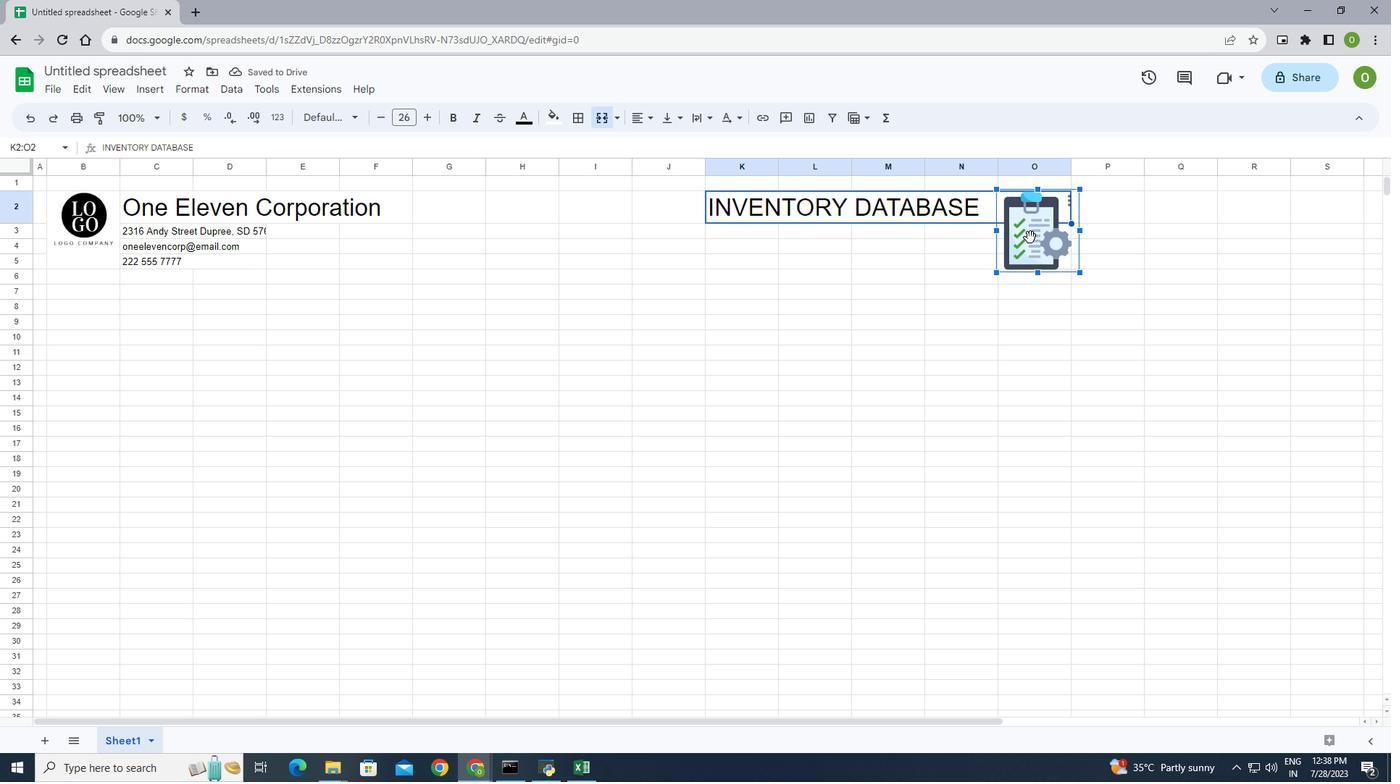 
Action: Mouse moved to (999, 235)
Screenshot: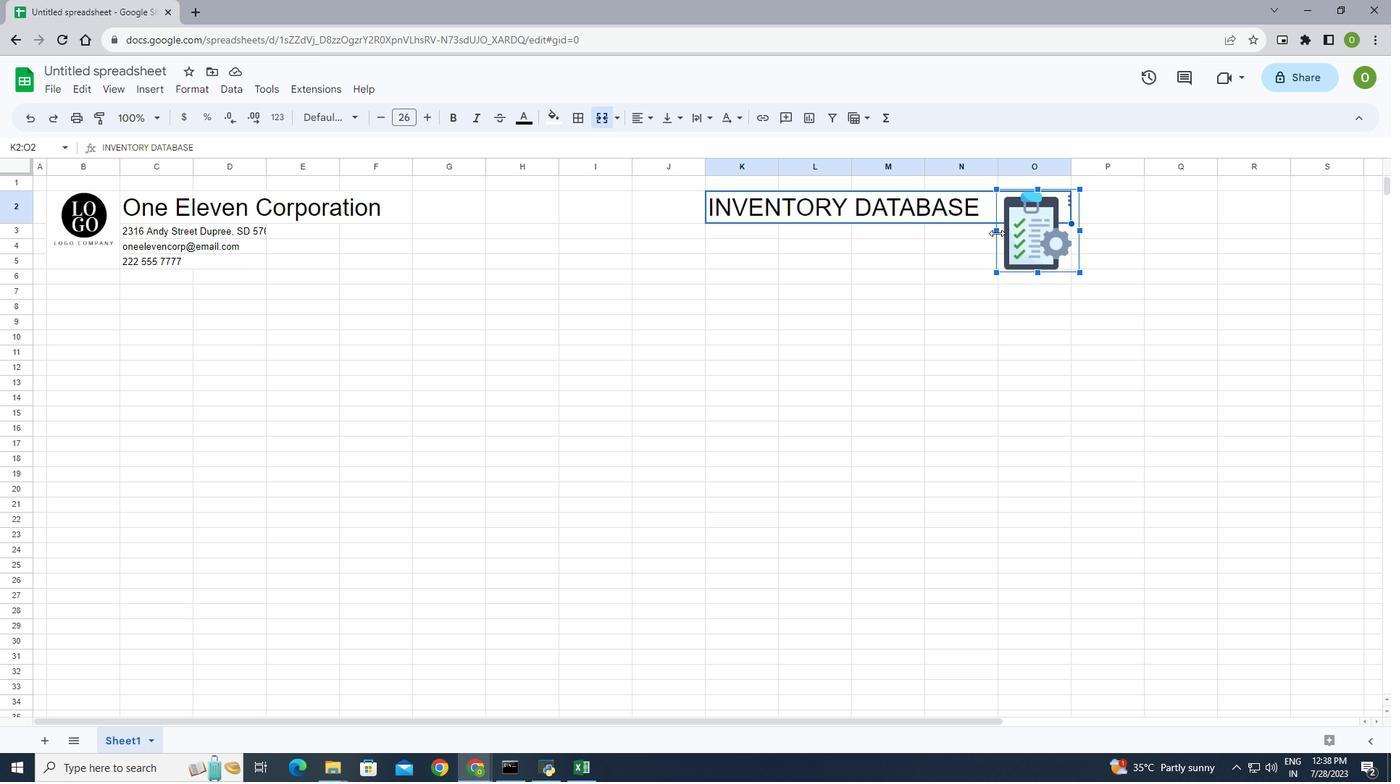 
Action: Mouse pressed left at (999, 235)
Screenshot: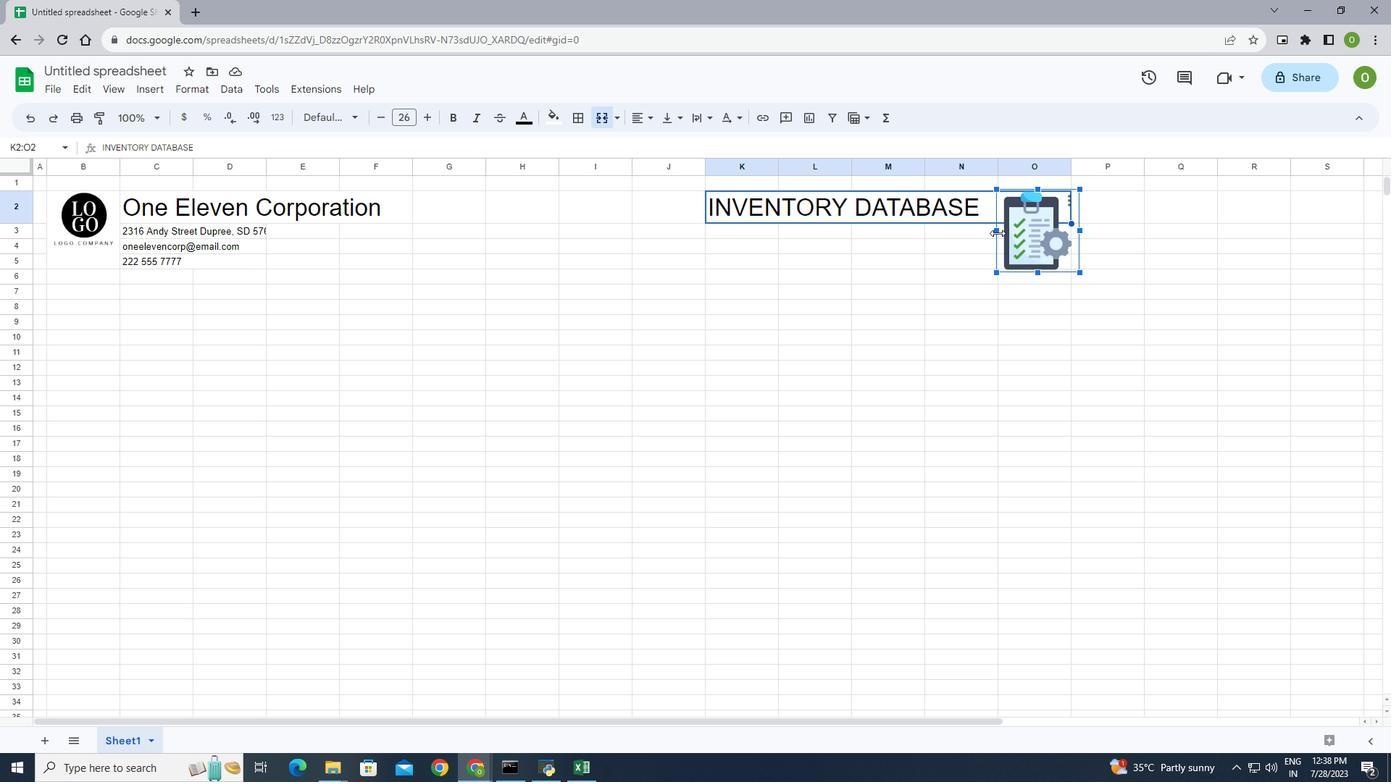 
Action: Mouse moved to (1046, 270)
Screenshot: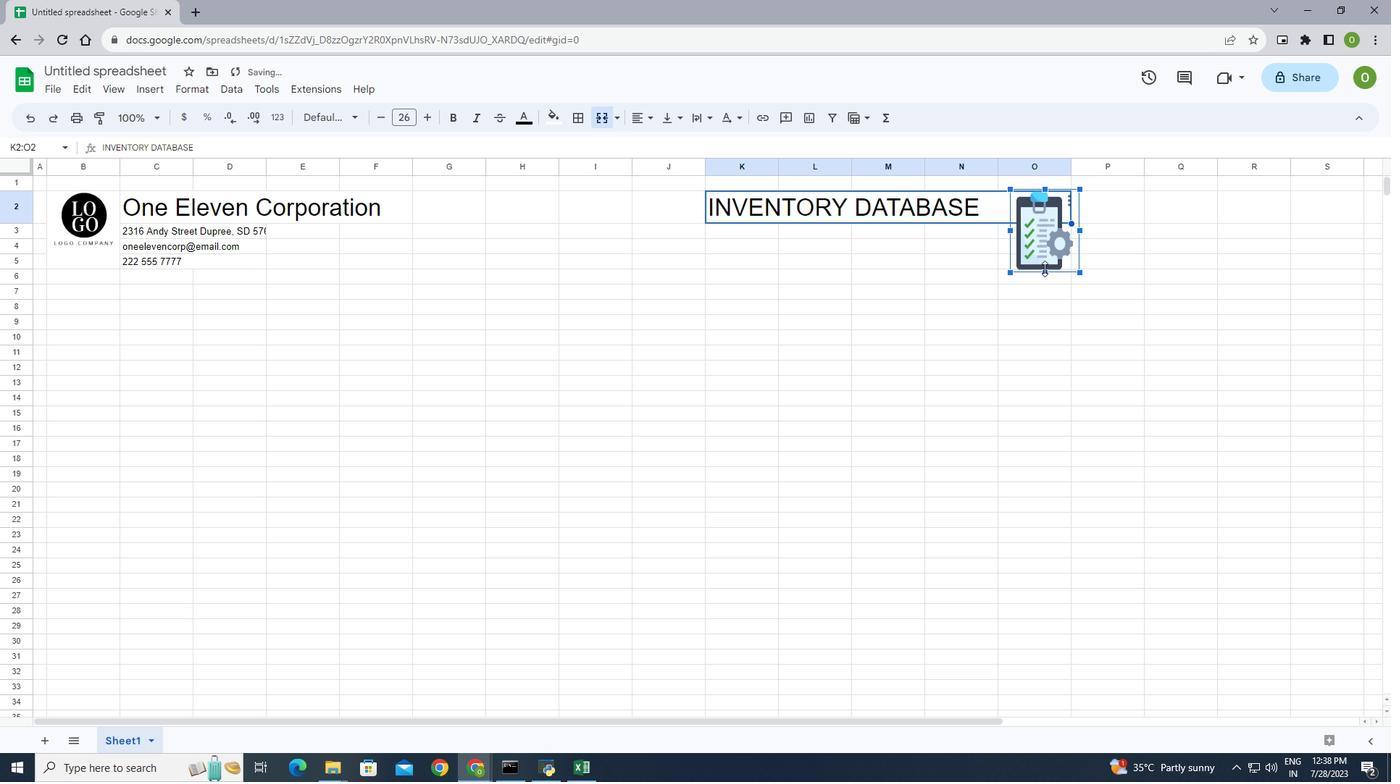 
Action: Mouse pressed left at (1046, 270)
Screenshot: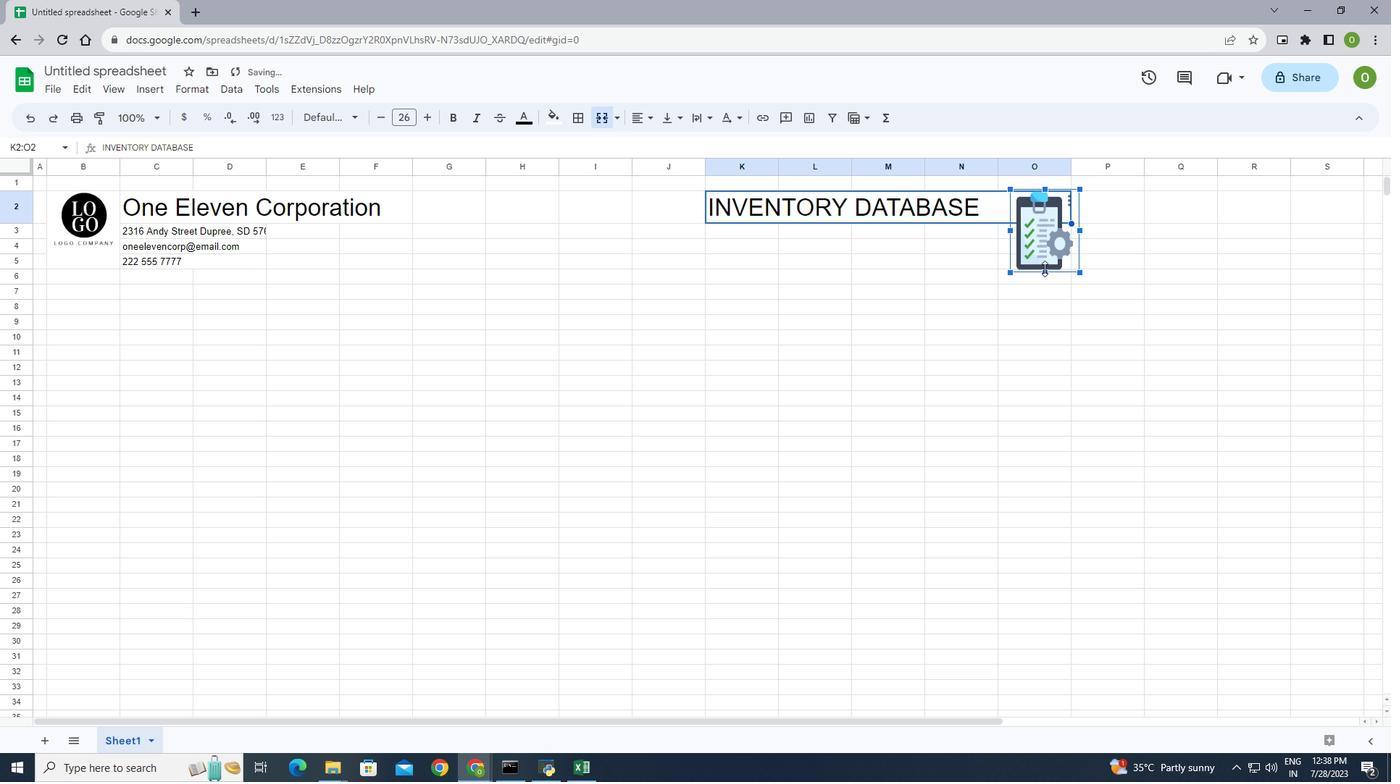 
Action: Mouse moved to (1042, 235)
Screenshot: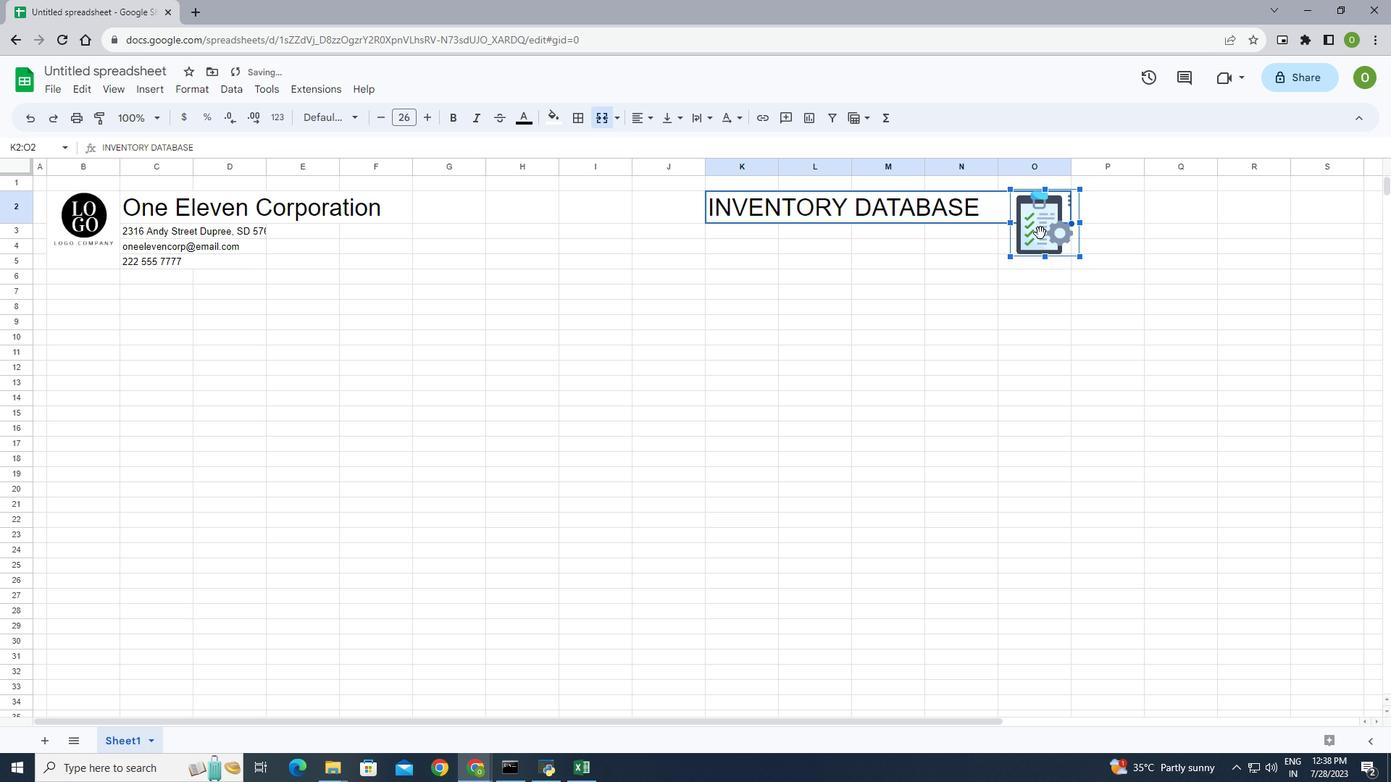 
Action: Mouse pressed left at (1042, 235)
Screenshot: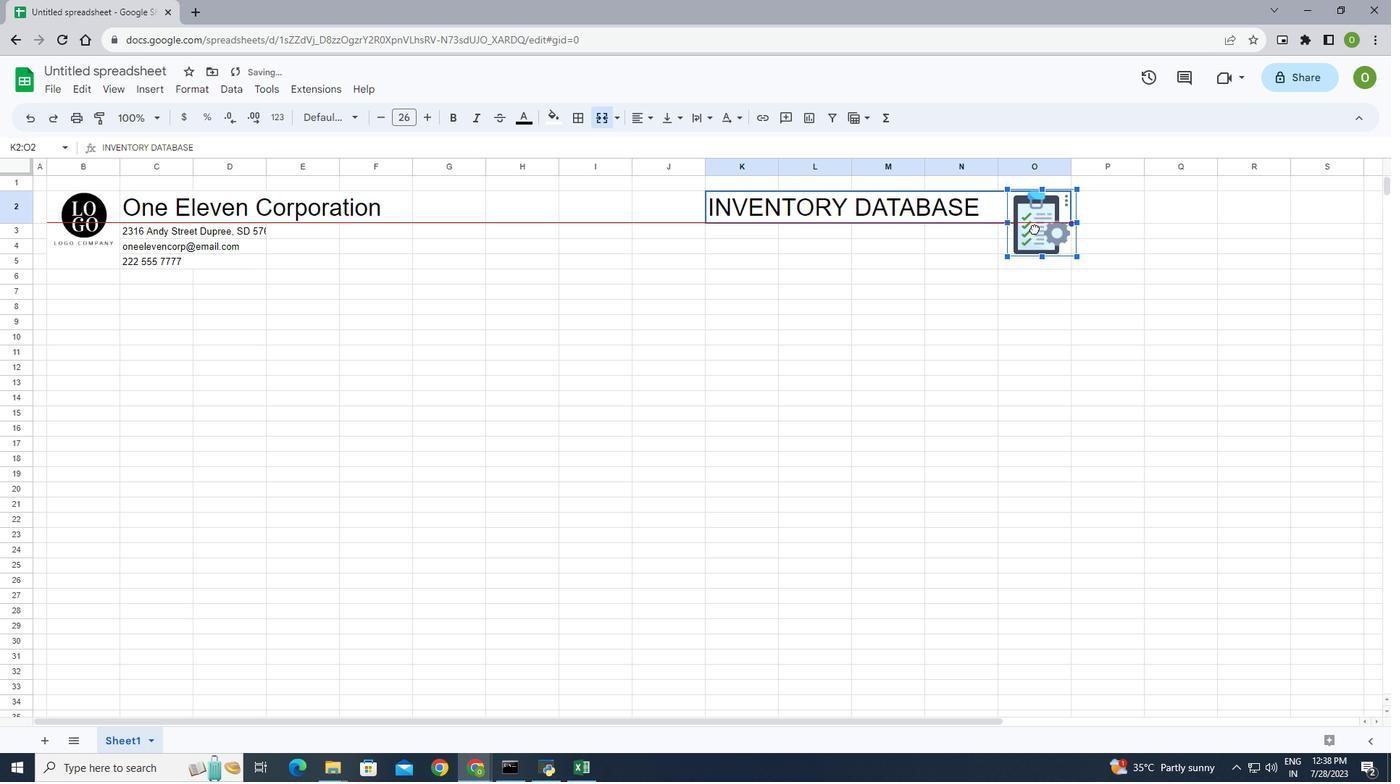 
Action: Mouse moved to (1076, 227)
Screenshot: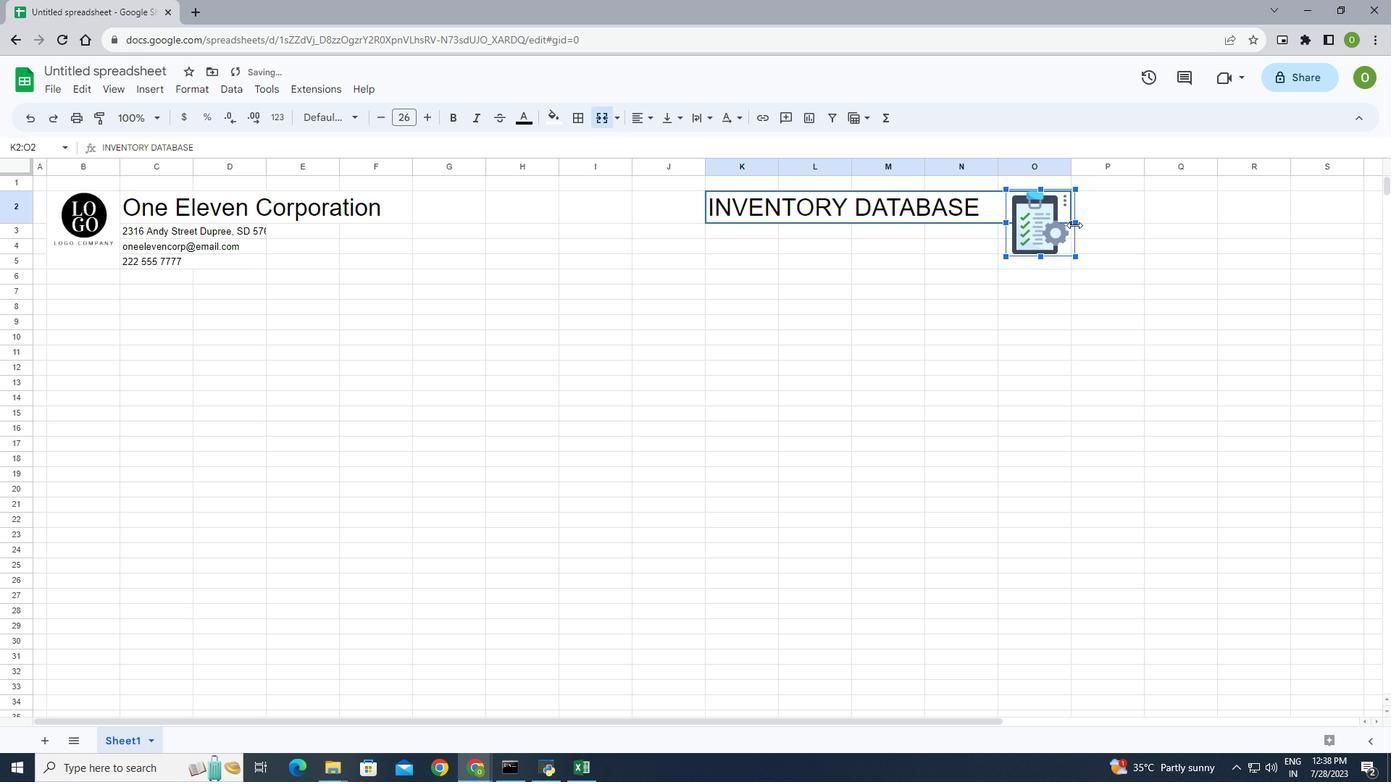 
Action: Mouse pressed left at (1076, 227)
Screenshot: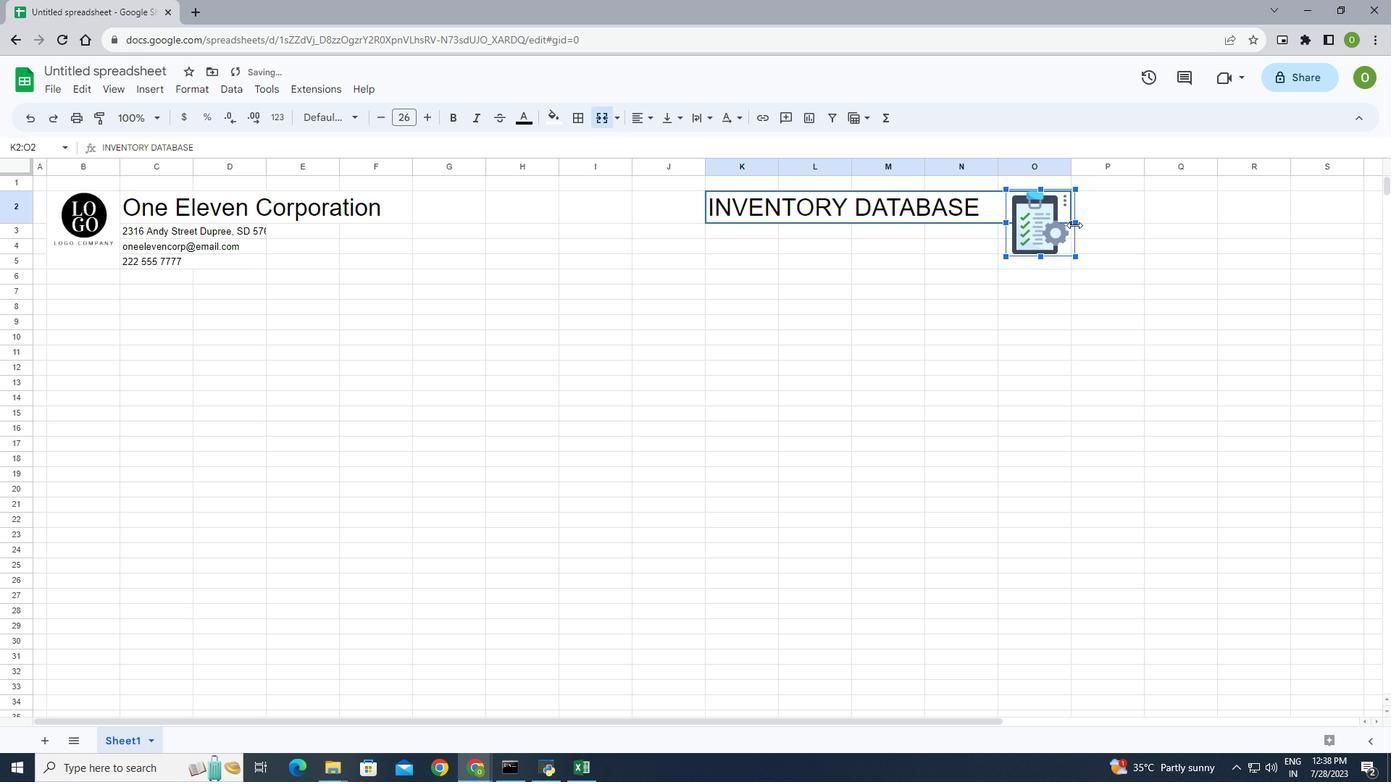 
Action: Mouse moved to (1025, 290)
Screenshot: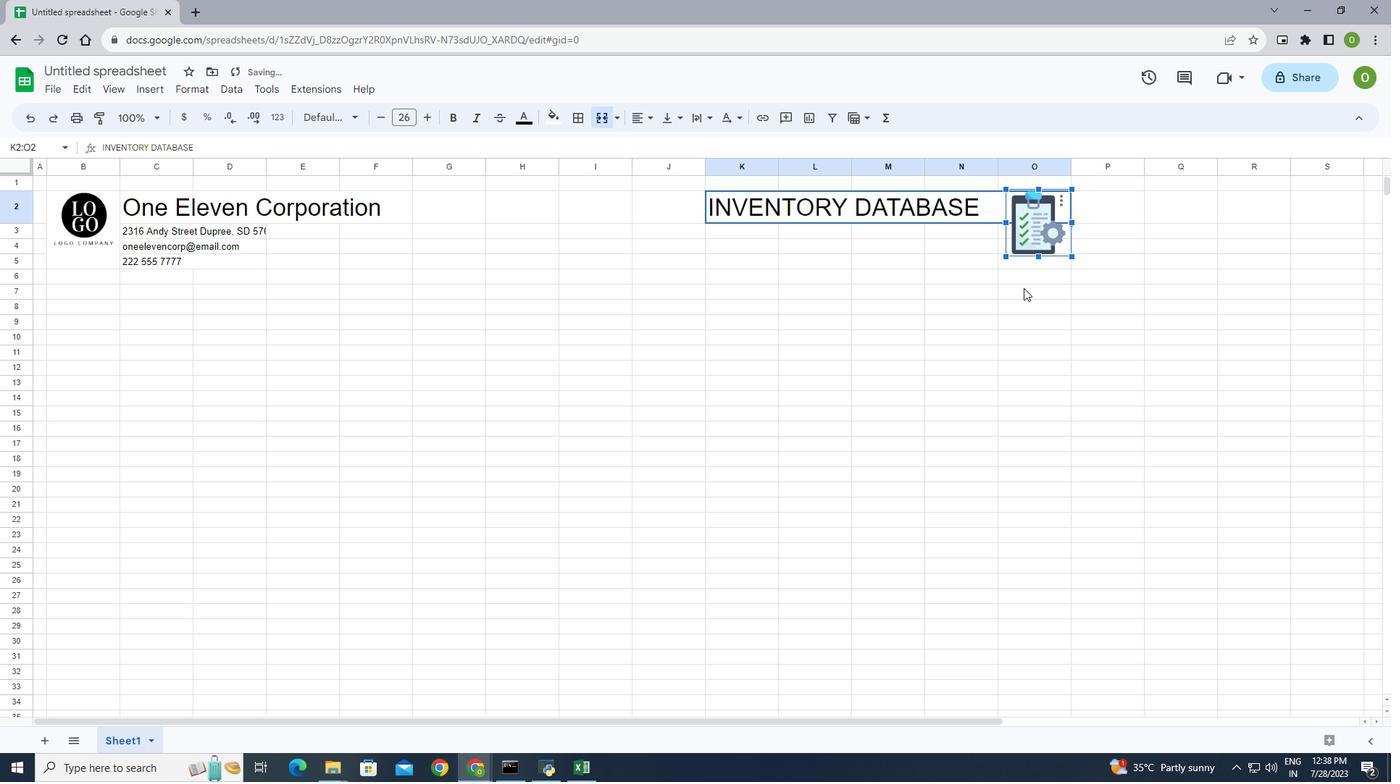 
Action: Mouse pressed left at (1025, 290)
Screenshot: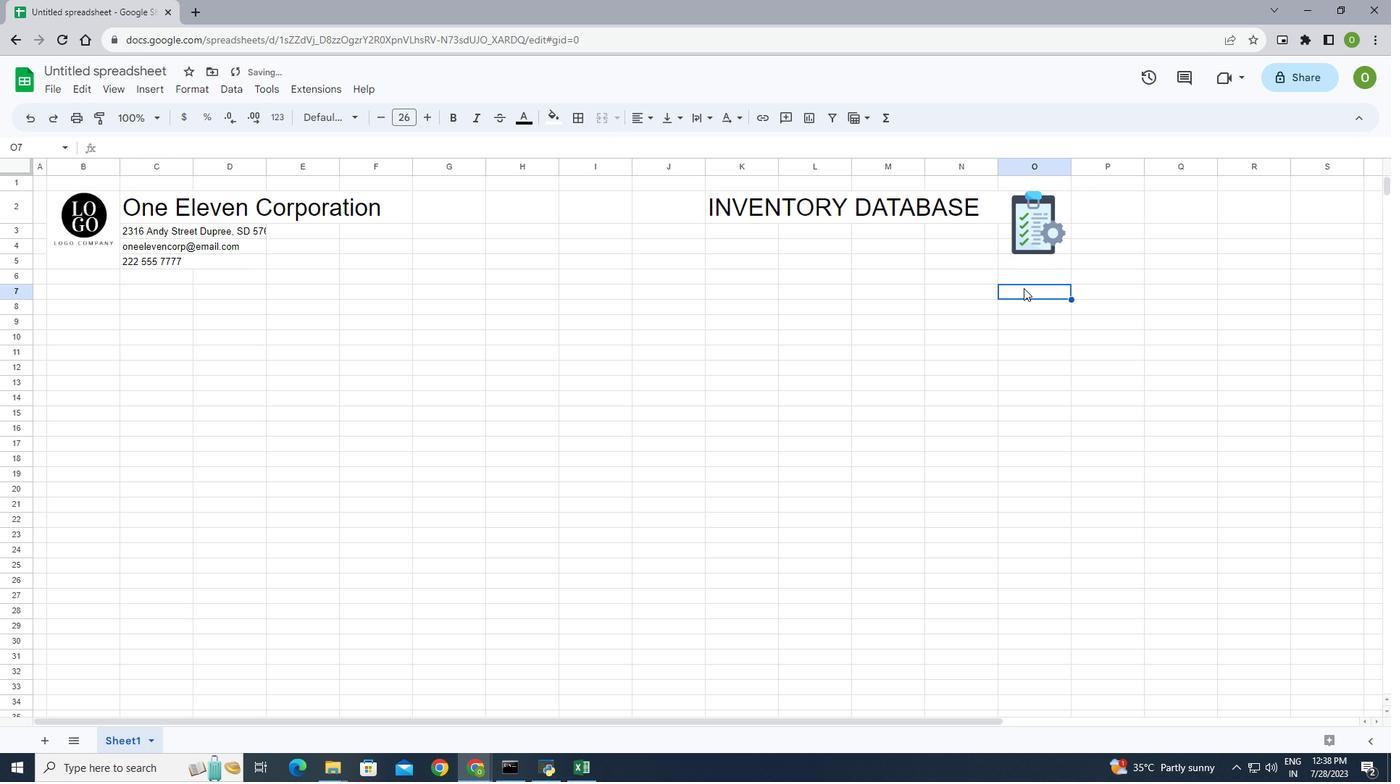 
Action: Mouse moved to (336, 245)
Screenshot: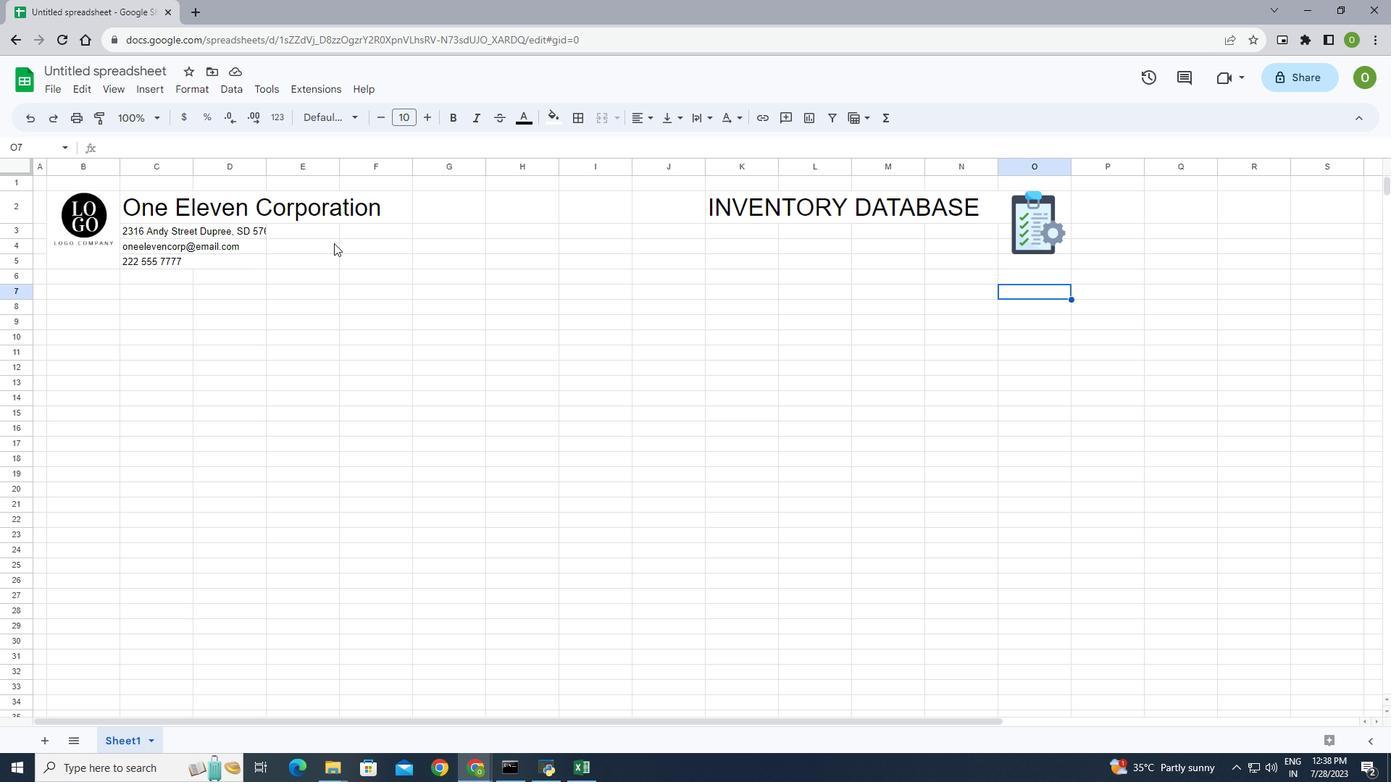 
Action: Mouse pressed left at (336, 245)
Screenshot: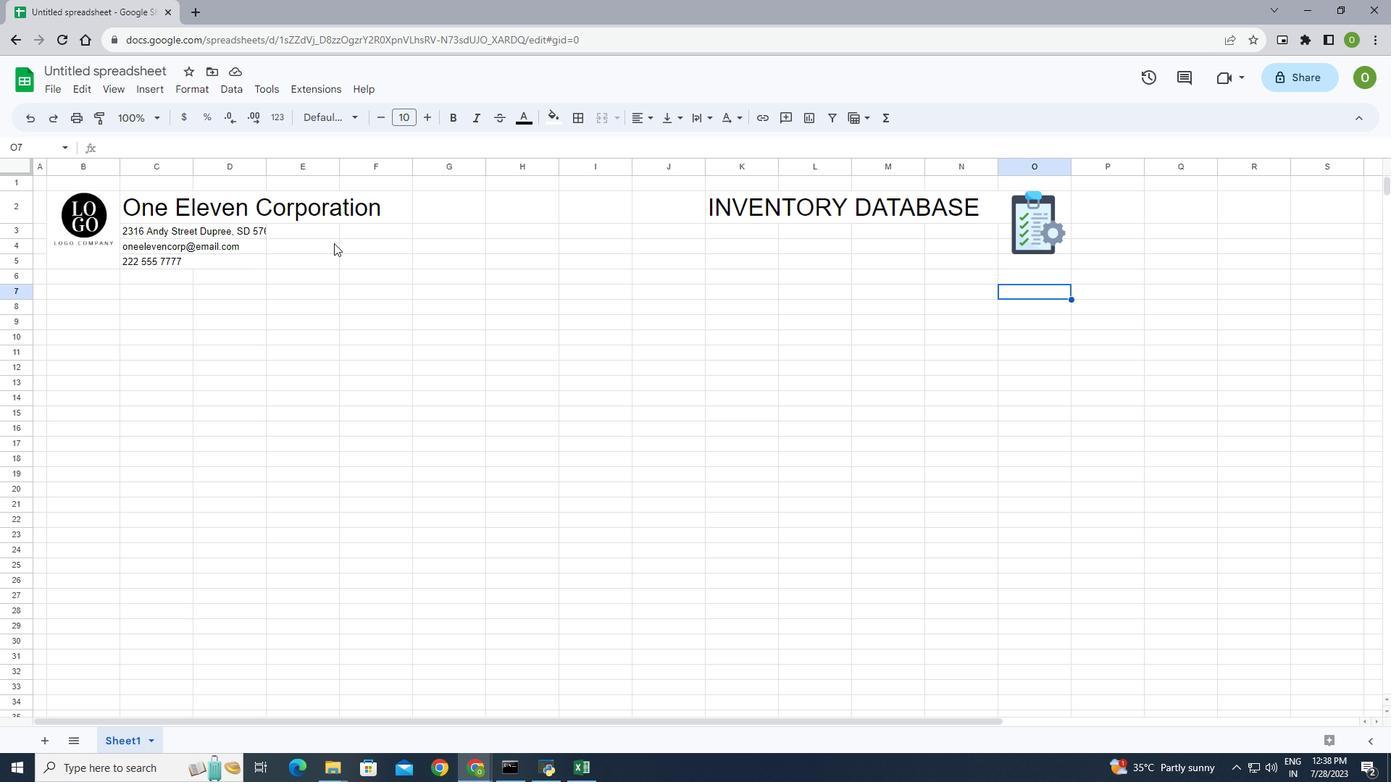 
Action: Mouse moved to (56, 198)
Screenshot: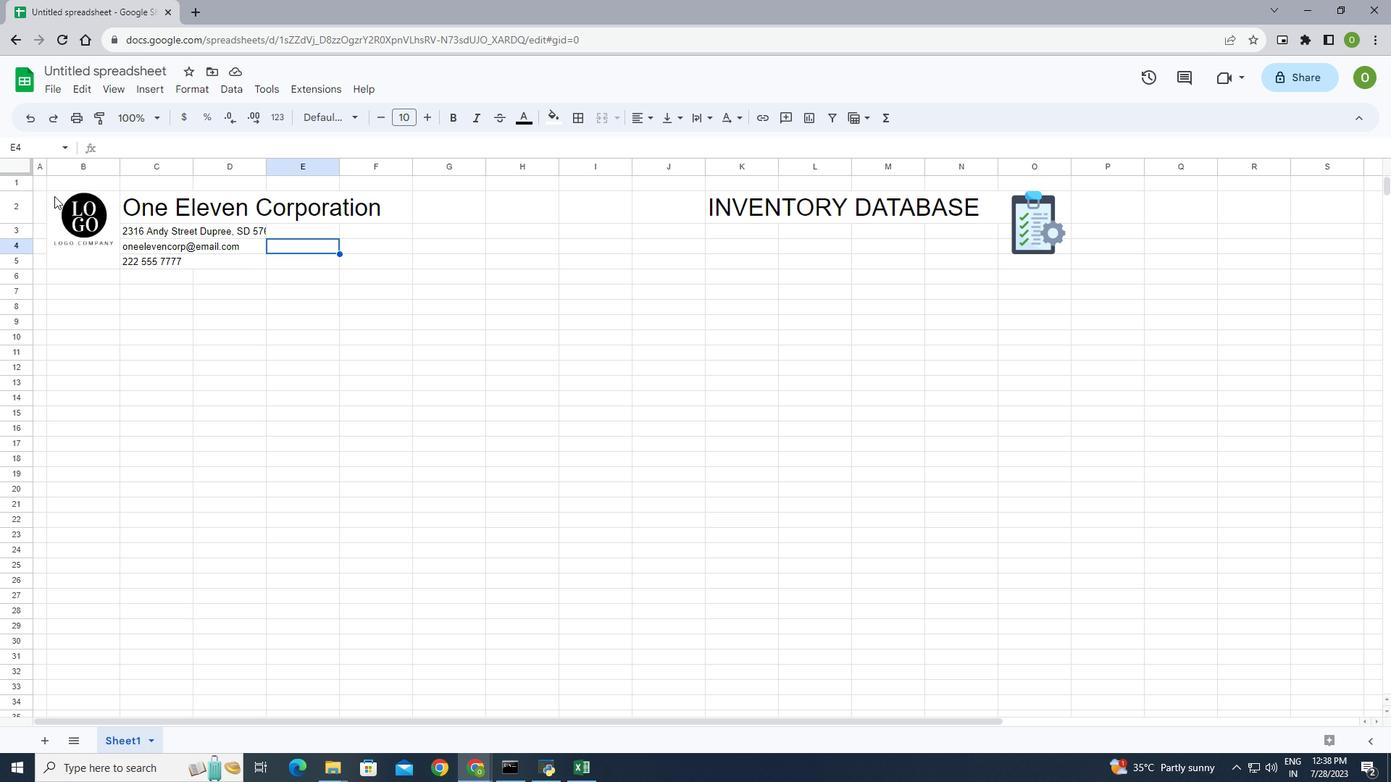 
Action: Mouse pressed left at (56, 198)
Screenshot: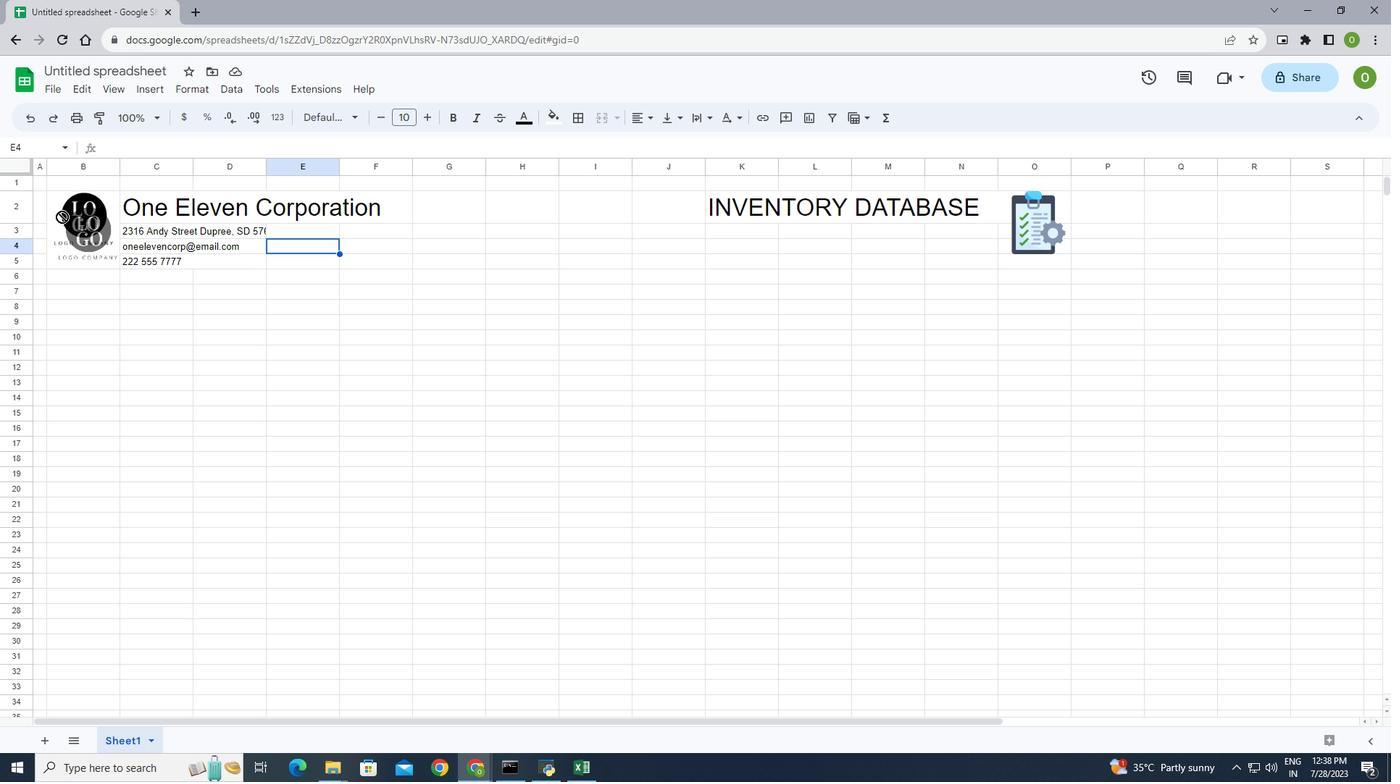 
Action: Mouse moved to (122, 193)
Screenshot: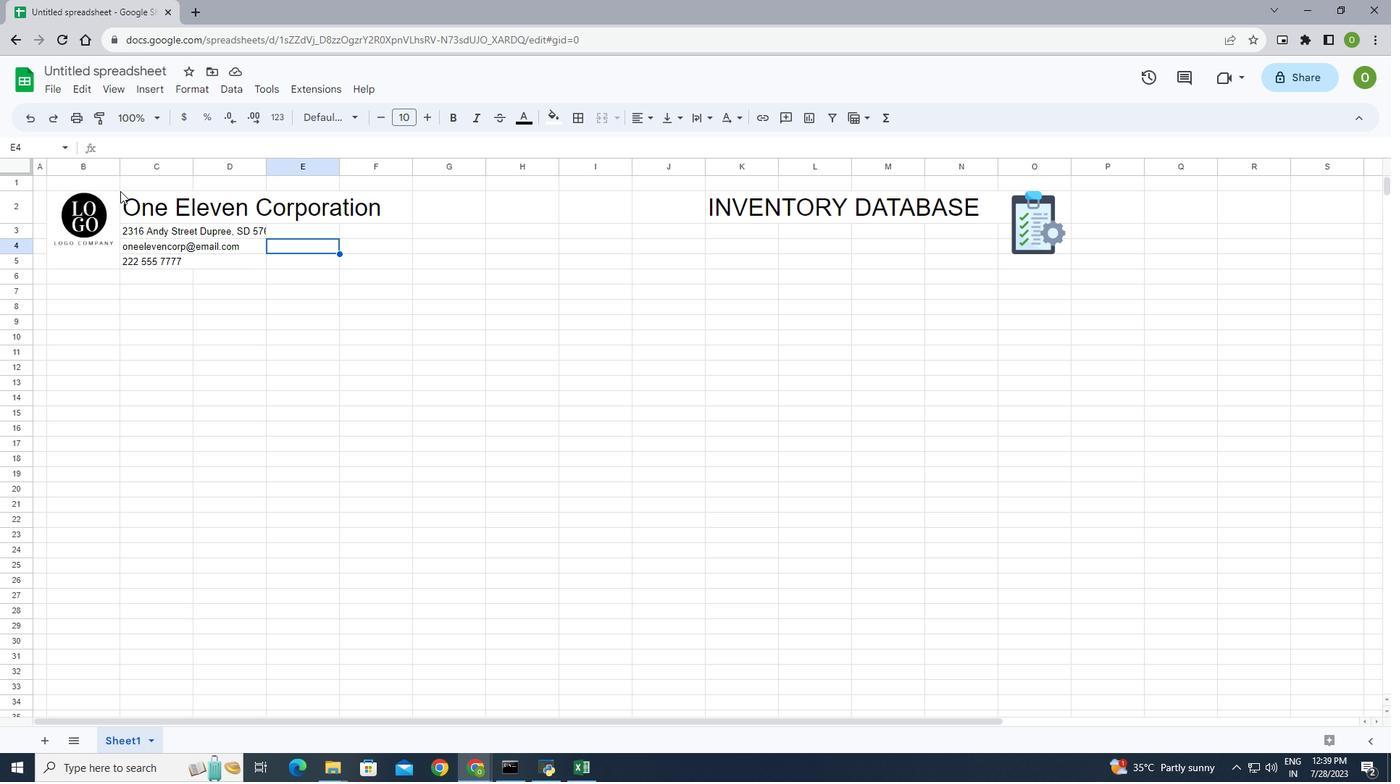 
Action: Mouse pressed left at (122, 193)
Screenshot: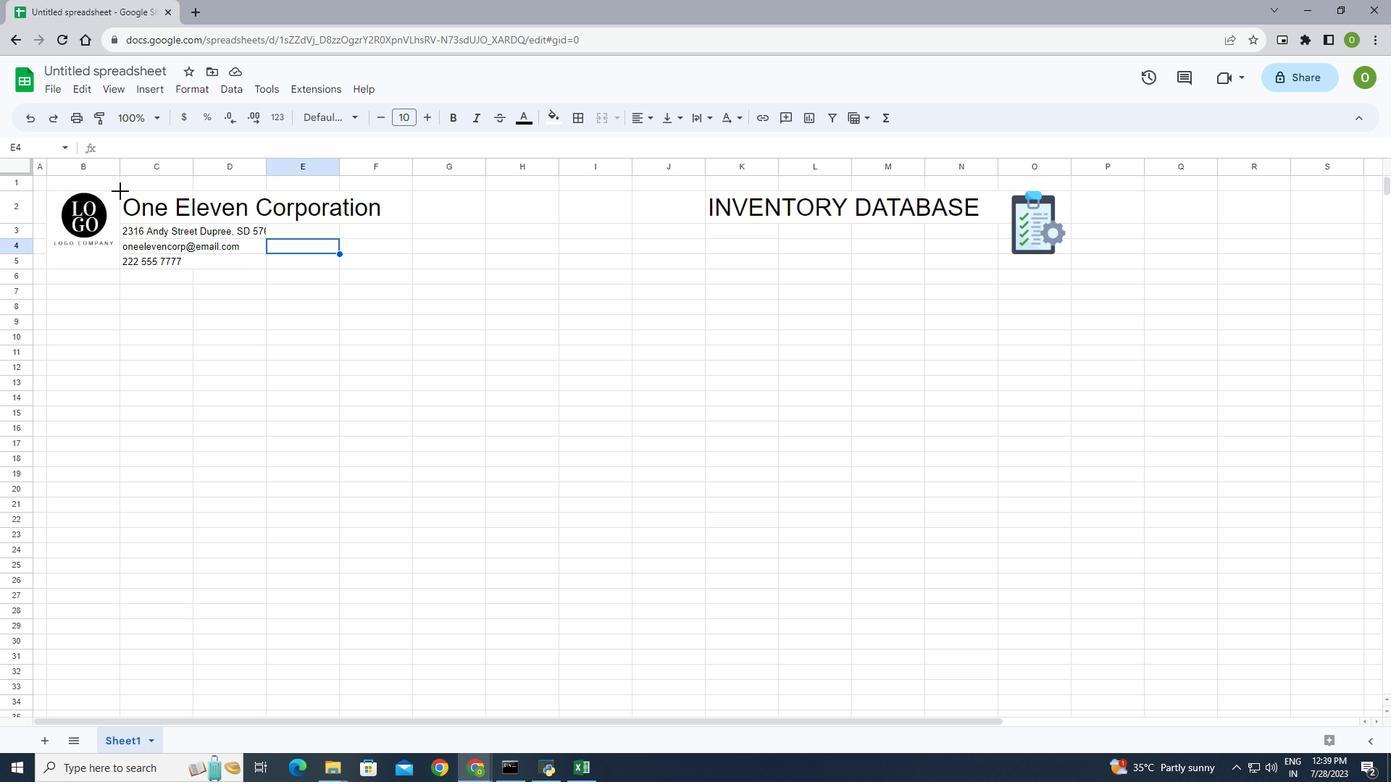 
Action: Mouse moved to (236, 233)
Screenshot: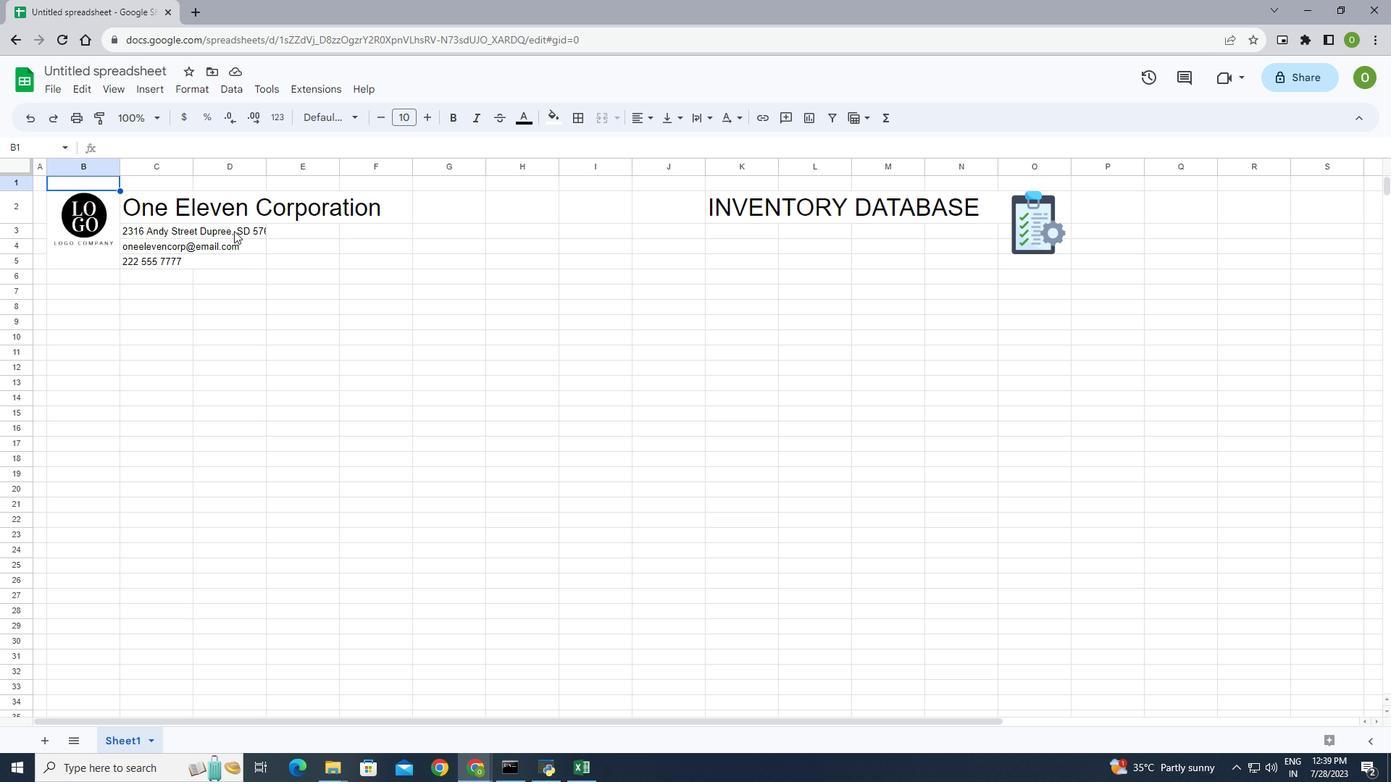 
Action: Key pressed <Key.down><Key.shift_r><Key.shift_r><Key.shift_r><Key.shift_r><Key.shift_r><Key.shift_r><Key.shift_r><Key.shift_r><Key.shift_r><Key.shift_r><Key.shift_r><Key.shift_r><Key.shift_r><Key.right><Key.right><Key.right><Key.right><Key.right><Key.right><Key.right><Key.left>
Screenshot: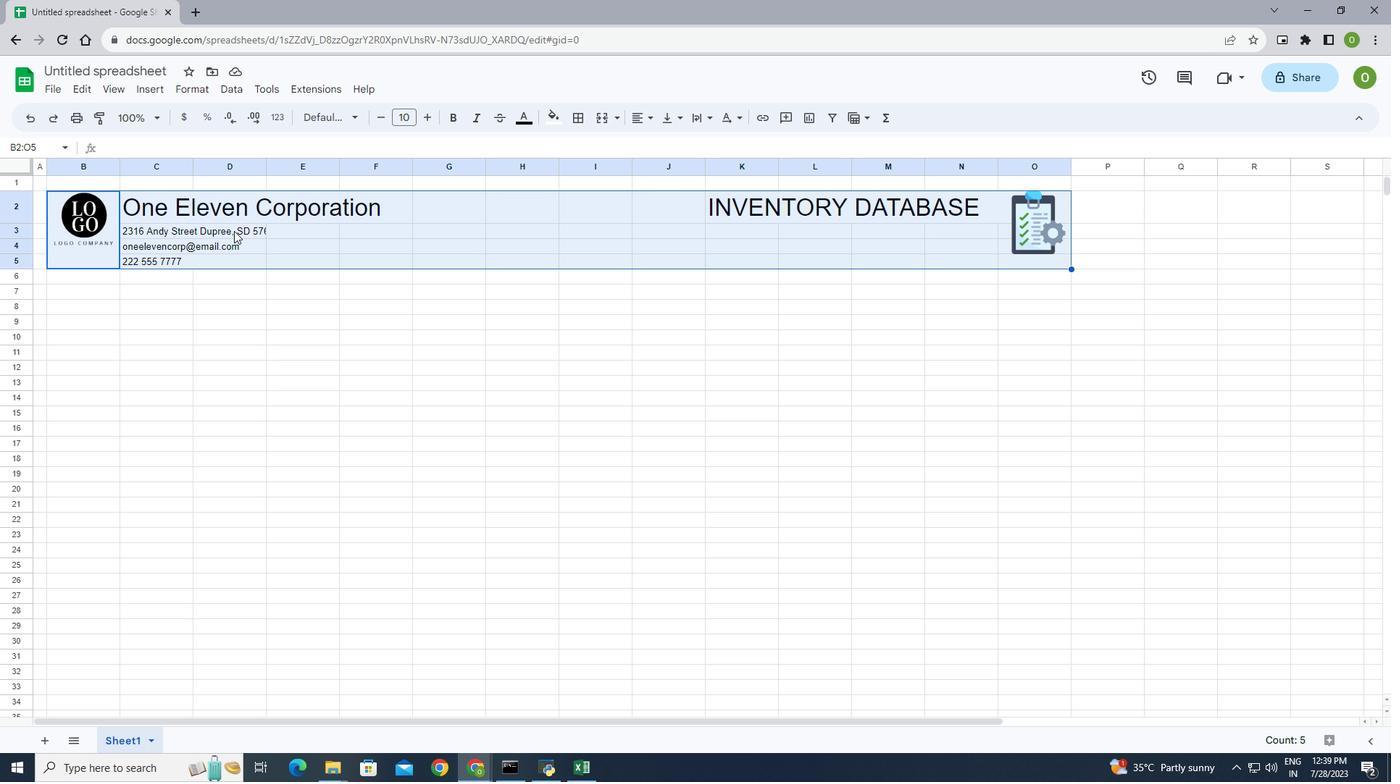 
Action: Mouse moved to (560, 116)
Screenshot: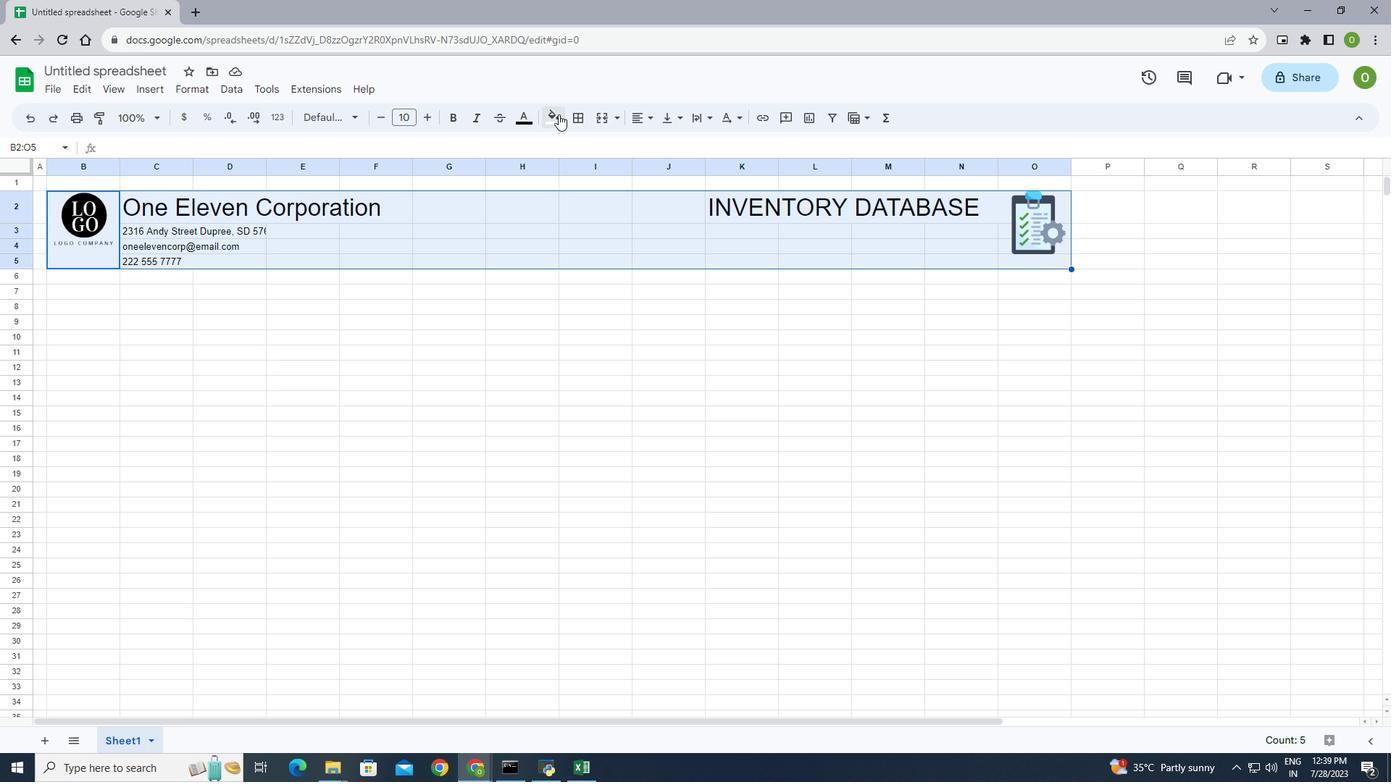 
Action: Mouse pressed left at (560, 116)
Screenshot: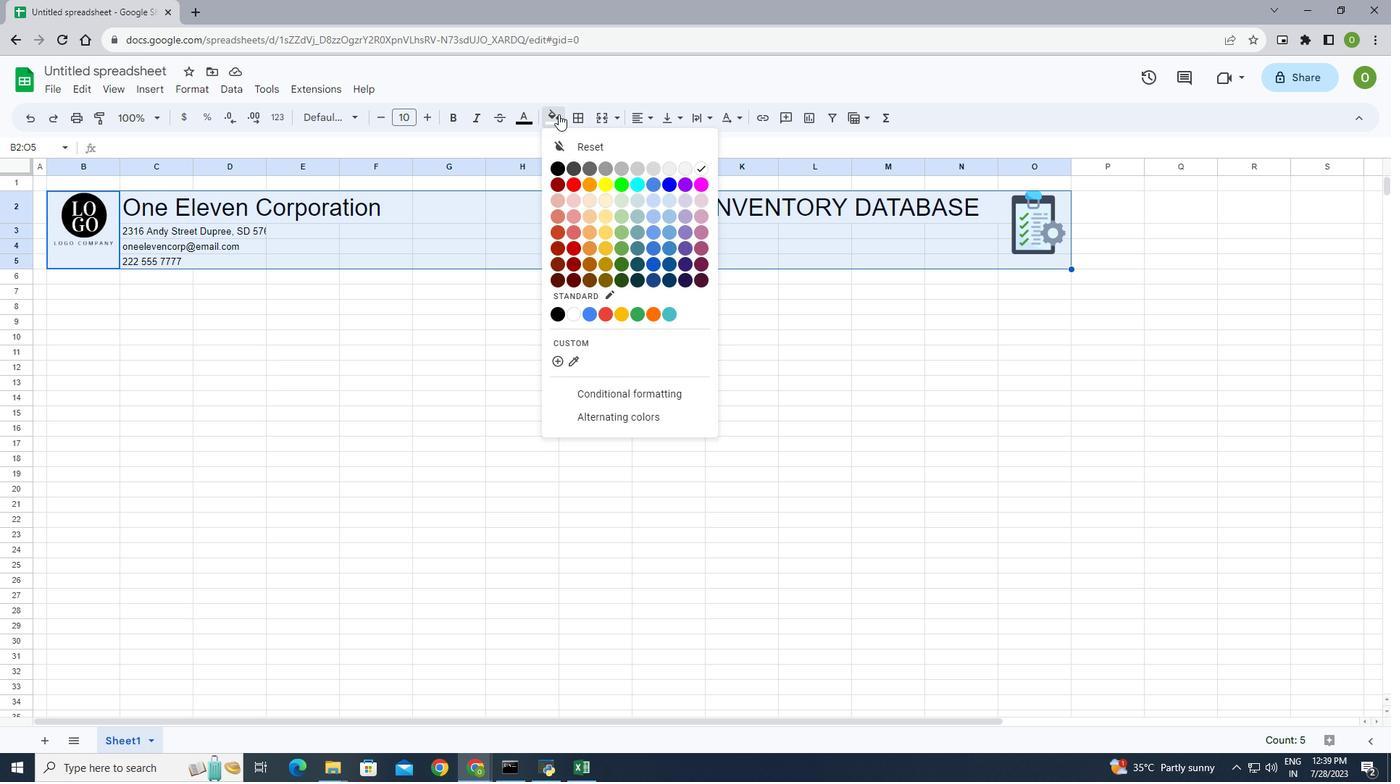 
Action: Mouse moved to (562, 361)
Screenshot: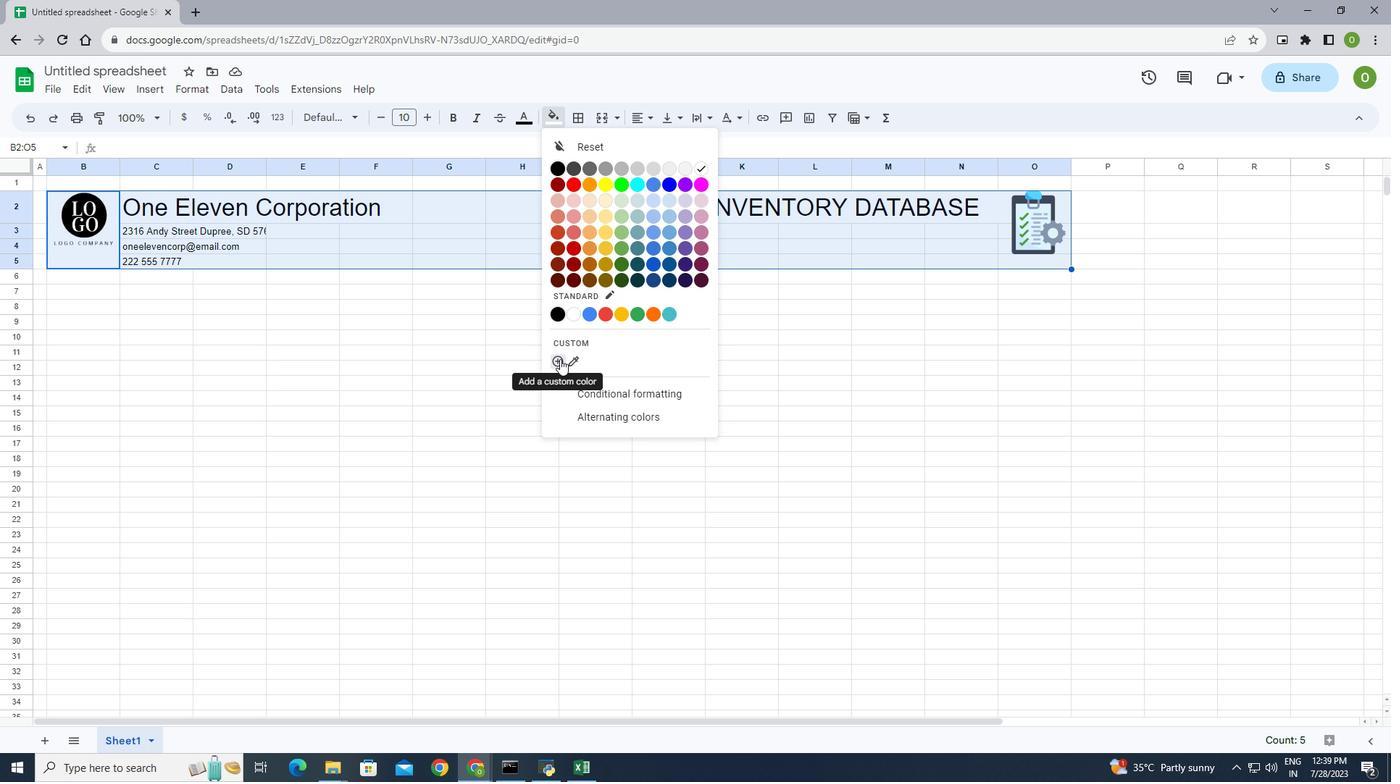 
Action: Mouse pressed left at (562, 361)
Screenshot: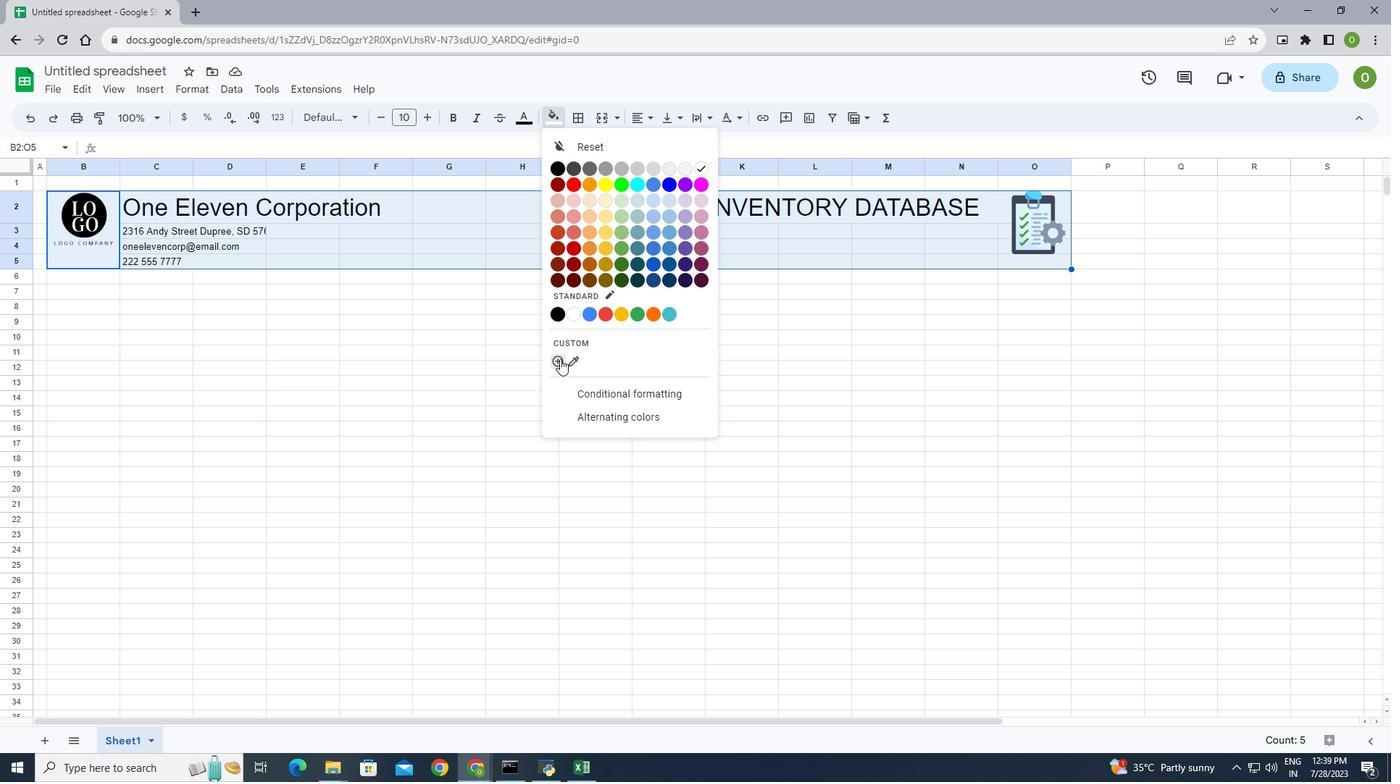 
Action: Mouse moved to (681, 472)
Screenshot: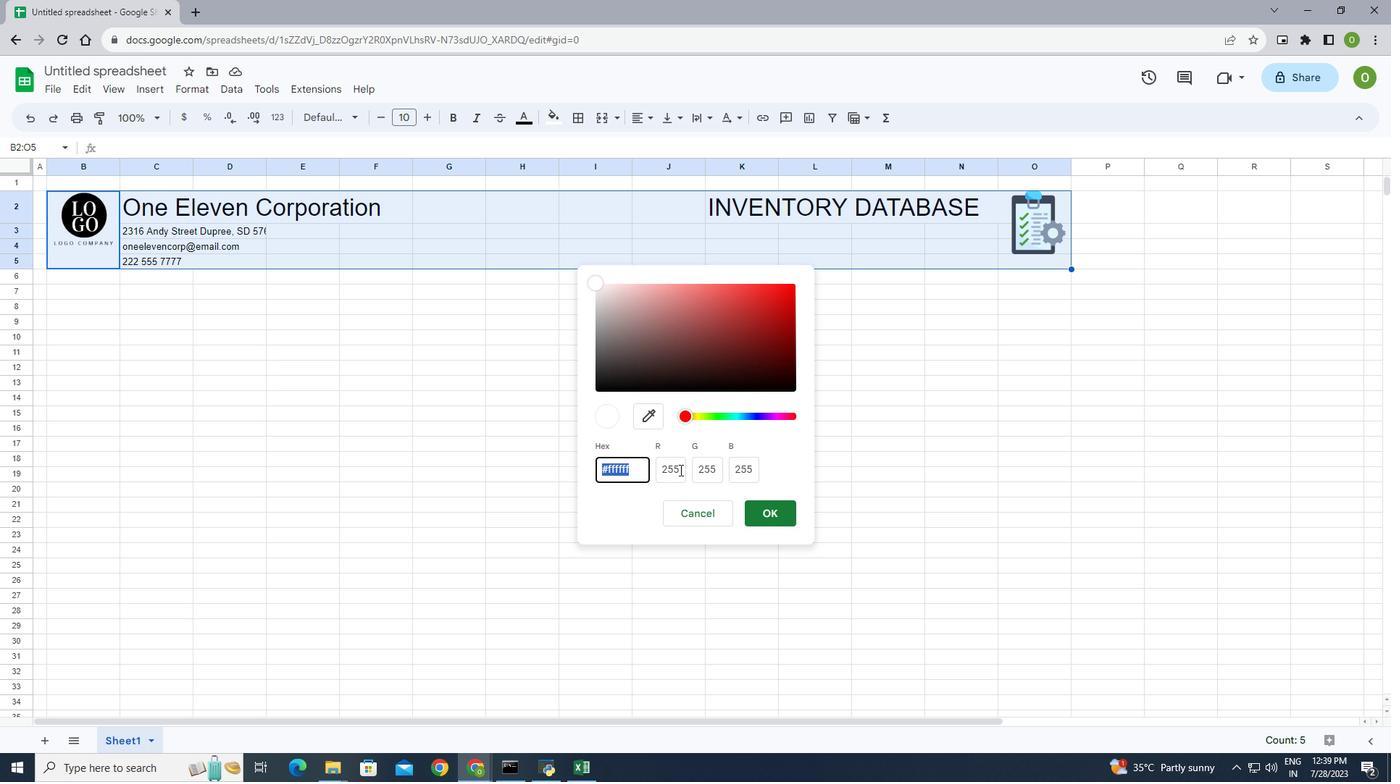 
Action: Mouse pressed left at (681, 472)
Screenshot: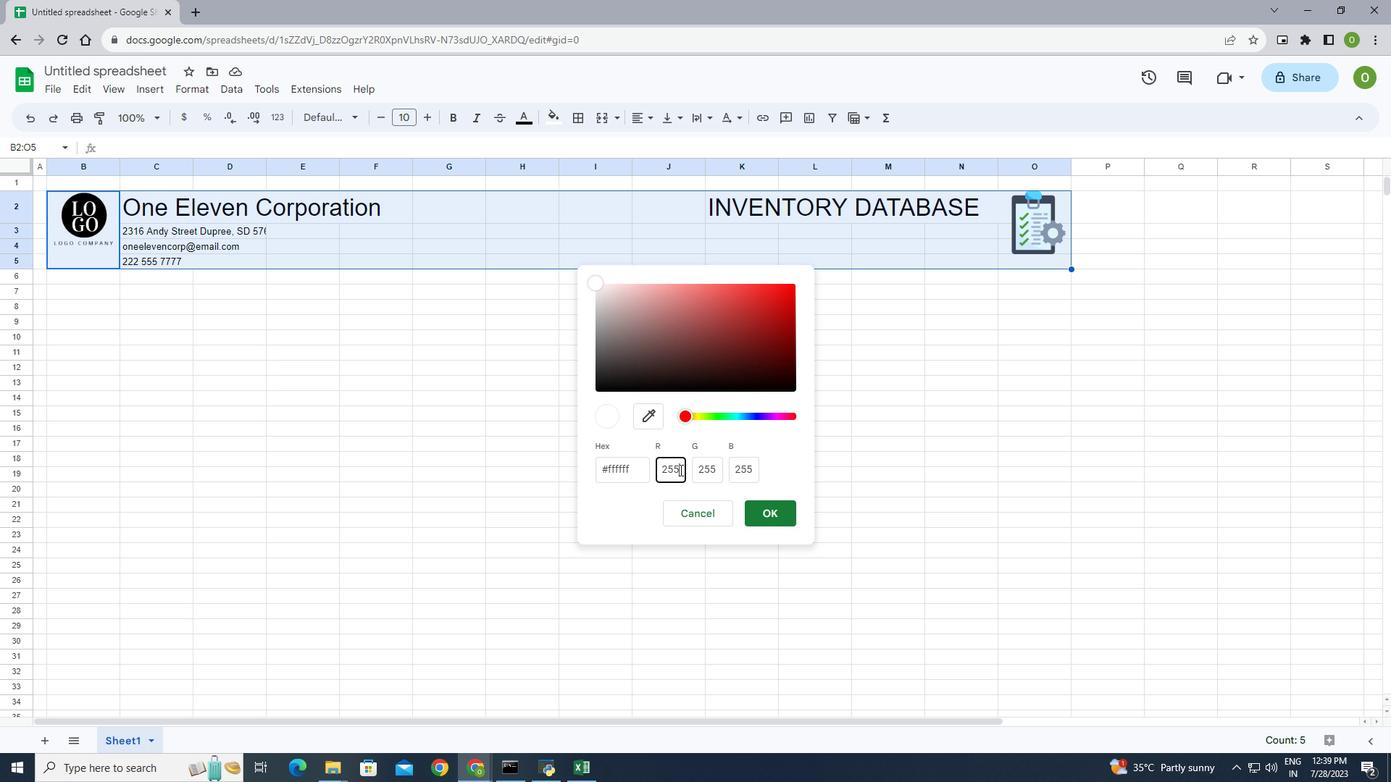 
Action: Key pressed <Key.backspace><Key.backspace><Key.backspace>2<Key.backspace>47<Key.tab>146<Key.tab>153
Screenshot: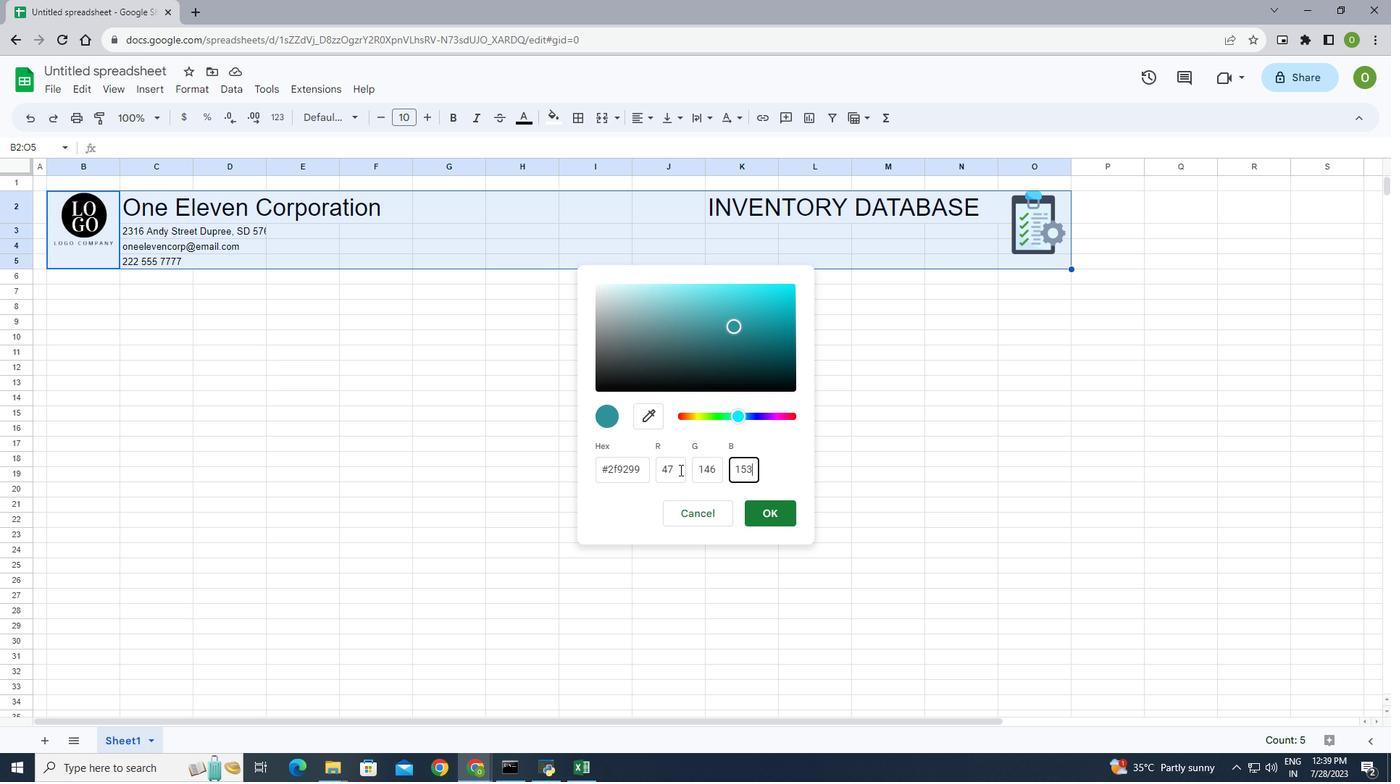 
Action: Mouse moved to (772, 514)
Screenshot: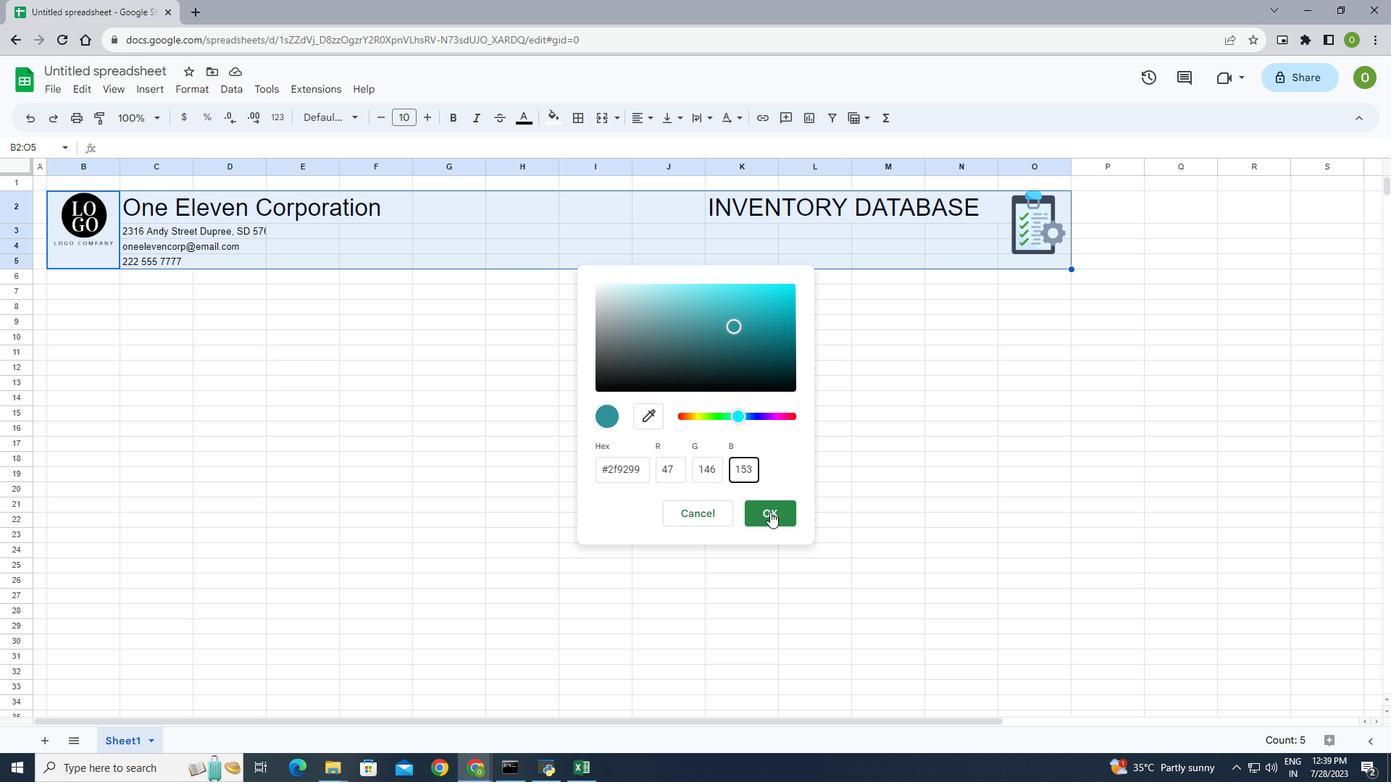 
Action: Mouse pressed left at (772, 514)
Screenshot: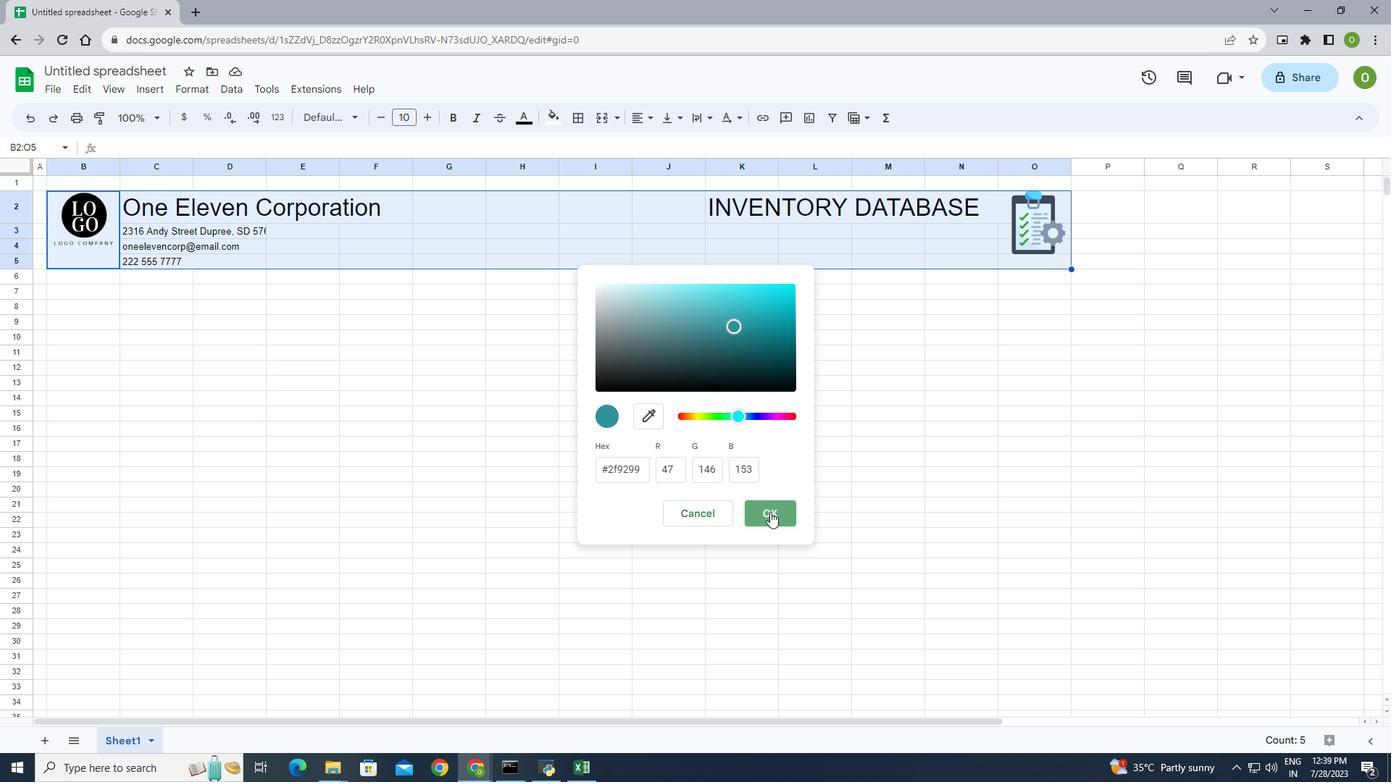 
Action: Mouse moved to (213, 230)
Screenshot: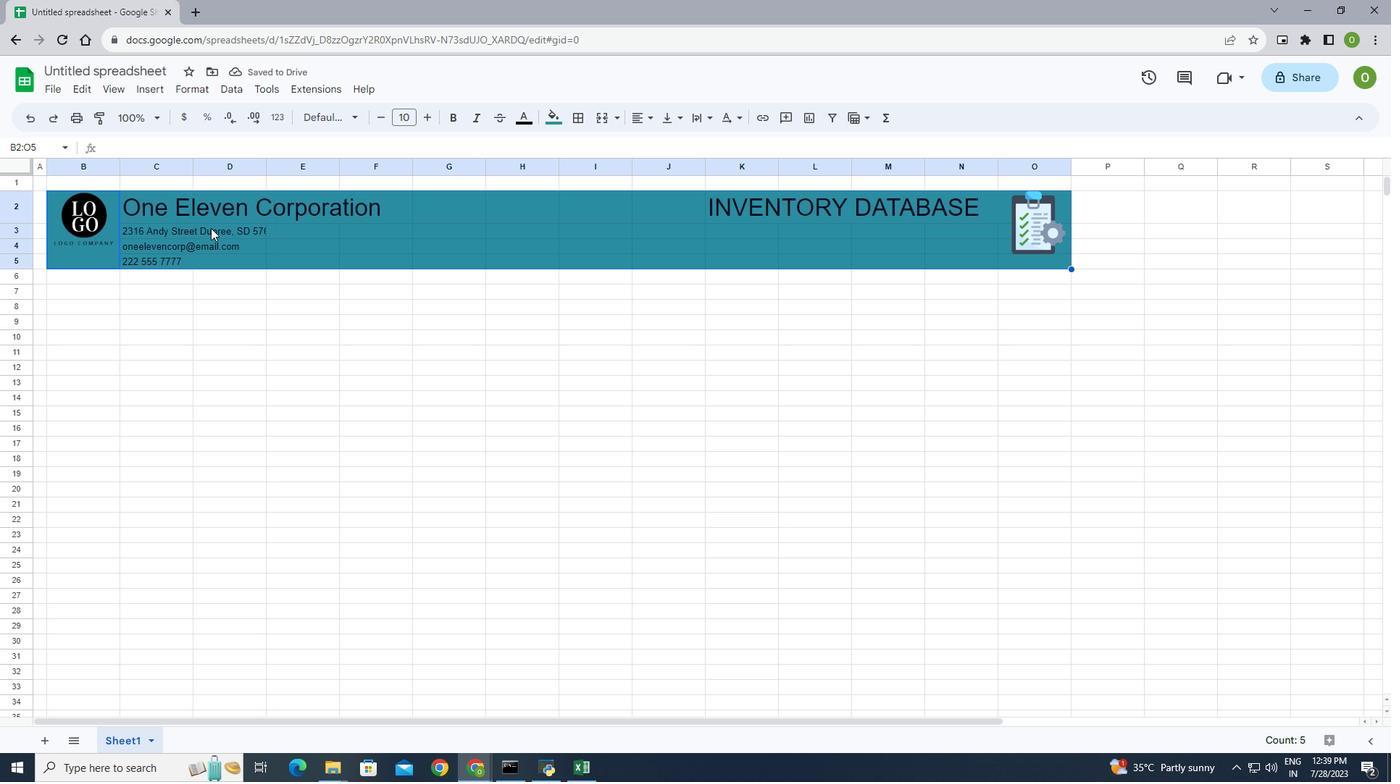 
Action: Mouse pressed left at (213, 230)
Screenshot: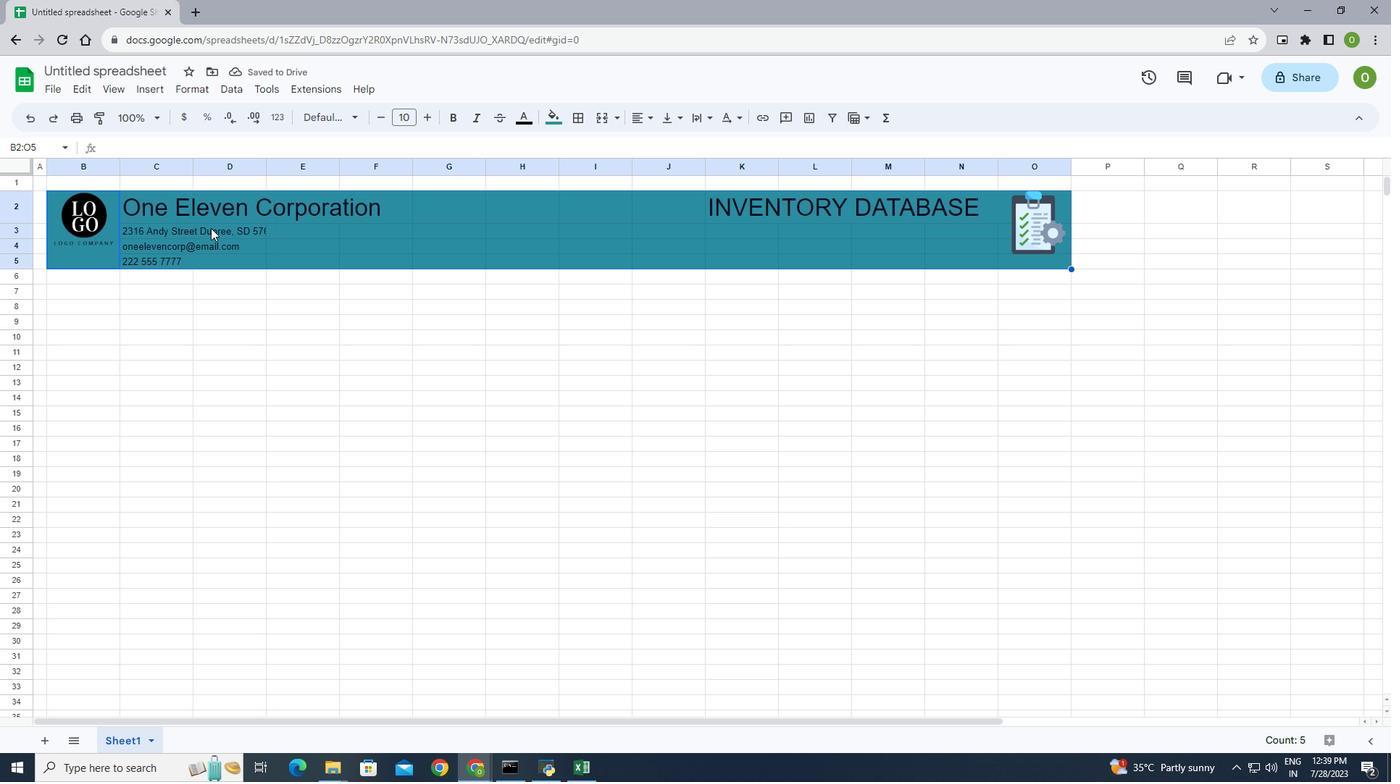 
Action: Mouse moved to (302, 328)
Screenshot: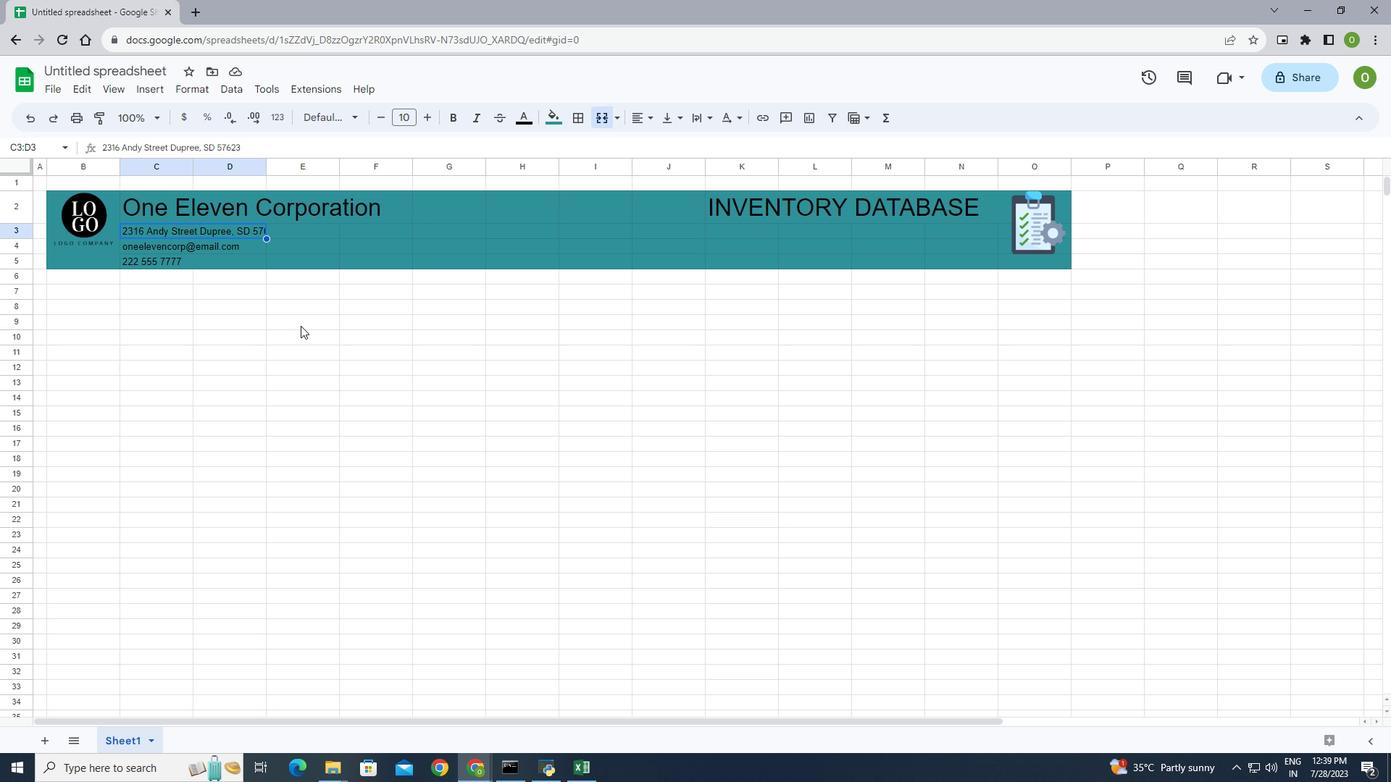 
Action: Key pressed <Key.shift_r><Key.right>
Screenshot: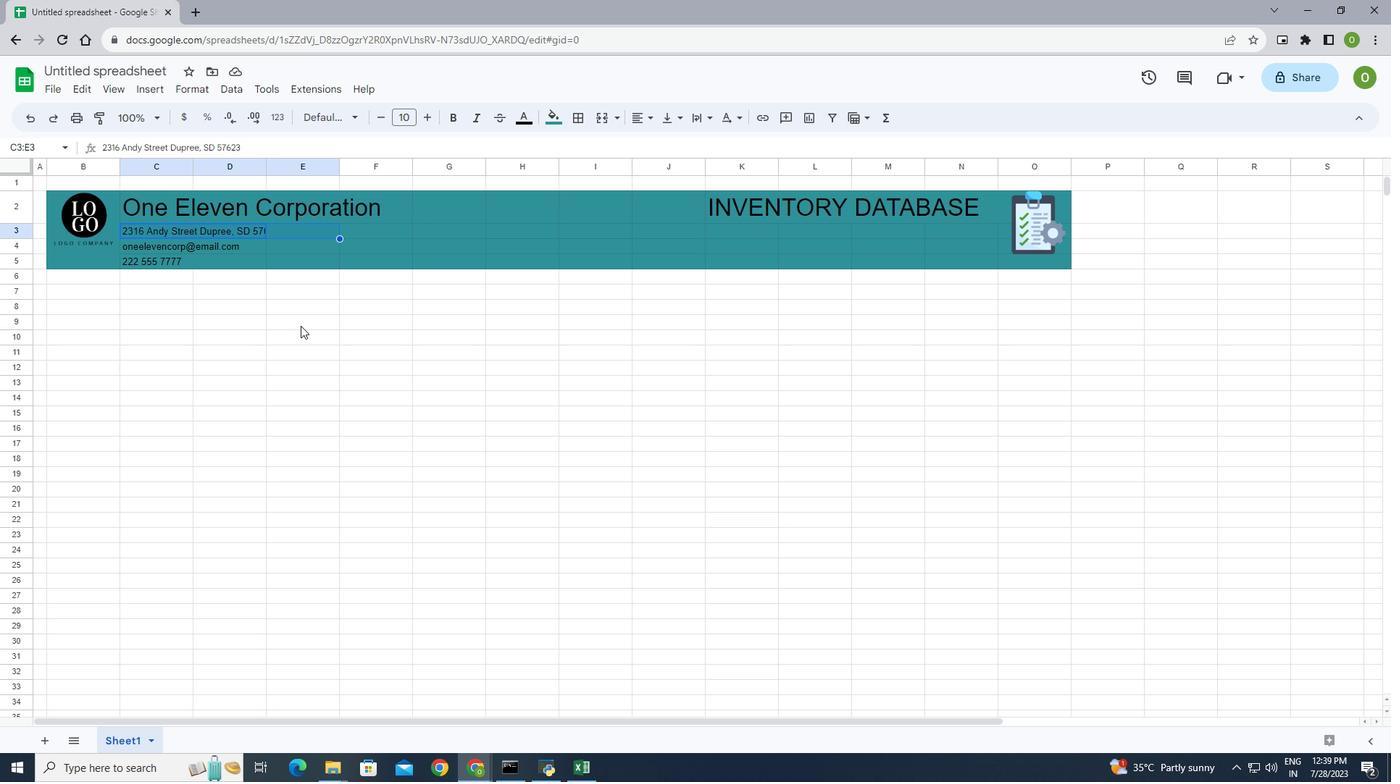 
Action: Mouse moved to (602, 118)
Screenshot: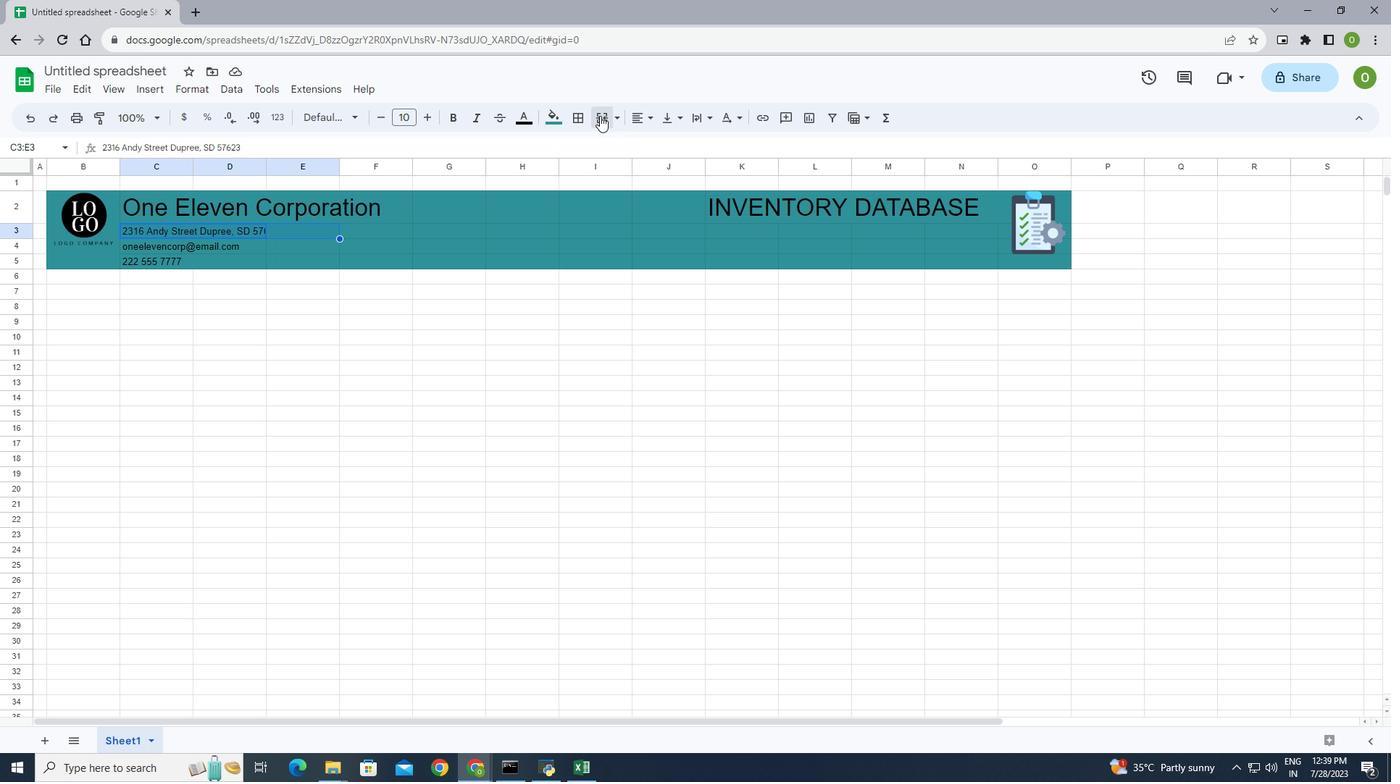
Action: Mouse pressed left at (602, 118)
Screenshot: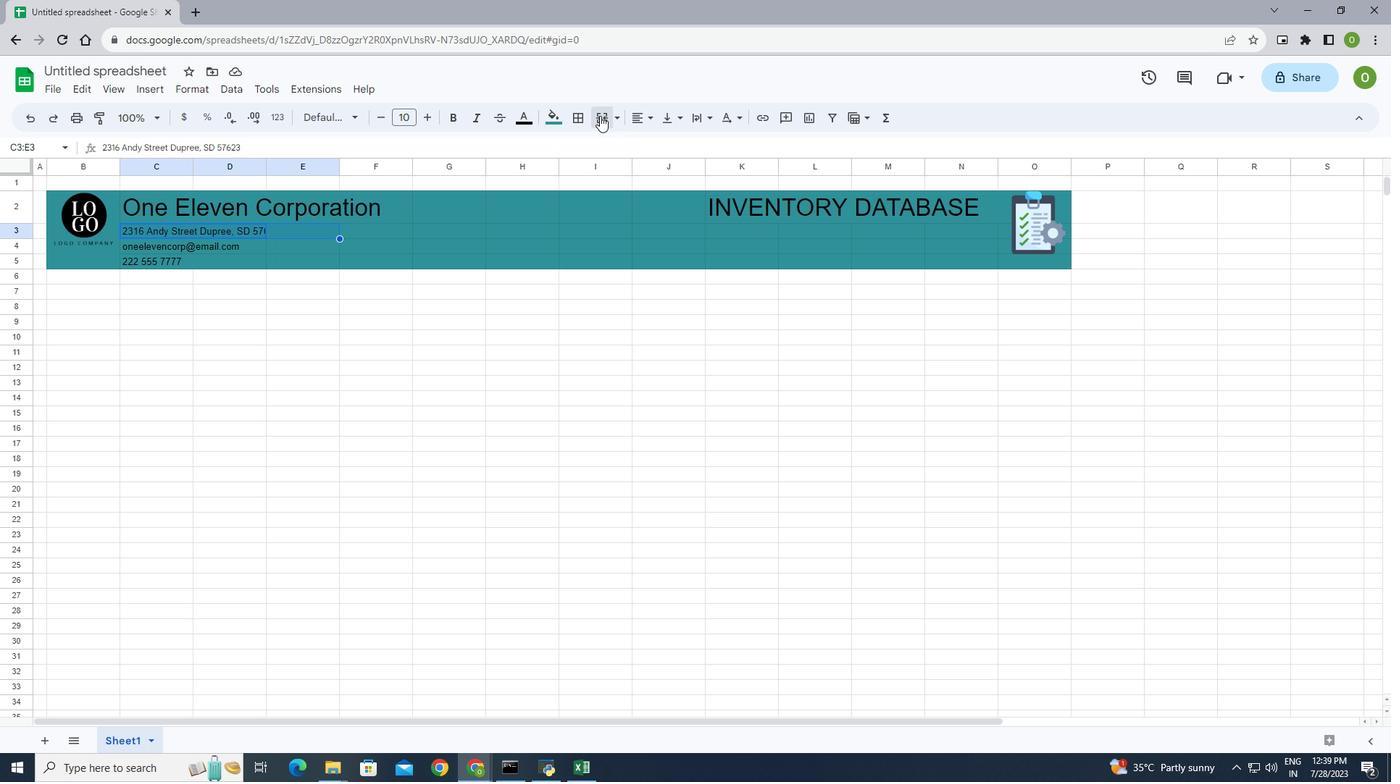 
Action: Mouse moved to (94, 328)
Screenshot: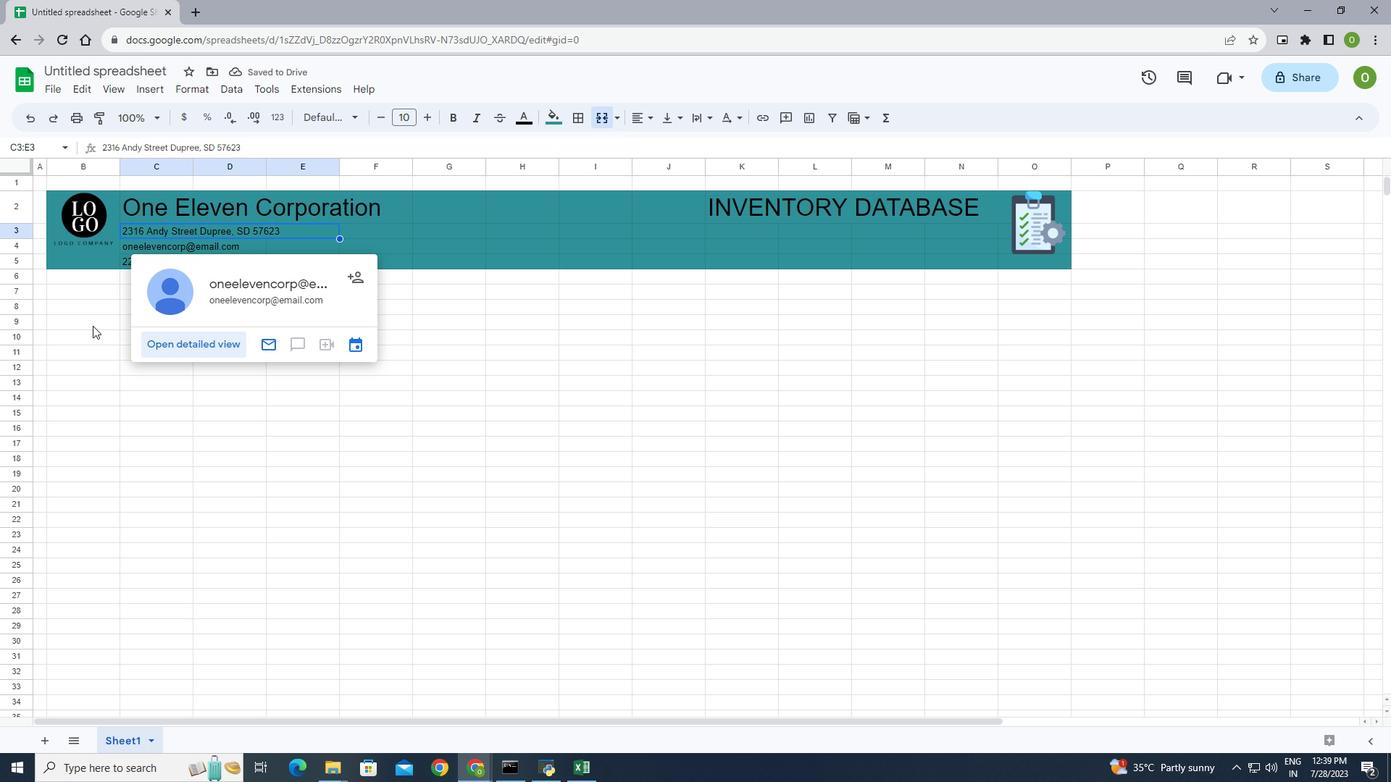 
Action: Mouse pressed left at (94, 328)
Screenshot: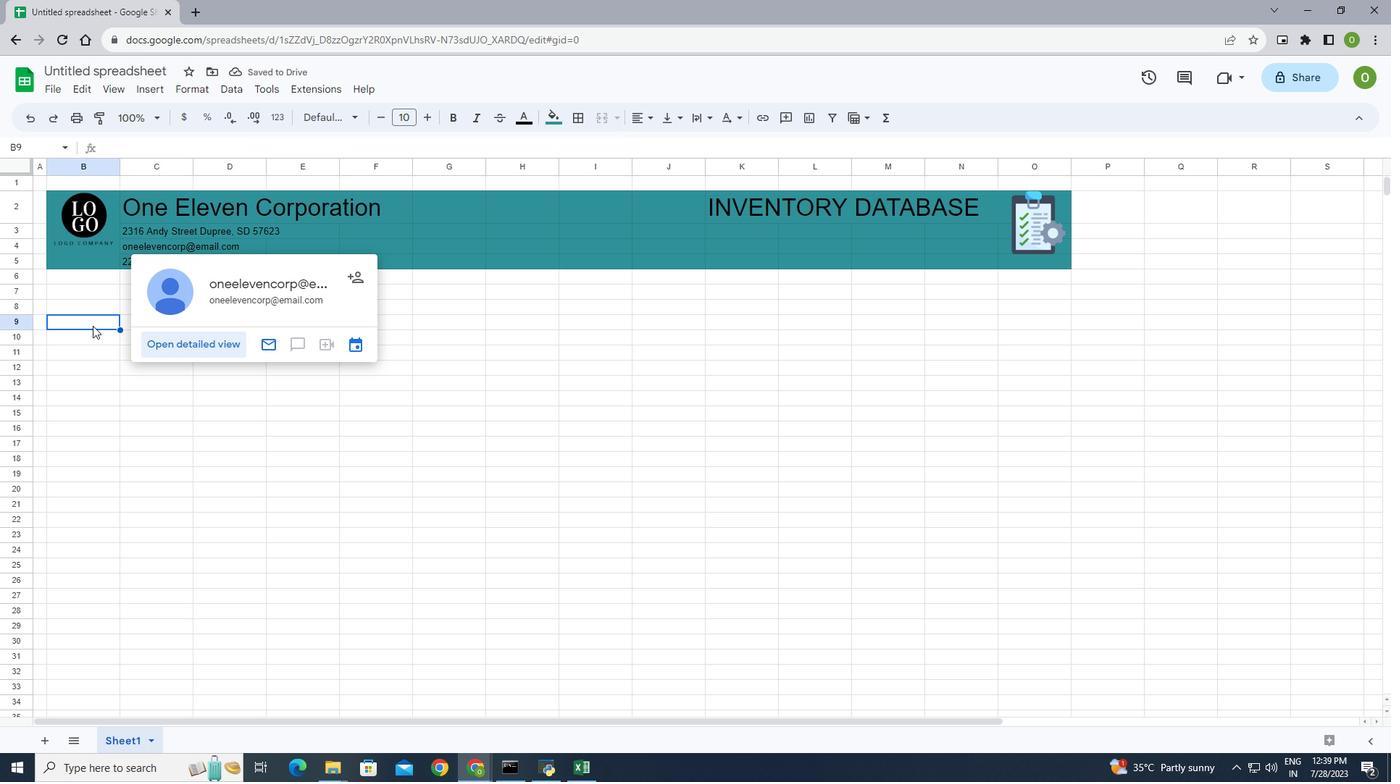 
Action: Mouse moved to (65, 278)
Screenshot: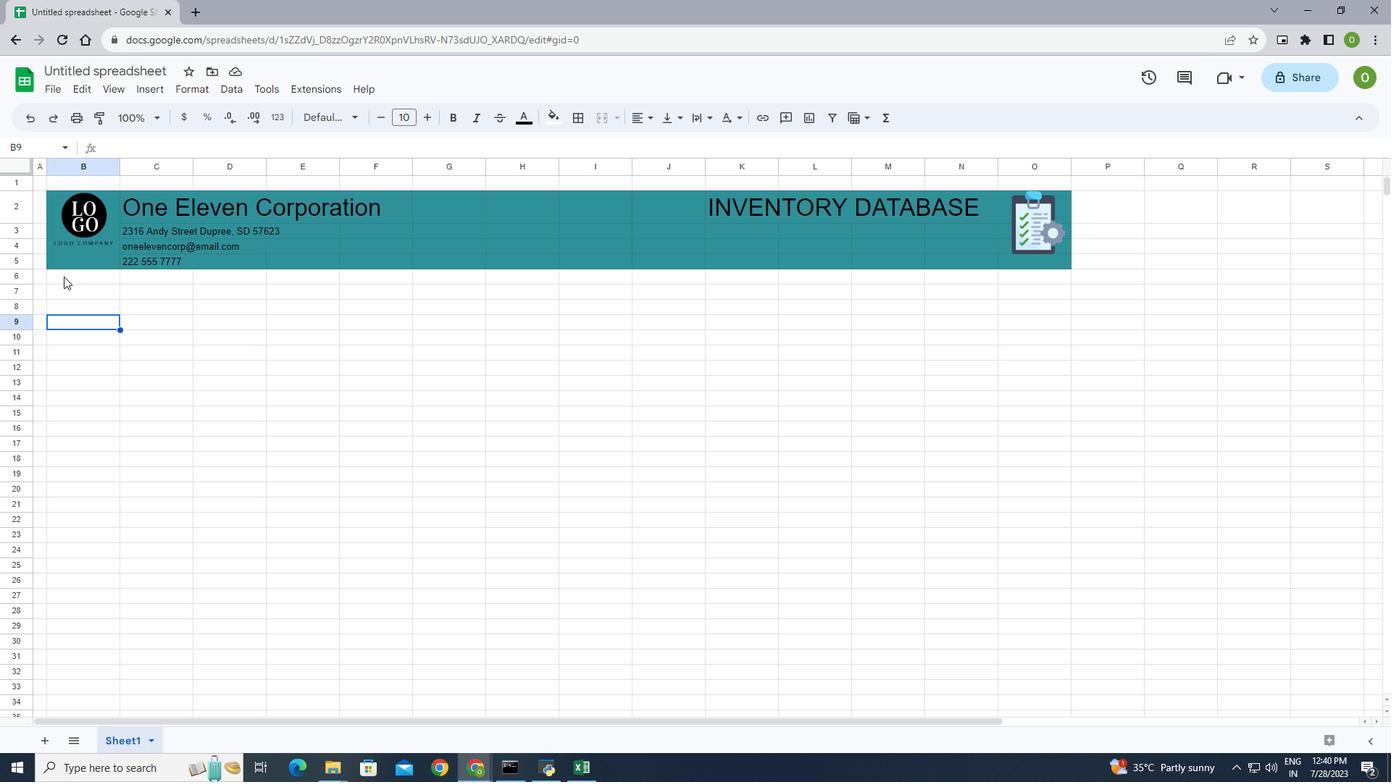 
Action: Mouse pressed left at (65, 278)
Screenshot: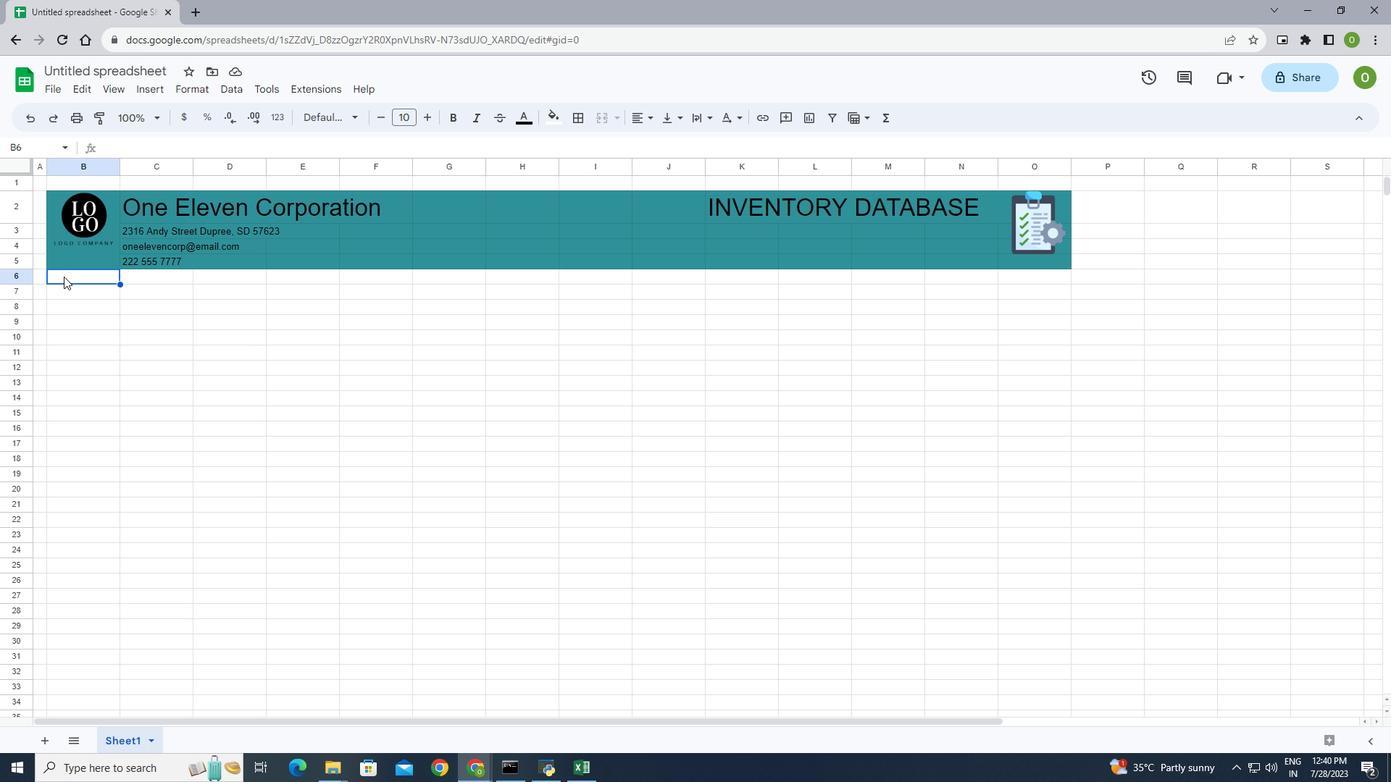 
Action: Mouse moved to (161, 281)
Screenshot: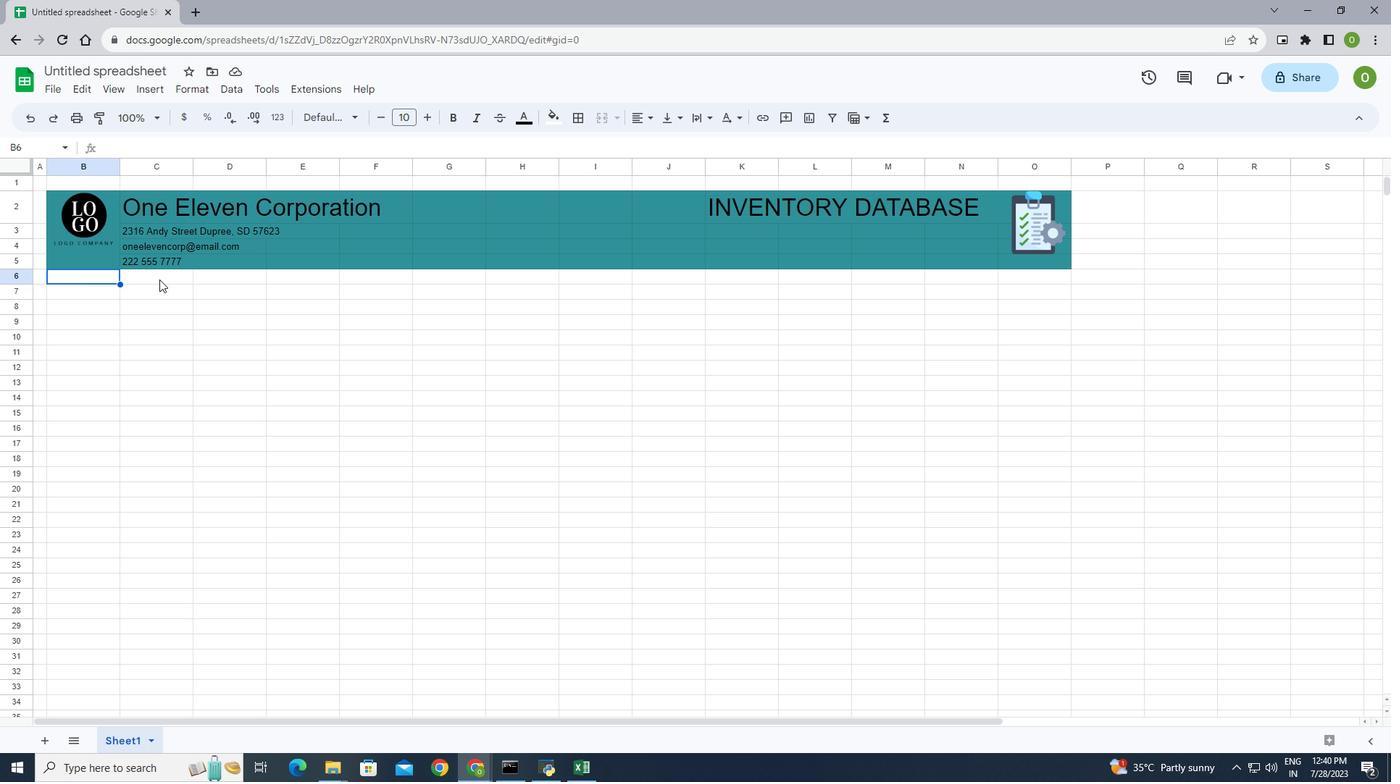 
Action: Mouse pressed left at (161, 281)
Screenshot: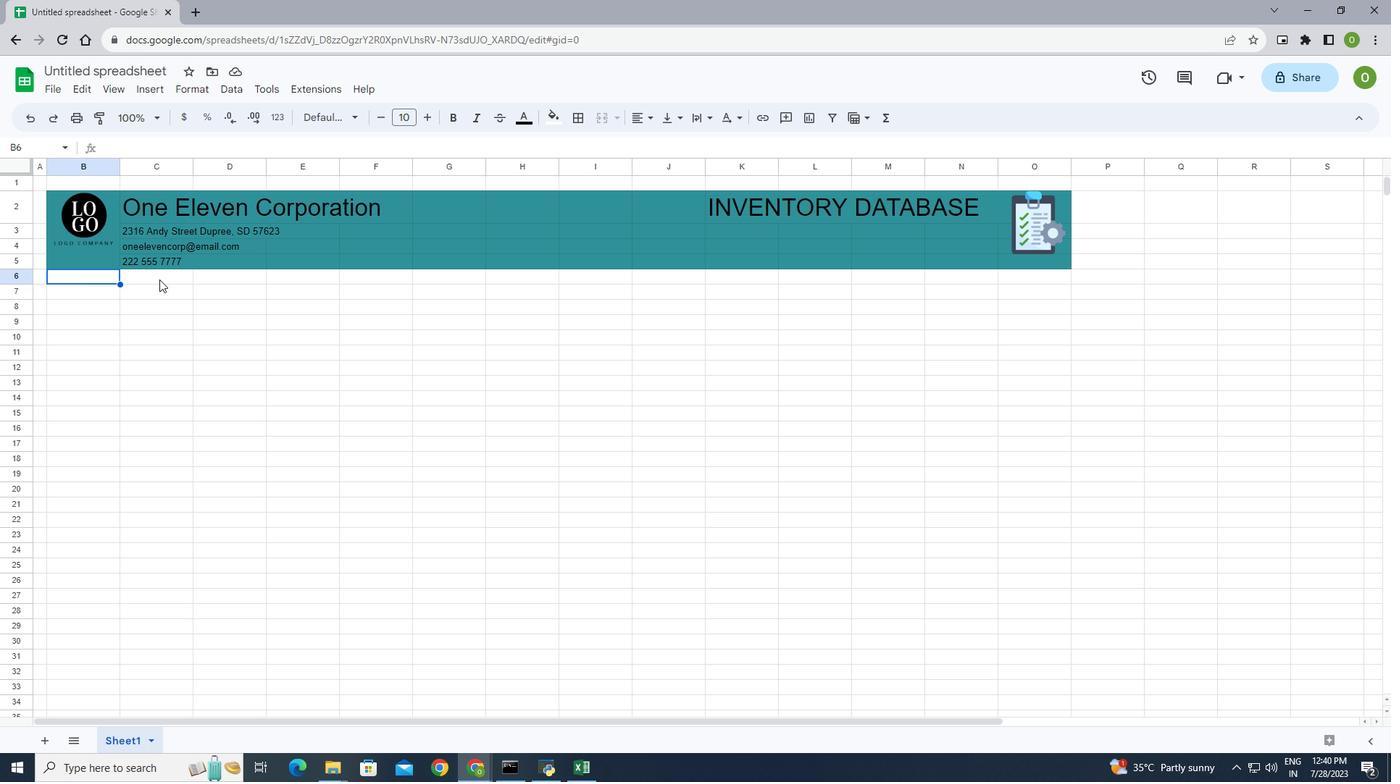 
Action: Mouse moved to (293, 339)
Screenshot: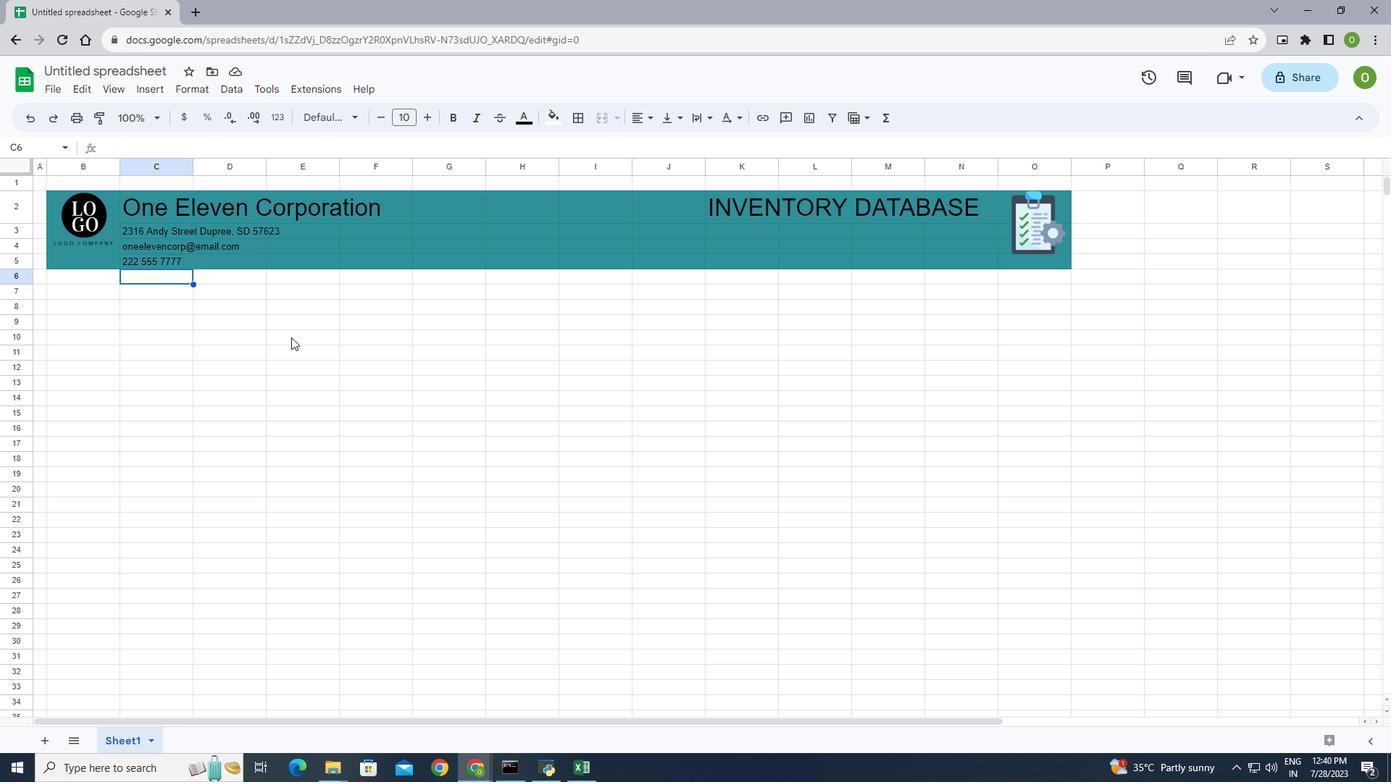 
Action: Key pressed <Key.down><Key.shift>INVENTORY<Key.space>MANAGER<Key.enter><Key.up>
Screenshot: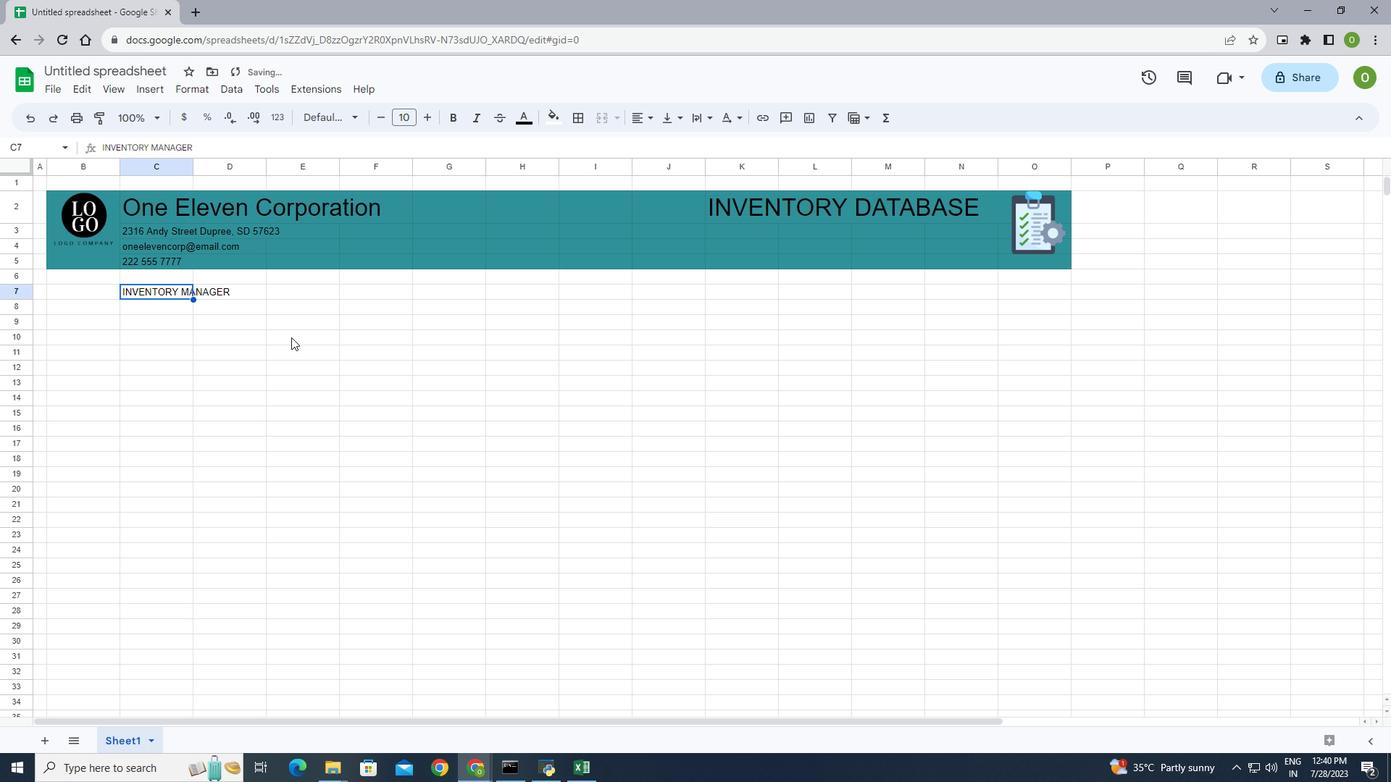 
Action: Mouse moved to (454, 115)
Screenshot: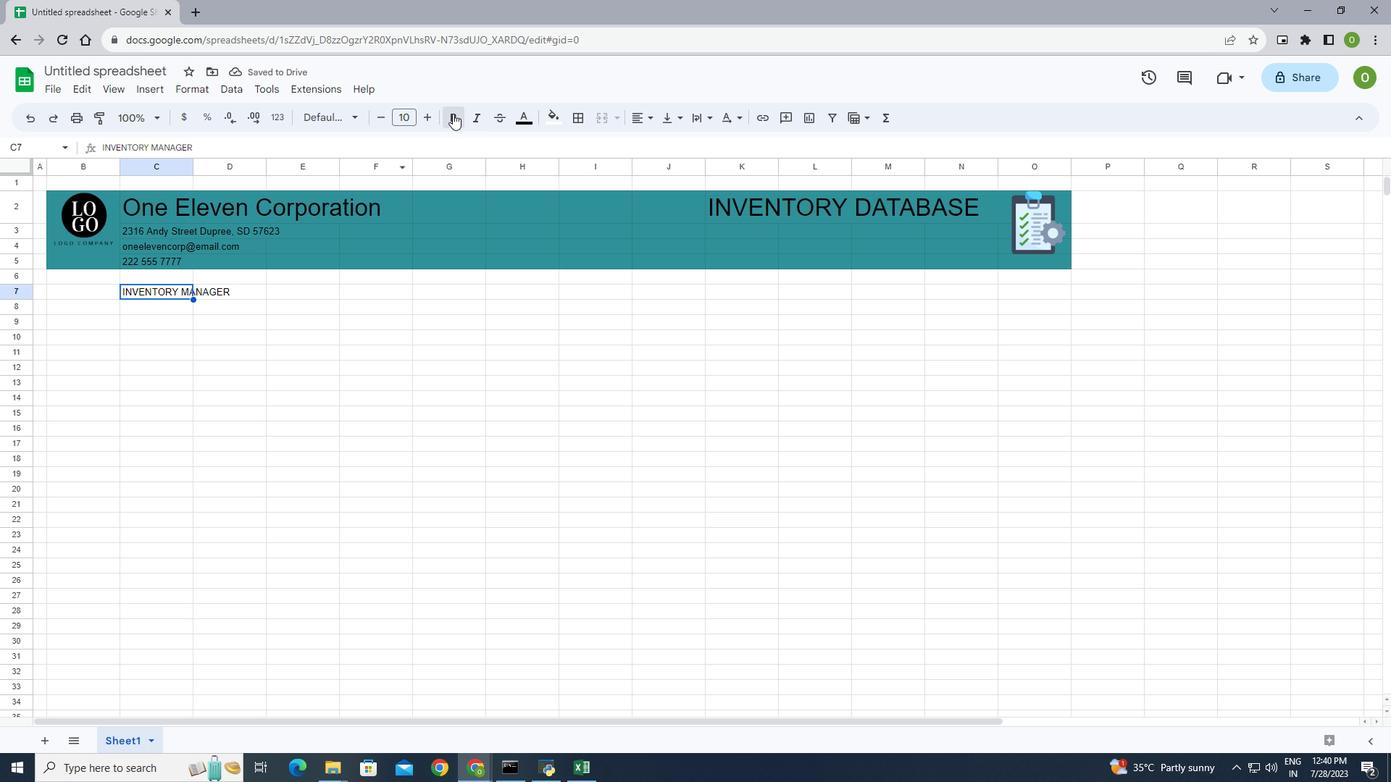 
Action: Mouse pressed left at (454, 115)
Screenshot: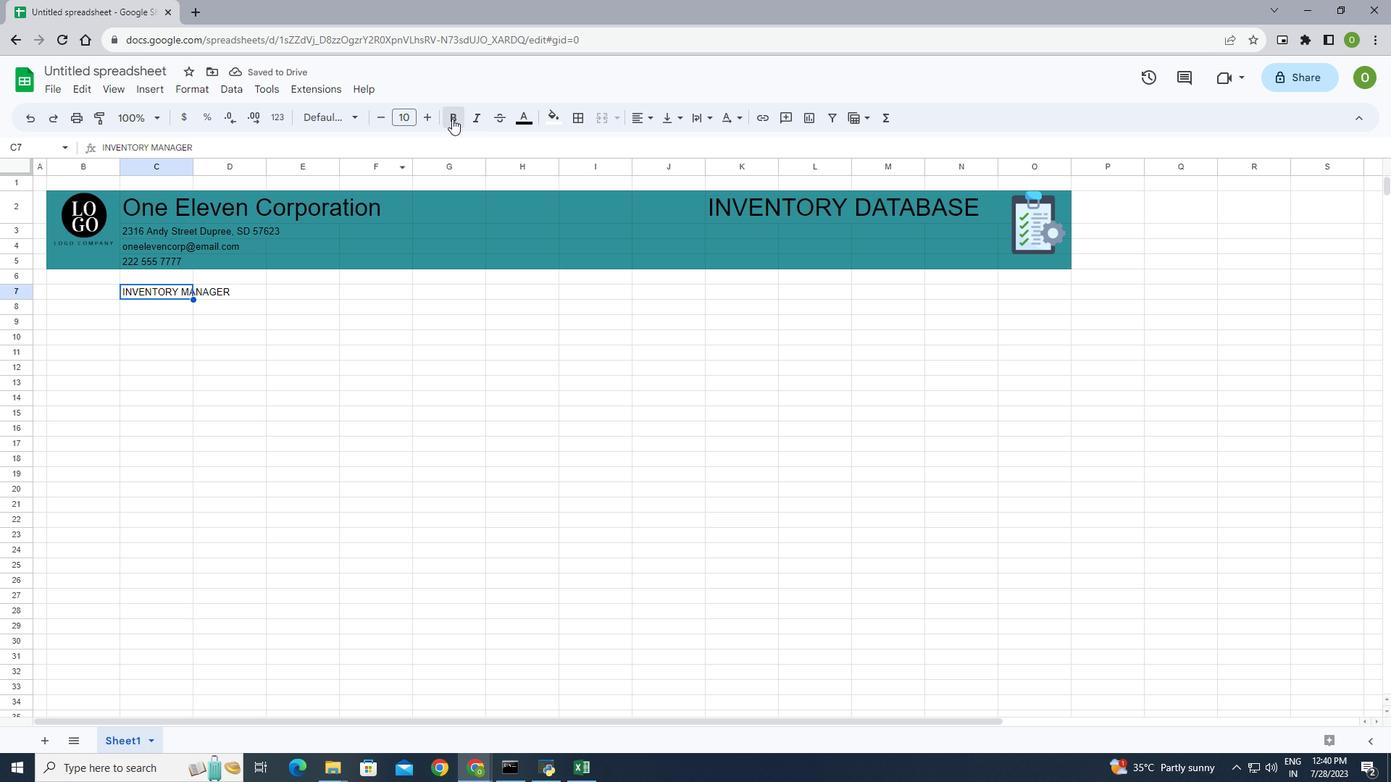 
Action: Mouse moved to (344, 120)
Screenshot: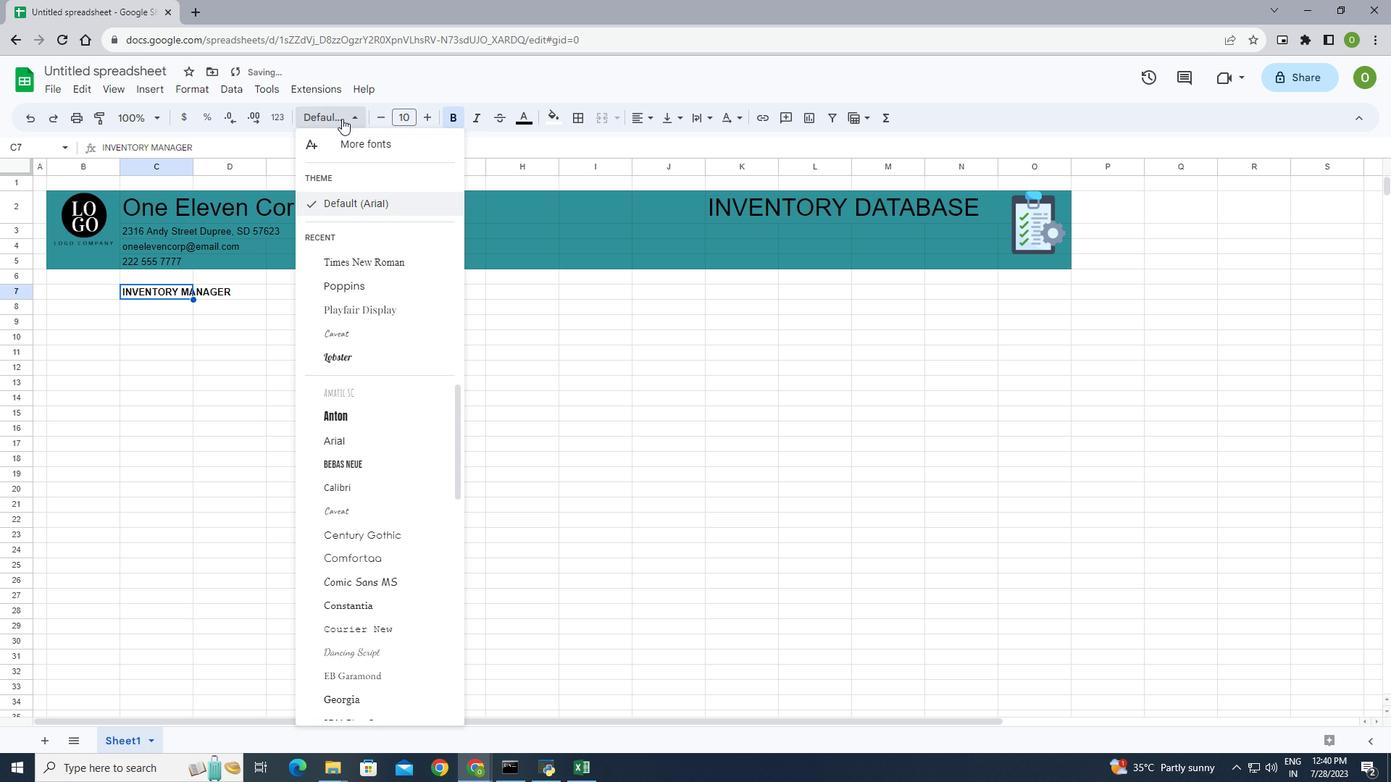 
Action: Mouse pressed left at (344, 120)
Screenshot: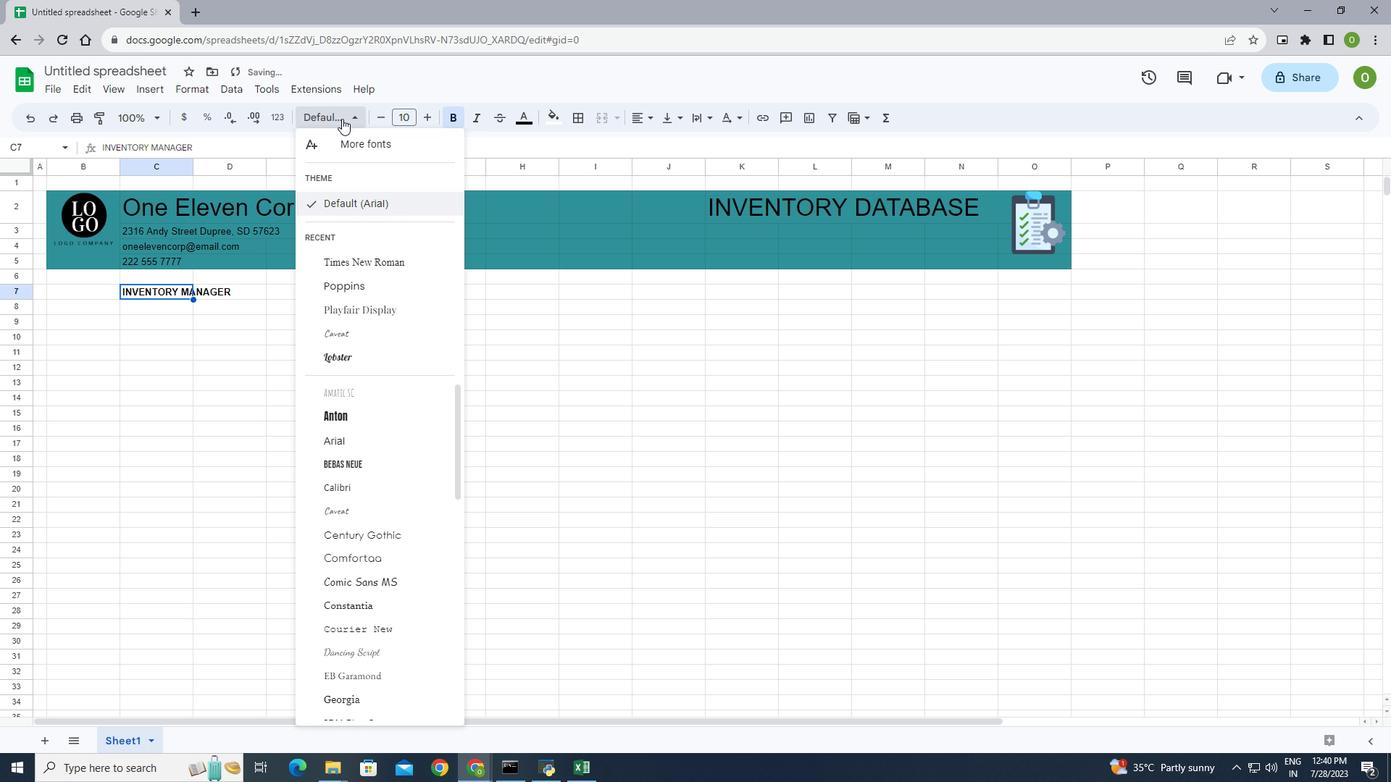 
Action: Mouse moved to (375, 142)
Screenshot: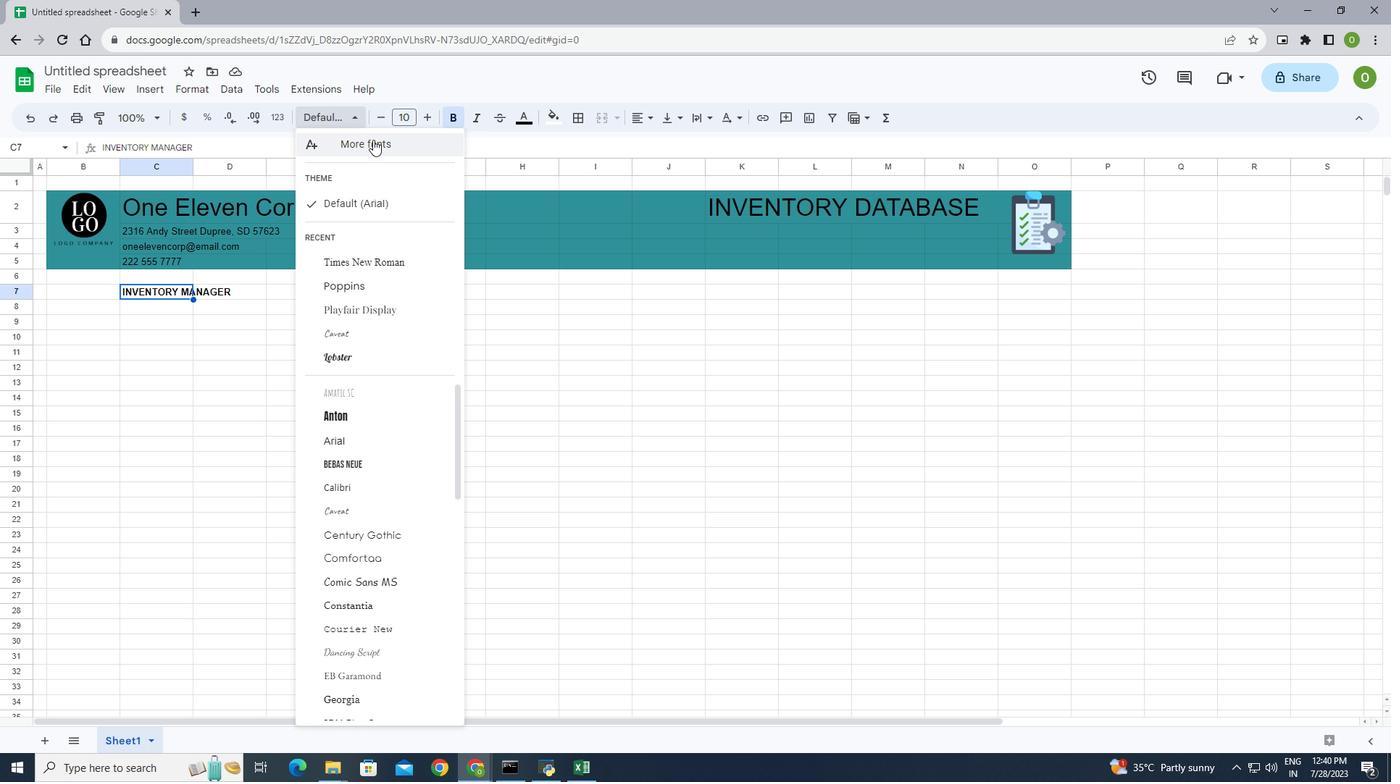 
Action: Mouse pressed left at (375, 142)
Screenshot: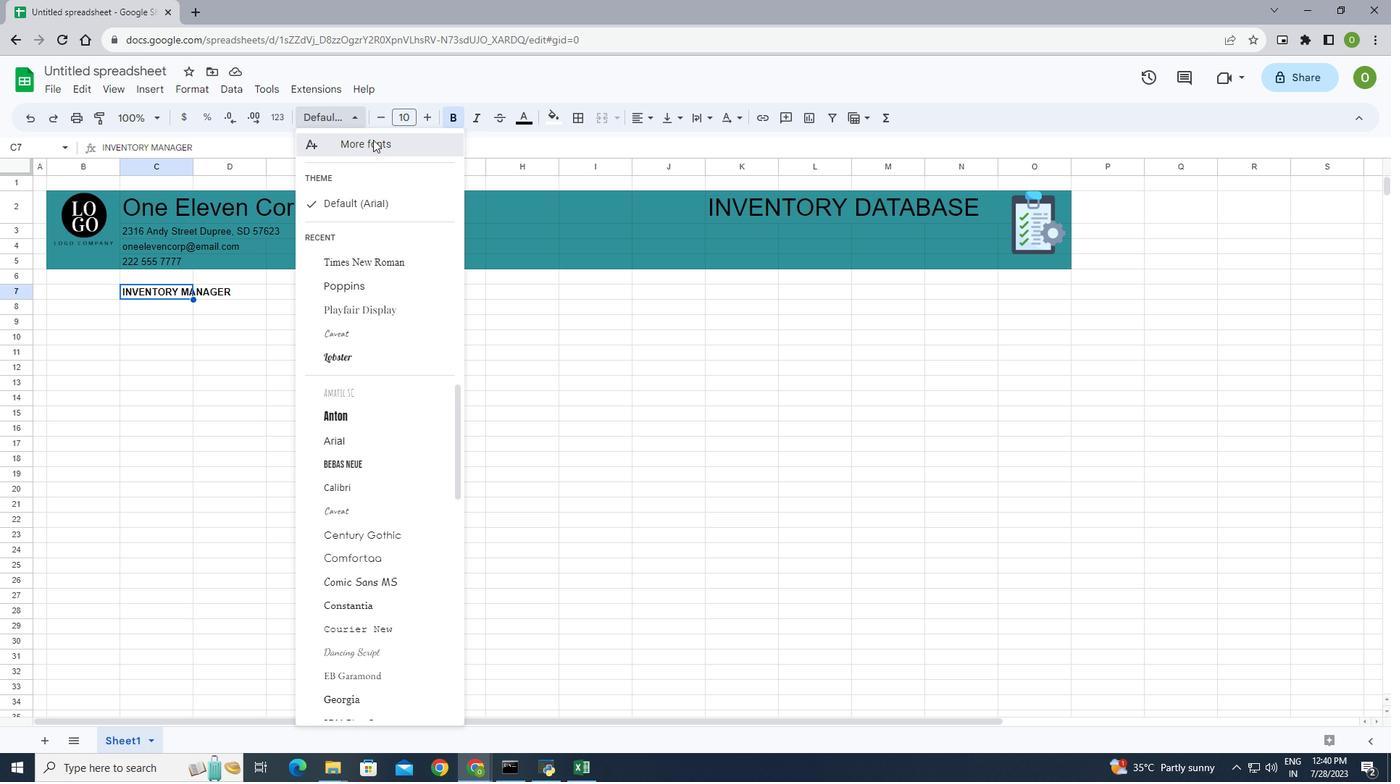 
Action: Mouse moved to (448, 235)
Screenshot: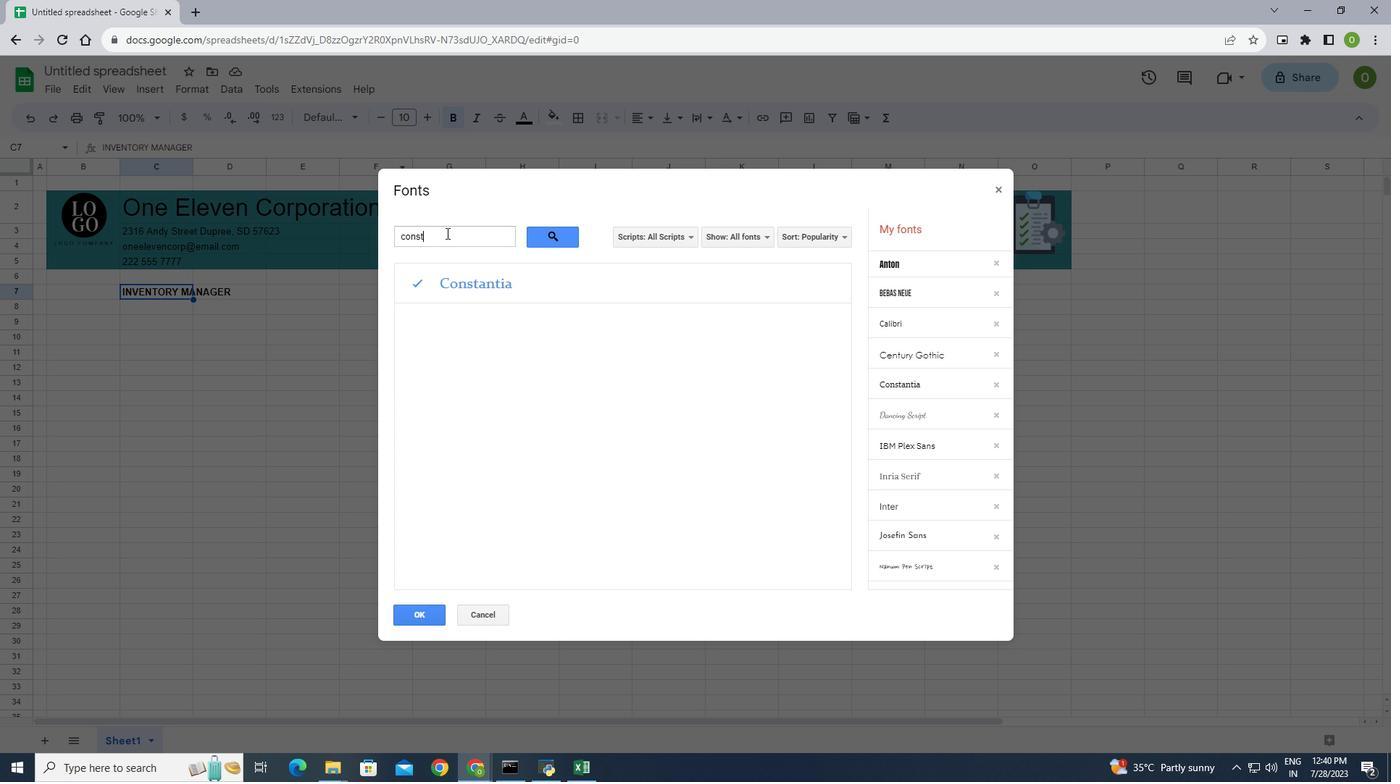 
Action: Mouse pressed left at (448, 235)
Screenshot: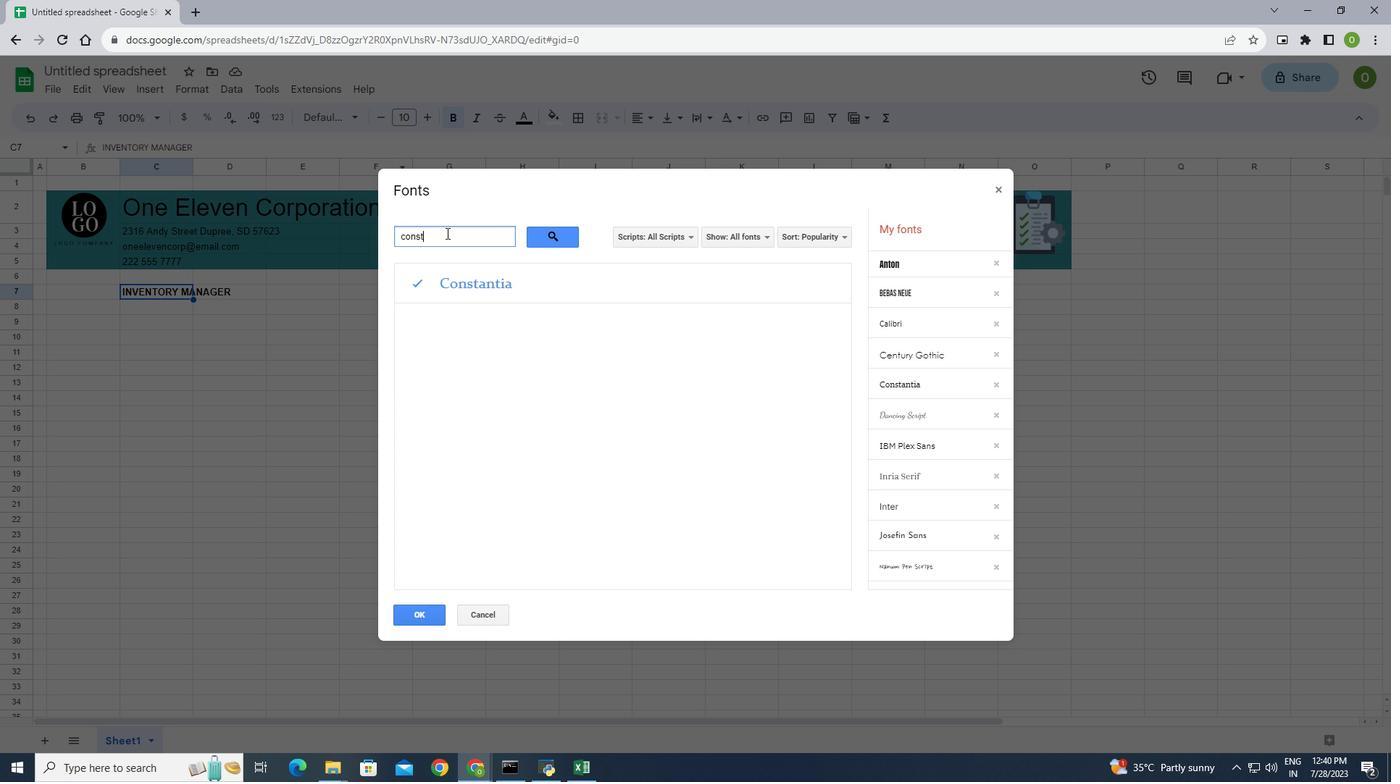 
Action: Mouse moved to (447, 237)
Screenshot: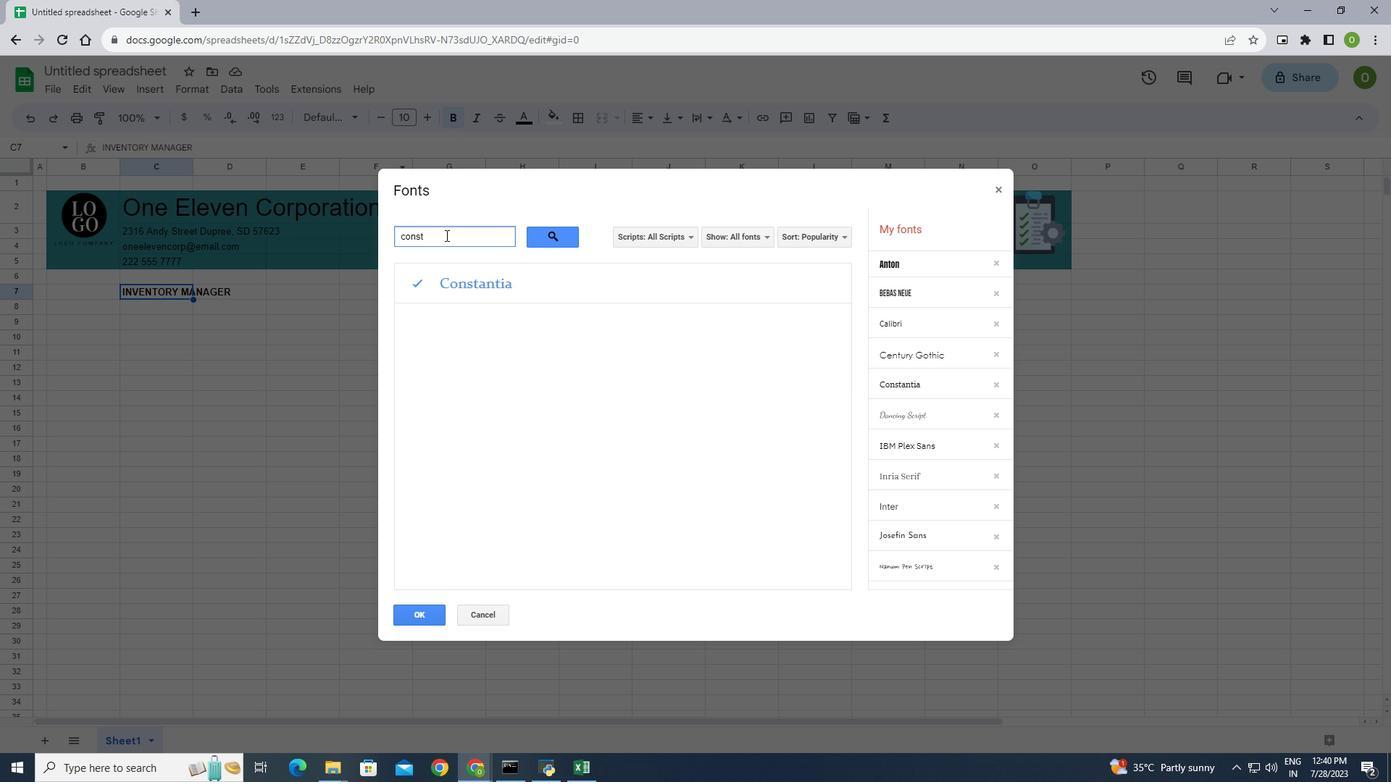 
Action: Key pressed <Key.backspace><Key.backspace><Key.backspace><Key.backspace><Key.backspace><Key.backspace><Key.backspace><Key.backspace>CENTURY
Screenshot: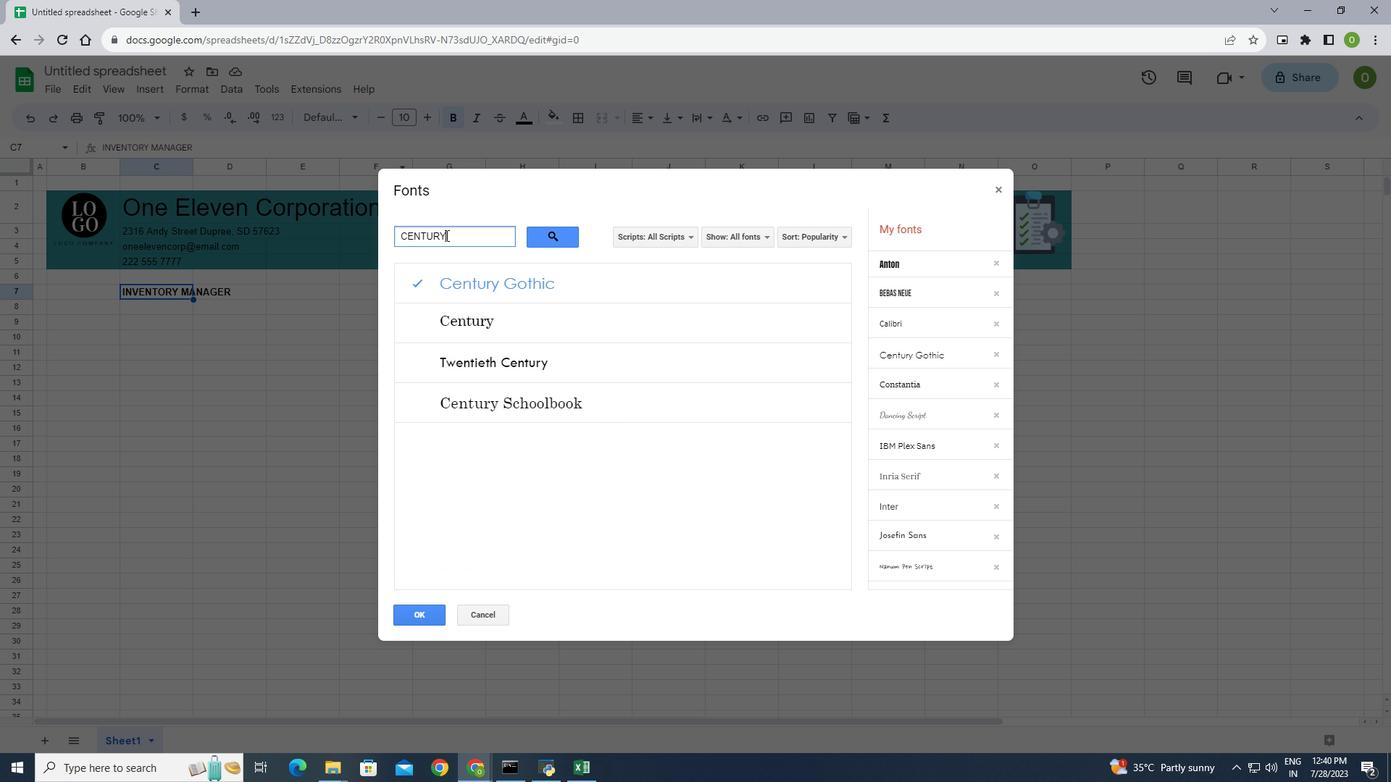 
Action: Mouse moved to (478, 285)
Screenshot: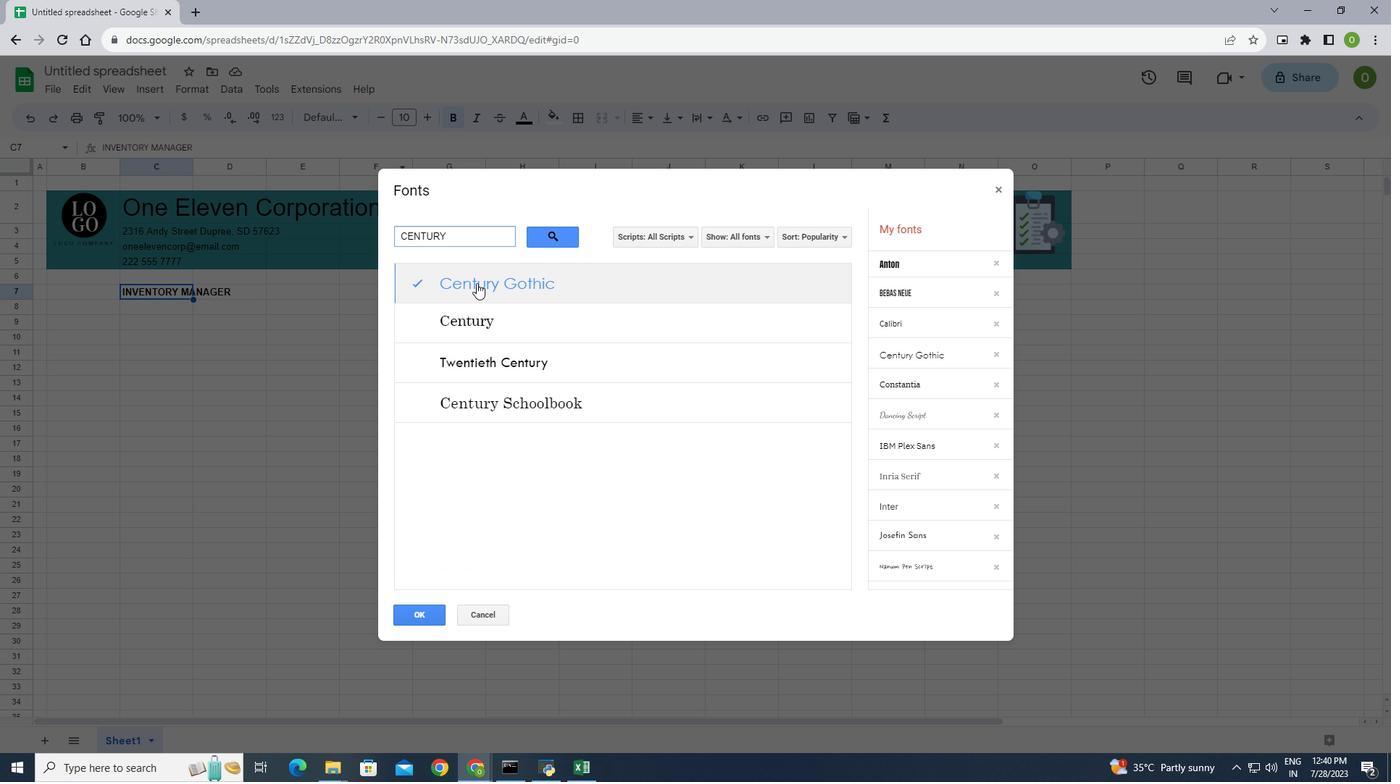 
Action: Mouse pressed left at (478, 285)
Screenshot: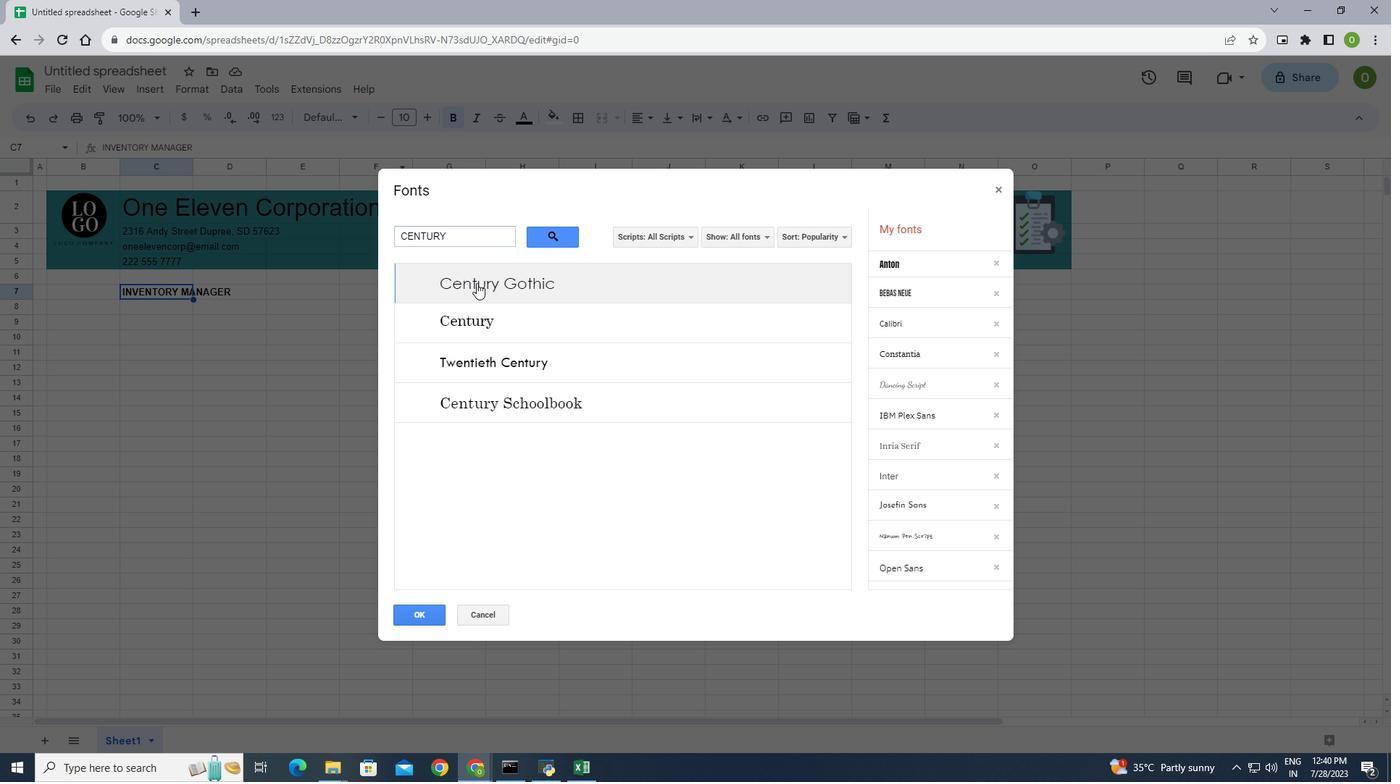 
Action: Mouse pressed left at (478, 285)
Screenshot: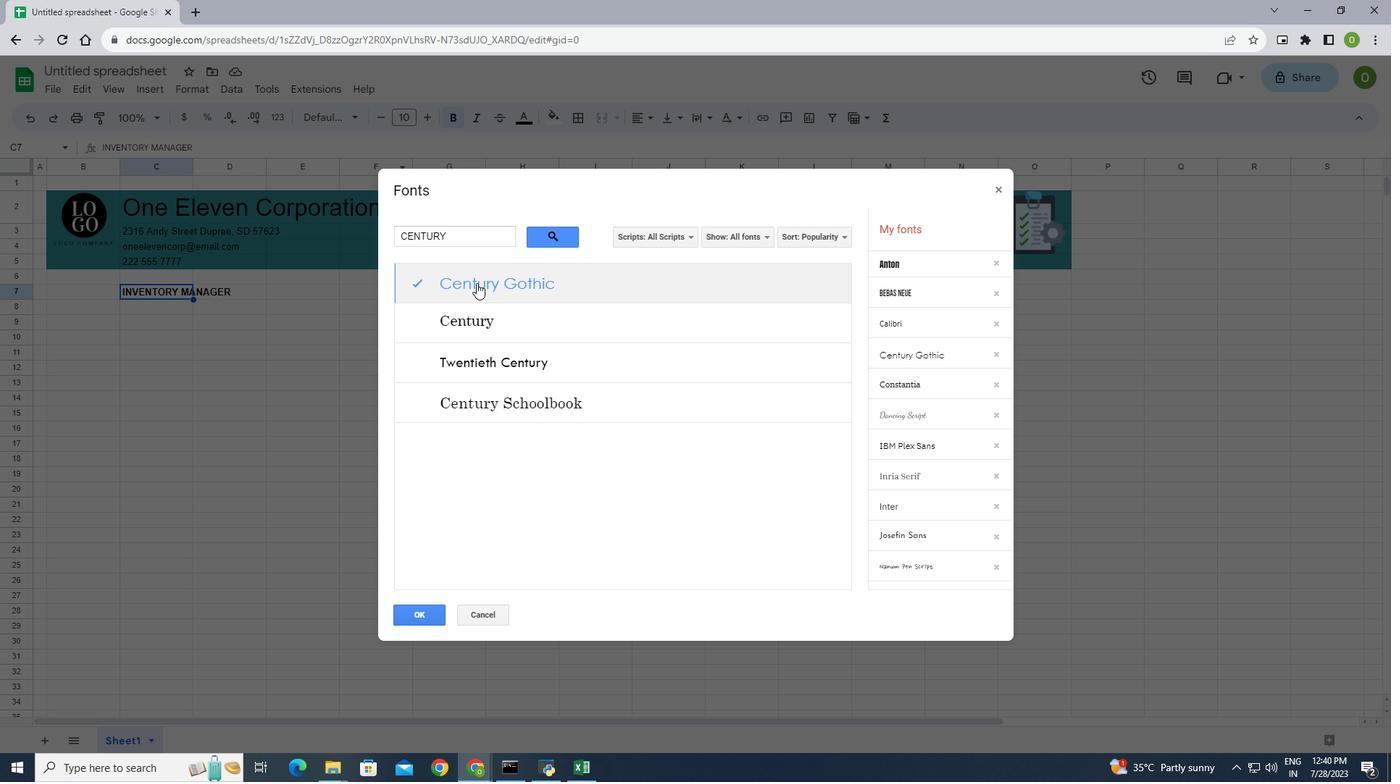 
Action: Mouse moved to (428, 617)
Screenshot: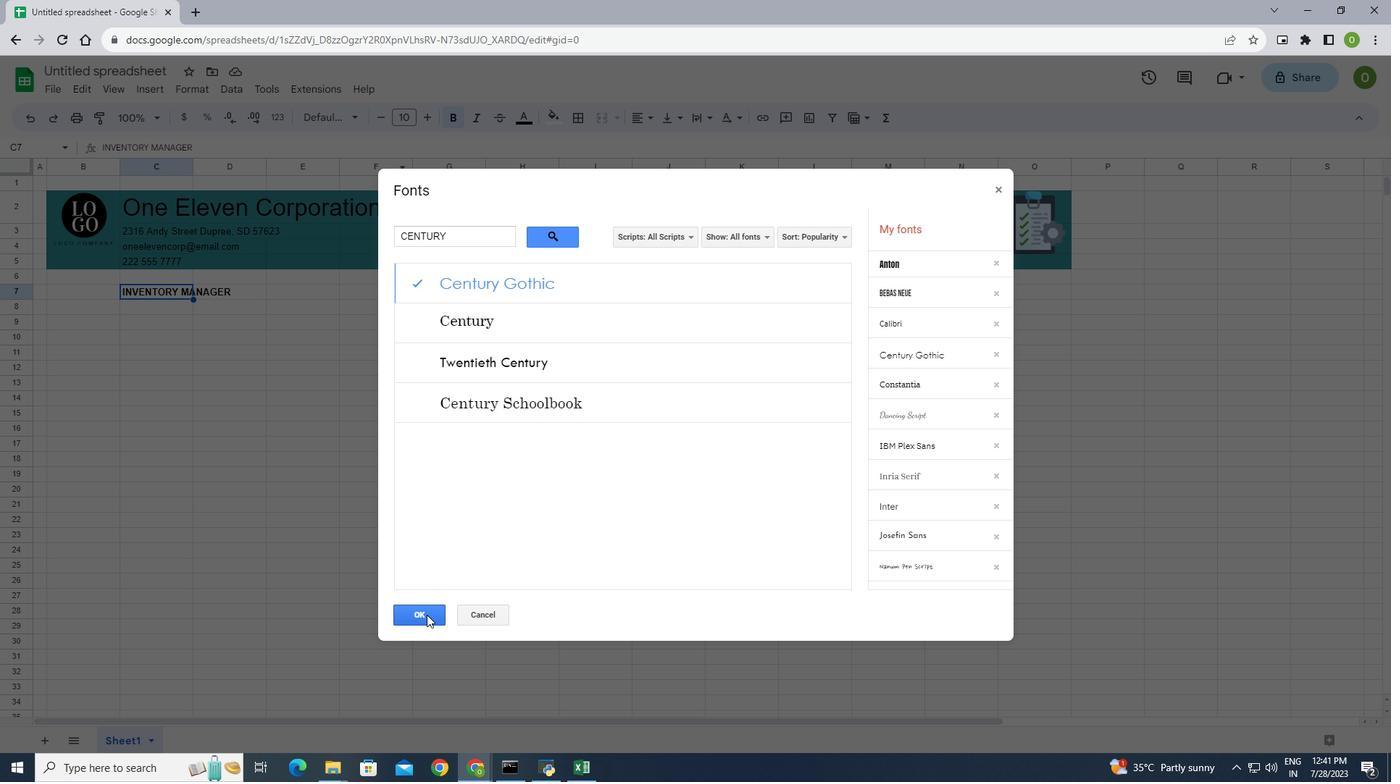 
Action: Mouse pressed left at (428, 617)
Screenshot: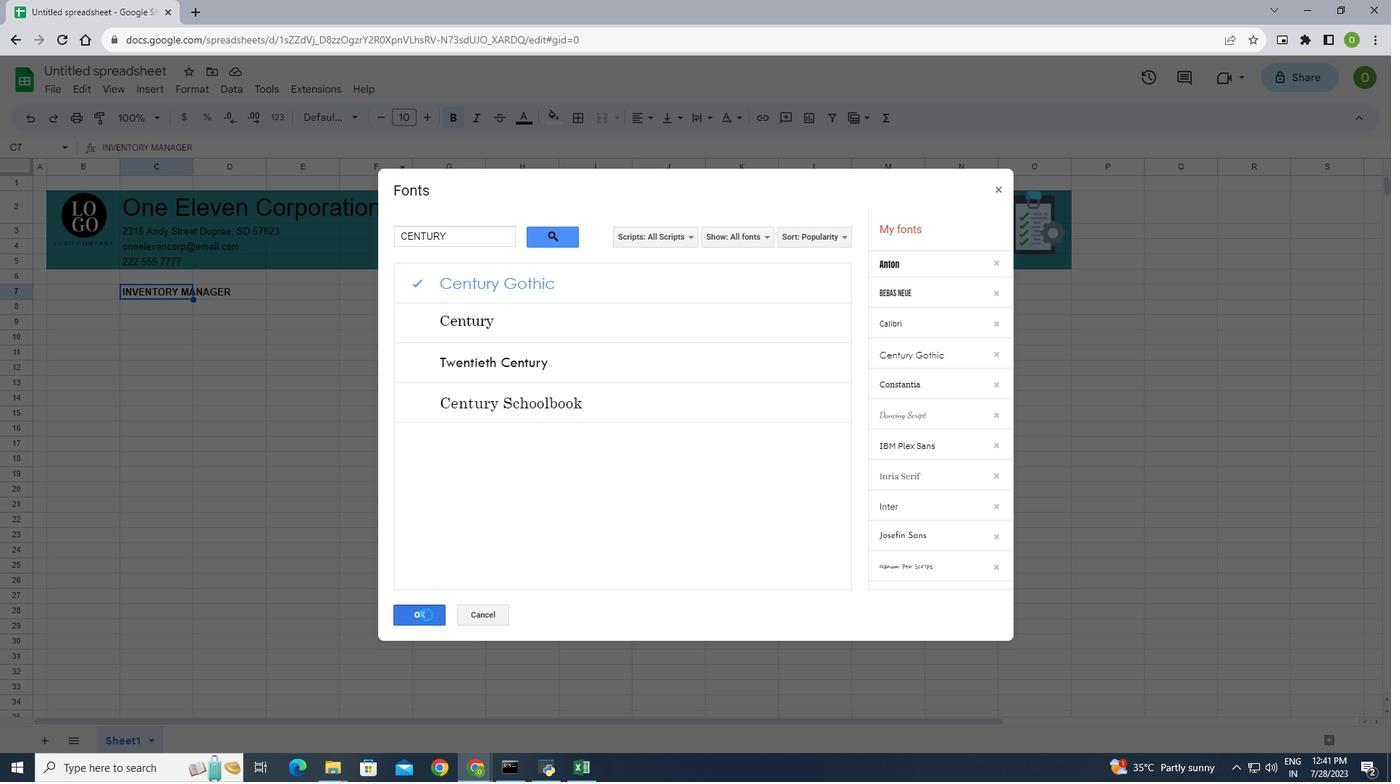
Action: Mouse moved to (431, 120)
Screenshot: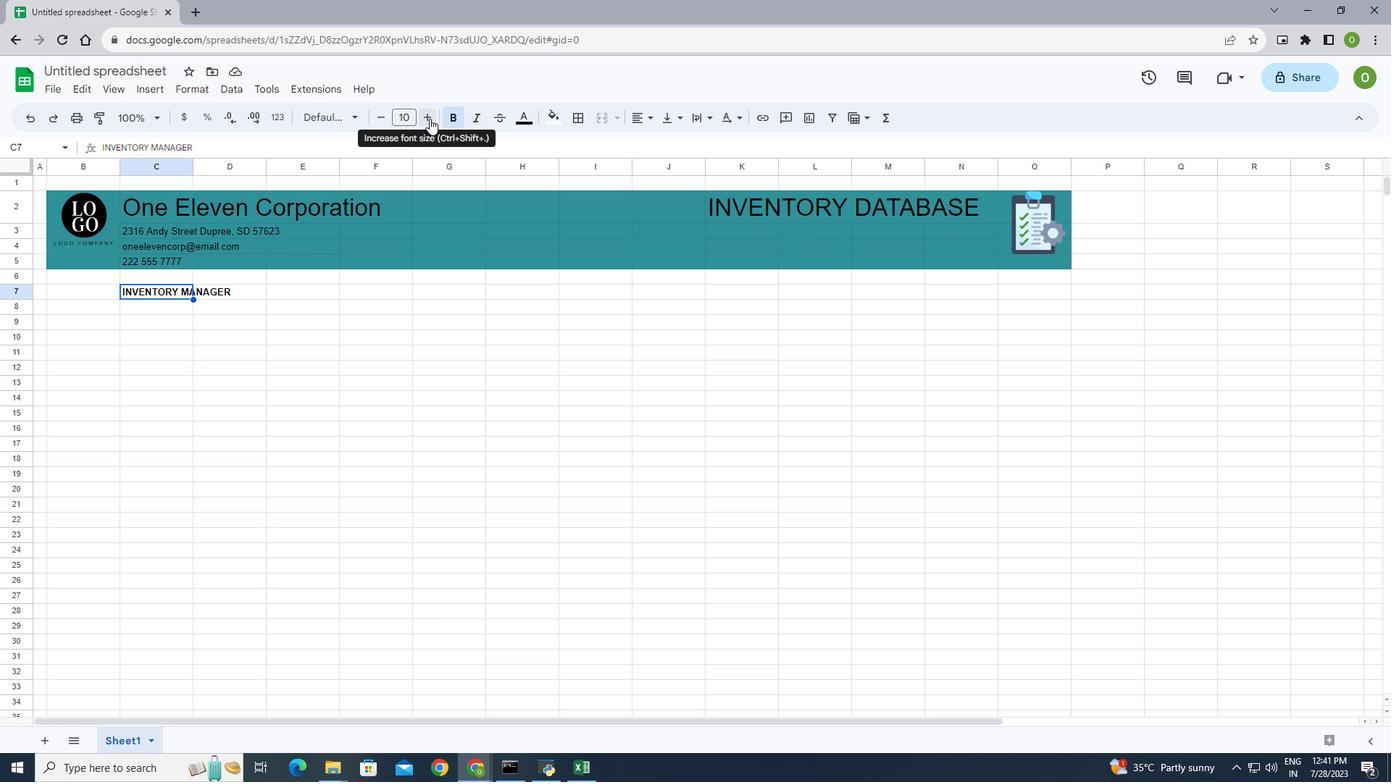 
Action: Mouse pressed left at (431, 120)
Screenshot: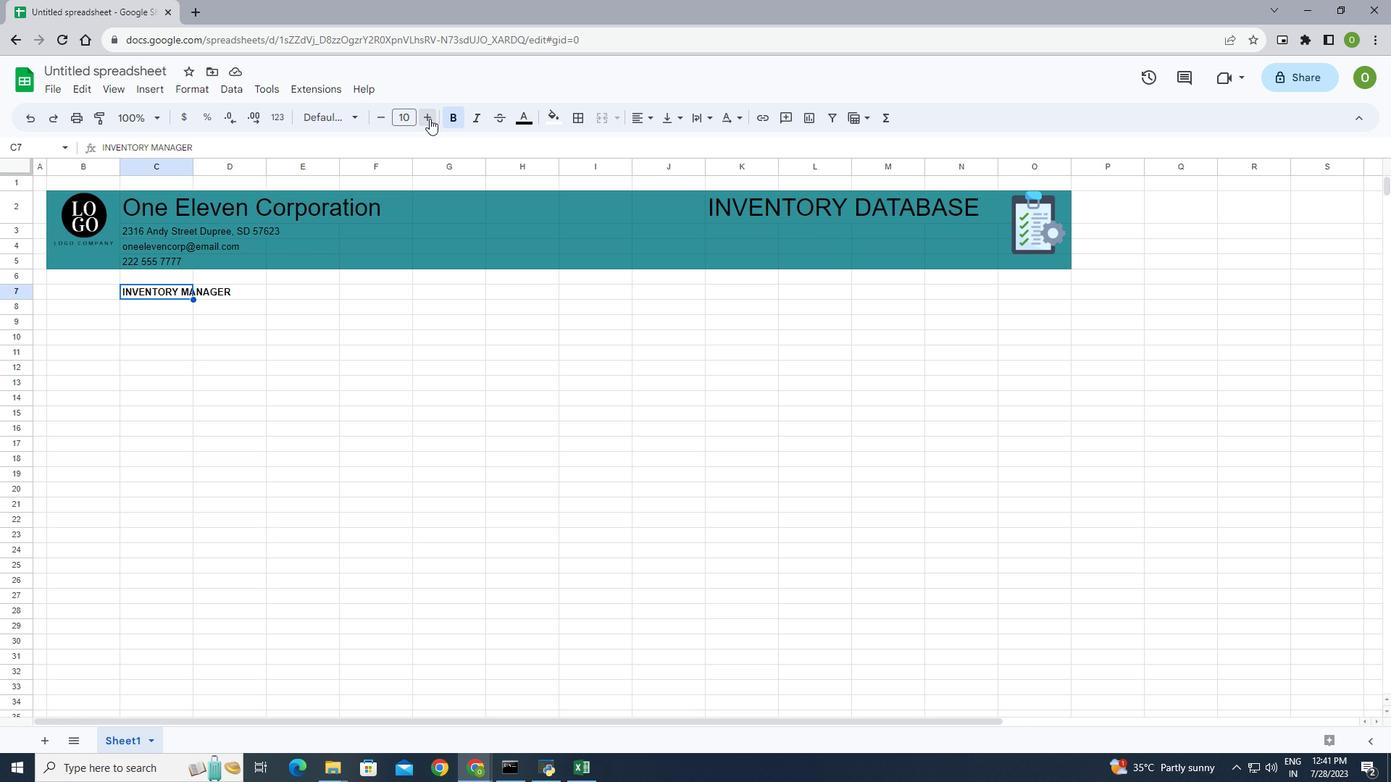 
Action: Mouse pressed left at (431, 120)
Screenshot: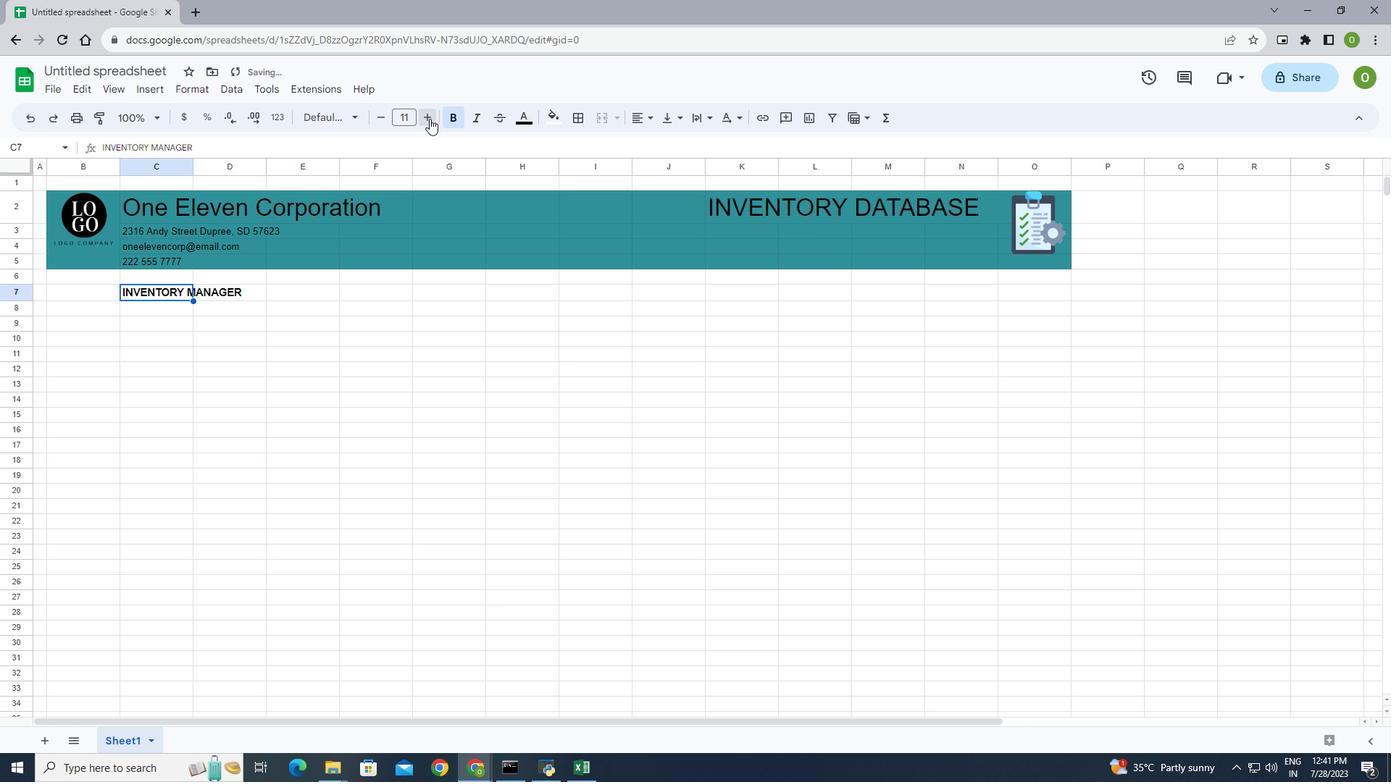 
Action: Mouse moved to (22, 304)
Screenshot: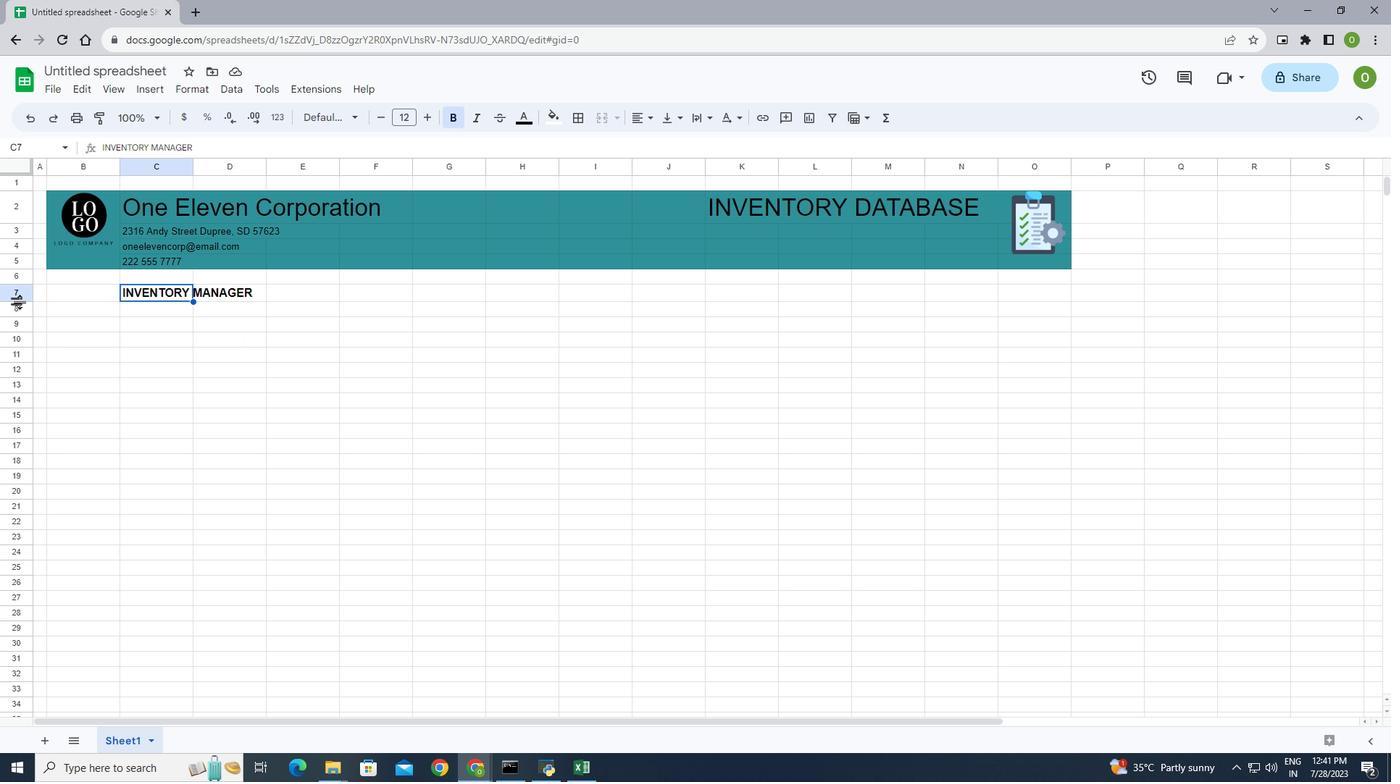 
Action: Mouse pressed left at (22, 304)
Screenshot: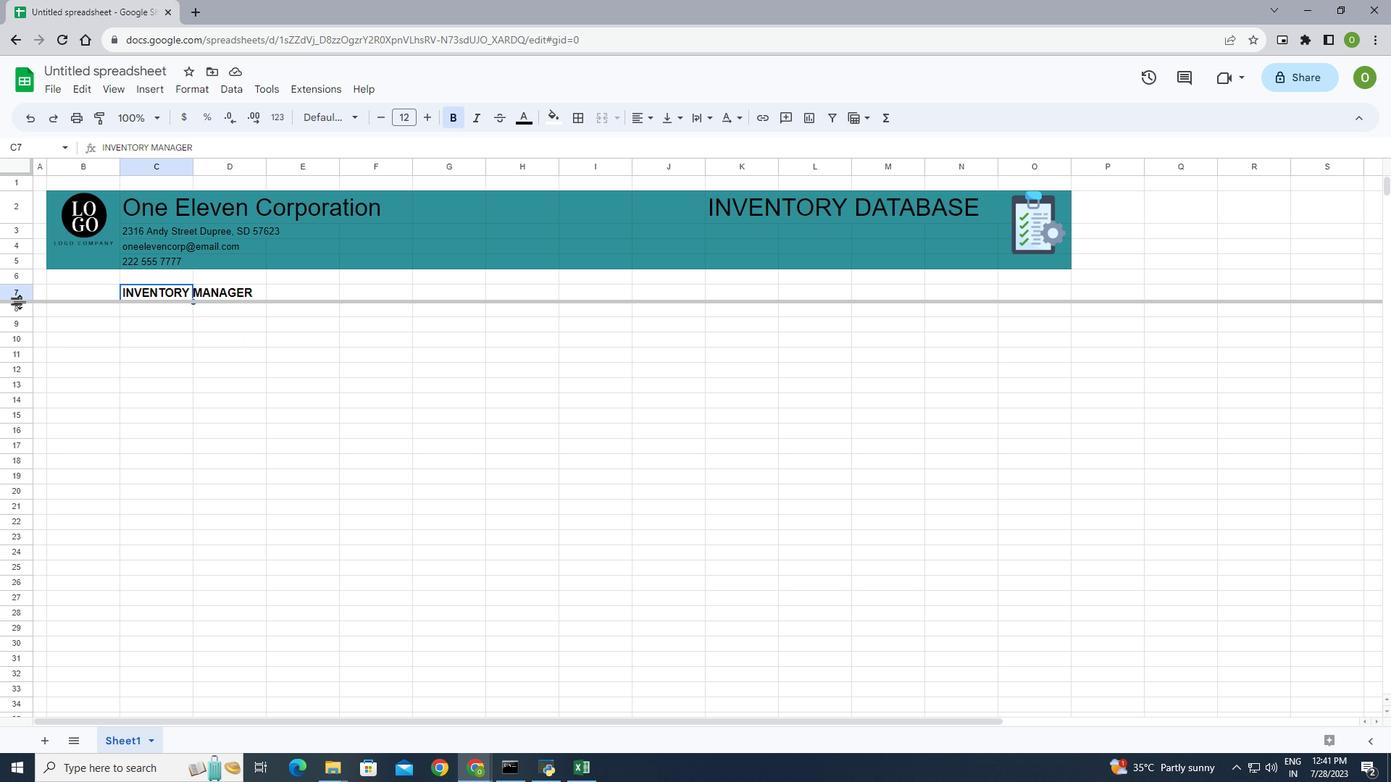 
Action: Mouse moved to (166, 293)
Screenshot: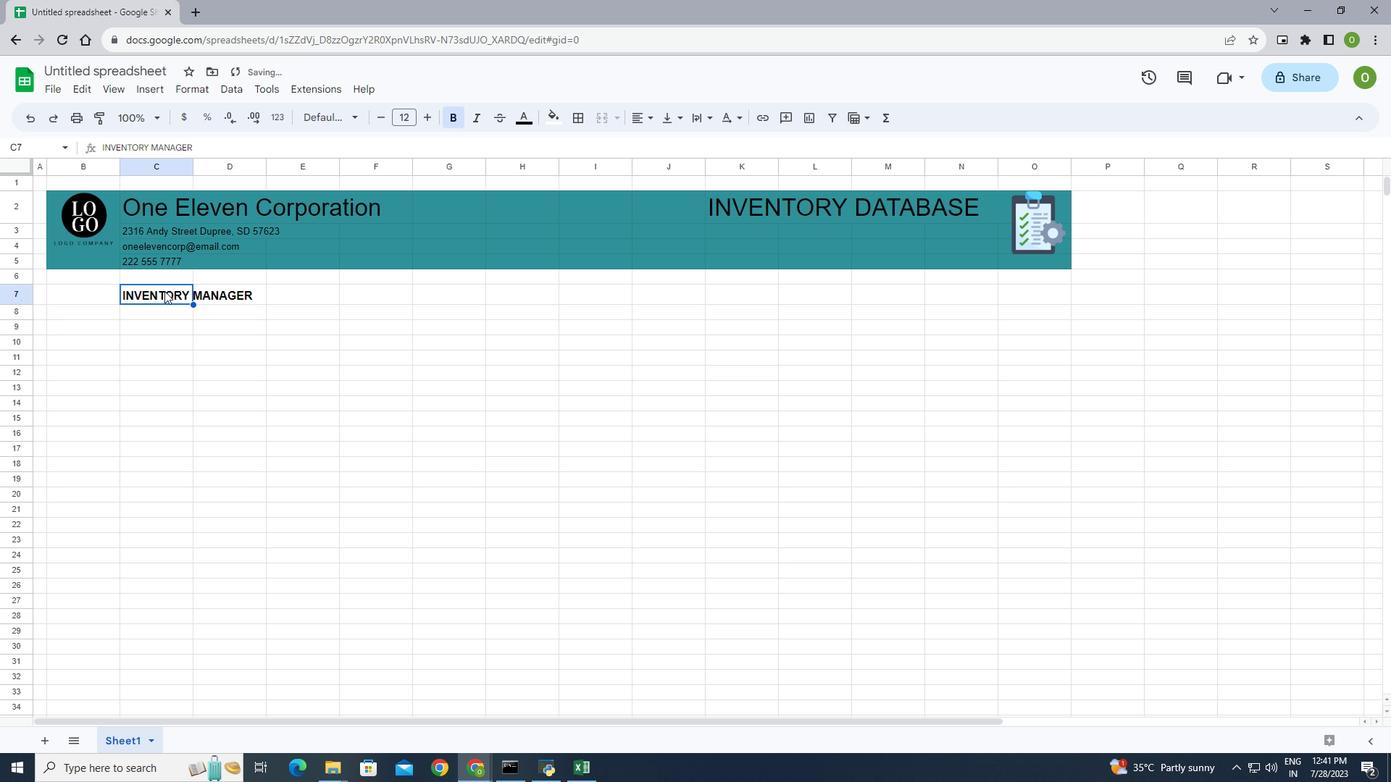 
Action: Mouse pressed left at (166, 293)
Screenshot: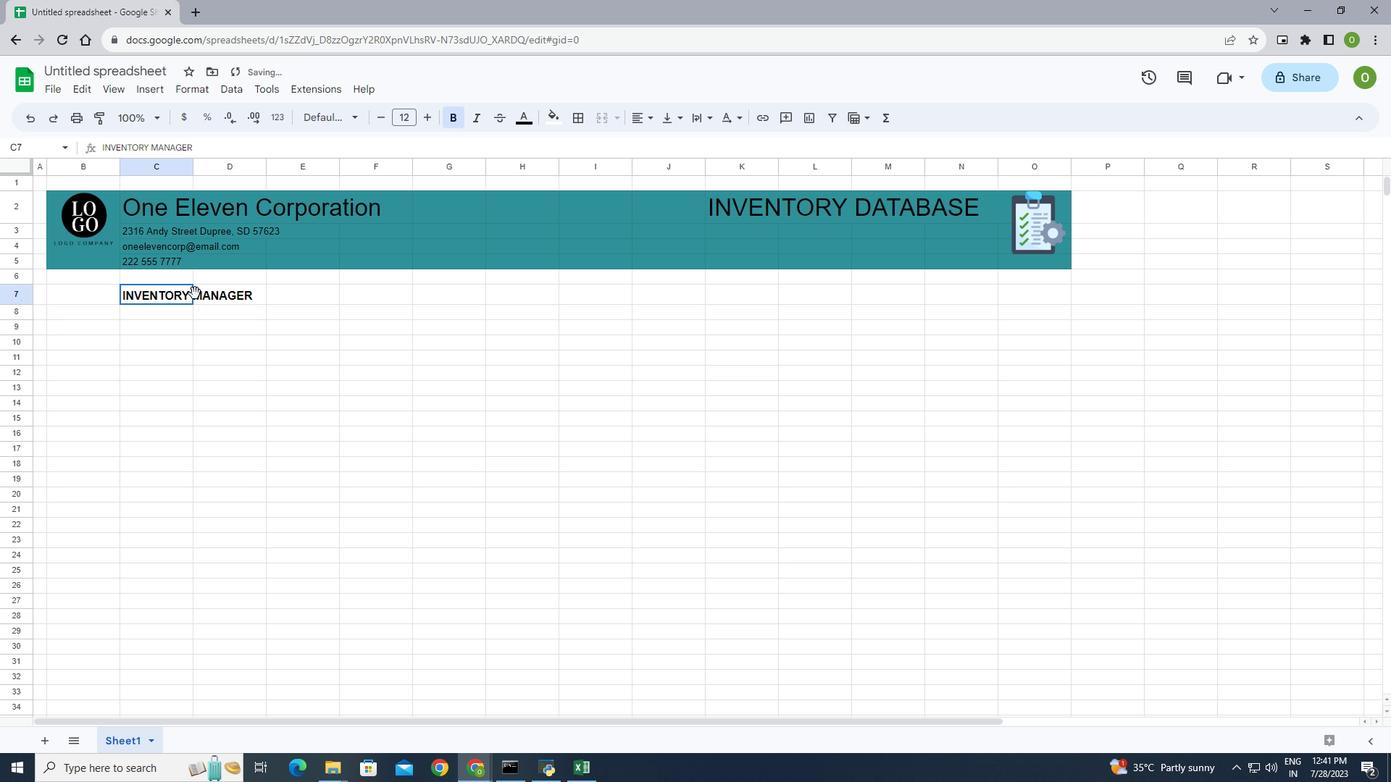 
Action: Mouse moved to (602, 118)
Screenshot: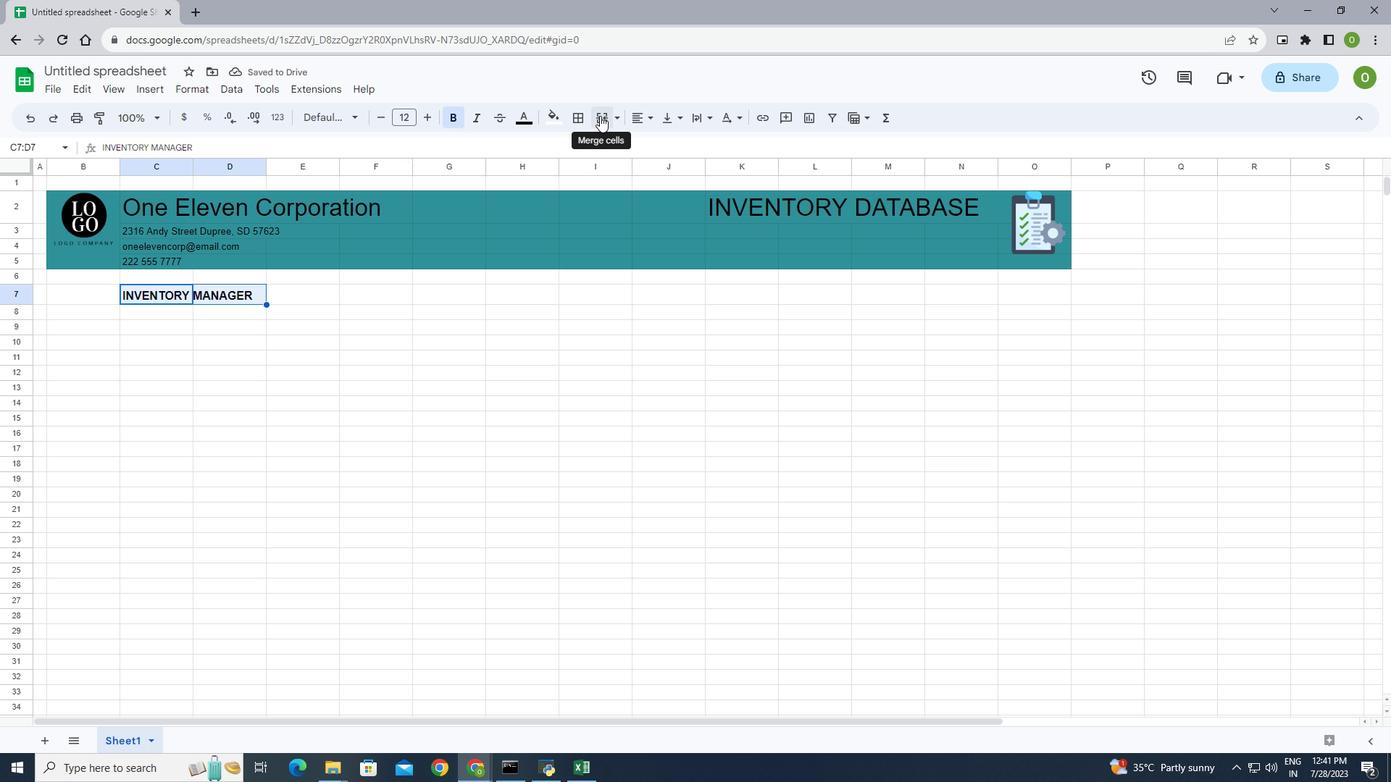 
Action: Mouse pressed left at (602, 118)
Screenshot: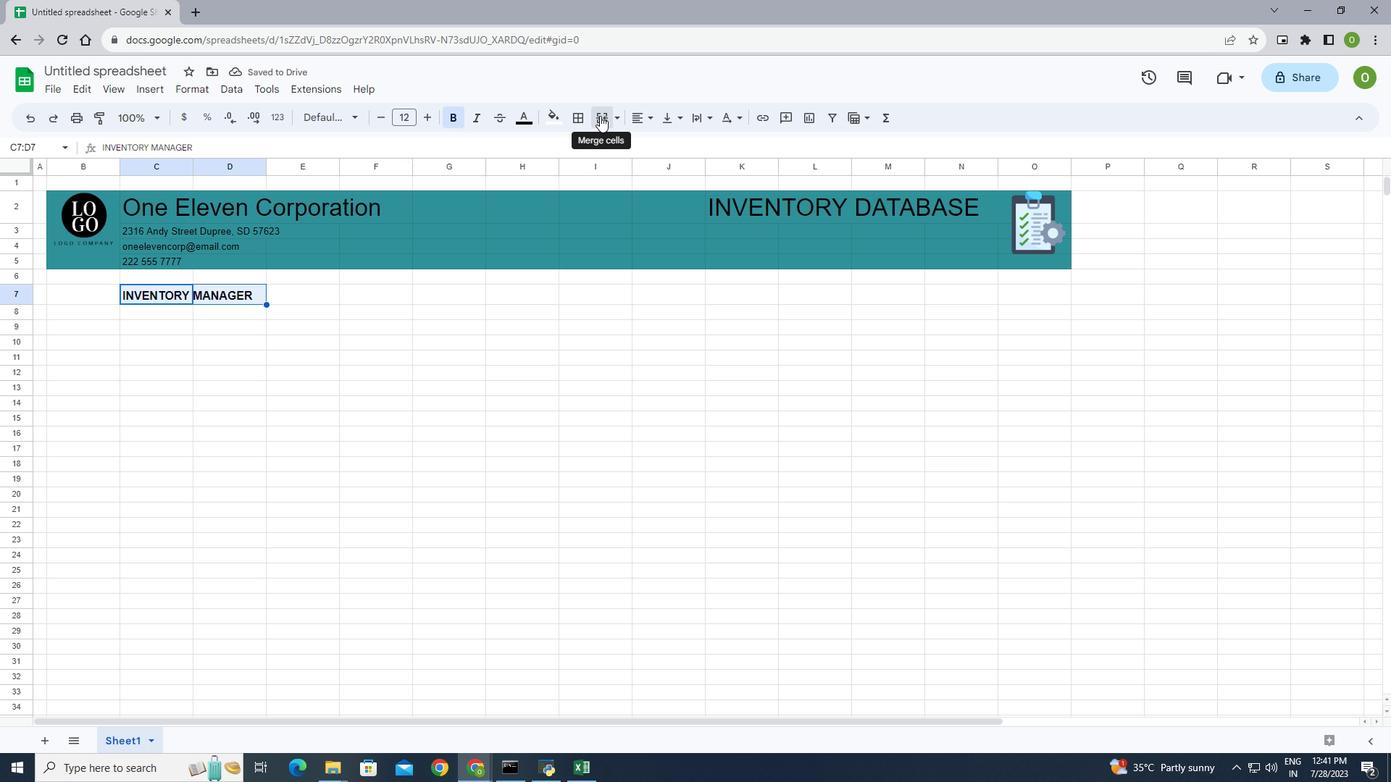 
Action: Mouse moved to (171, 314)
Screenshot: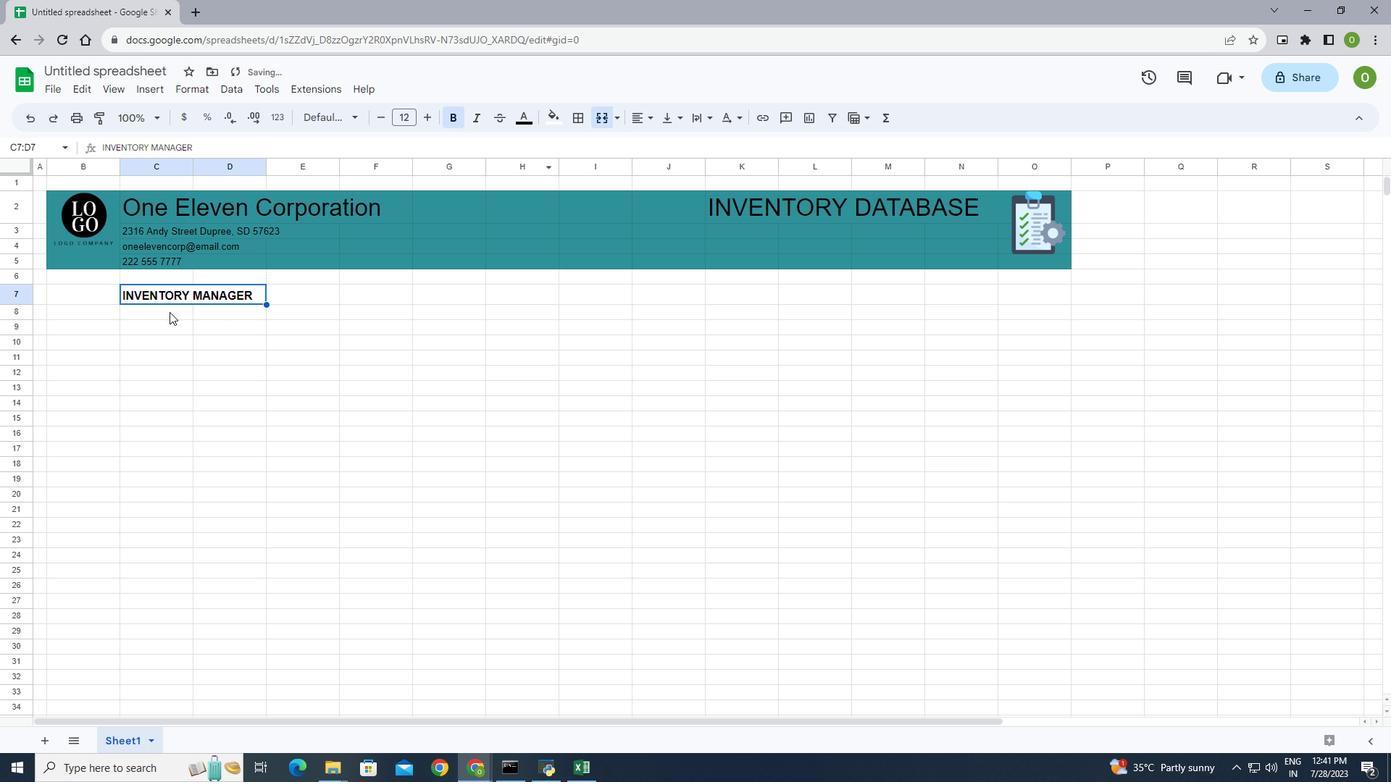 
Action: Mouse pressed left at (171, 314)
Screenshot: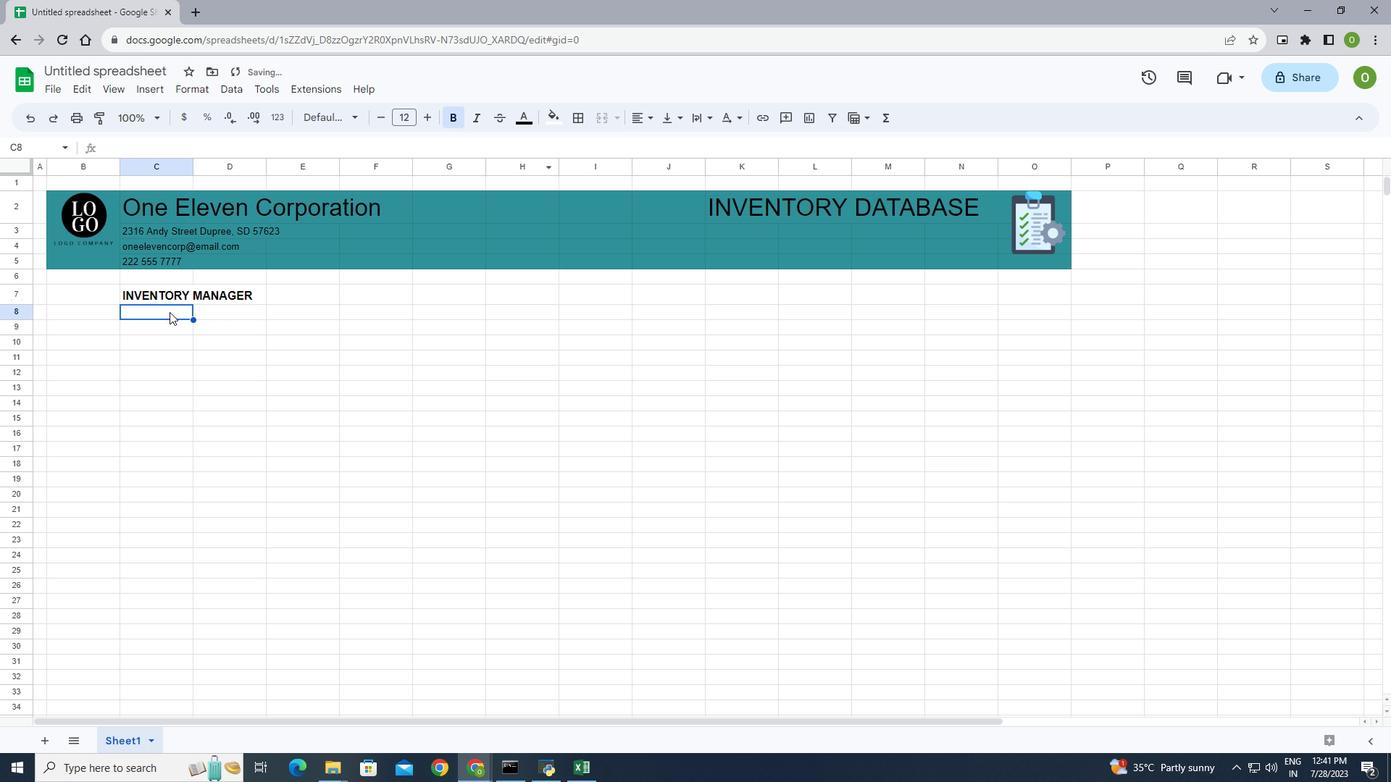 
Action: Mouse moved to (89, 312)
Screenshot: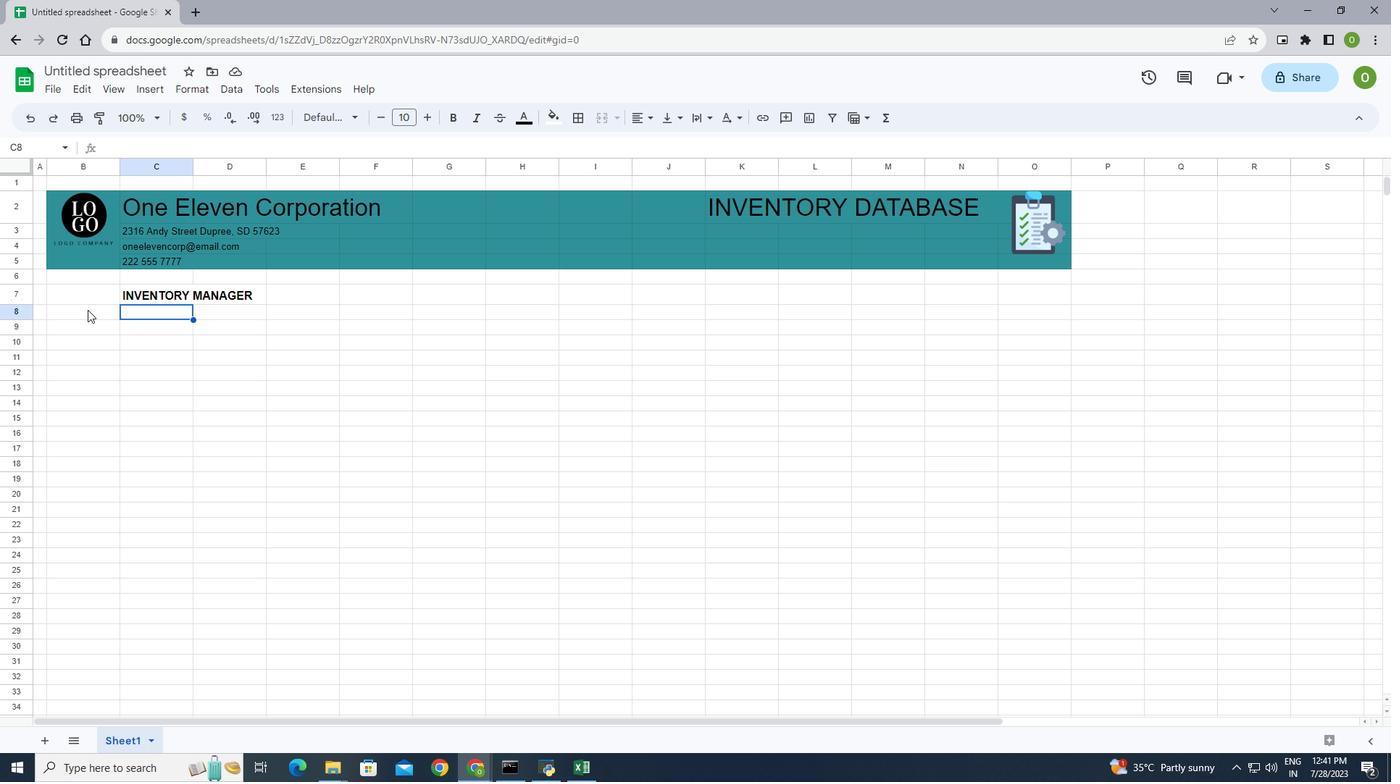 
Action: Mouse pressed left at (89, 312)
Screenshot: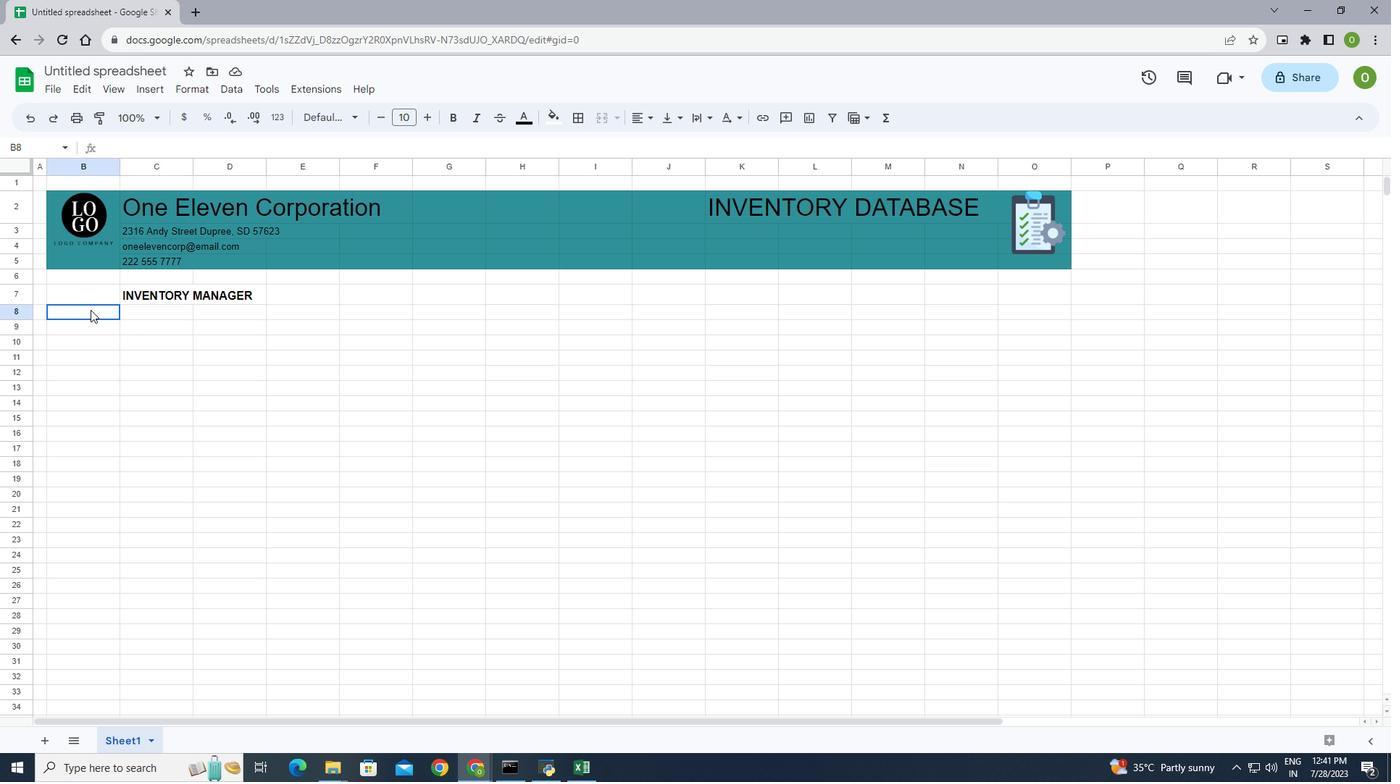 
Action: Mouse moved to (603, 120)
Screenshot: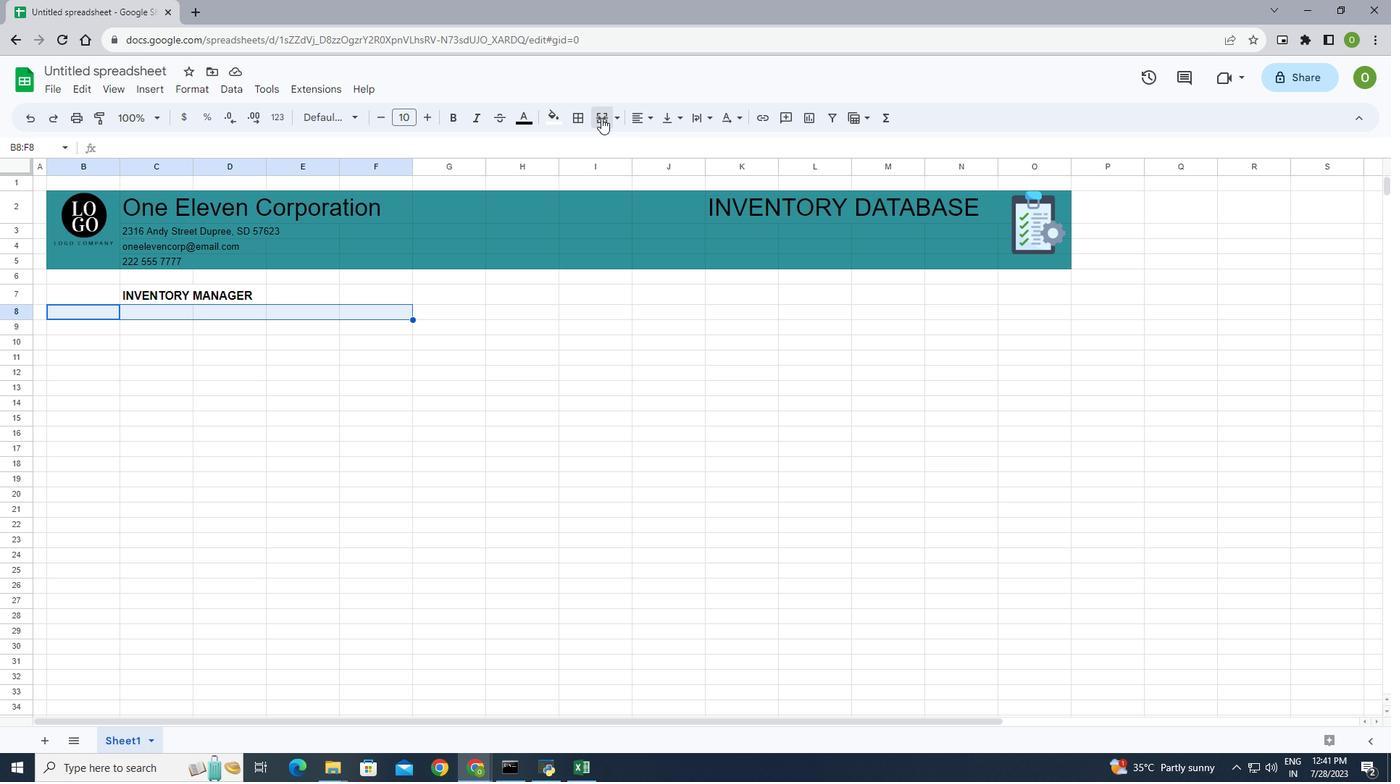 
Action: Mouse pressed left at (603, 120)
Screenshot: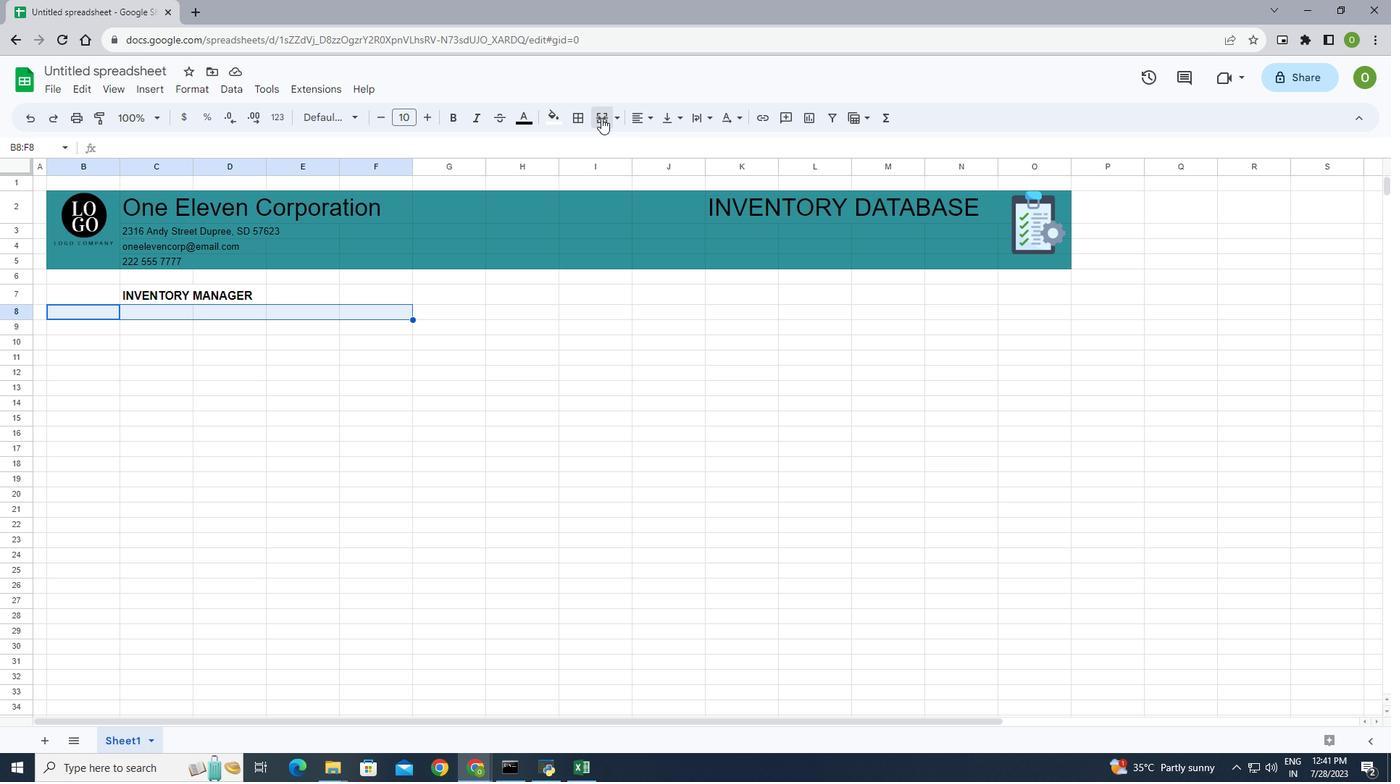 
Action: Mouse moved to (199, 315)
Screenshot: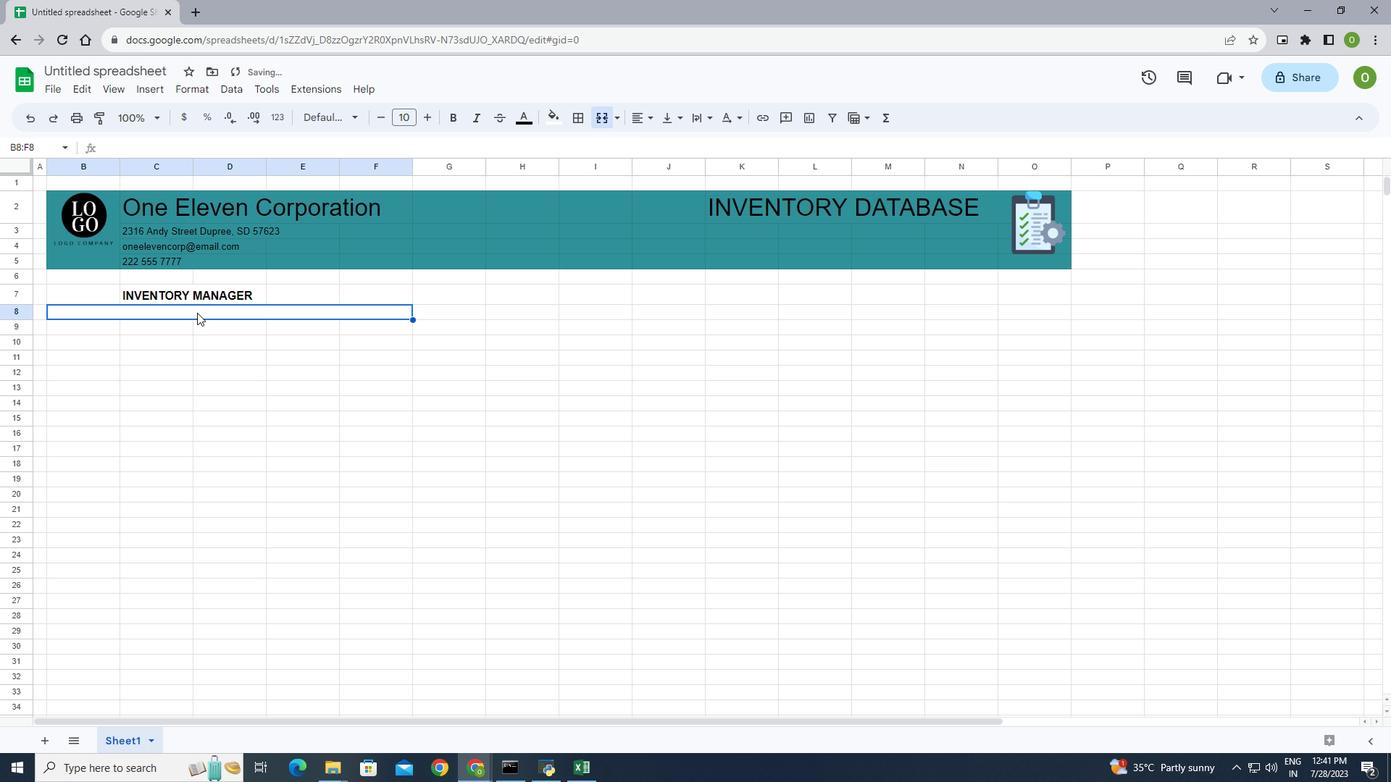 
Action: Key pressed <Key.shift><Key.shift><Key.shift><Key.shift>KYLEBURKE
Screenshot: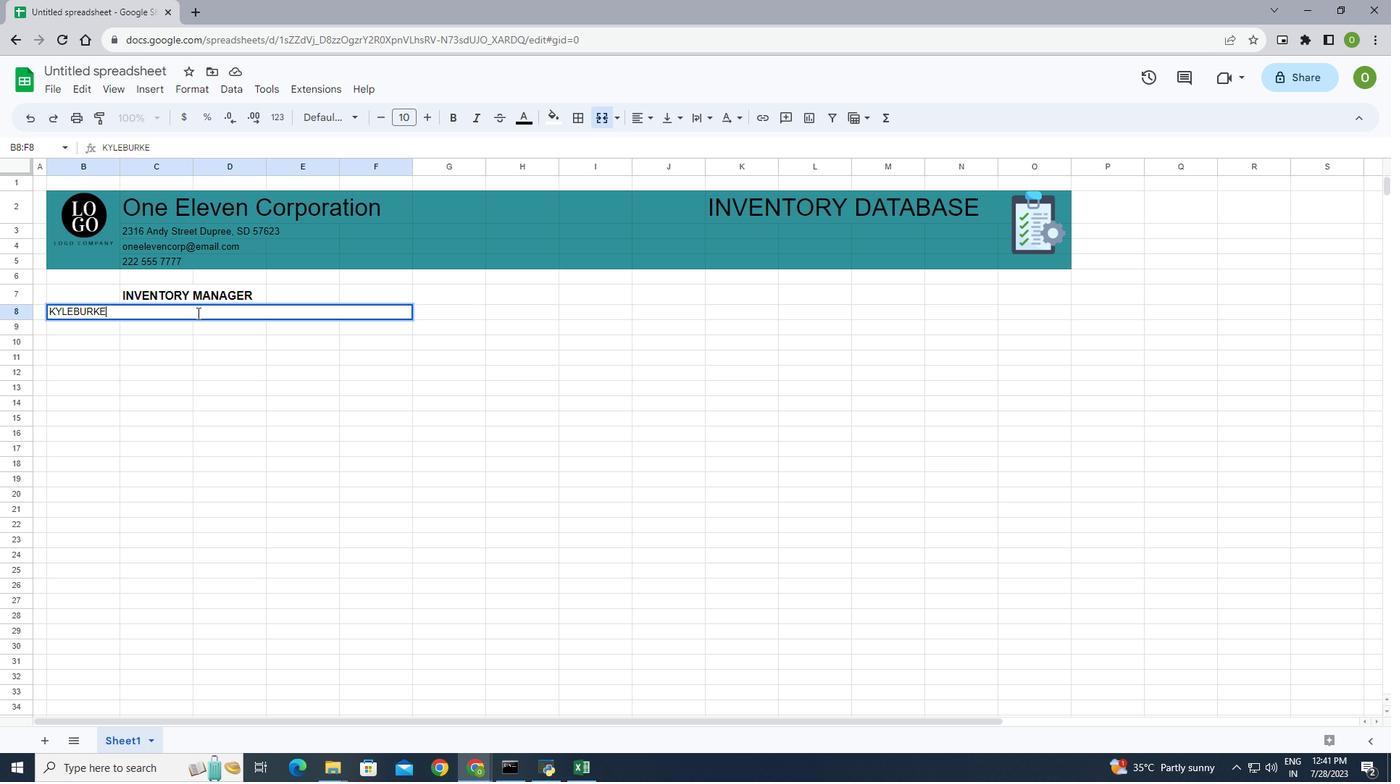 
Action: Mouse moved to (640, 115)
Screenshot: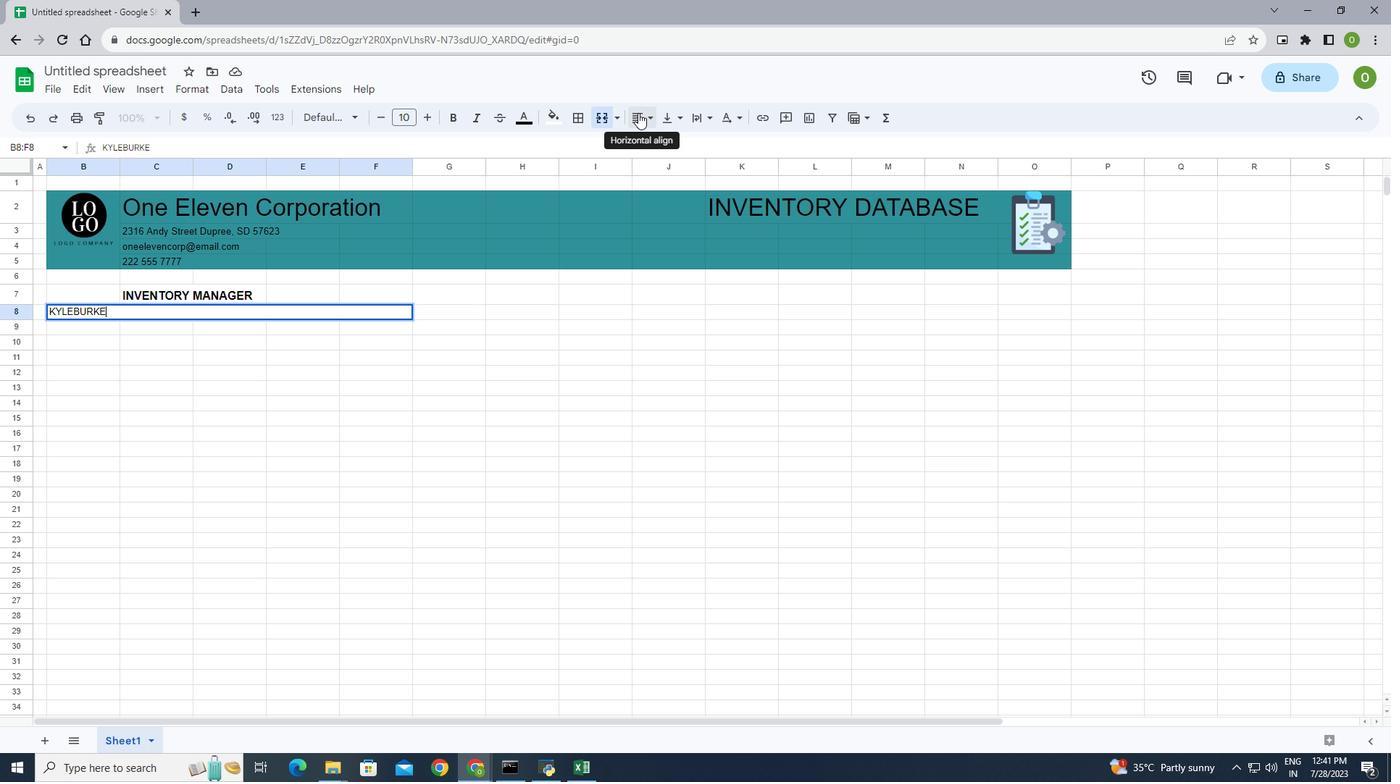 
Action: Mouse pressed left at (640, 115)
Screenshot: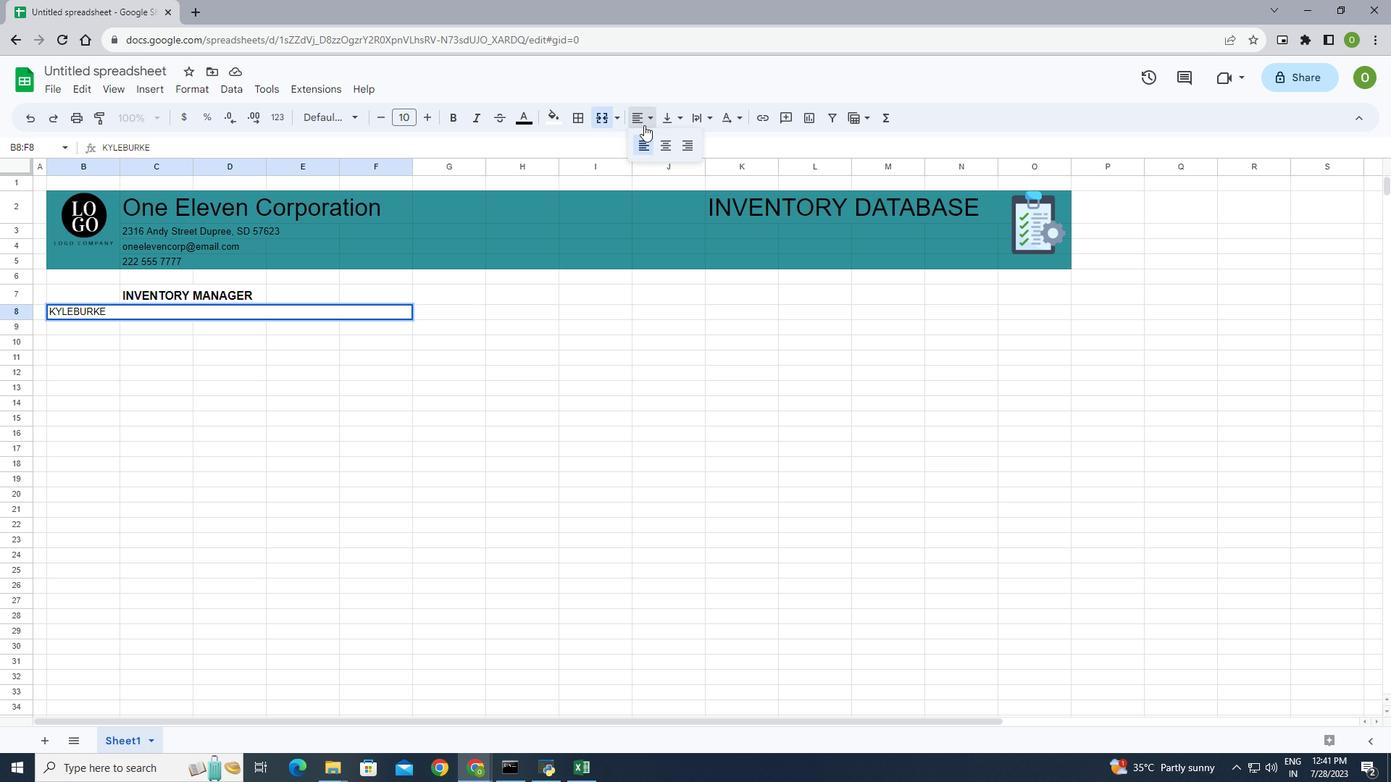 
Action: Mouse moved to (662, 151)
Screenshot: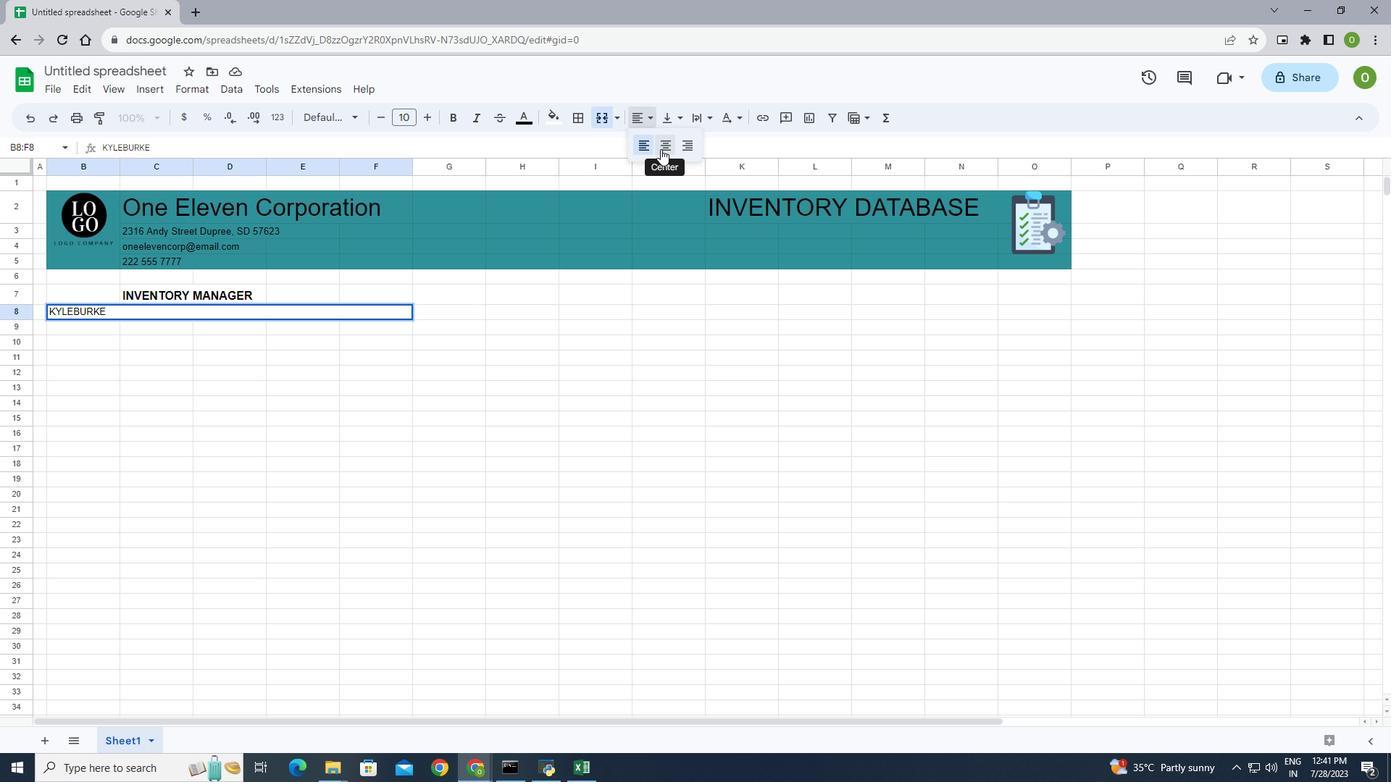 
Action: Mouse pressed left at (662, 151)
Screenshot: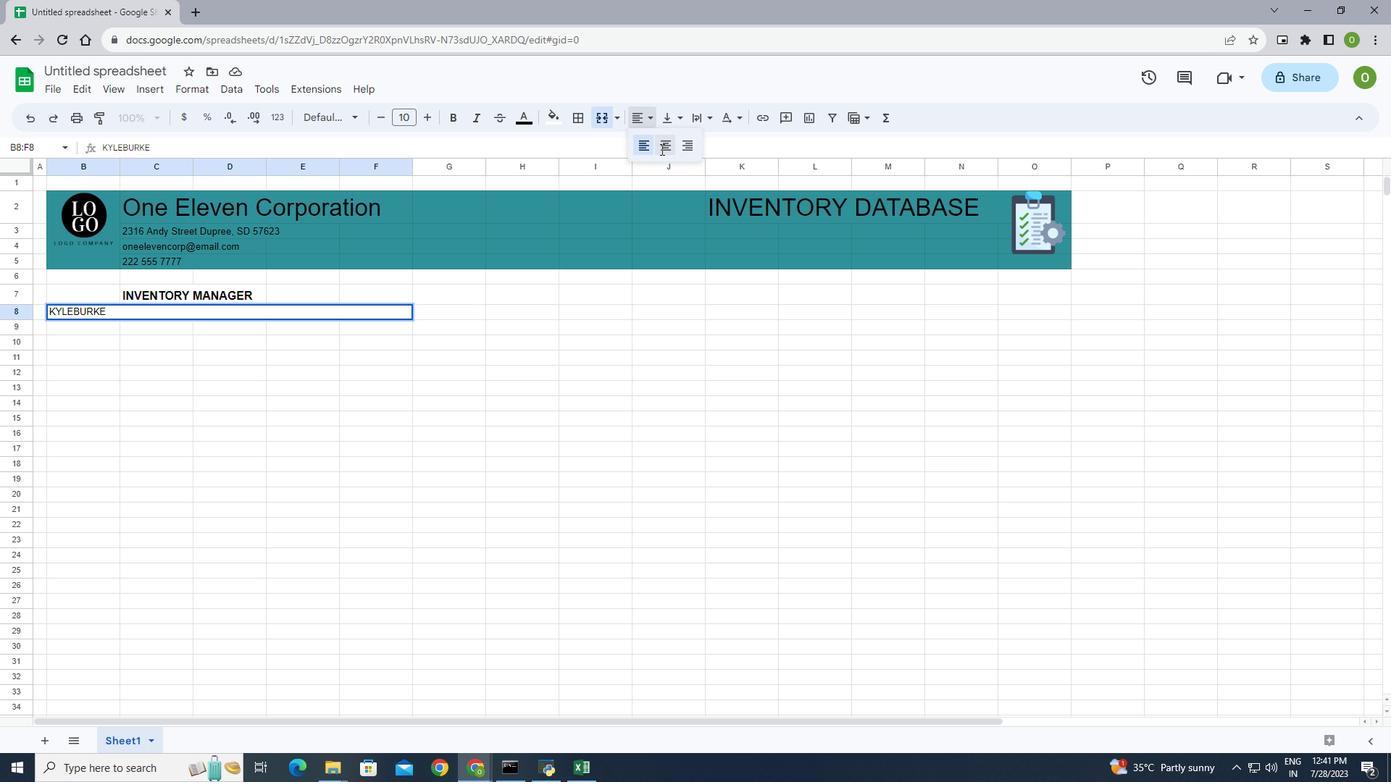 
Action: Mouse moved to (429, 115)
Screenshot: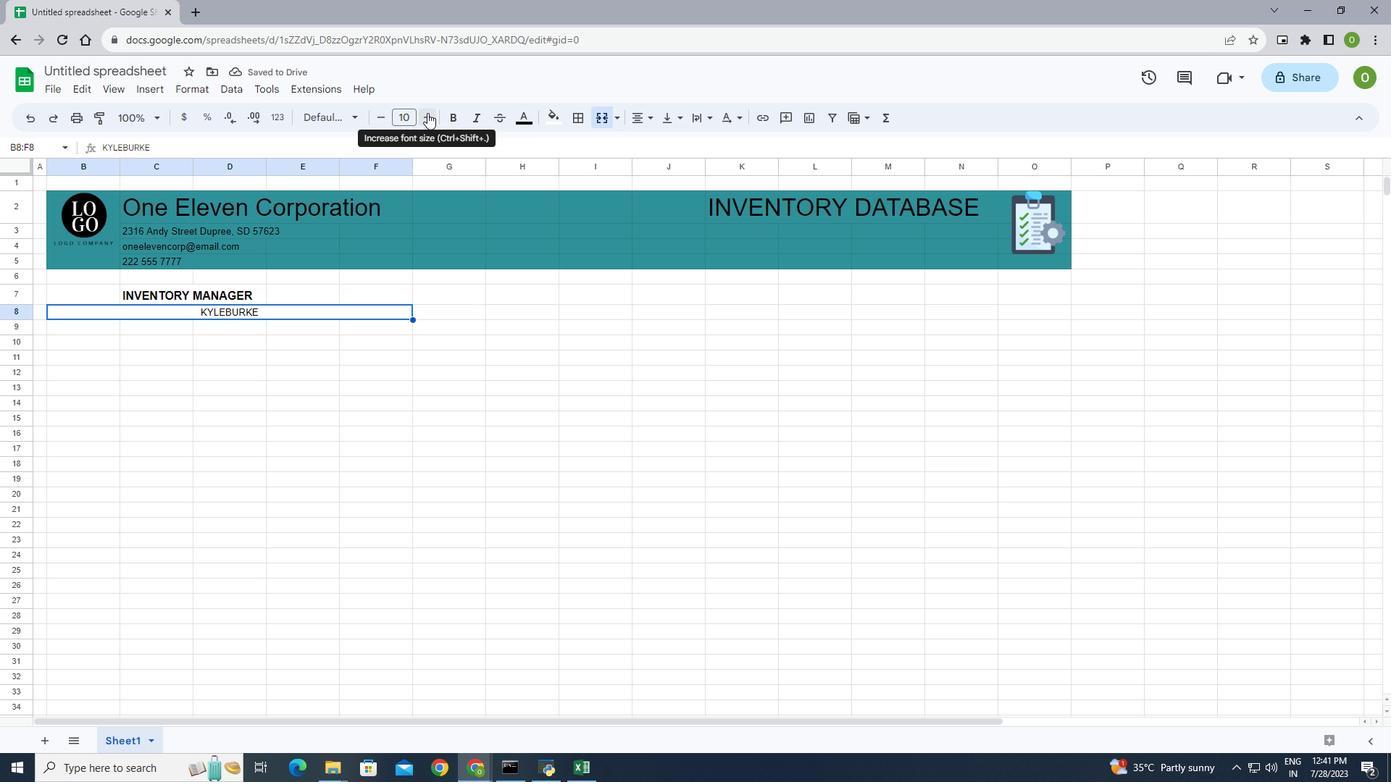 
Action: Mouse pressed left at (429, 115)
Screenshot: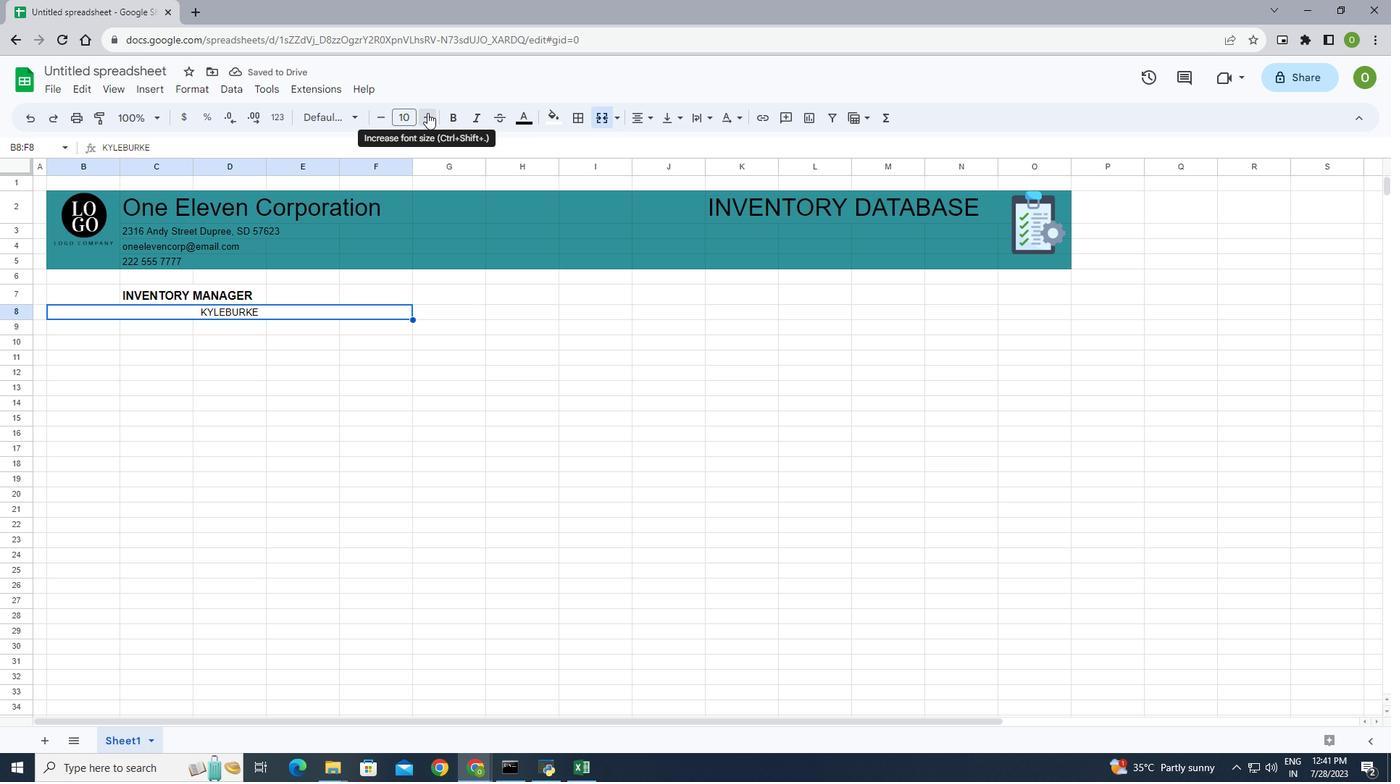 
Action: Mouse pressed left at (429, 115)
Screenshot: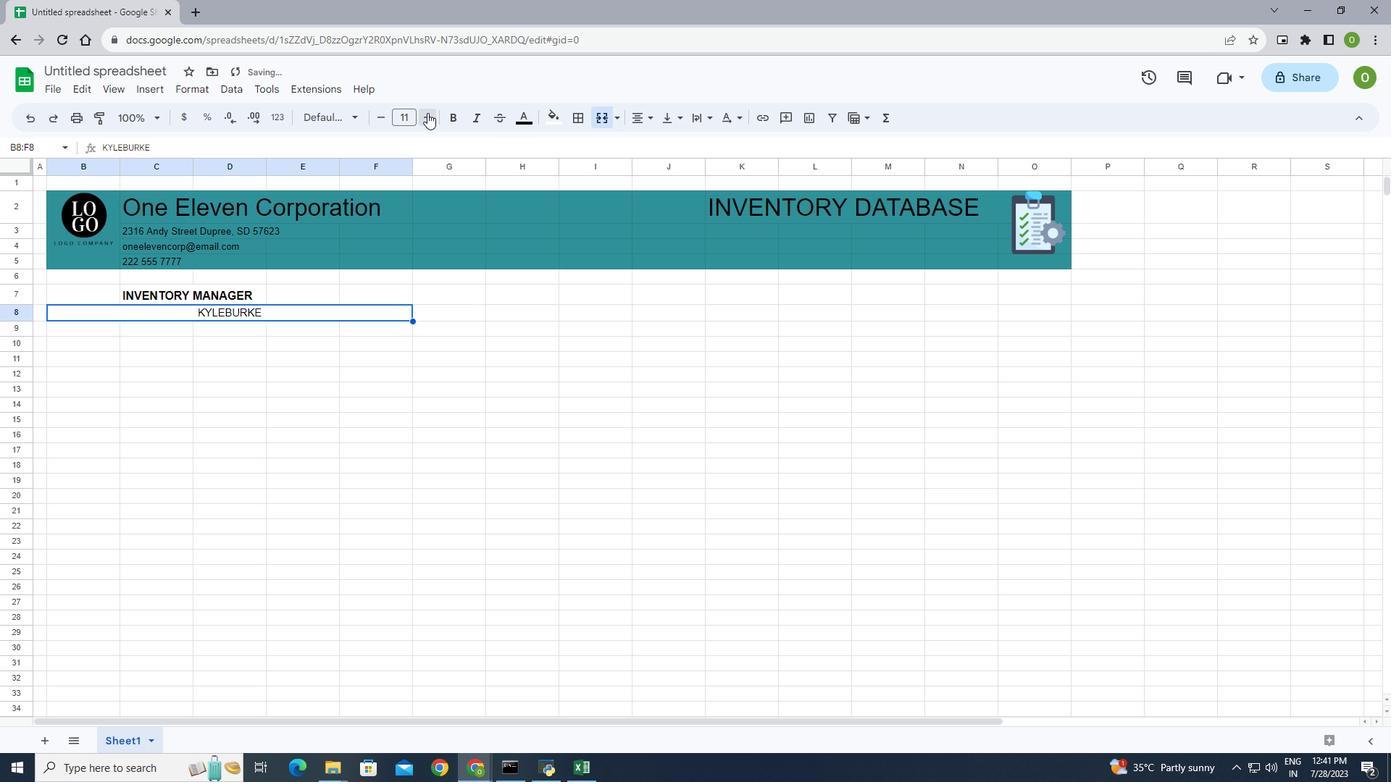 
Action: Mouse moved to (339, 115)
Screenshot: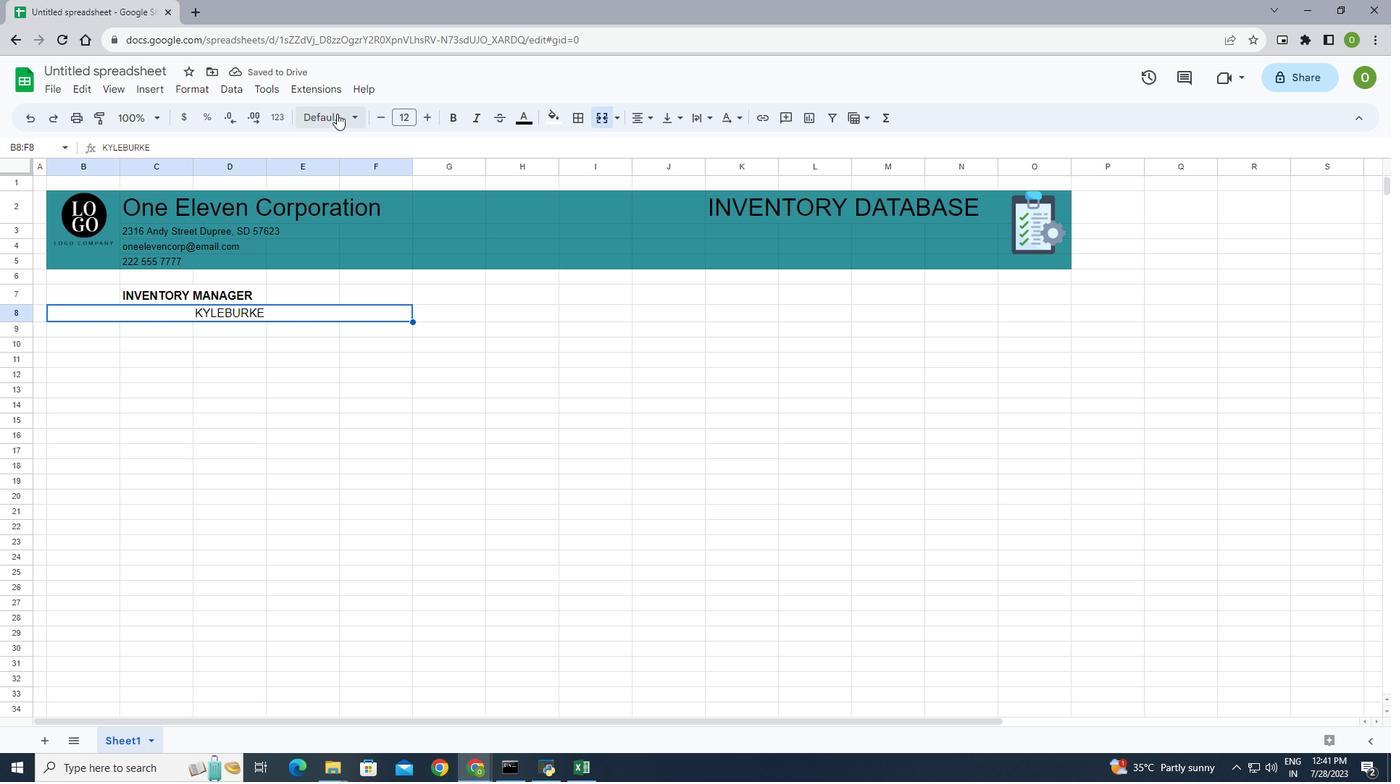 
Action: Mouse pressed left at (339, 115)
Screenshot: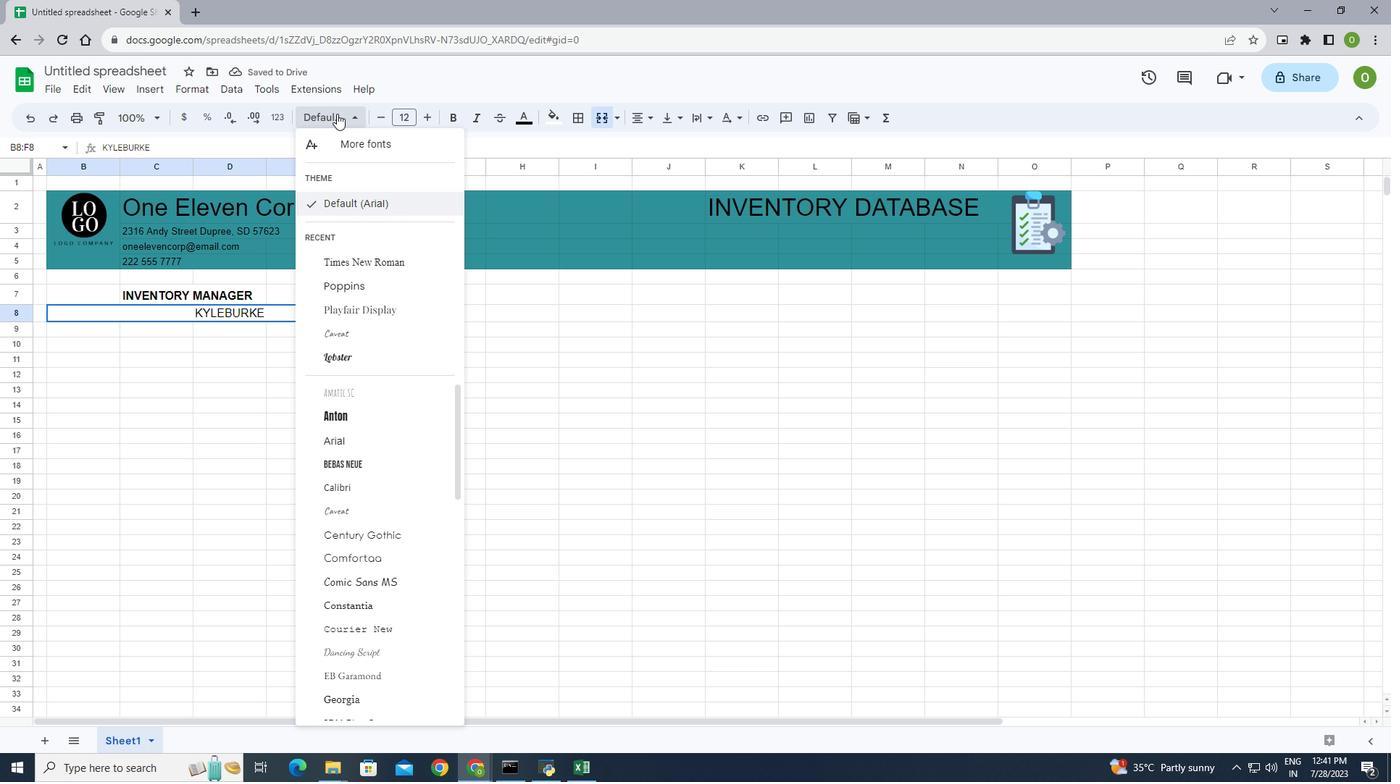 
Action: Mouse moved to (390, 409)
Screenshot: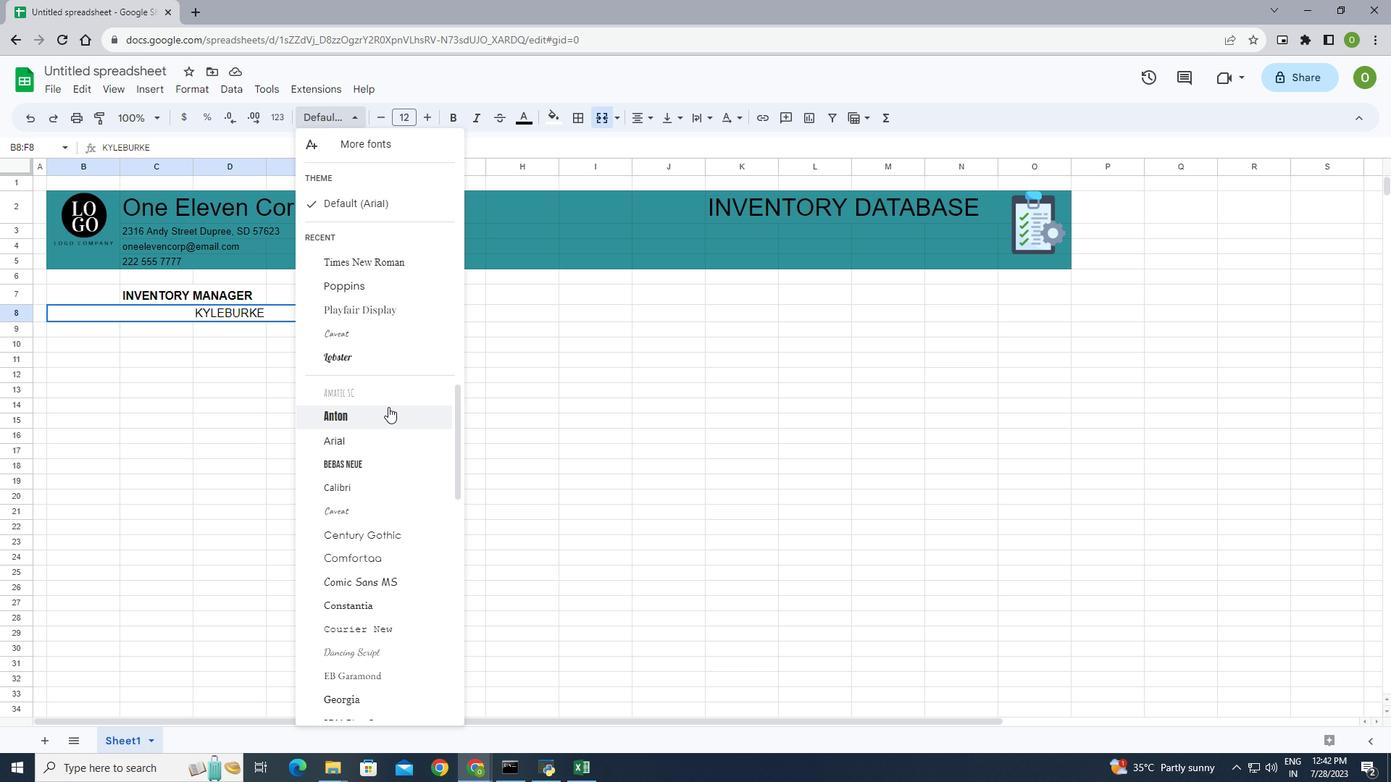 
Action: Mouse scrolled (390, 408) with delta (0, 0)
Screenshot: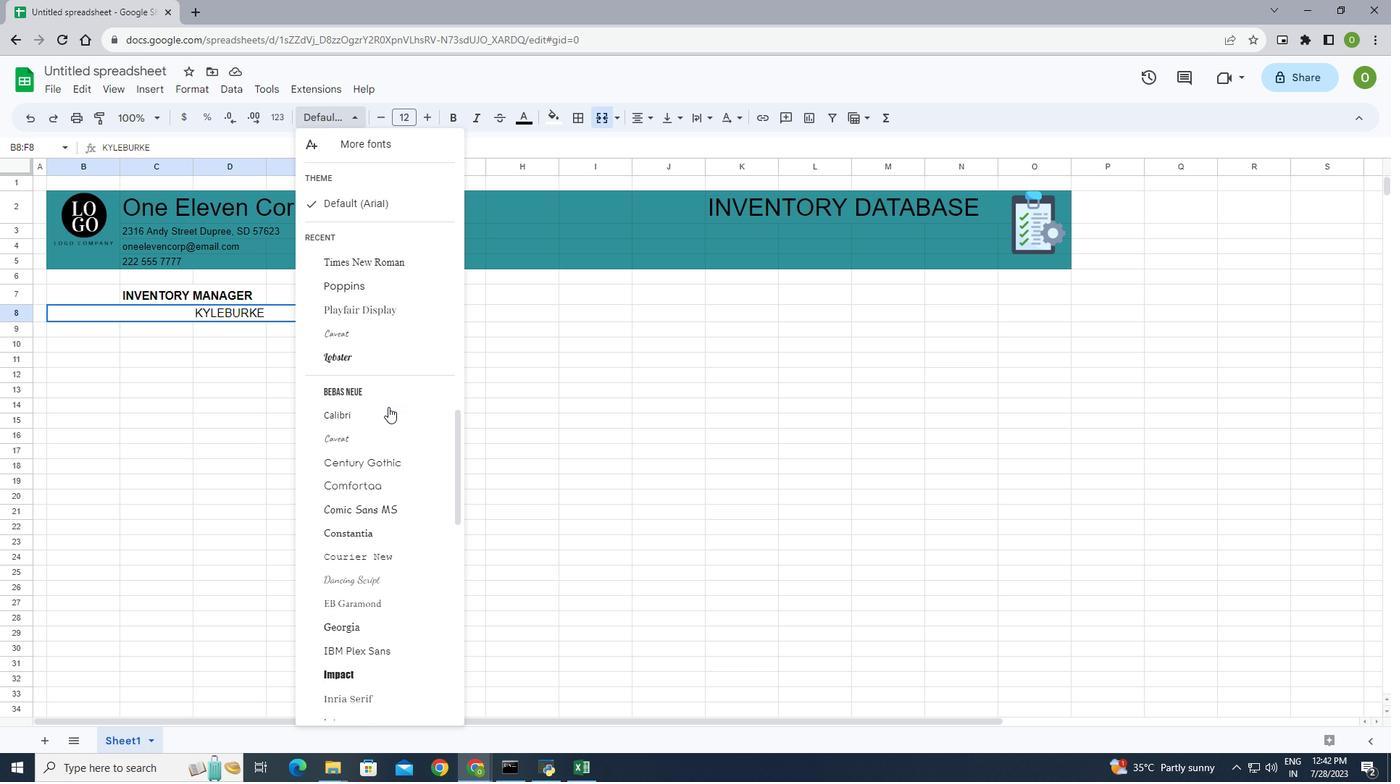 
Action: Mouse scrolled (390, 408) with delta (0, 0)
Screenshot: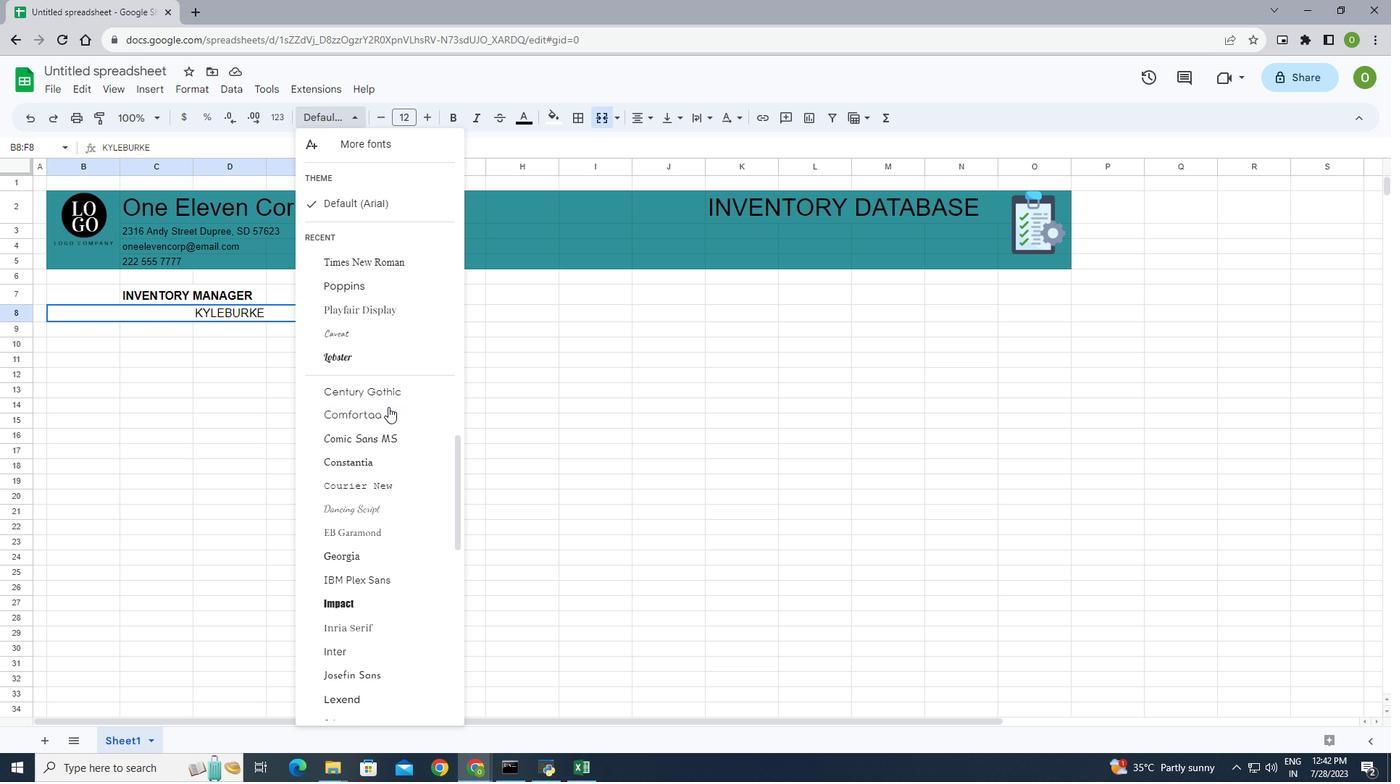 
Action: Mouse moved to (390, 409)
Screenshot: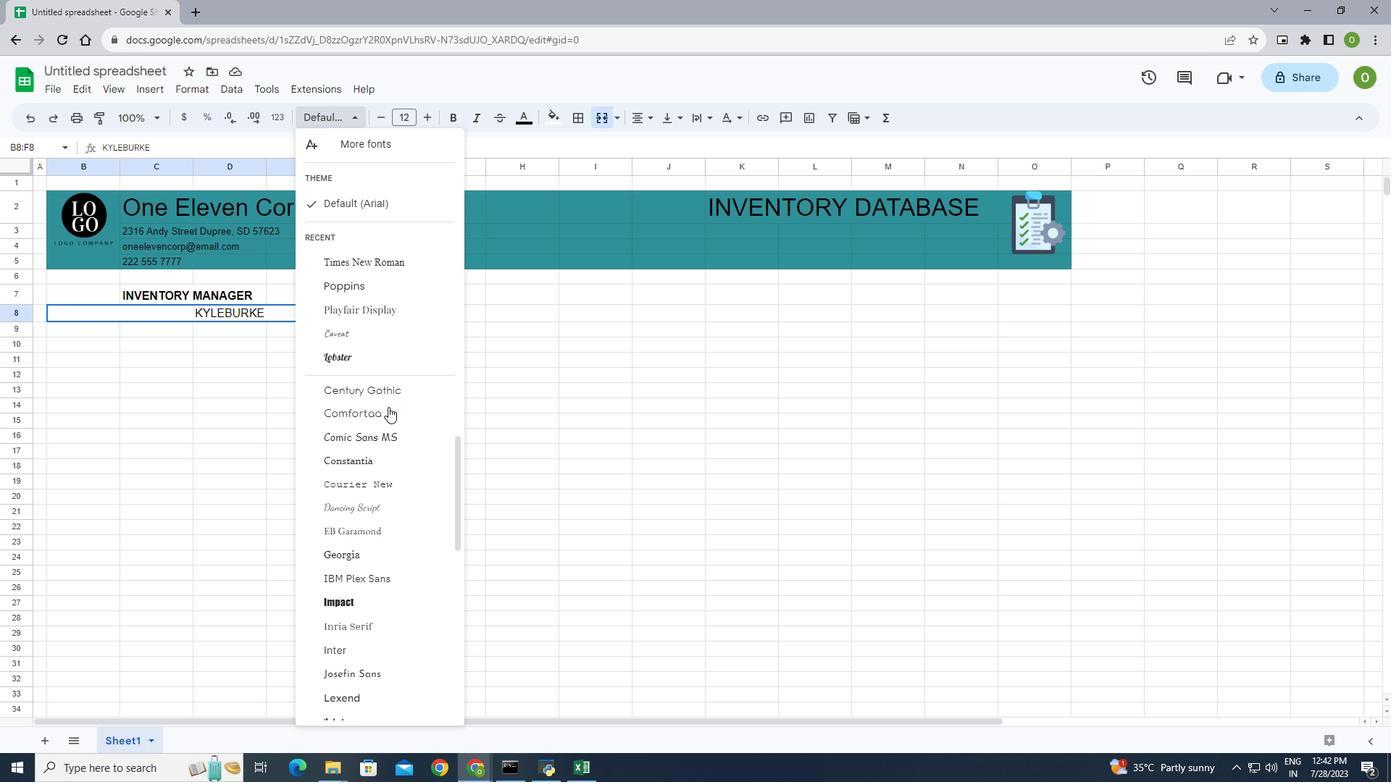 
Action: Mouse scrolled (390, 408) with delta (0, 0)
Screenshot: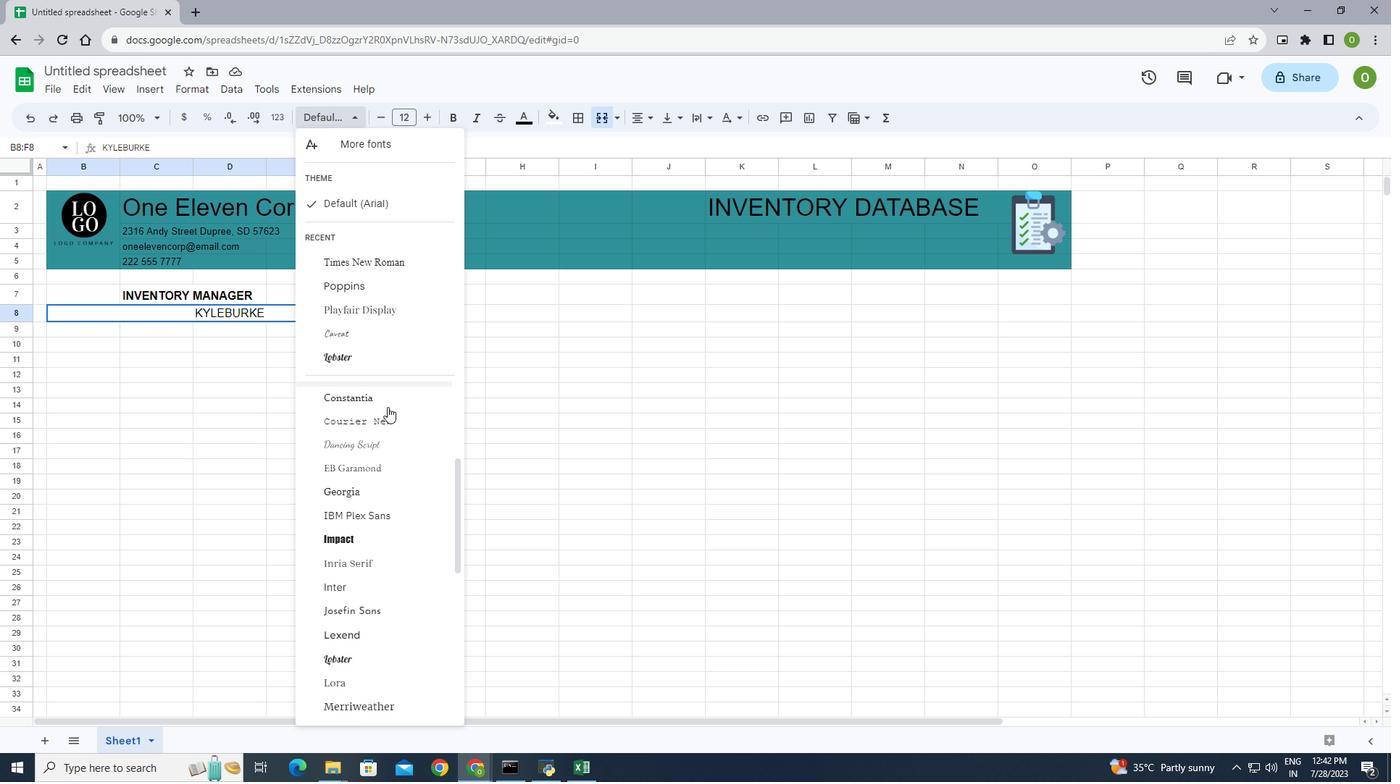 
Action: Mouse moved to (389, 407)
Screenshot: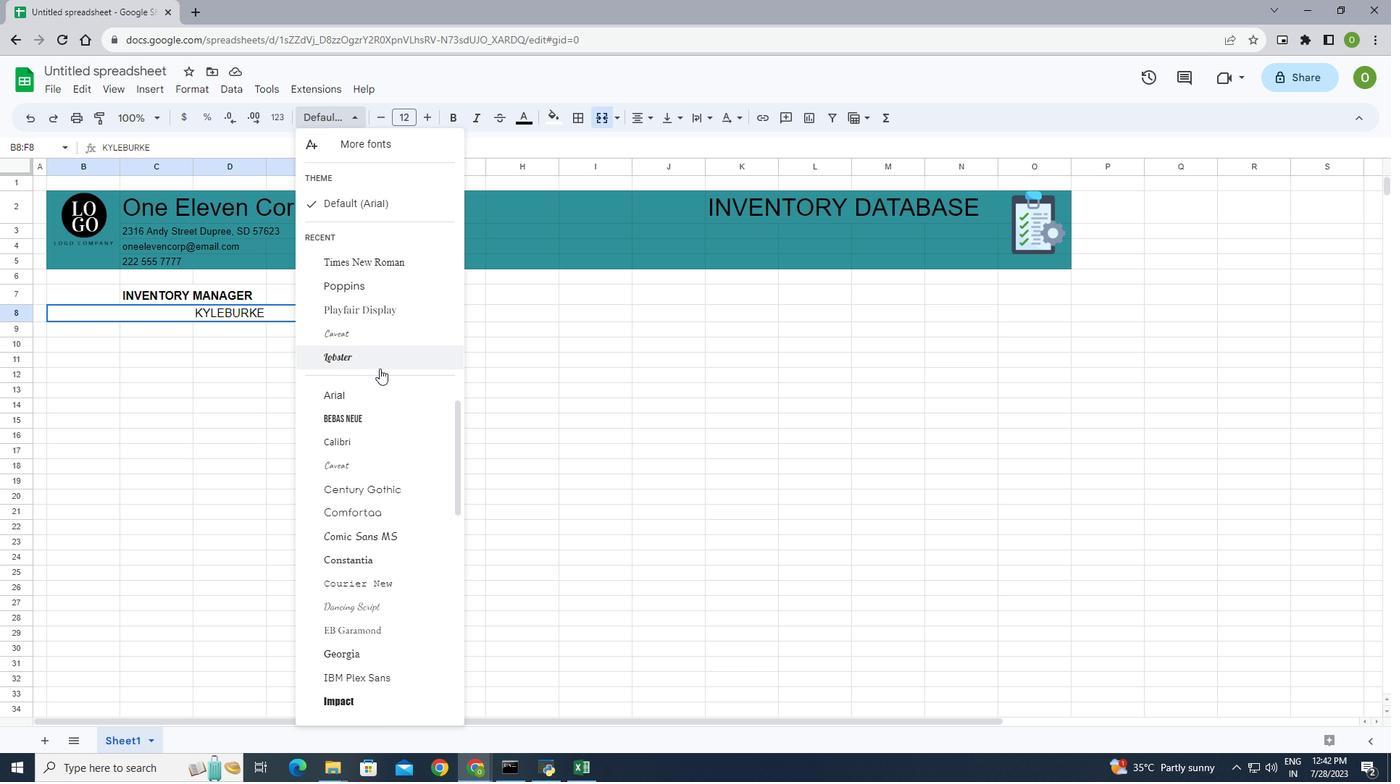 
Action: Mouse scrolled (389, 407) with delta (0, 0)
Screenshot: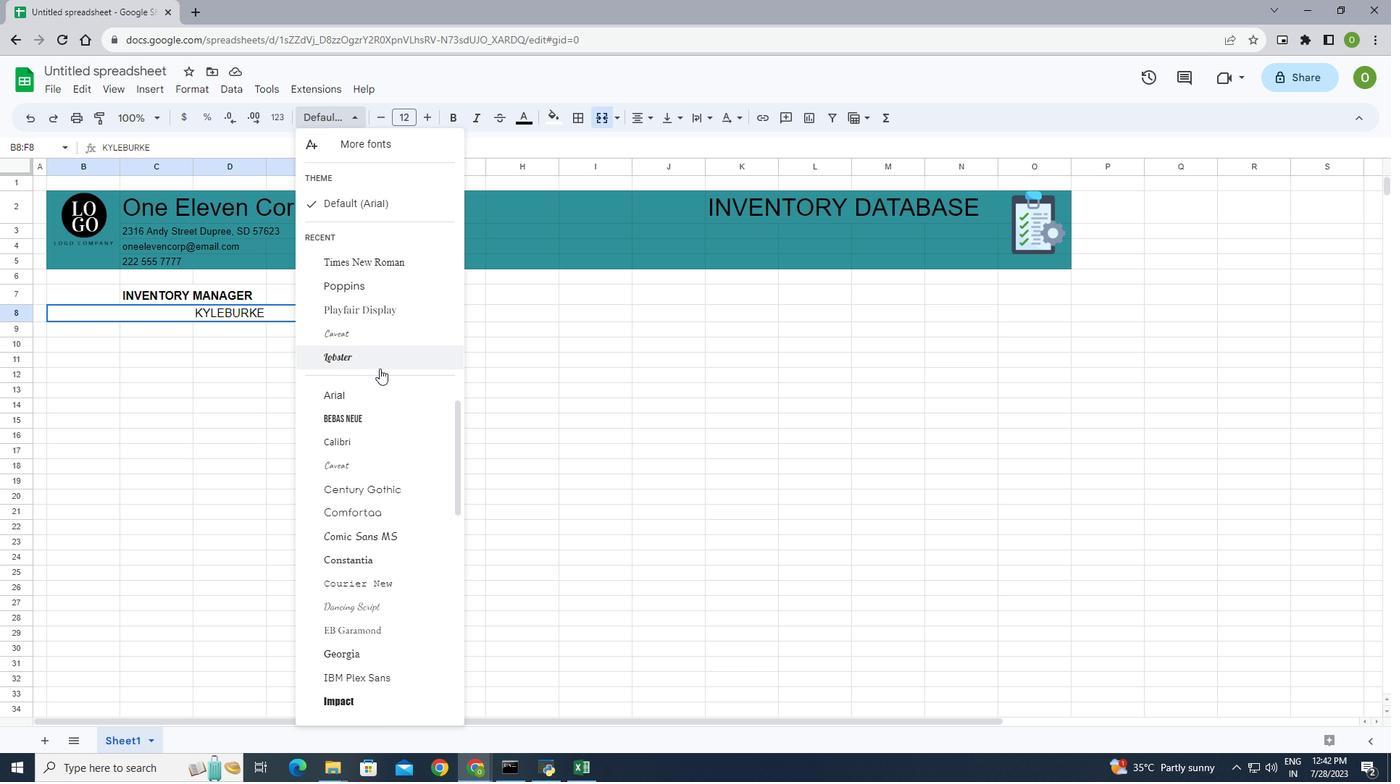 
Action: Mouse moved to (389, 405)
Screenshot: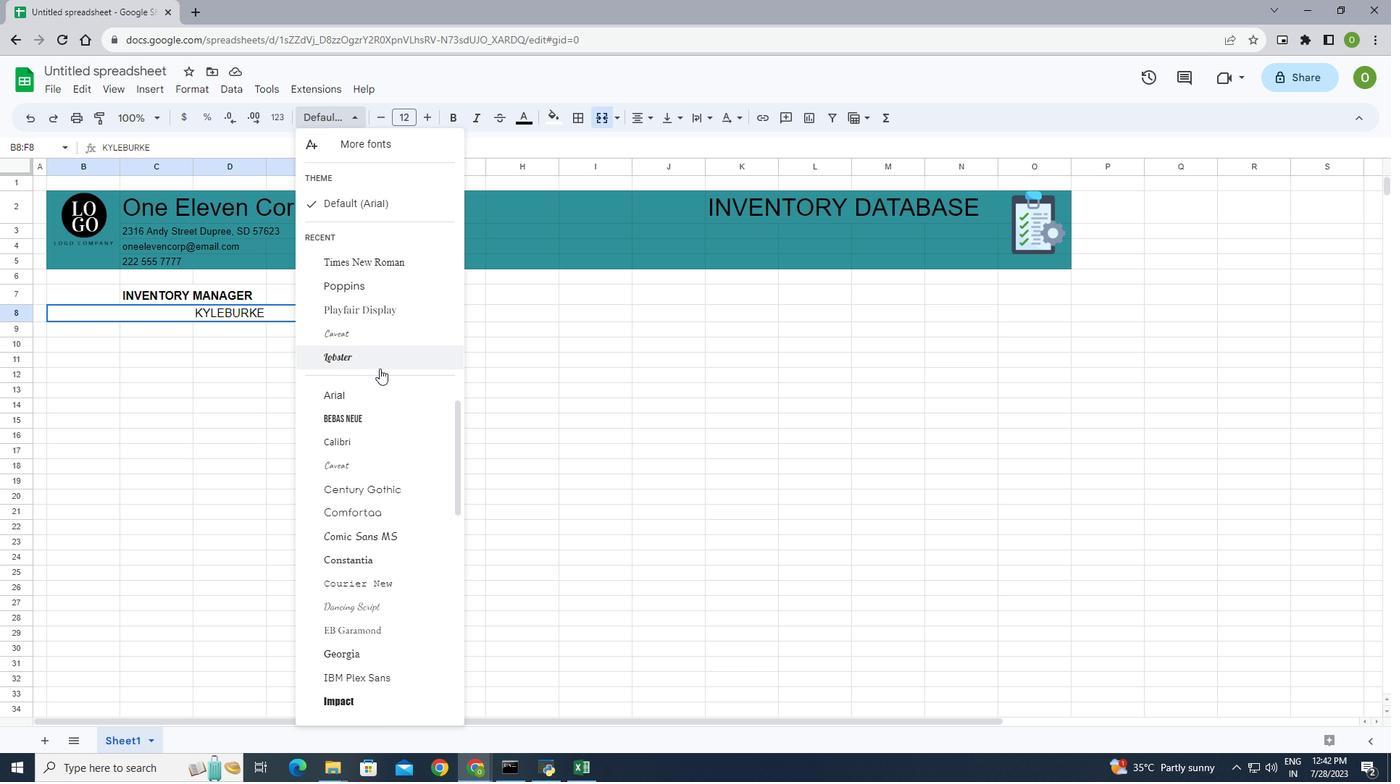 
Action: Mouse scrolled (389, 406) with delta (0, 0)
Screenshot: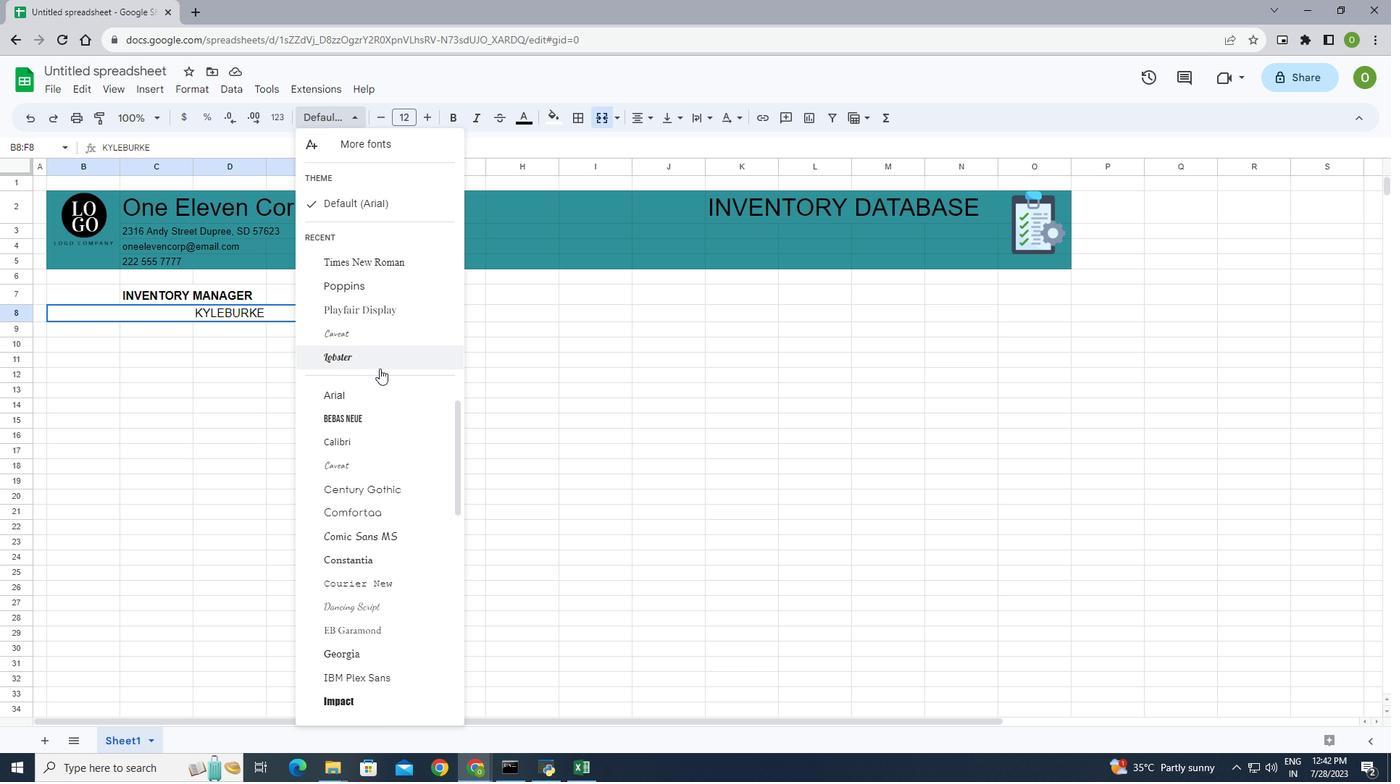 
Action: Mouse moved to (387, 399)
Screenshot: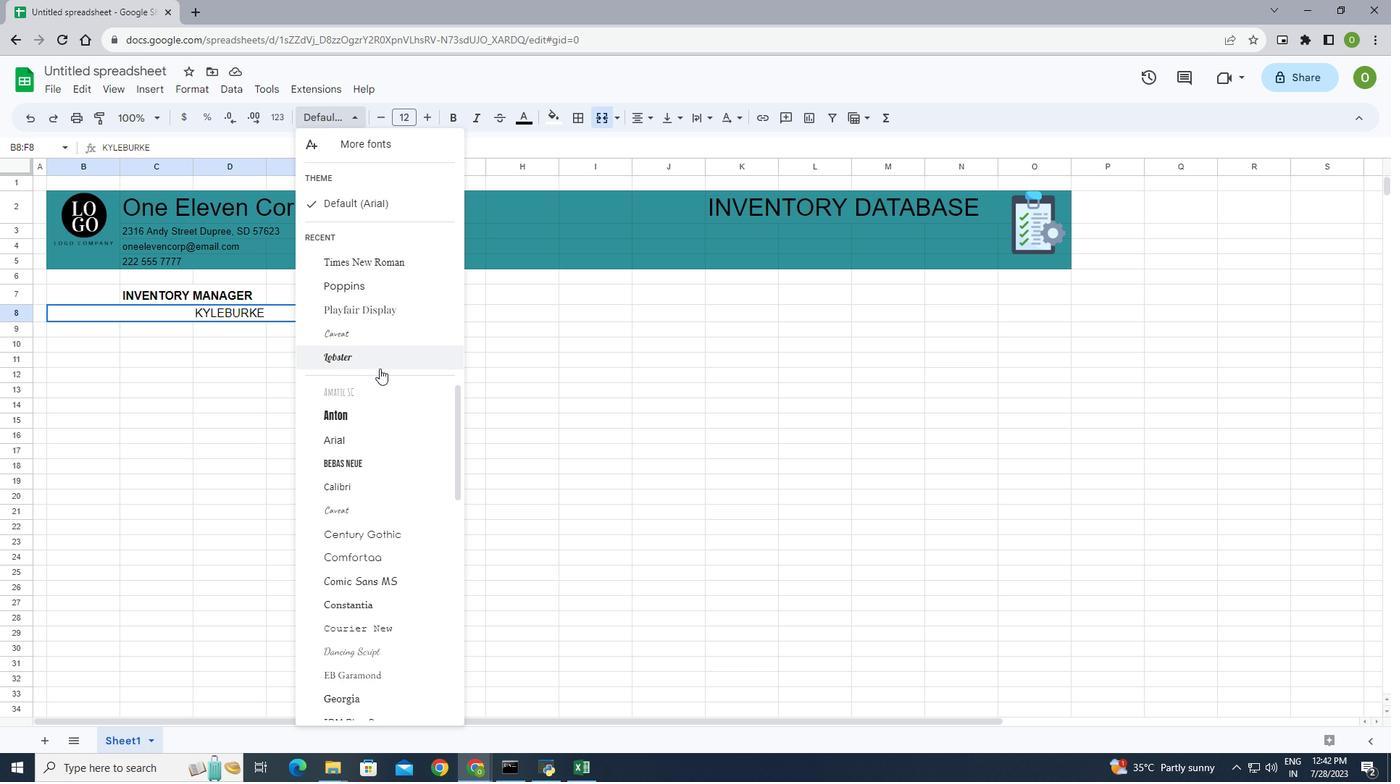
Action: Mouse scrolled (387, 399) with delta (0, 0)
Screenshot: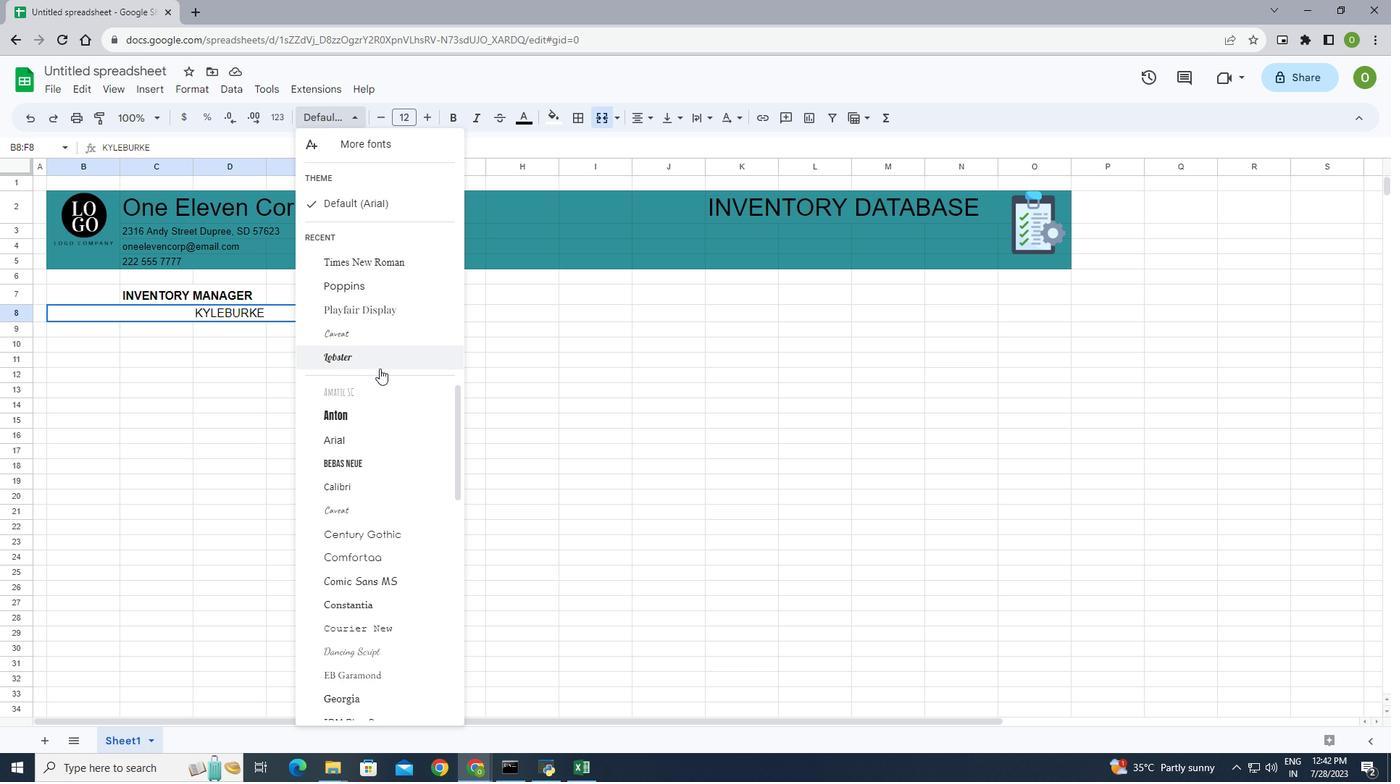 
Action: Mouse moved to (374, 309)
Screenshot: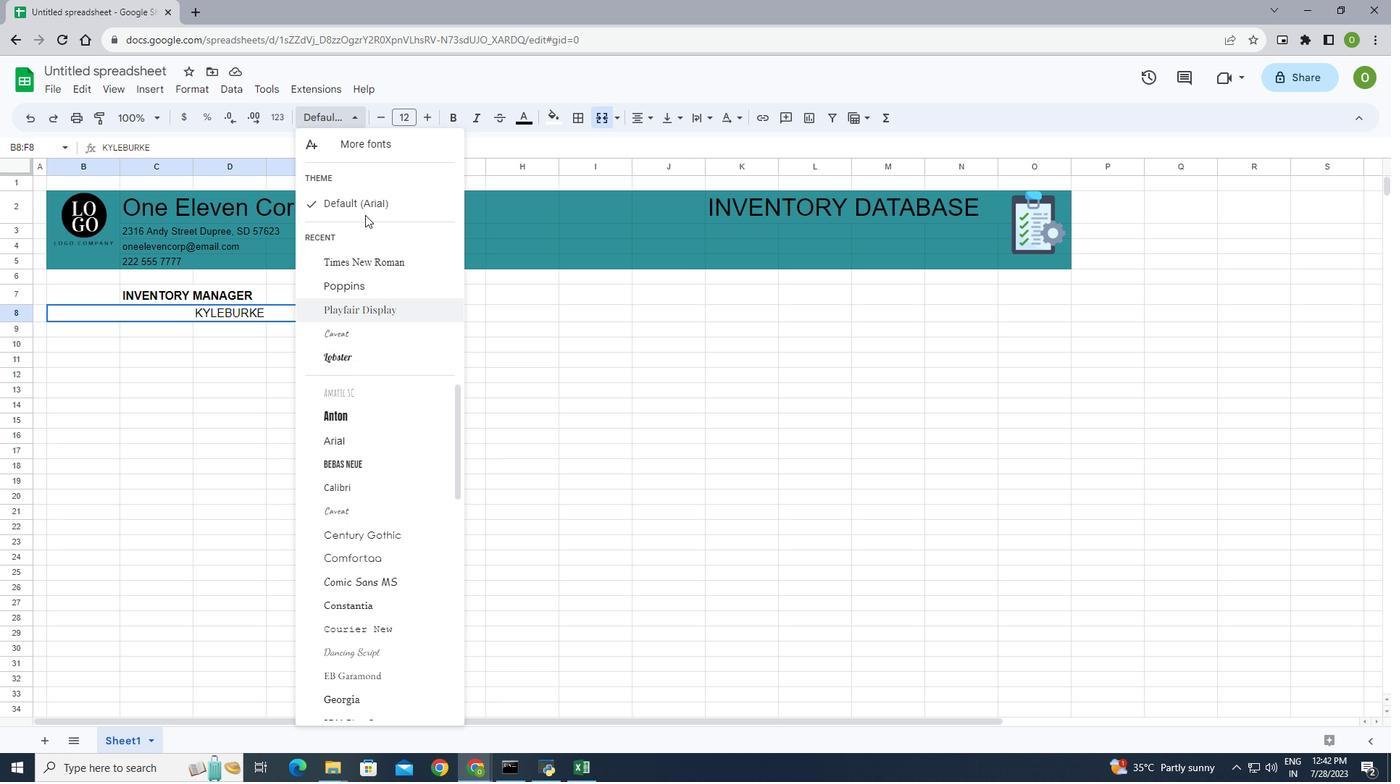 
Action: Mouse scrolled (379, 360) with delta (0, 0)
Screenshot: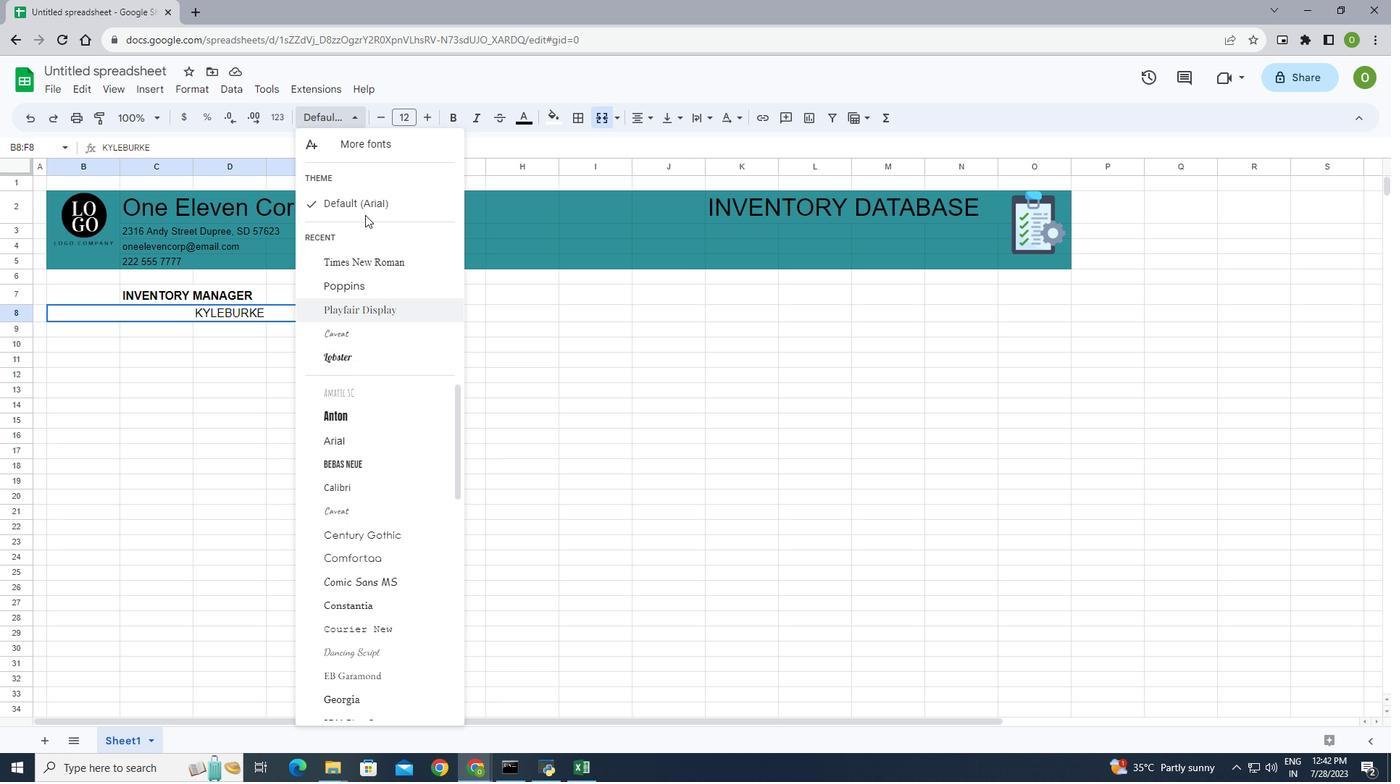 
Action: Mouse moved to (372, 144)
Screenshot: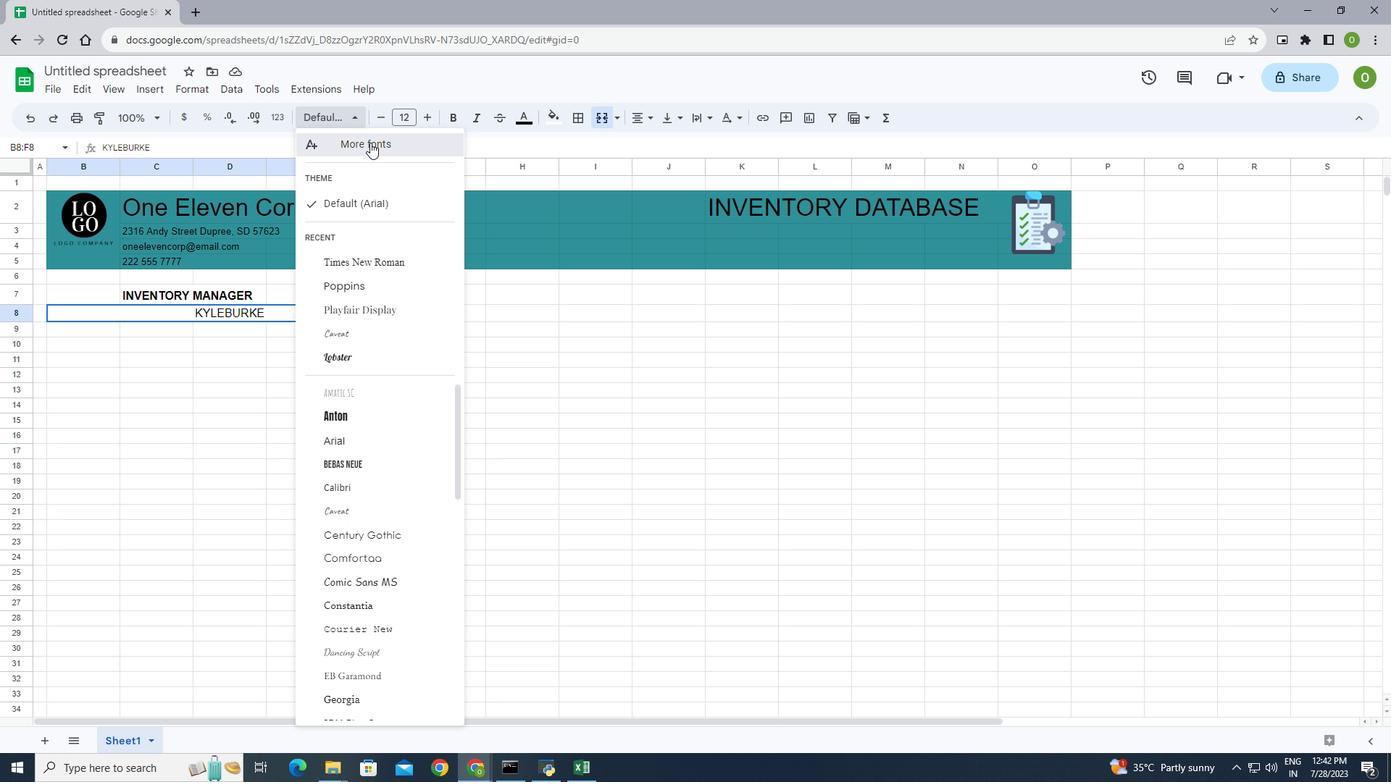 
Action: Mouse pressed left at (372, 144)
Screenshot: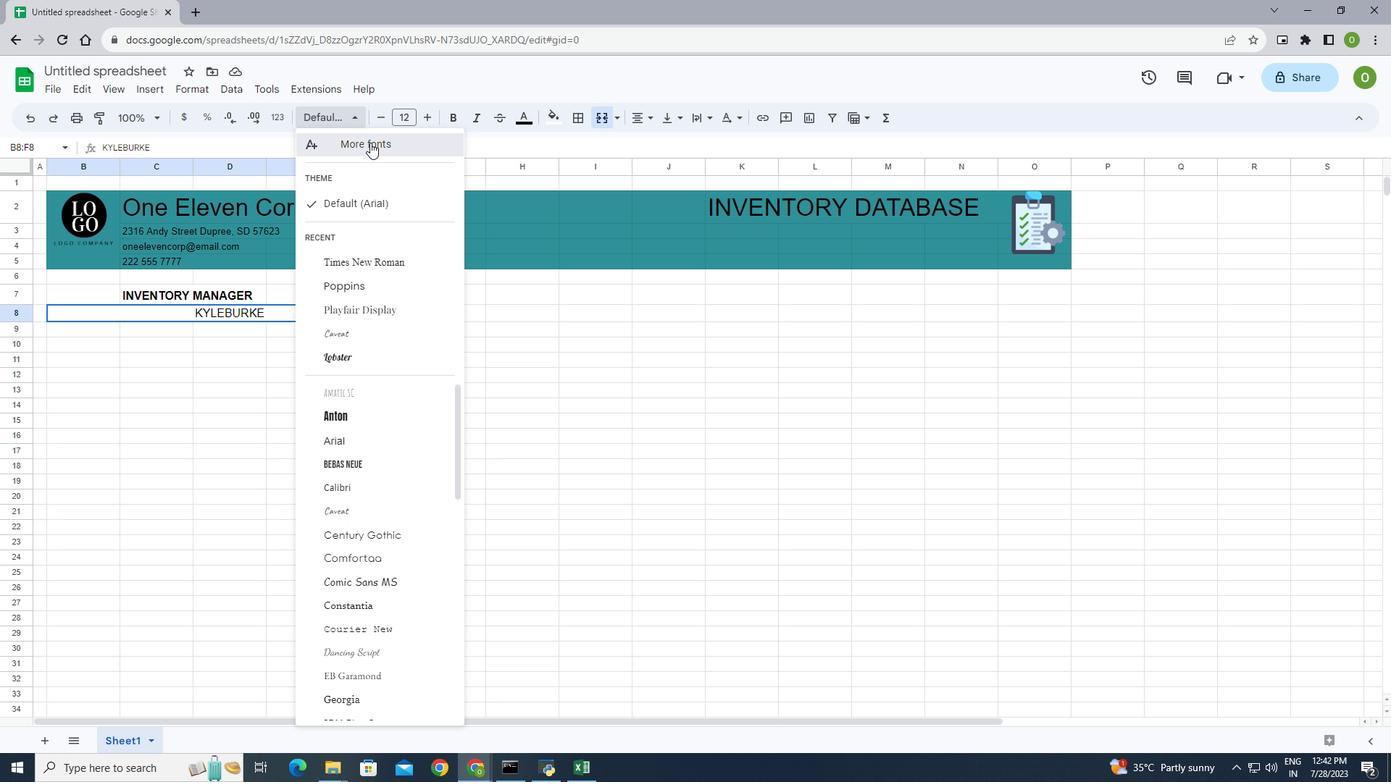 
Action: Mouse moved to (505, 286)
Screenshot: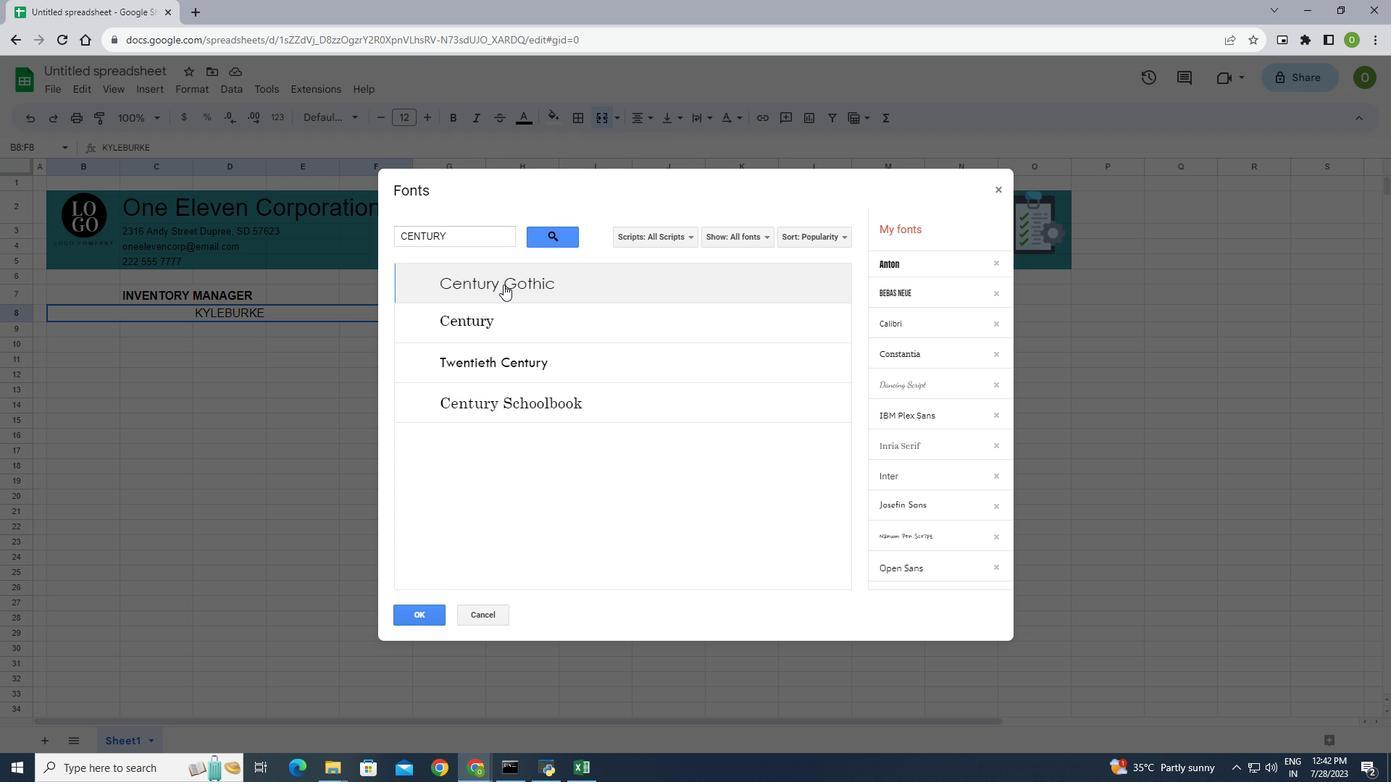 
Action: Mouse pressed left at (505, 286)
Screenshot: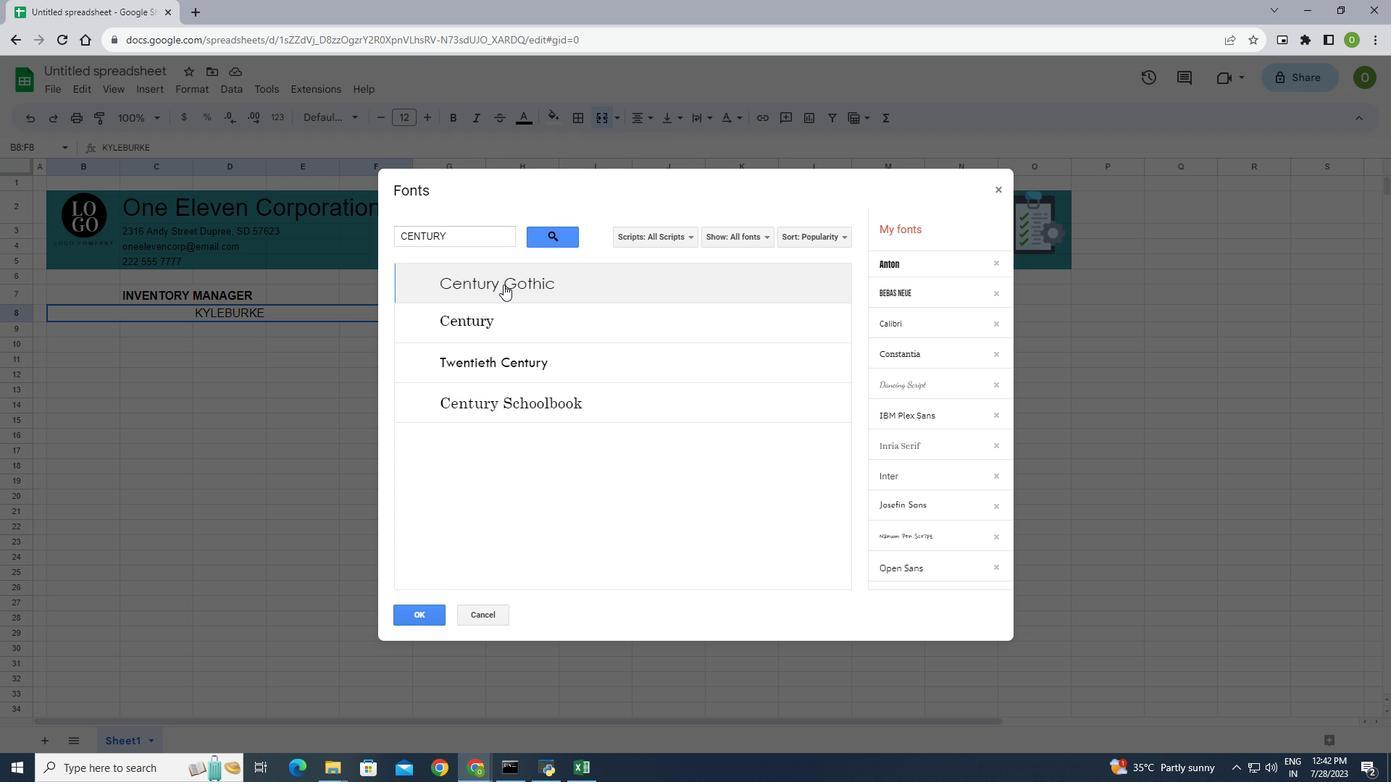 
Action: Mouse pressed left at (505, 286)
Screenshot: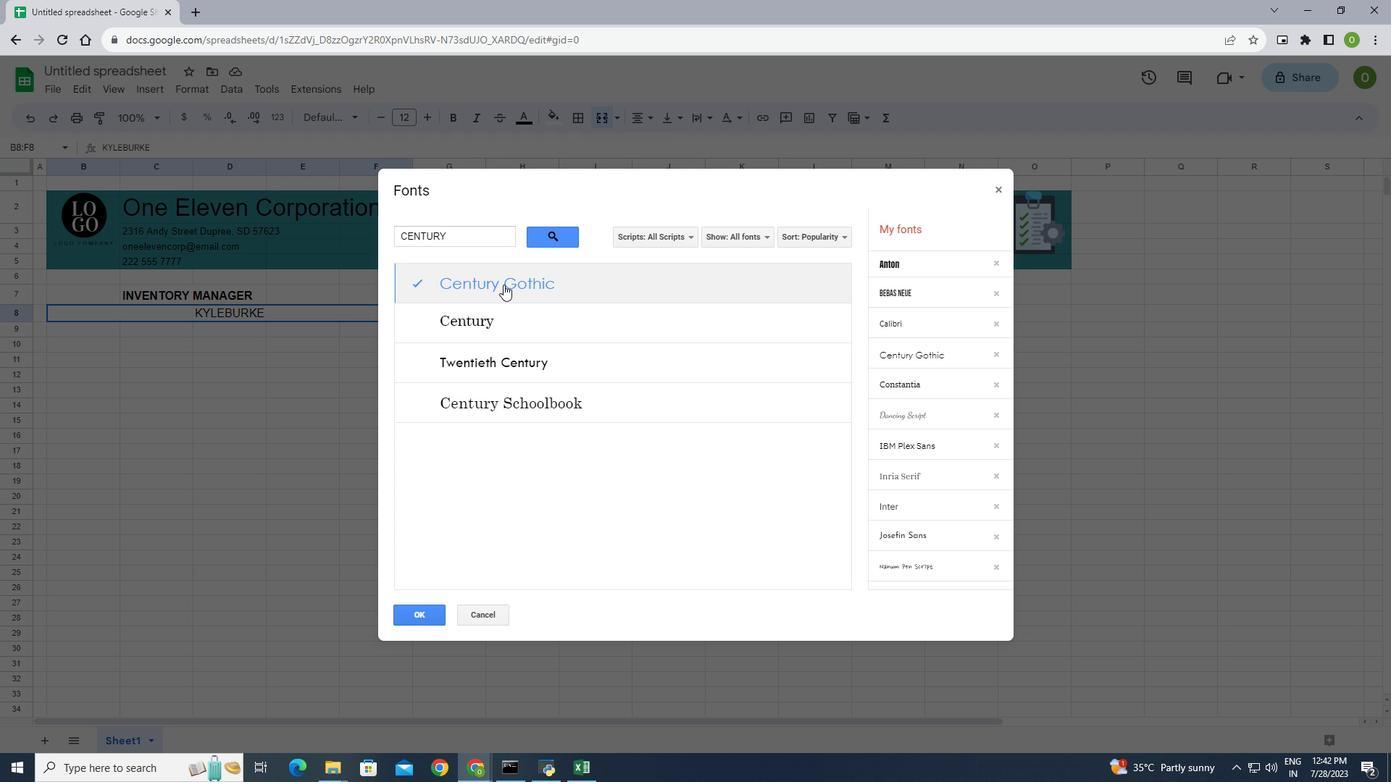 
Action: Mouse moved to (423, 615)
Screenshot: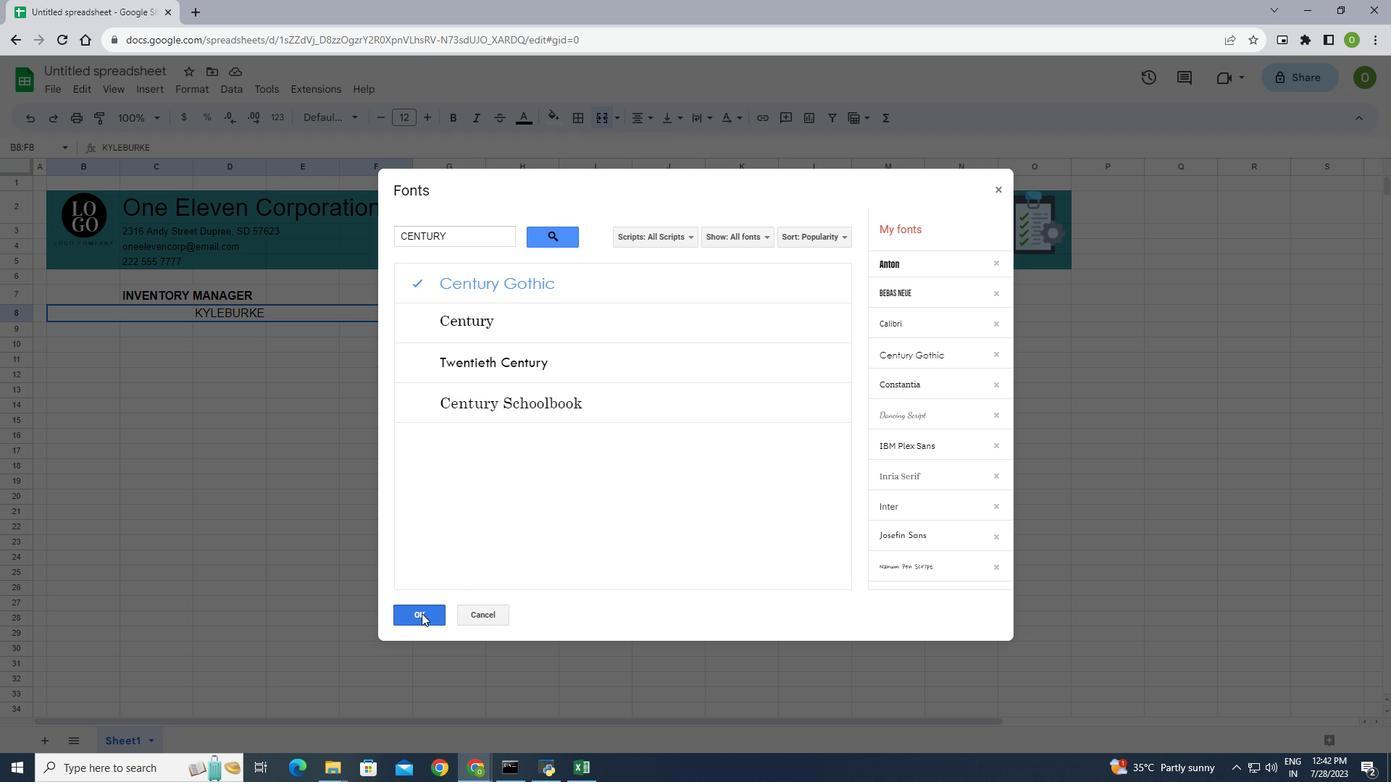 
Action: Mouse pressed left at (423, 615)
Screenshot: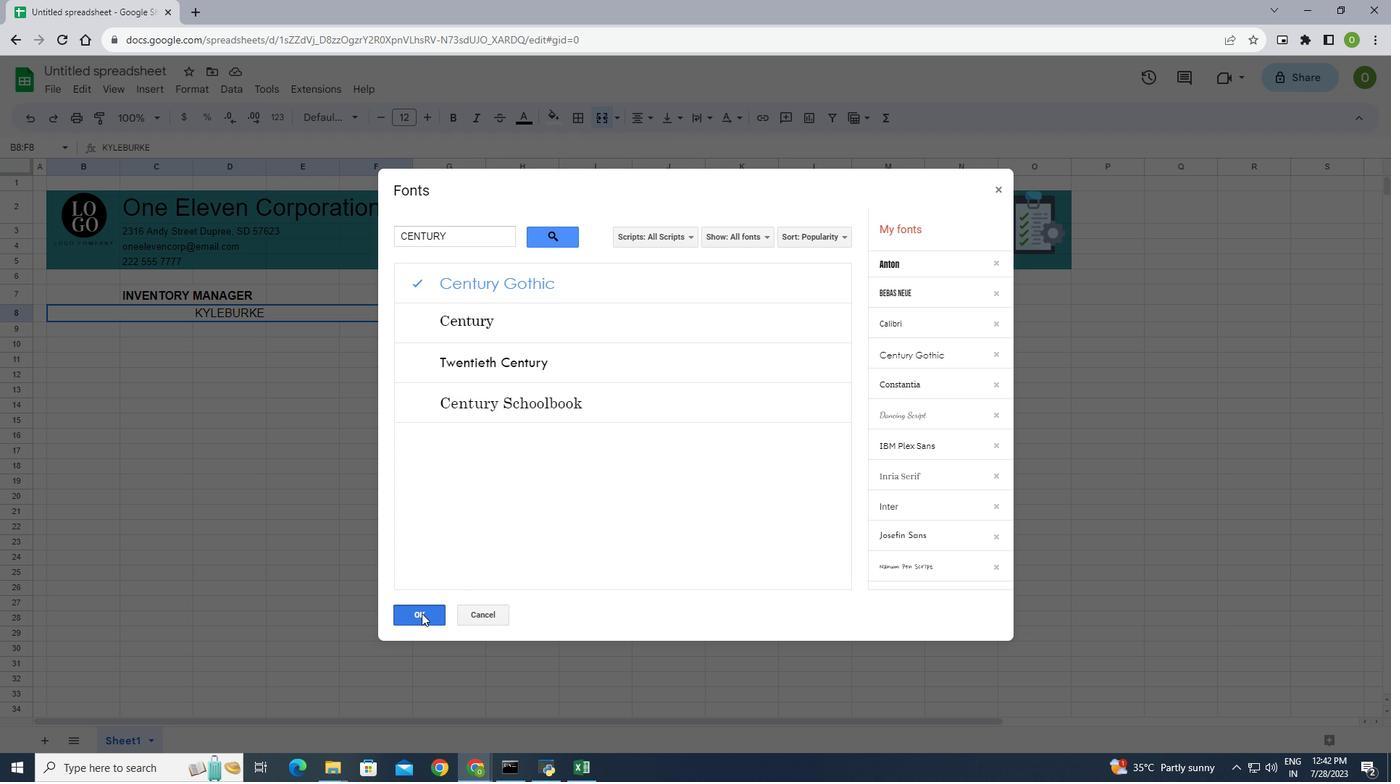 
Action: Mouse moved to (329, 120)
Screenshot: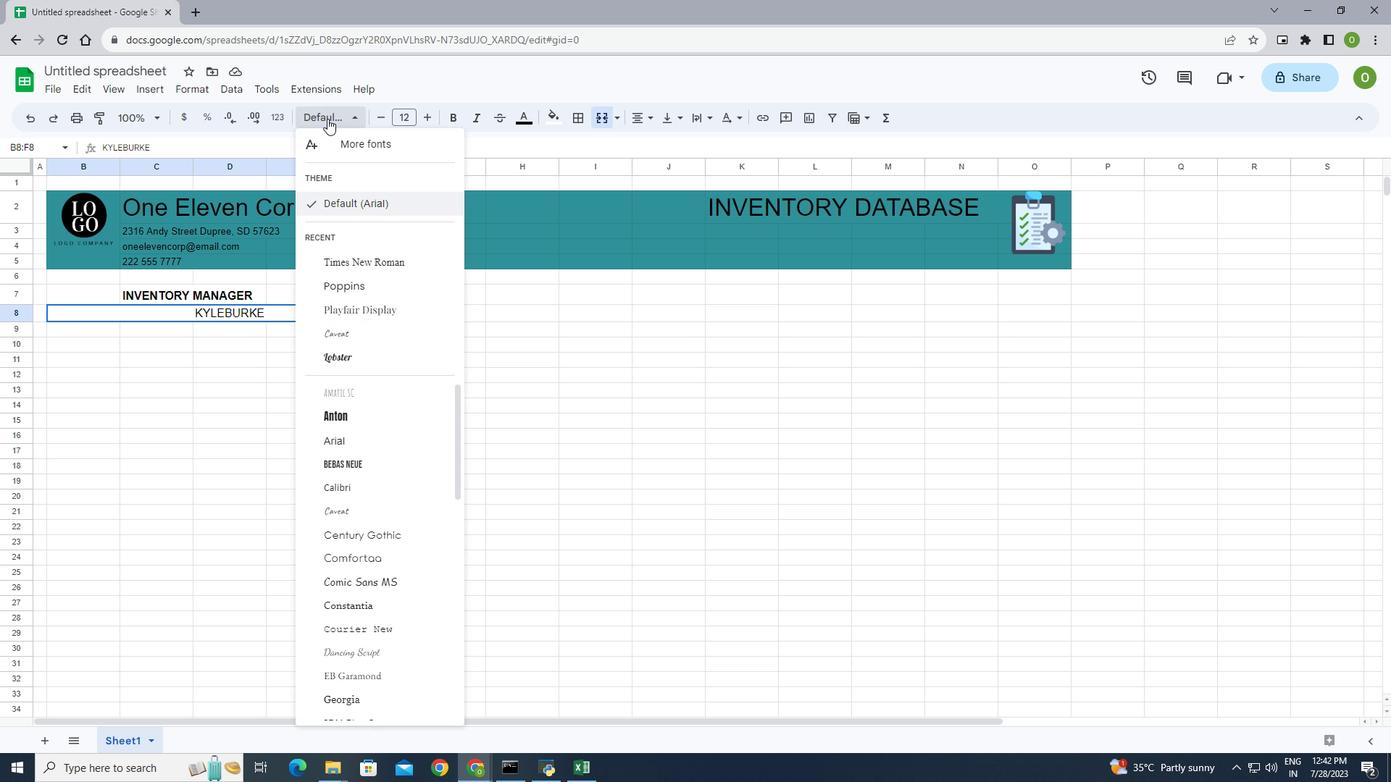 
Action: Mouse pressed left at (329, 120)
Screenshot: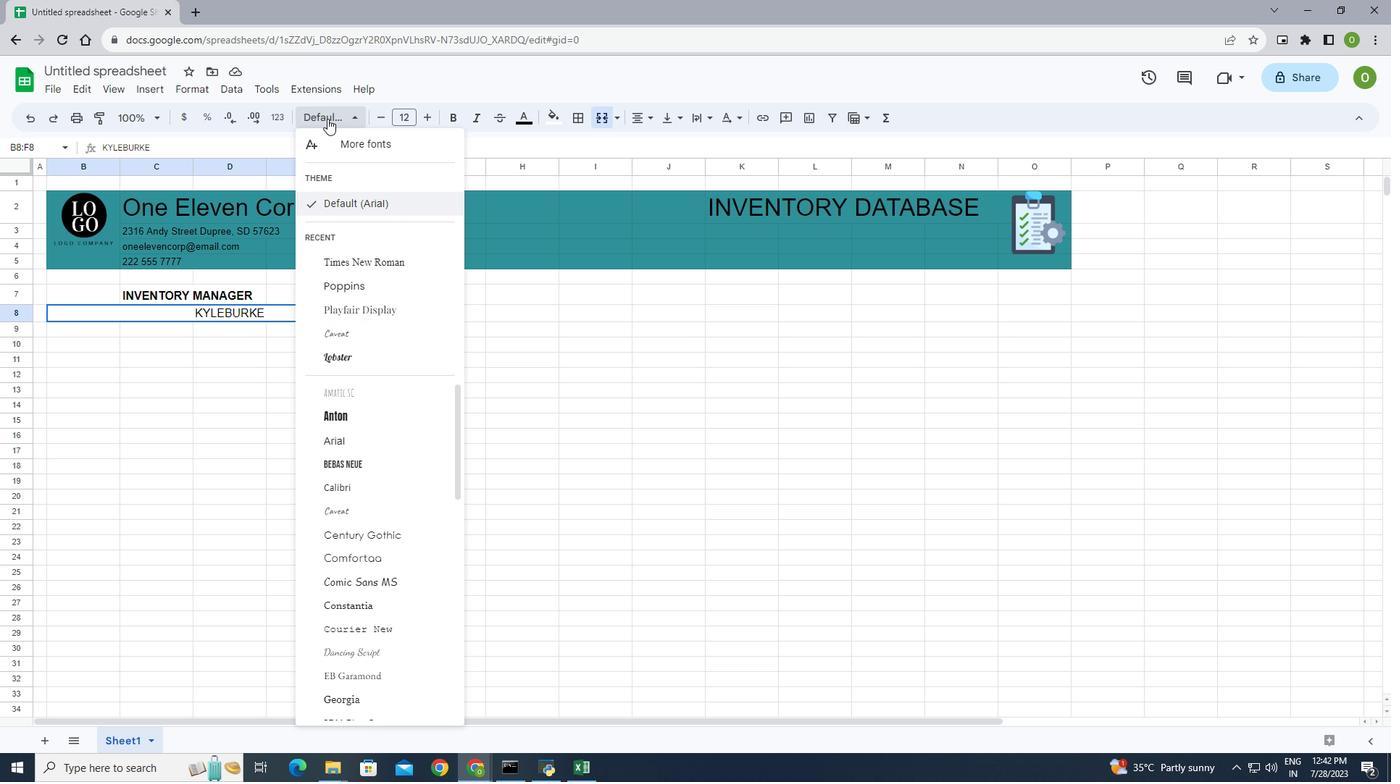 
Action: Mouse pressed left at (329, 120)
Screenshot: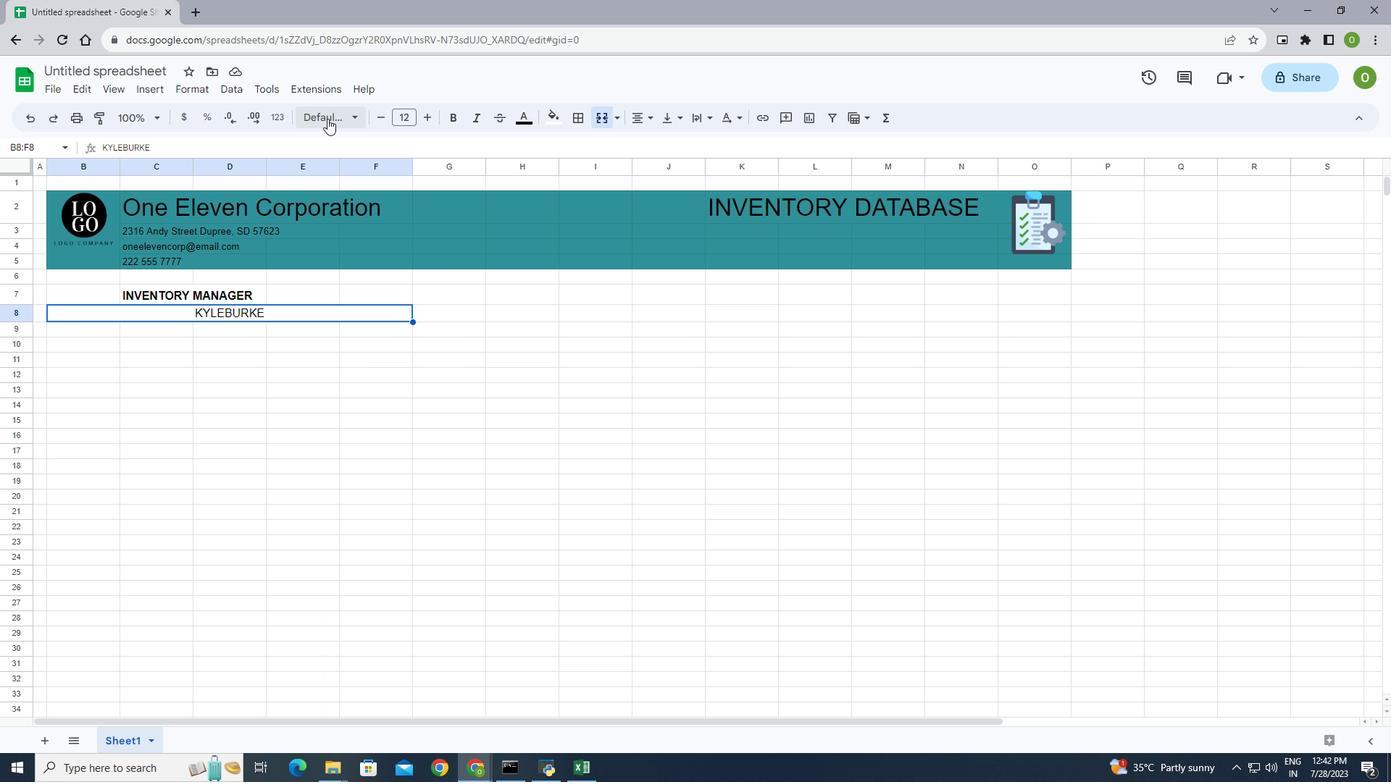 
Action: Mouse moved to (334, 123)
Screenshot: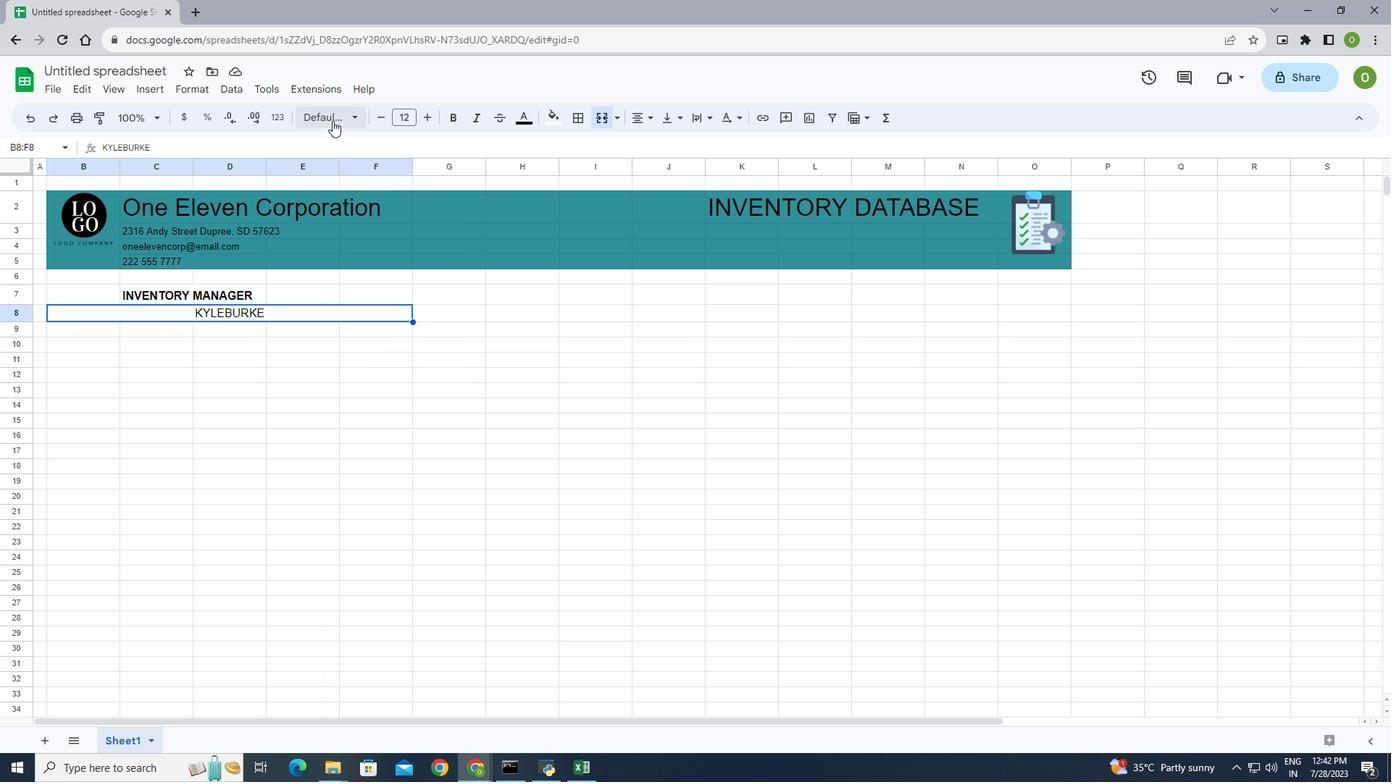 
Action: Mouse pressed left at (334, 123)
Screenshot: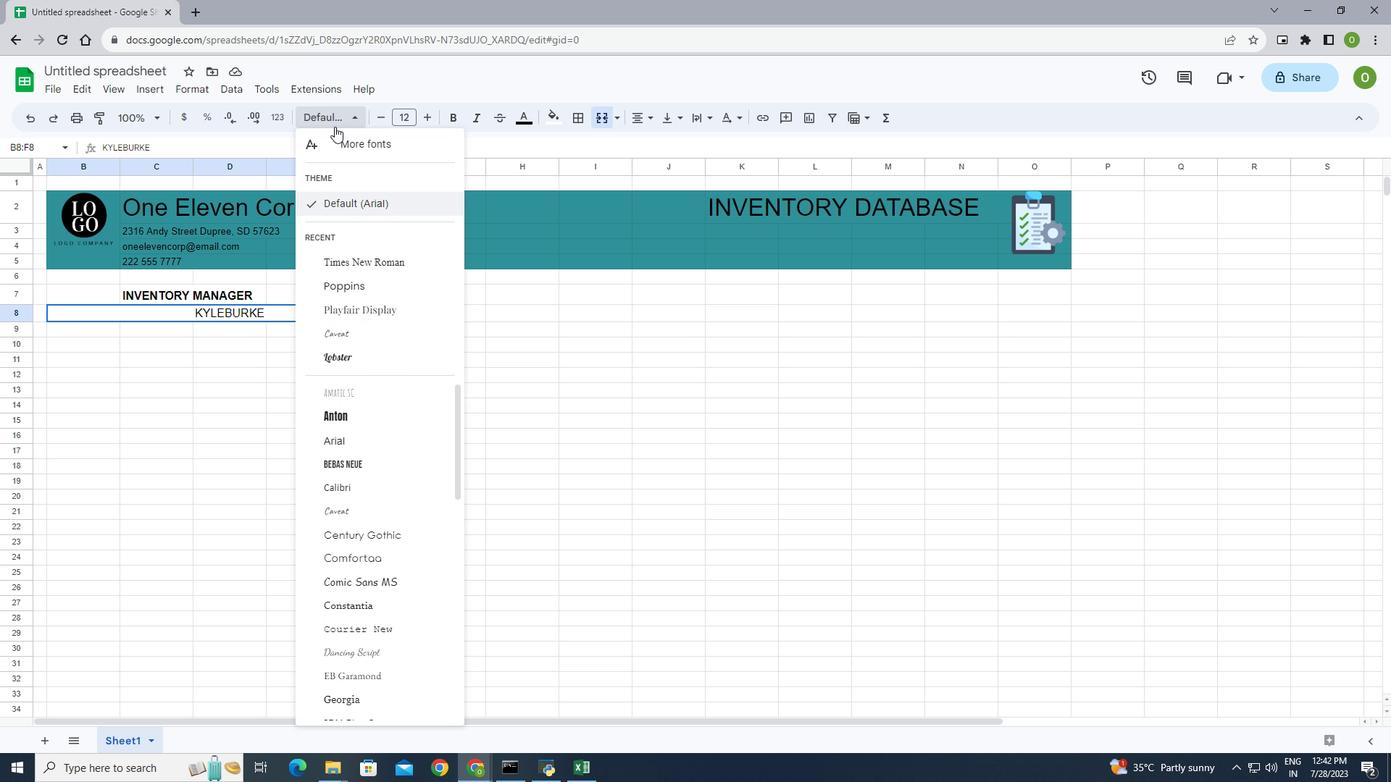 
Action: Mouse moved to (370, 148)
Screenshot: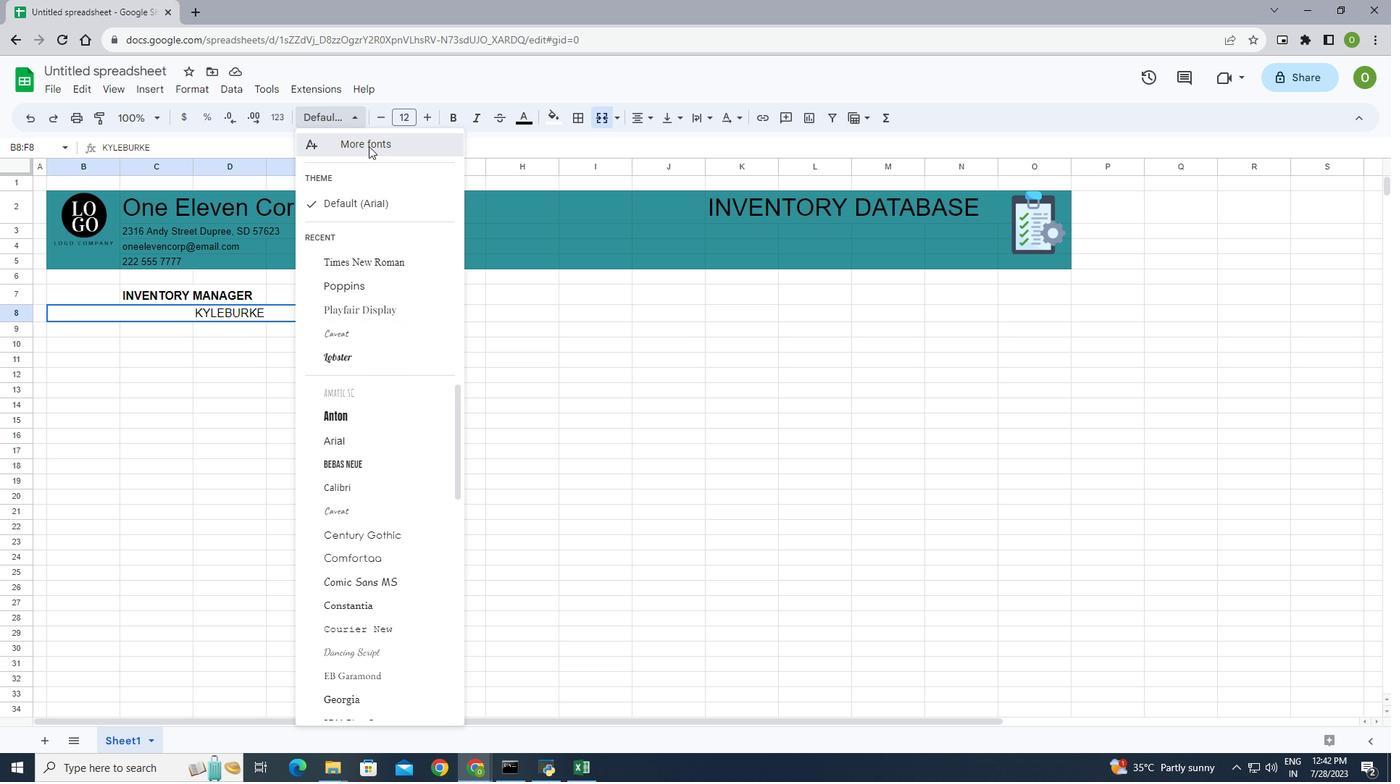 
Action: Mouse pressed left at (370, 148)
Screenshot: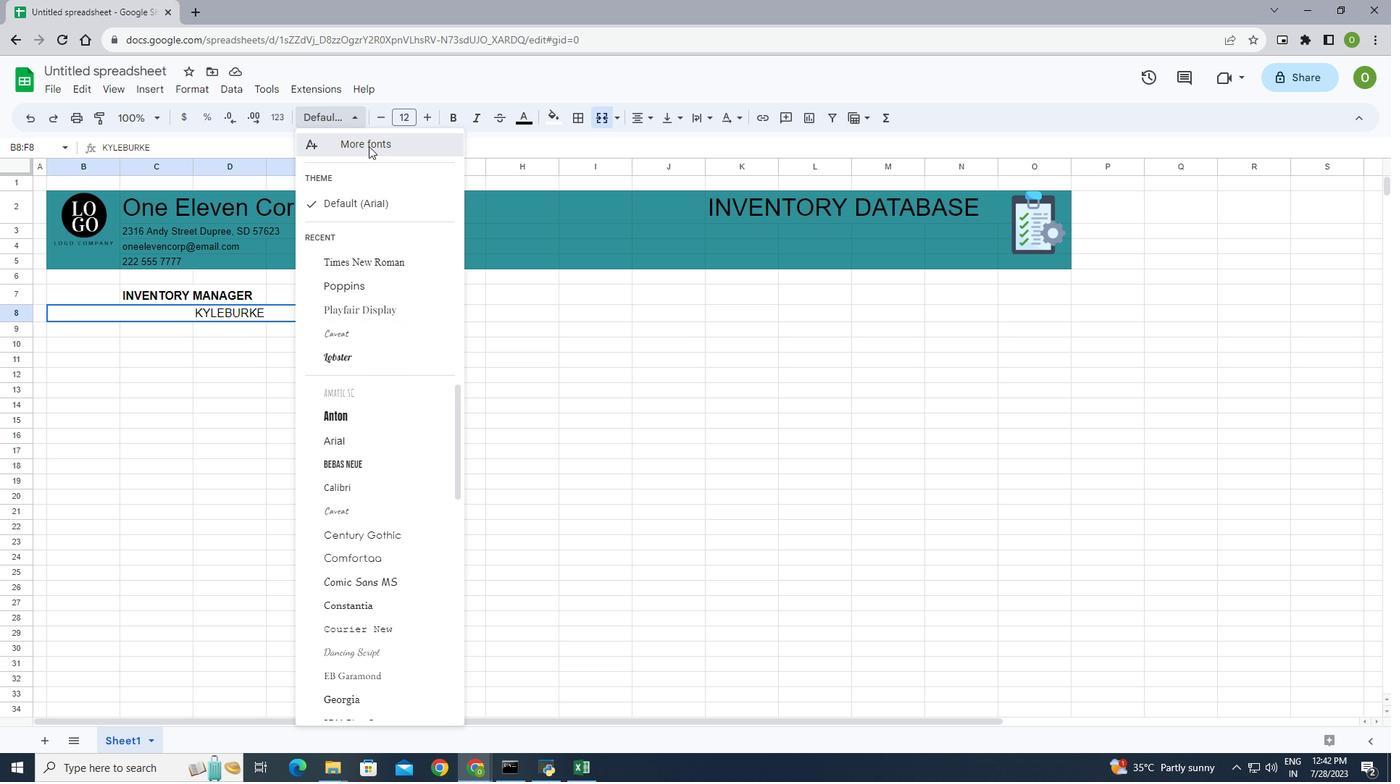 
Action: Mouse moved to (568, 285)
Screenshot: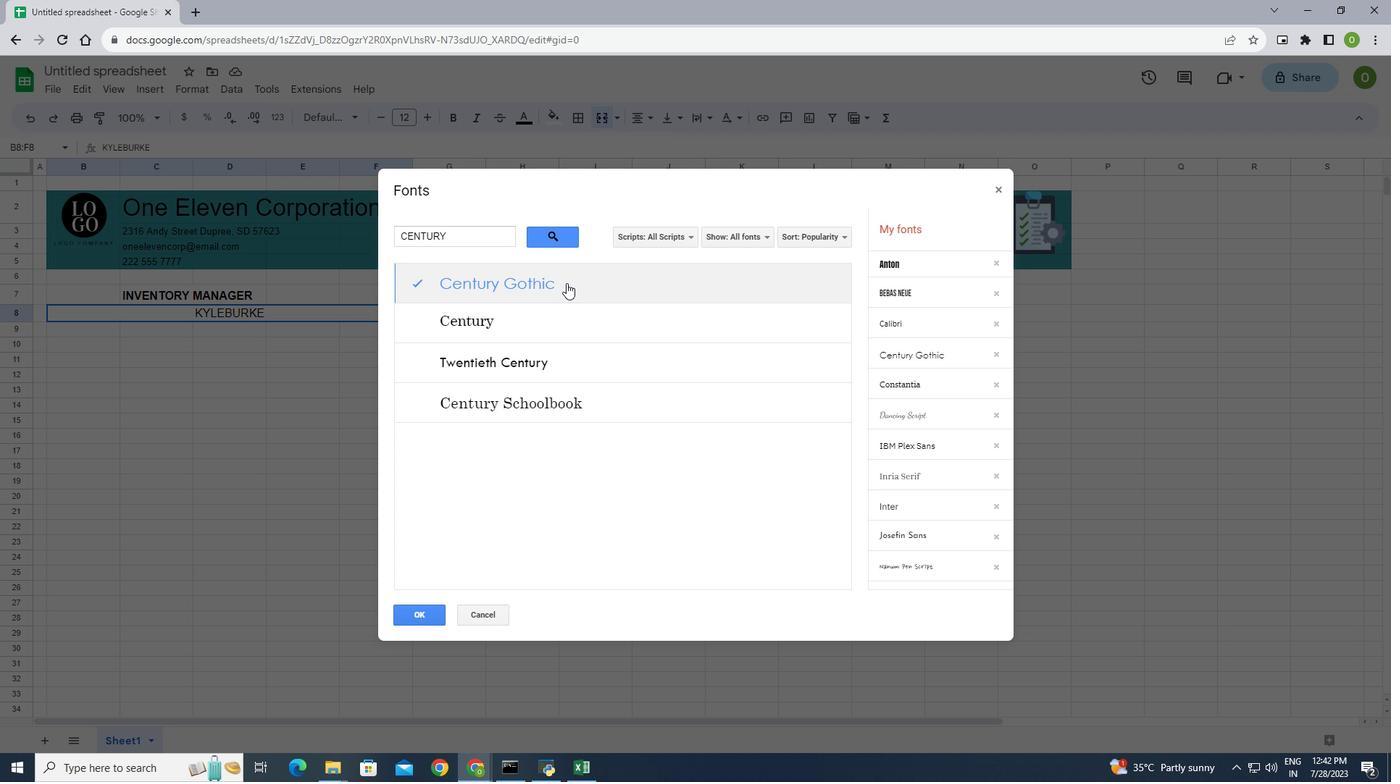 
Action: Mouse pressed left at (568, 285)
Screenshot: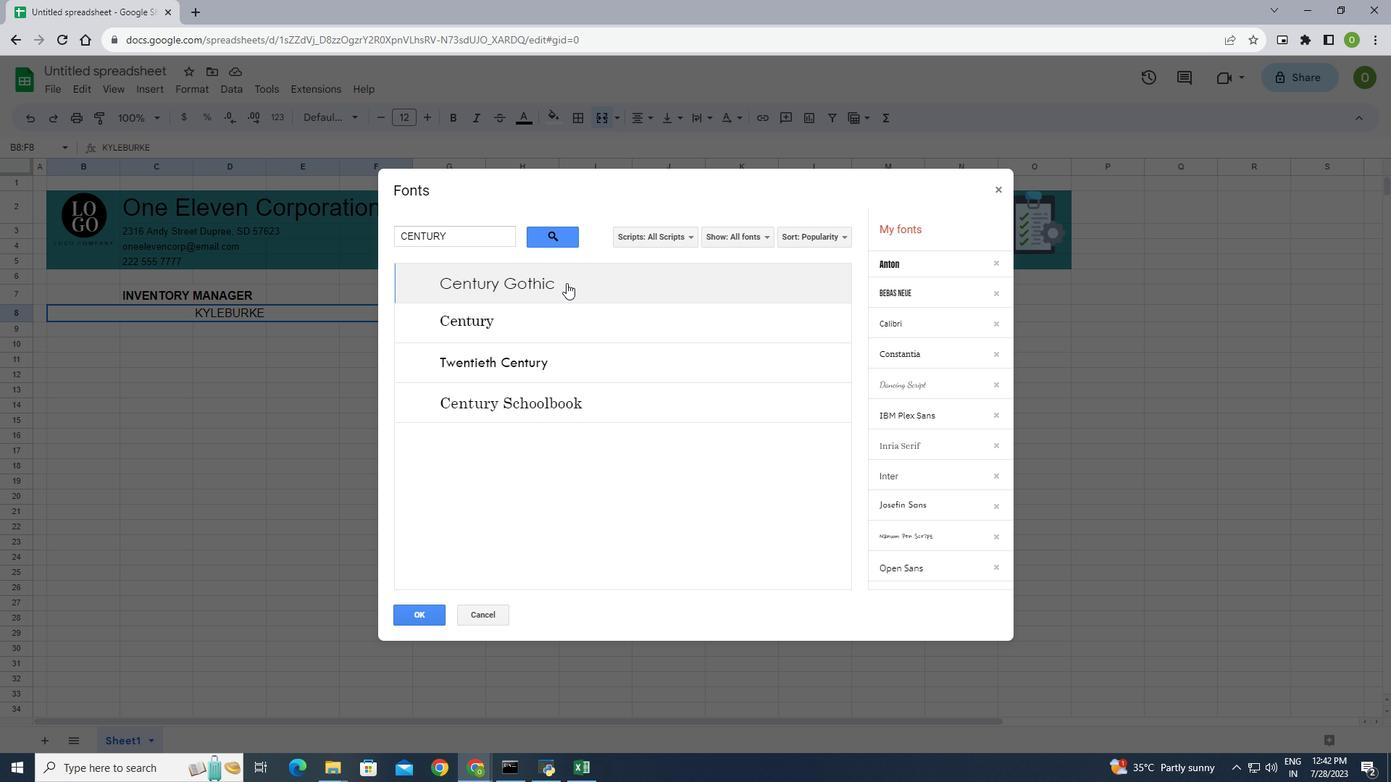 
Action: Mouse pressed left at (568, 285)
Screenshot: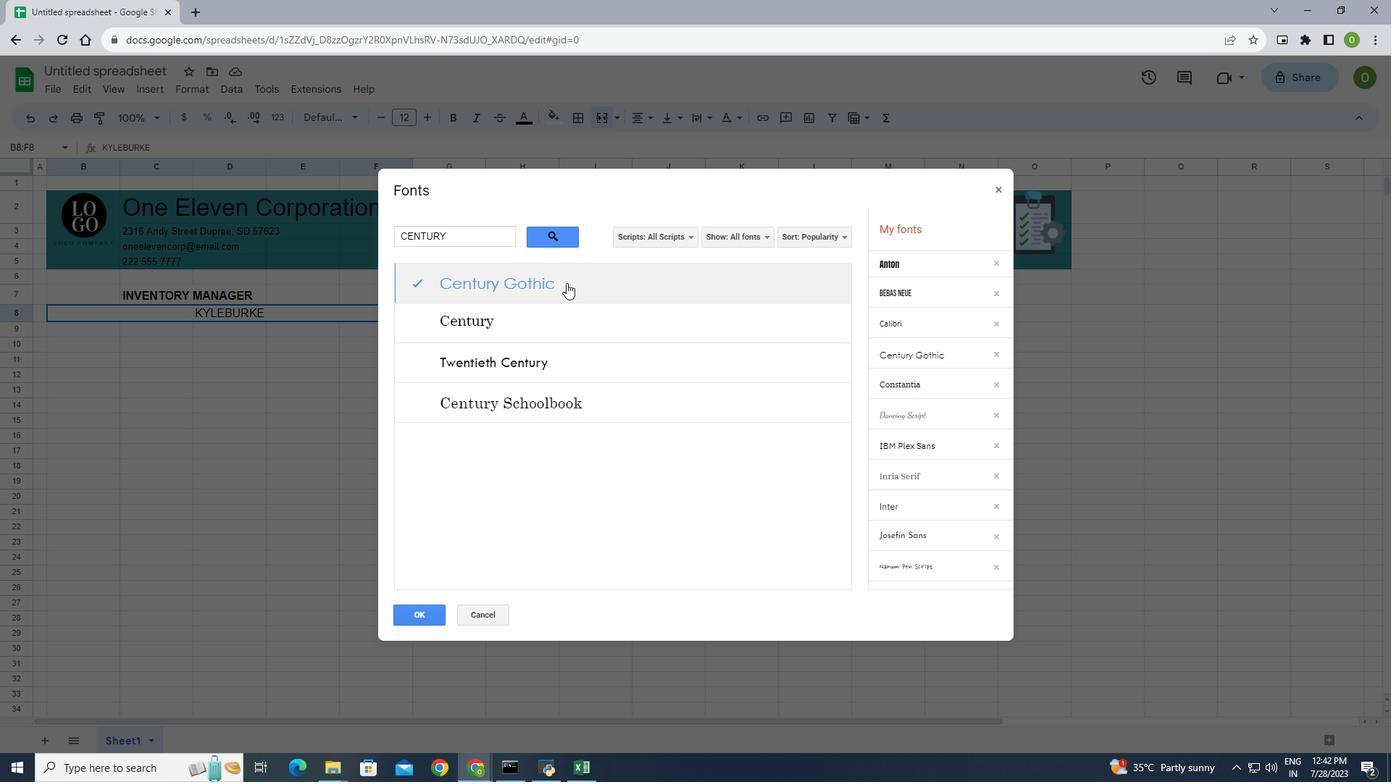 
Action: Mouse pressed left at (568, 285)
Screenshot: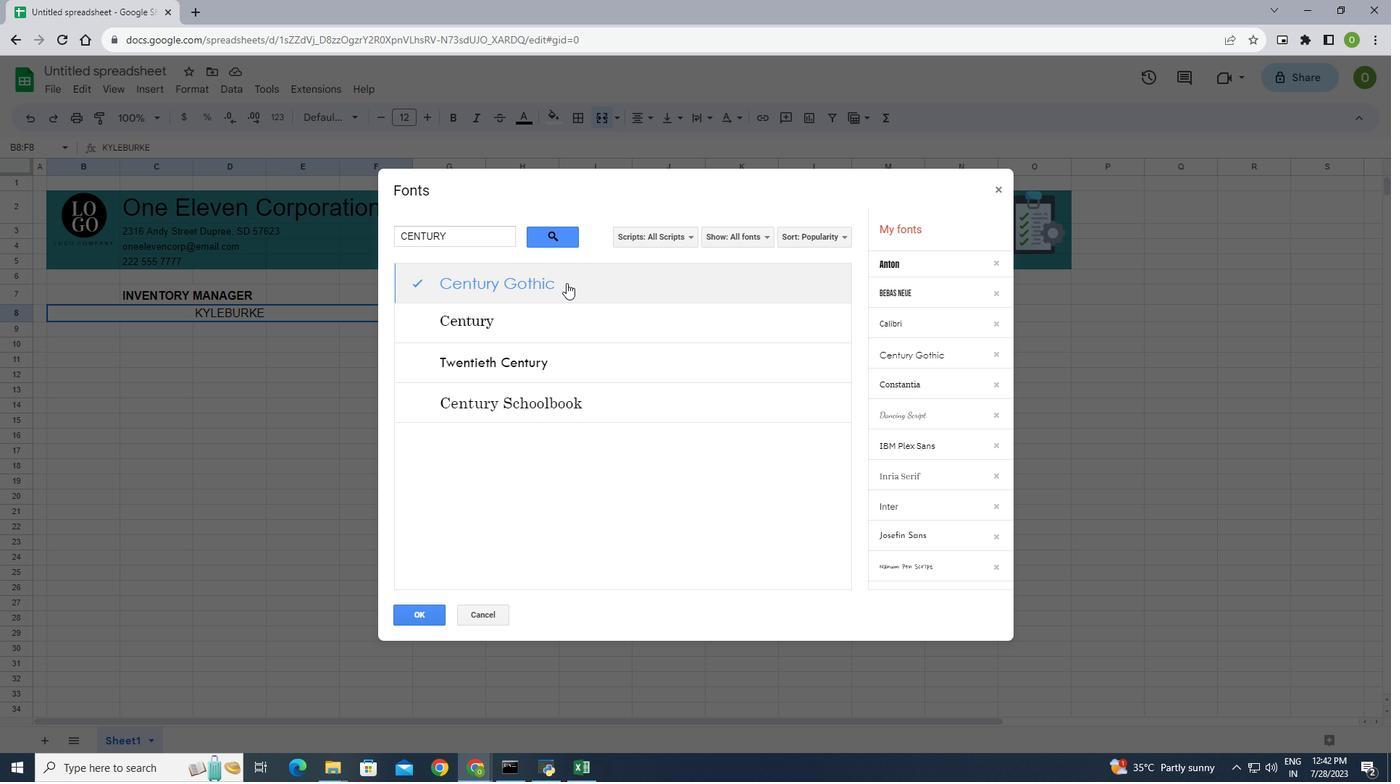 
Action: Mouse pressed left at (568, 285)
Screenshot: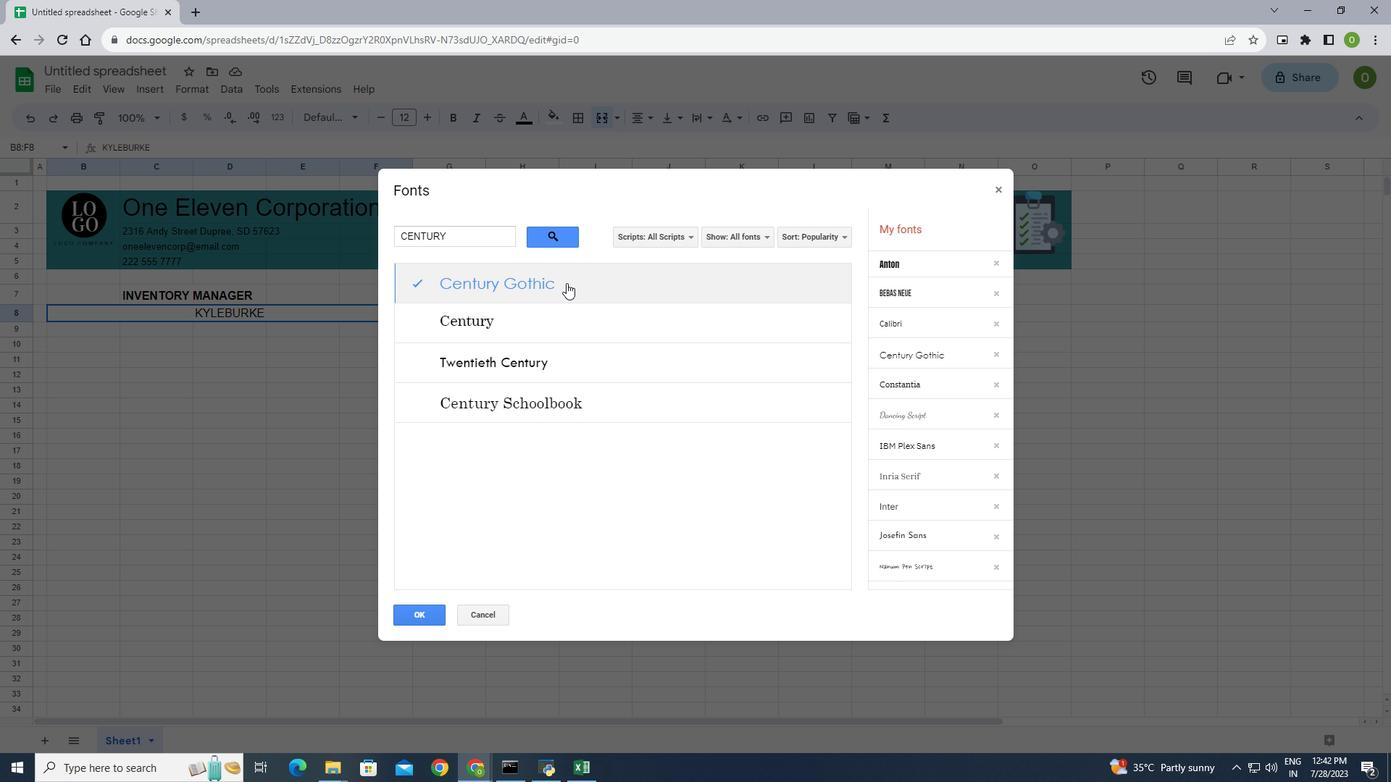 
Action: Mouse pressed left at (568, 285)
Screenshot: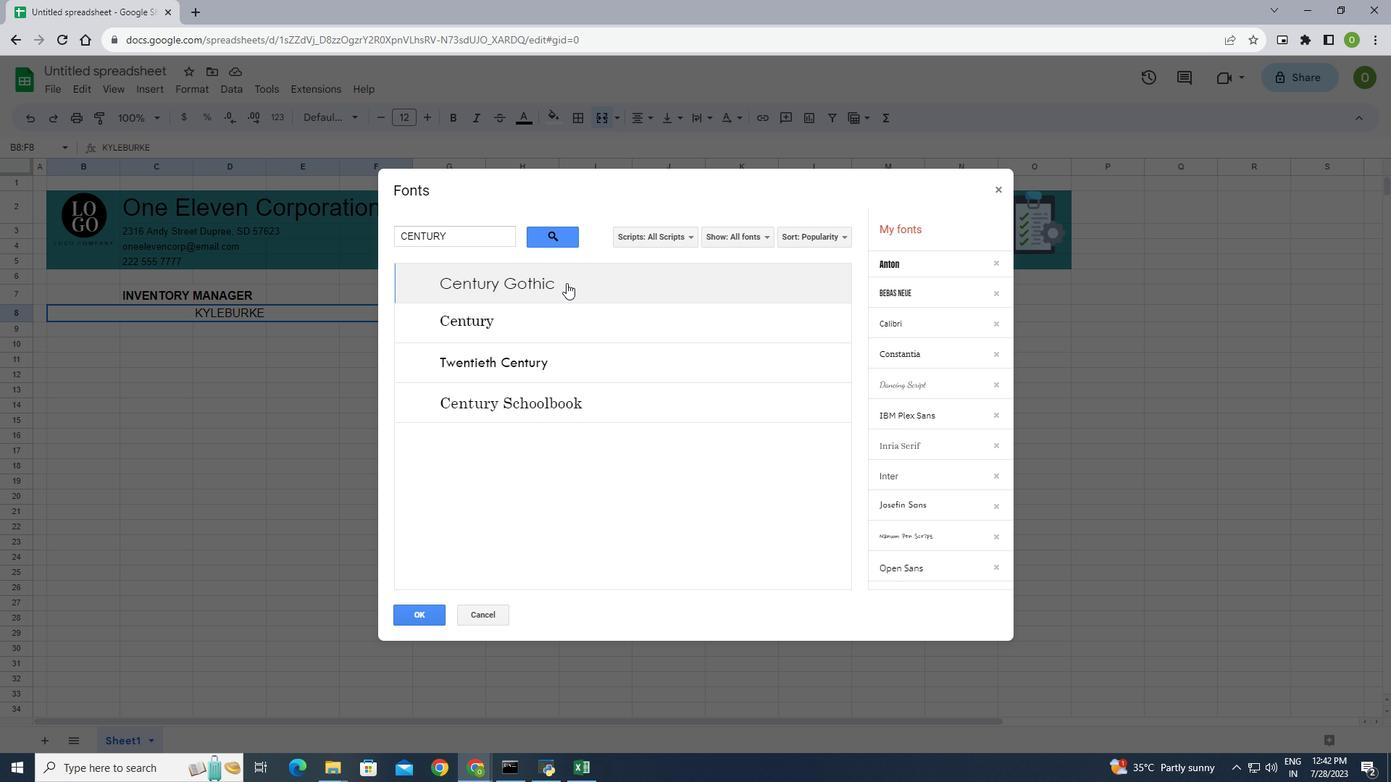 
Action: Mouse pressed left at (568, 285)
Screenshot: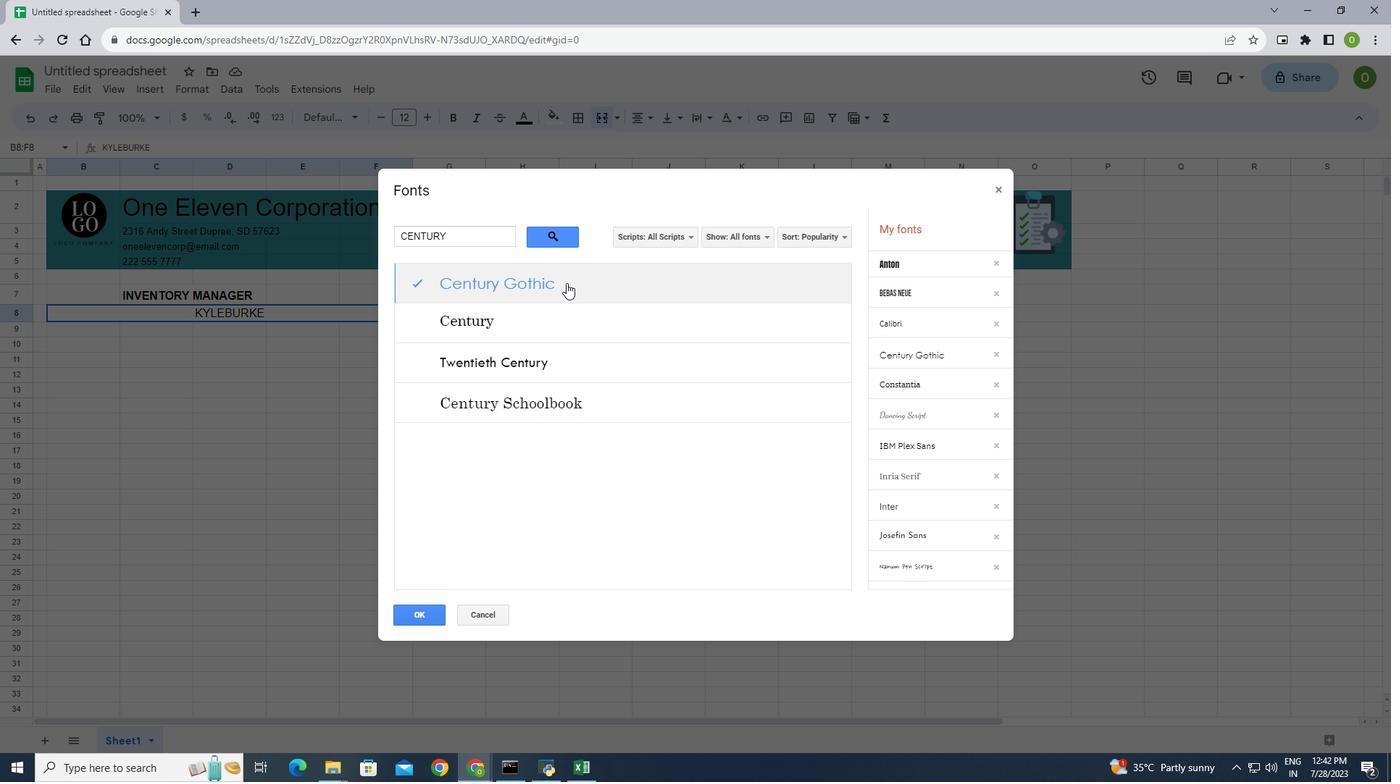 
Action: Mouse moved to (426, 620)
Screenshot: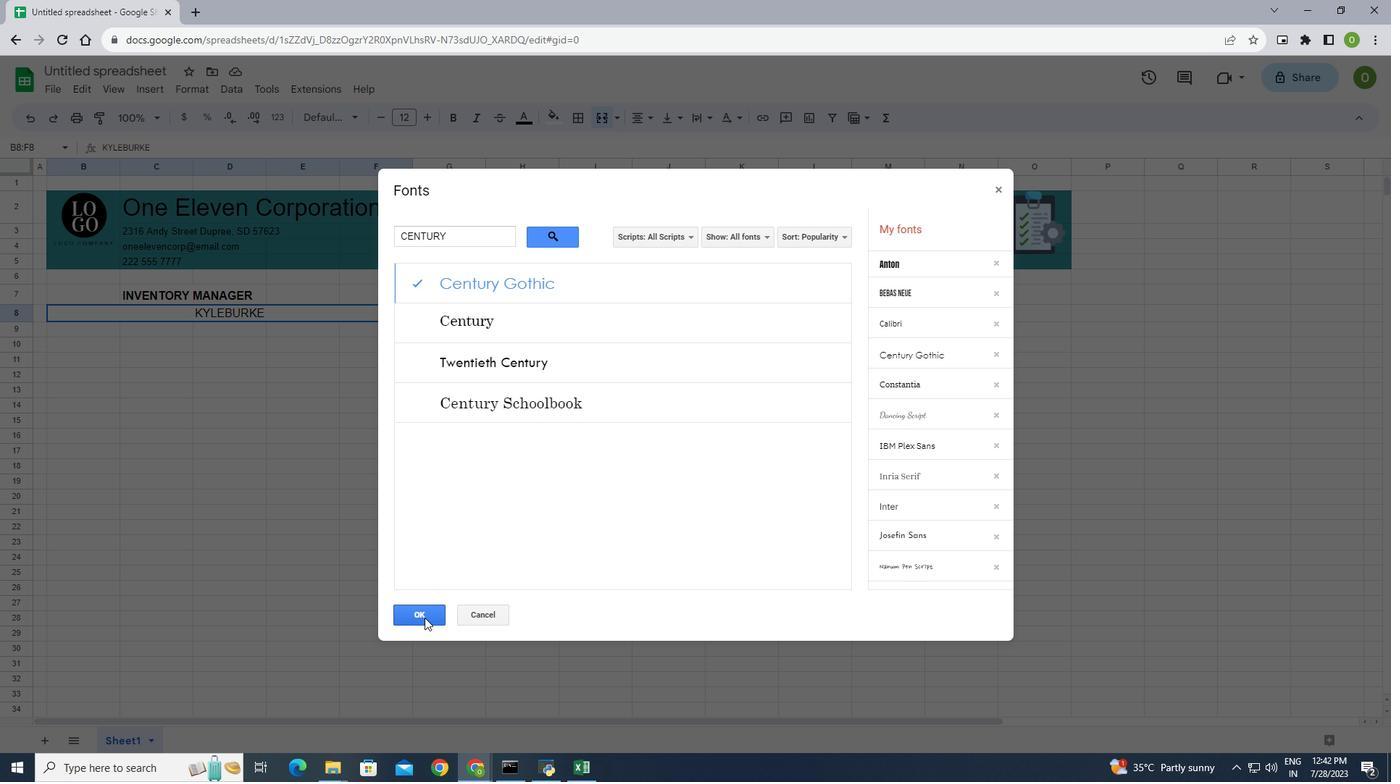 
Action: Mouse pressed left at (426, 620)
Screenshot: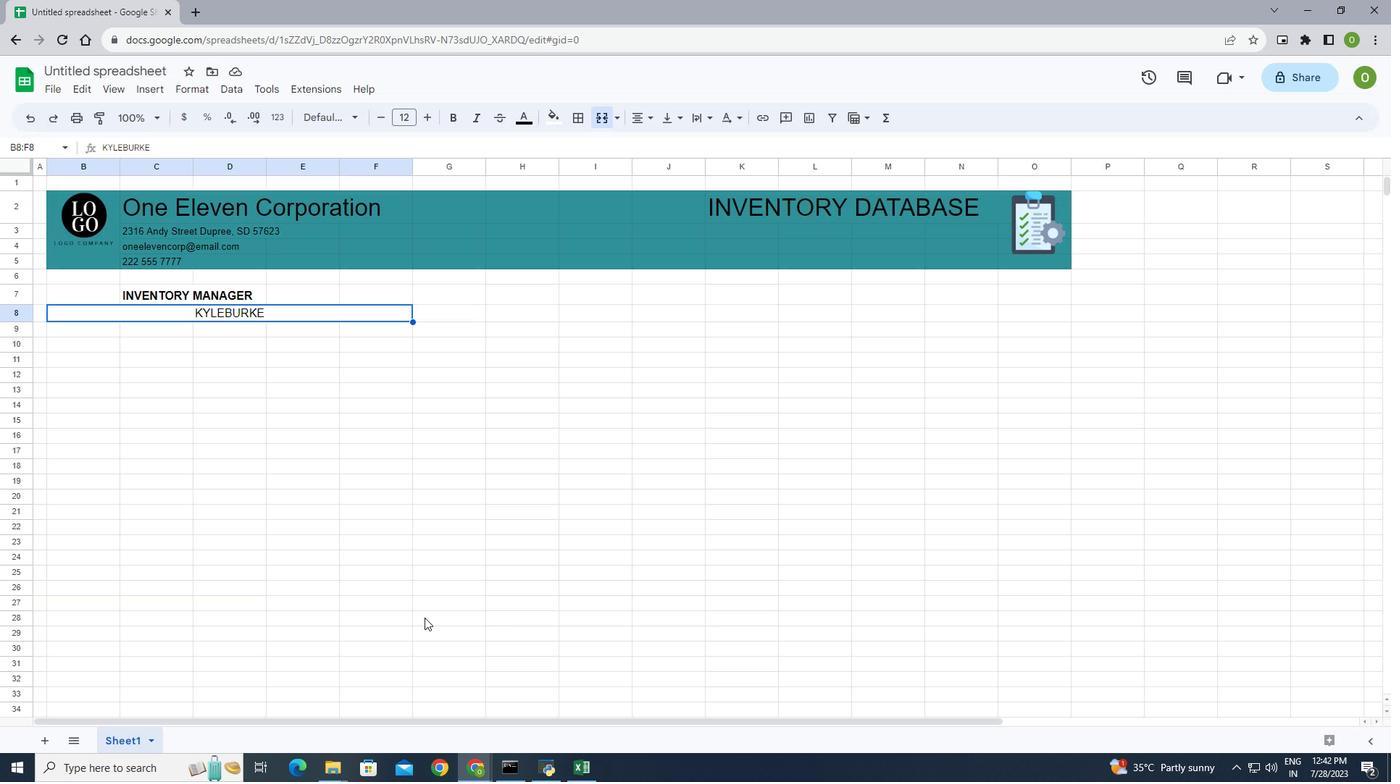 
Action: Mouse moved to (284, 289)
